 Task: In the  document governance.odt, change border color to  'Brown' and border width to  '1.5' Select the first Column and fill it with the color  Light Magenta
Action: Mouse moved to (434, 231)
Screenshot: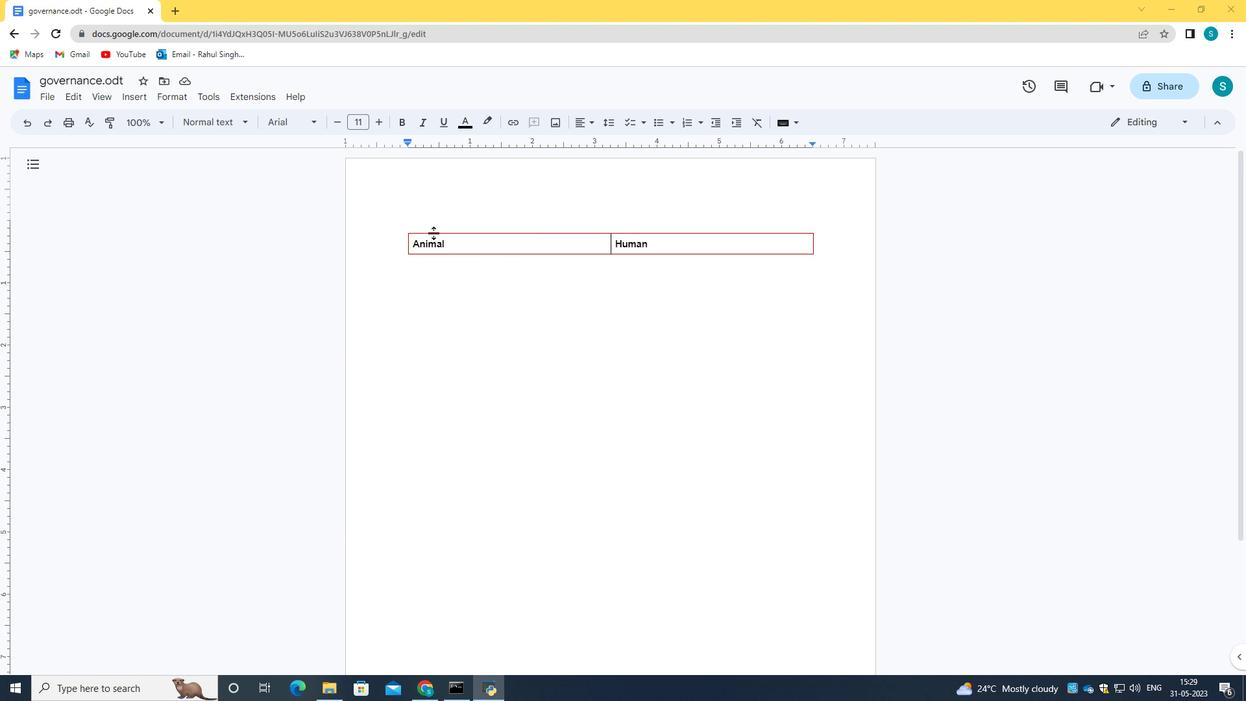 
Action: Mouse pressed left at (434, 231)
Screenshot: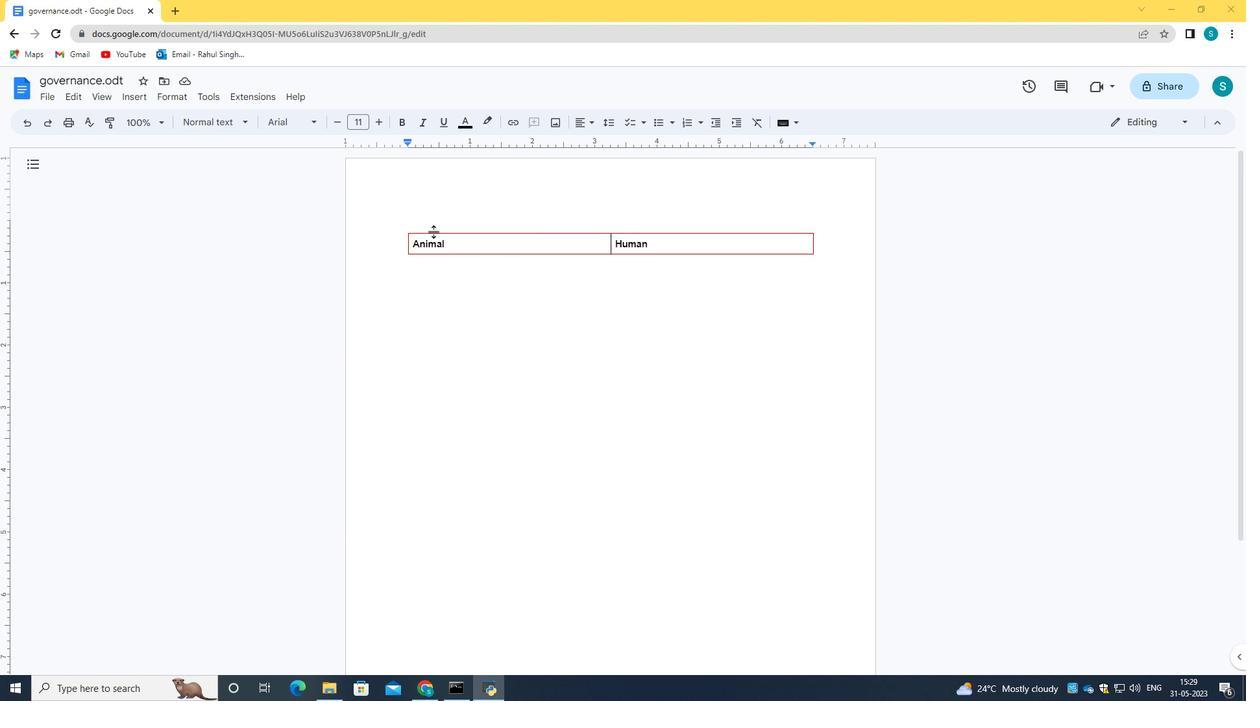 
Action: Mouse moved to (407, 235)
Screenshot: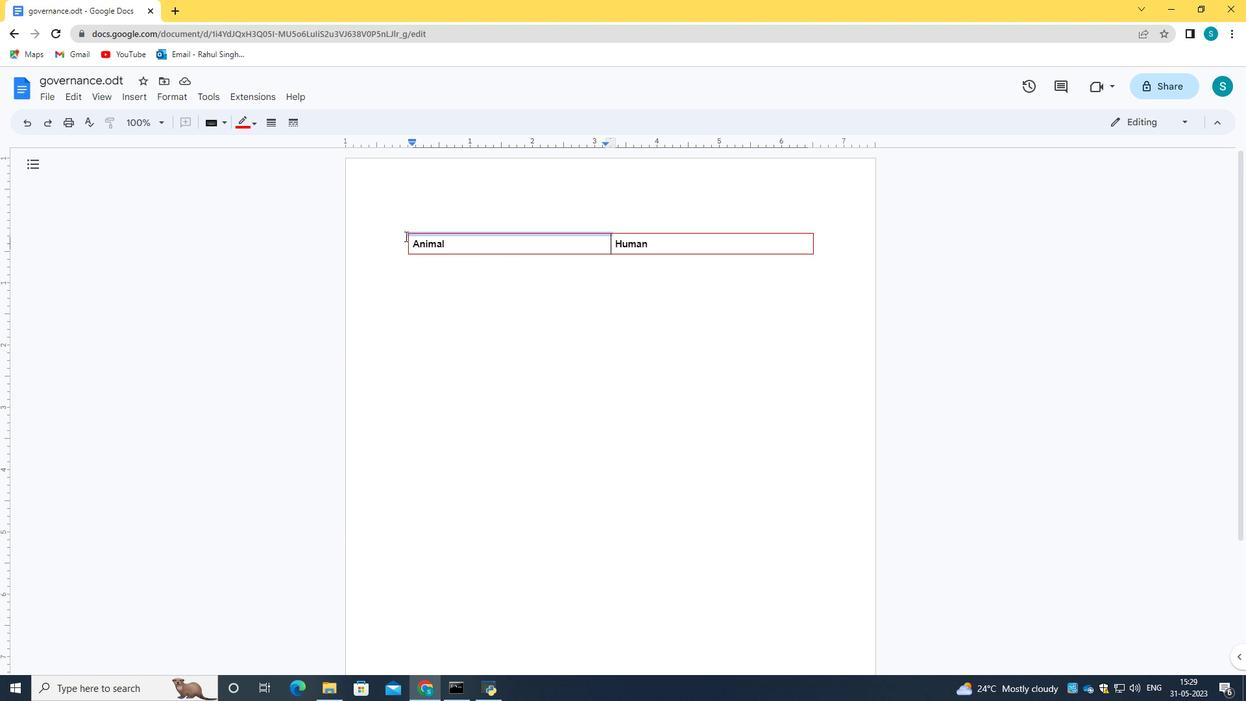
Action: Mouse pressed left at (407, 235)
Screenshot: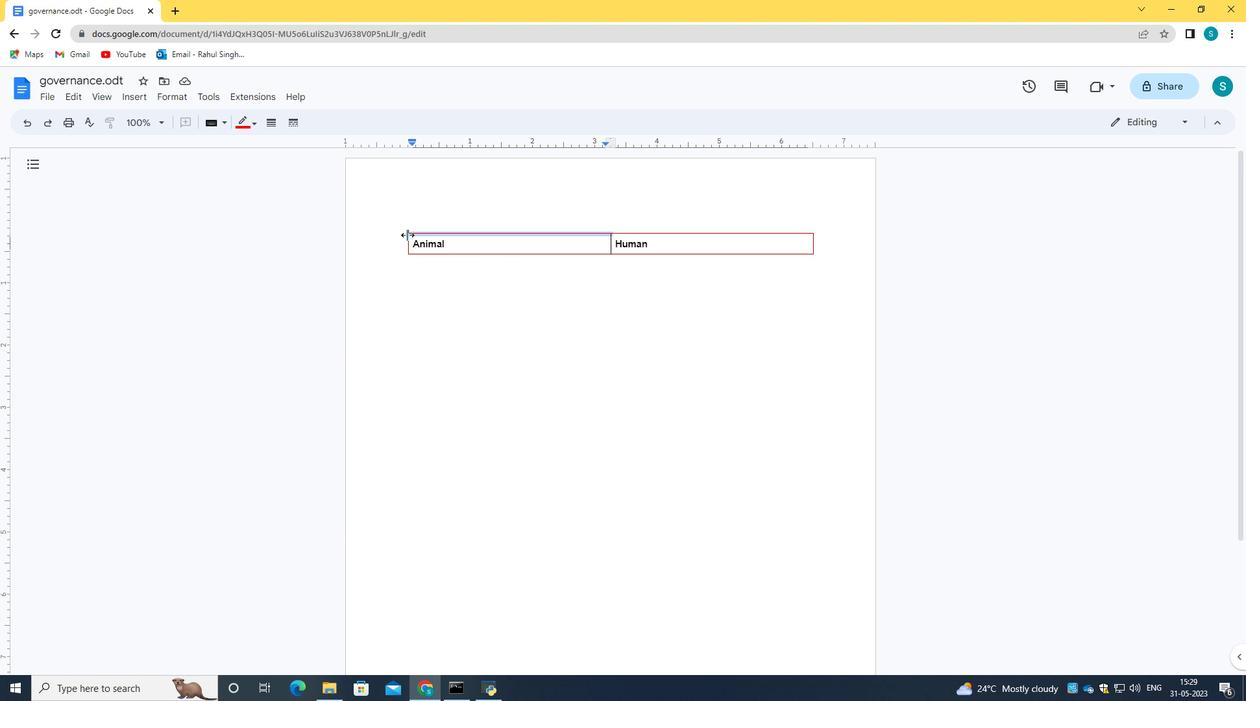 
Action: Mouse moved to (373, 283)
Screenshot: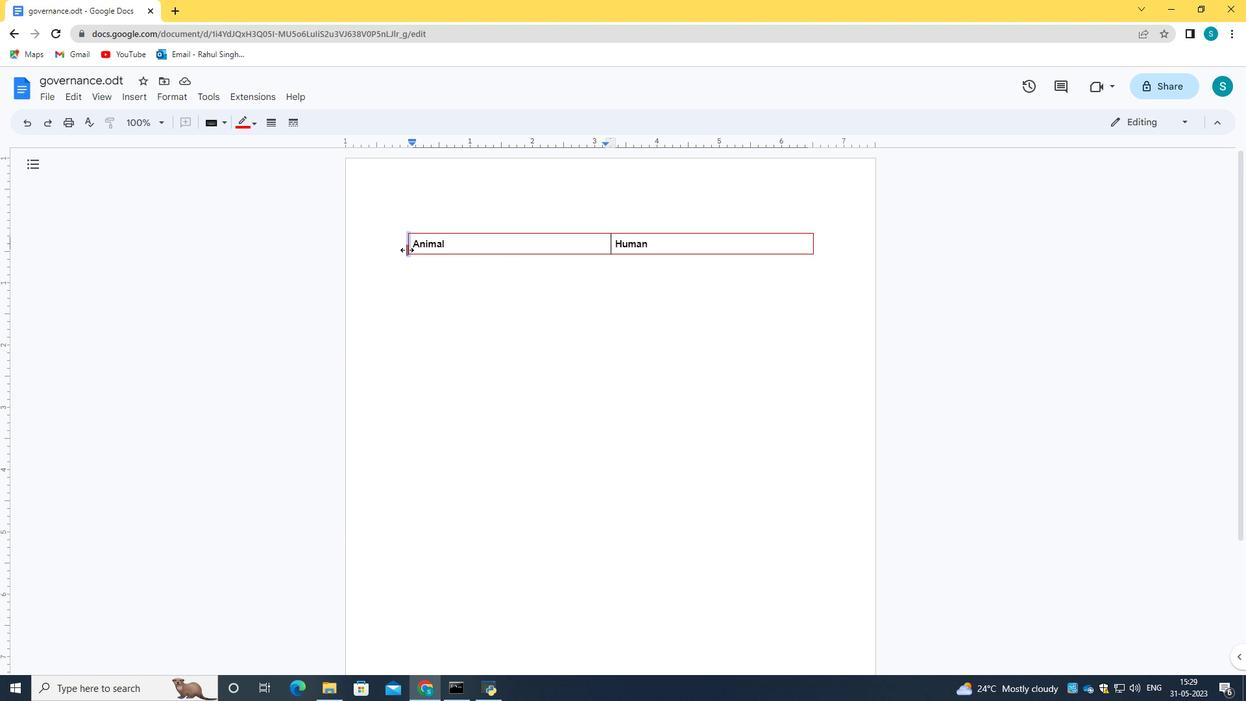 
Action: Mouse pressed left at (373, 283)
Screenshot: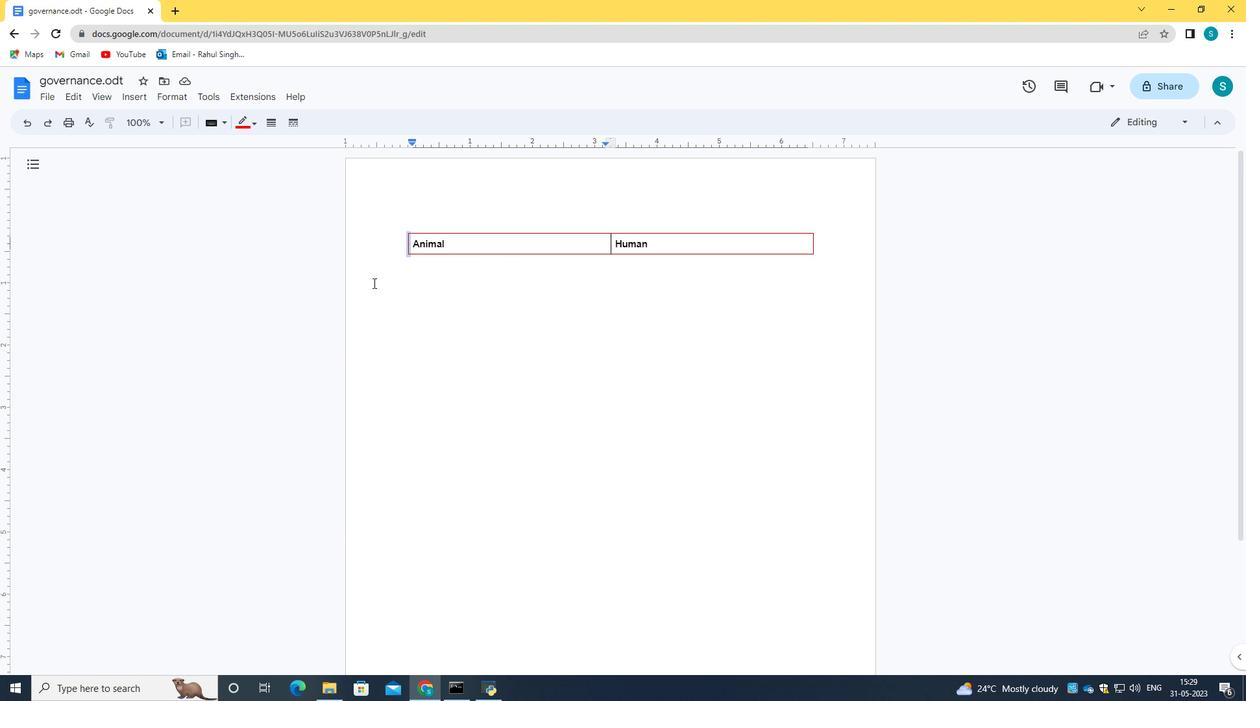
Action: Mouse moved to (418, 231)
Screenshot: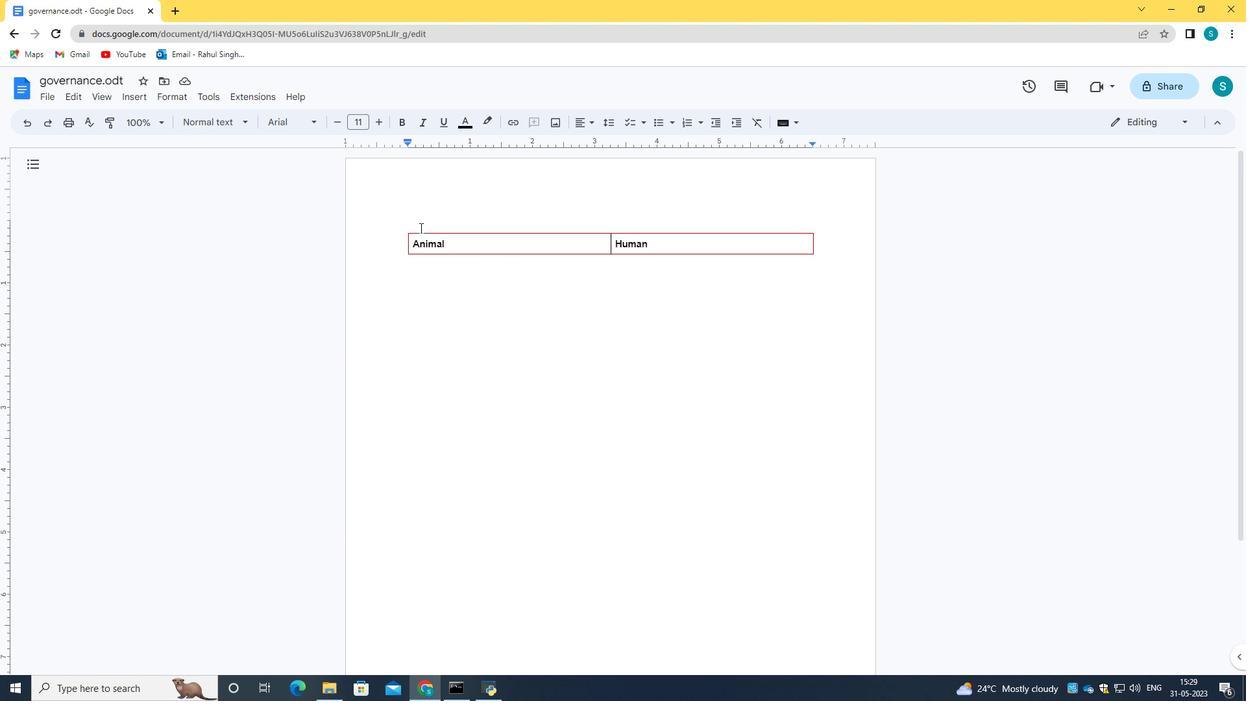 
Action: Mouse pressed left at (418, 231)
Screenshot: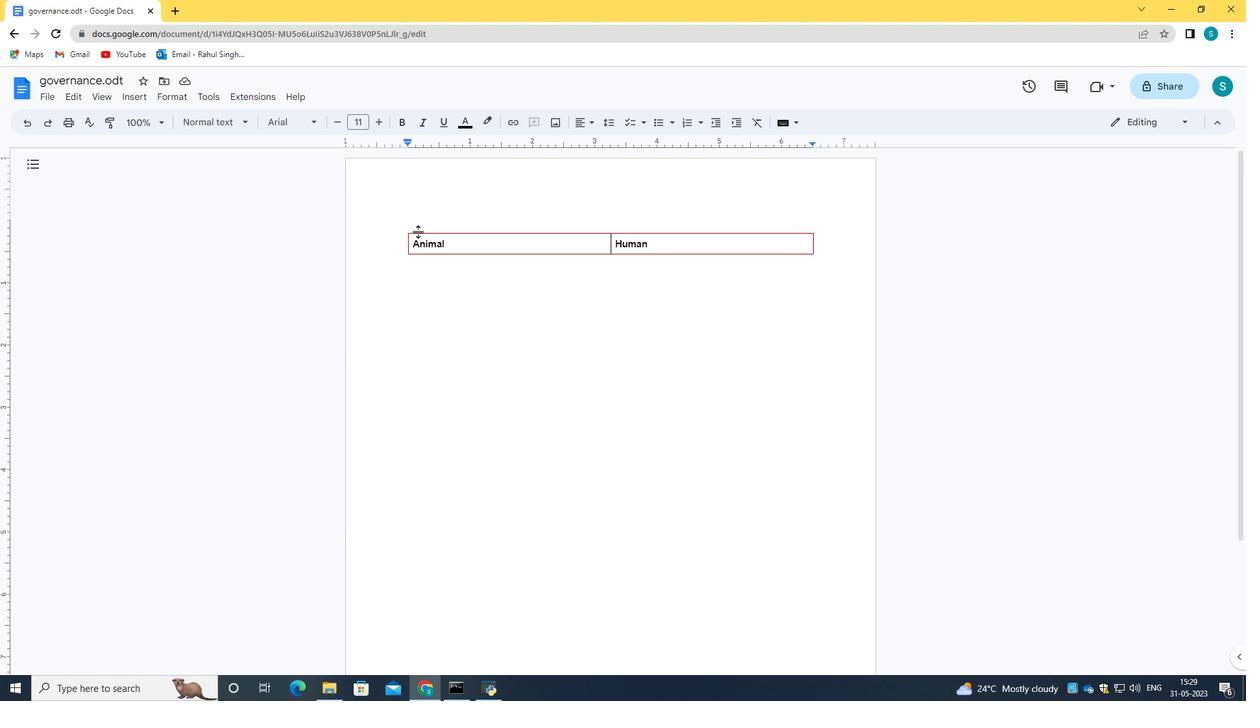 
Action: Mouse moved to (244, 118)
Screenshot: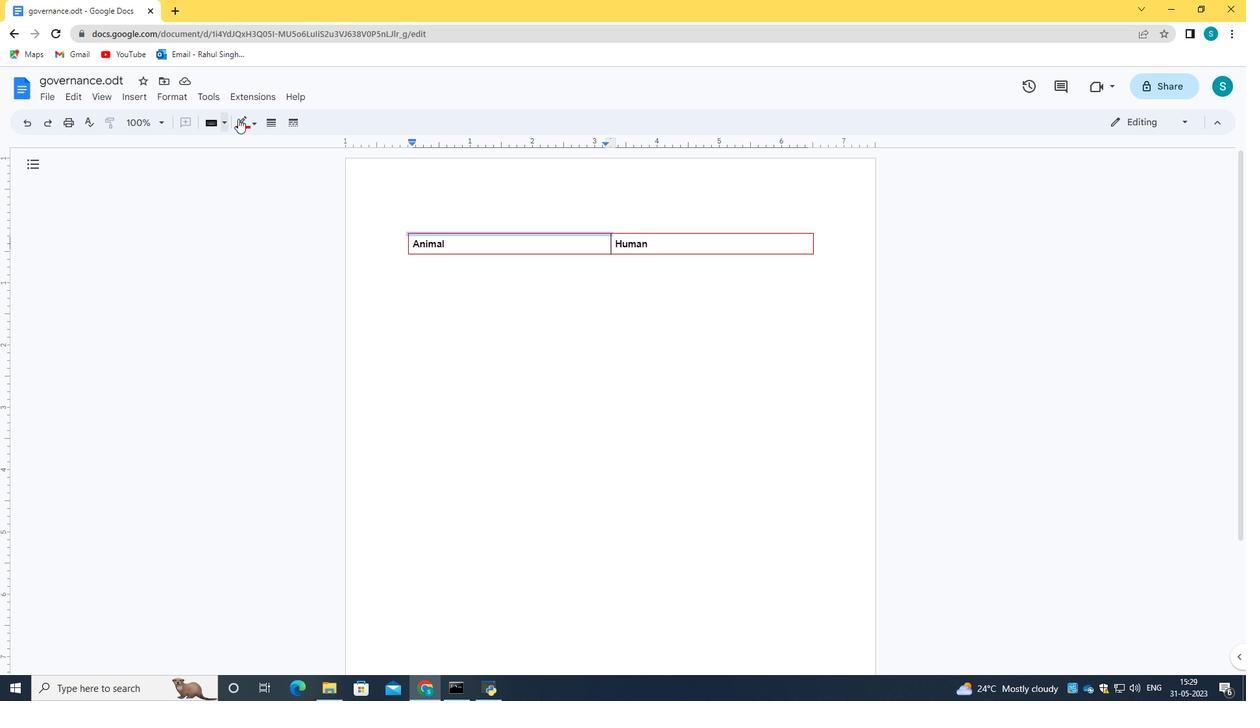 
Action: Mouse pressed left at (244, 118)
Screenshot: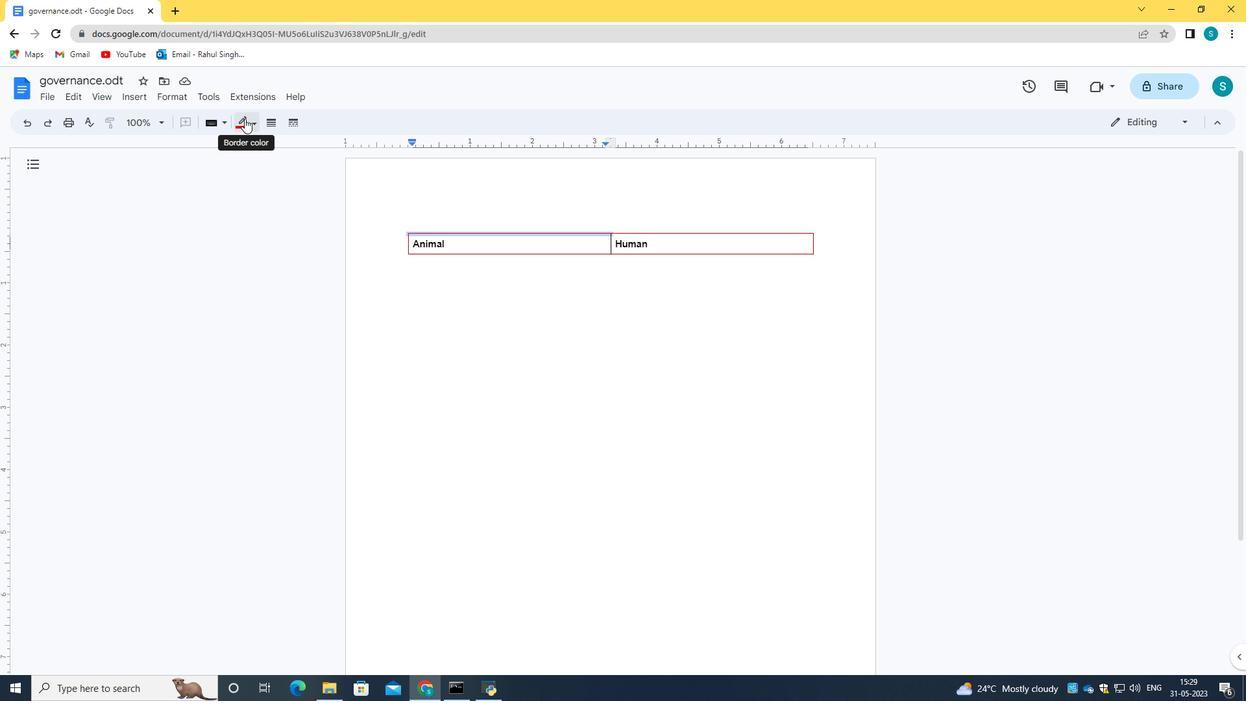 
Action: Mouse moved to (254, 264)
Screenshot: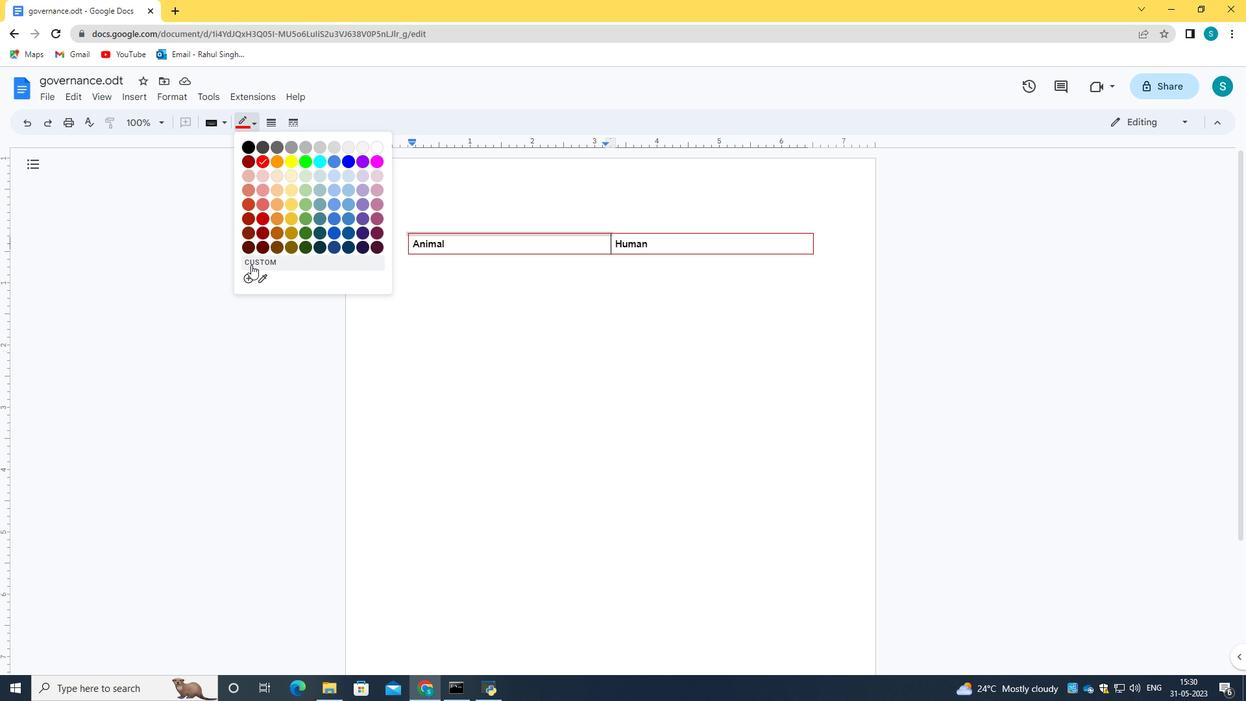 
Action: Mouse pressed left at (254, 264)
Screenshot: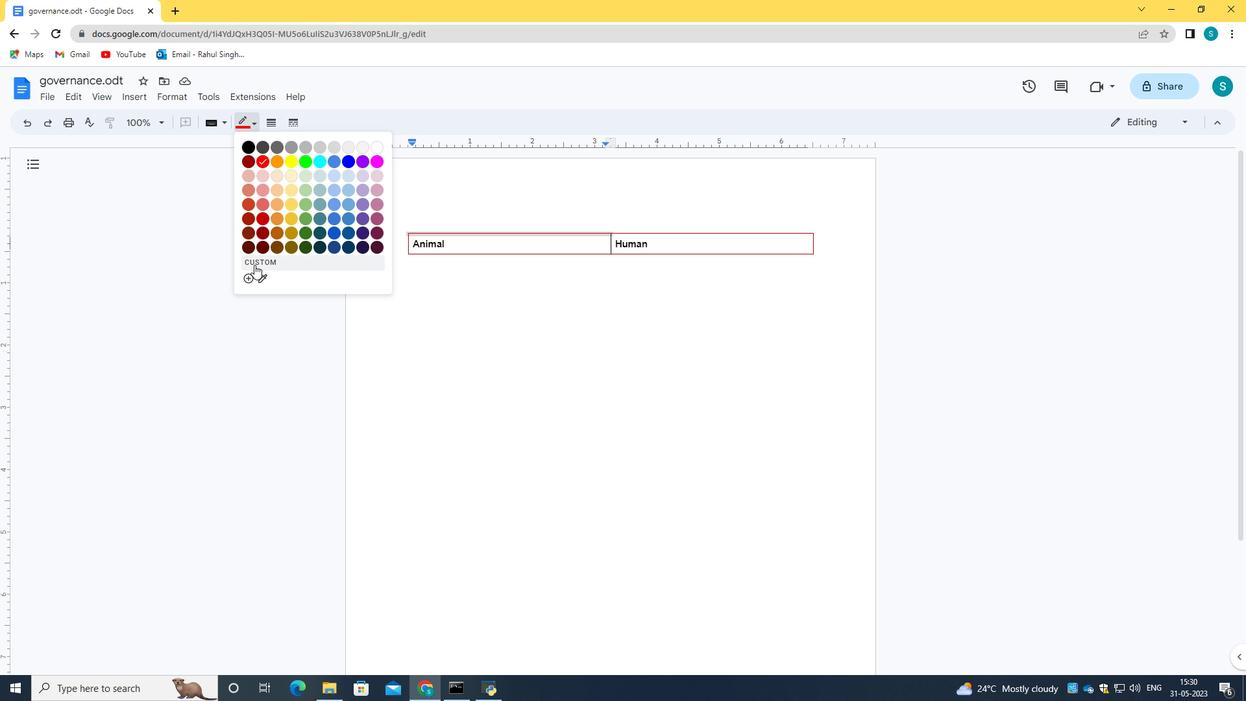 
Action: Mouse moved to (713, 258)
Screenshot: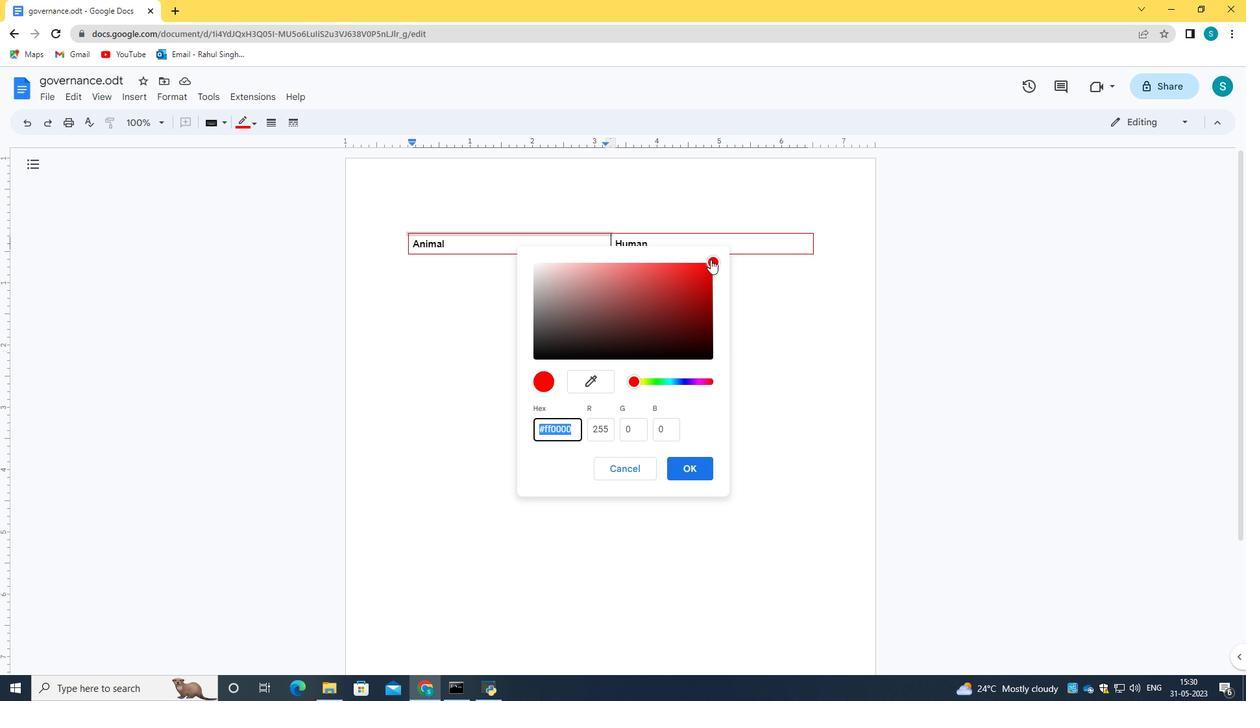 
Action: Mouse pressed left at (713, 258)
Screenshot: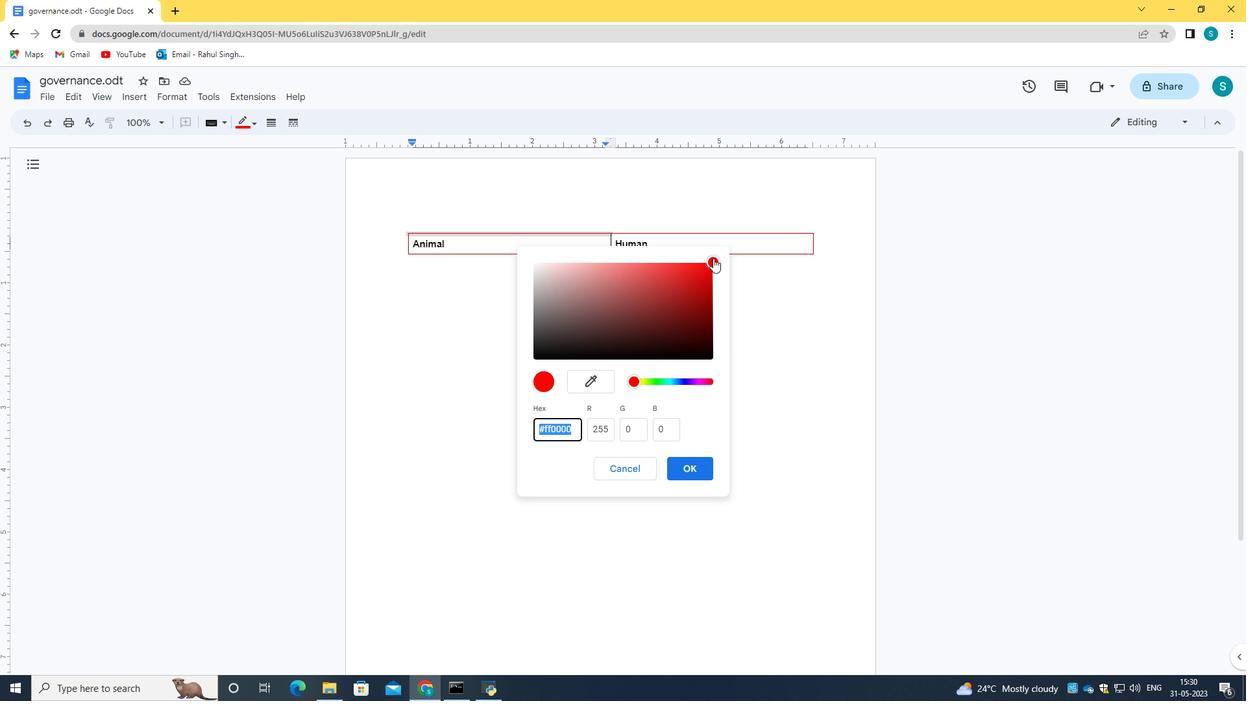 
Action: Mouse moved to (697, 472)
Screenshot: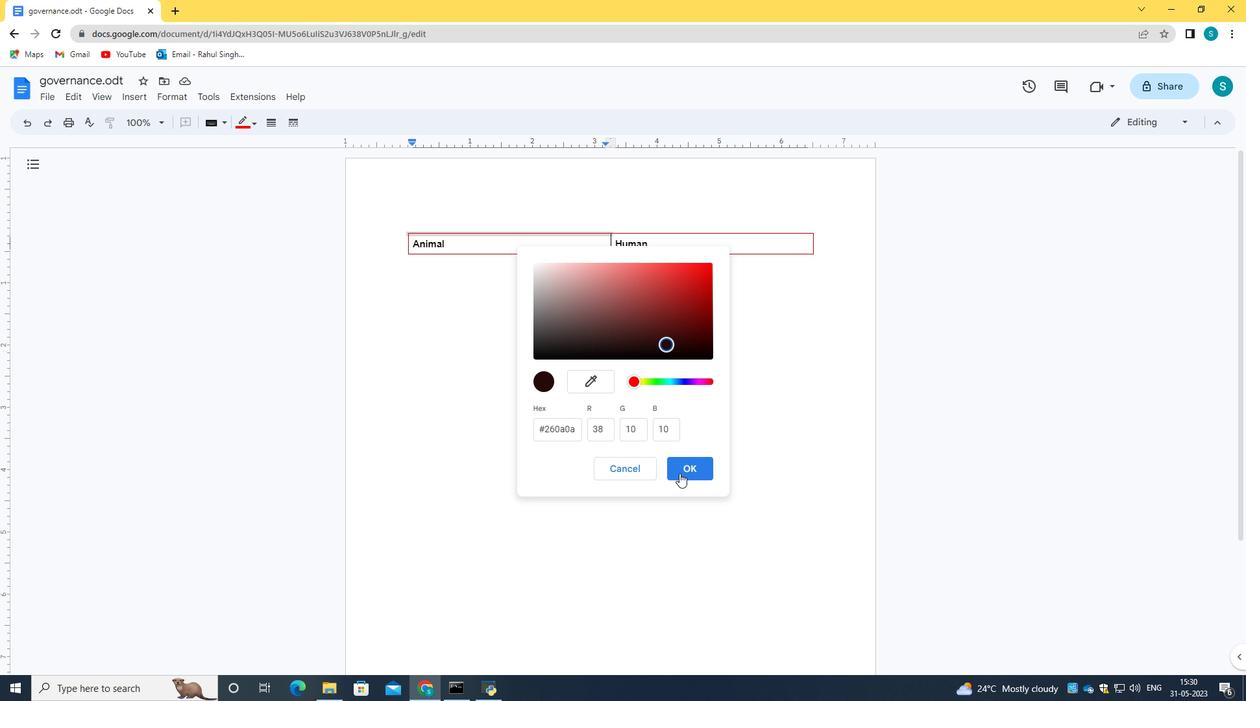 
Action: Mouse pressed left at (697, 472)
Screenshot: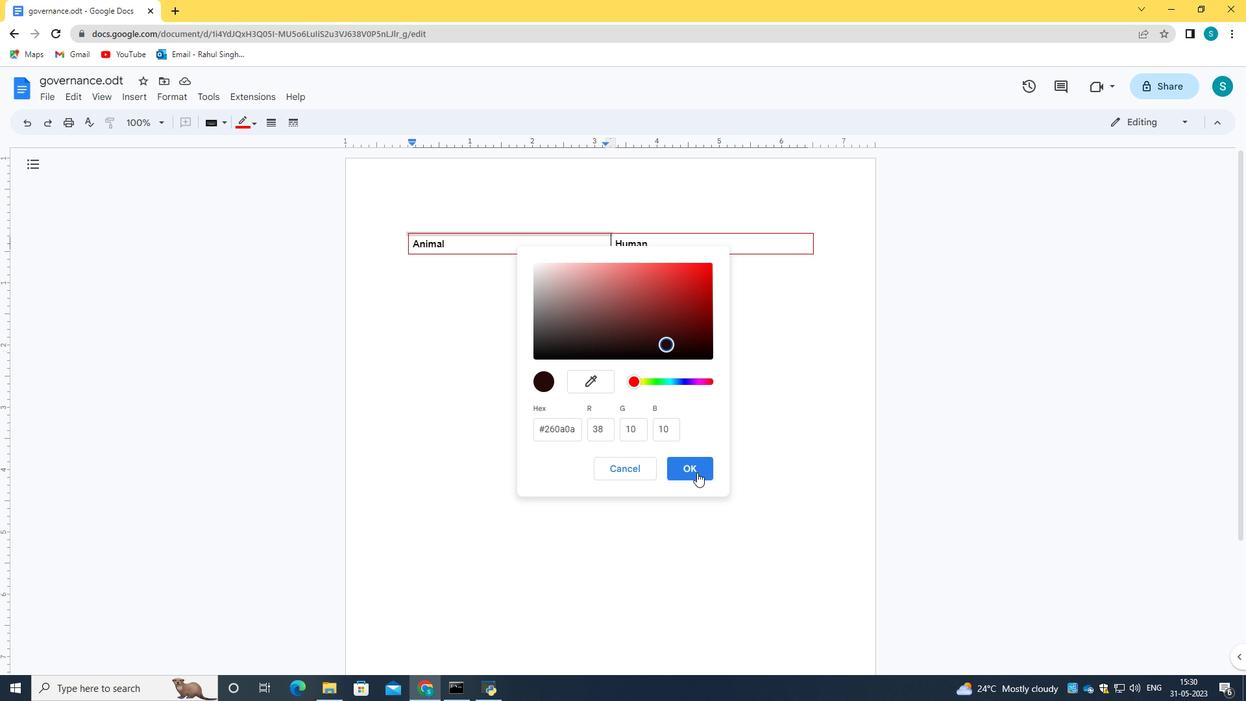 
Action: Mouse moved to (429, 282)
Screenshot: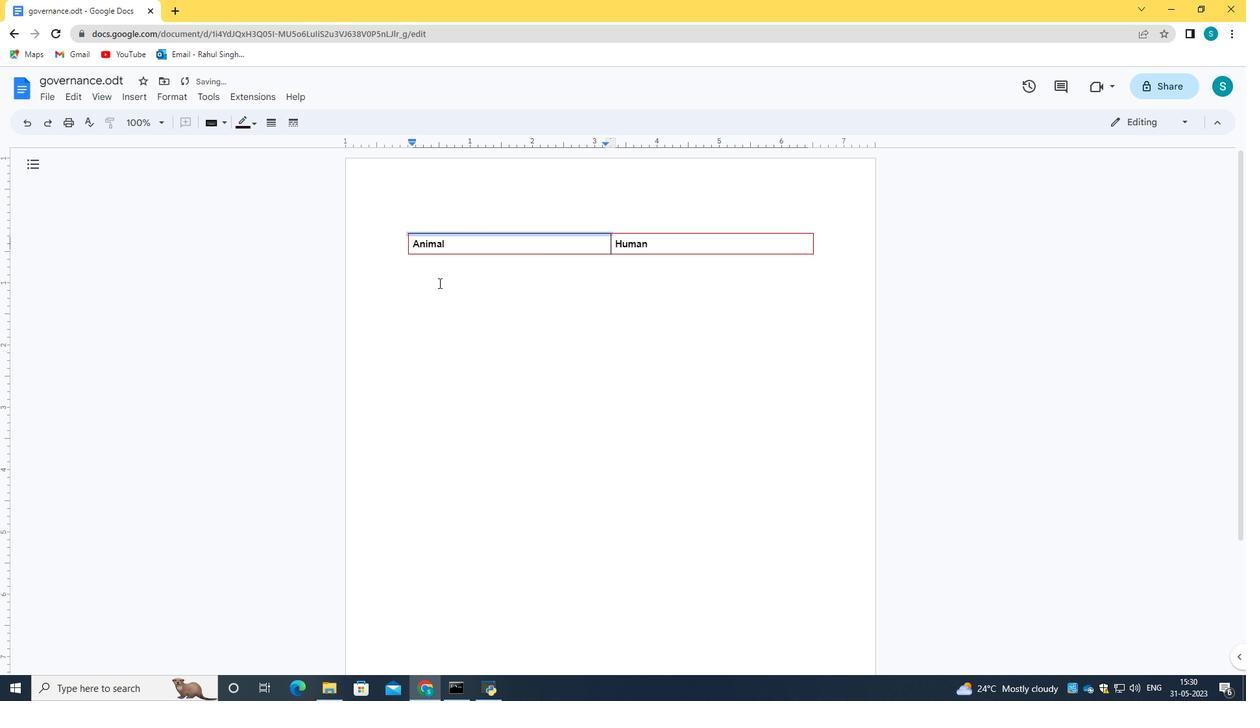 
Action: Mouse pressed left at (429, 282)
Screenshot: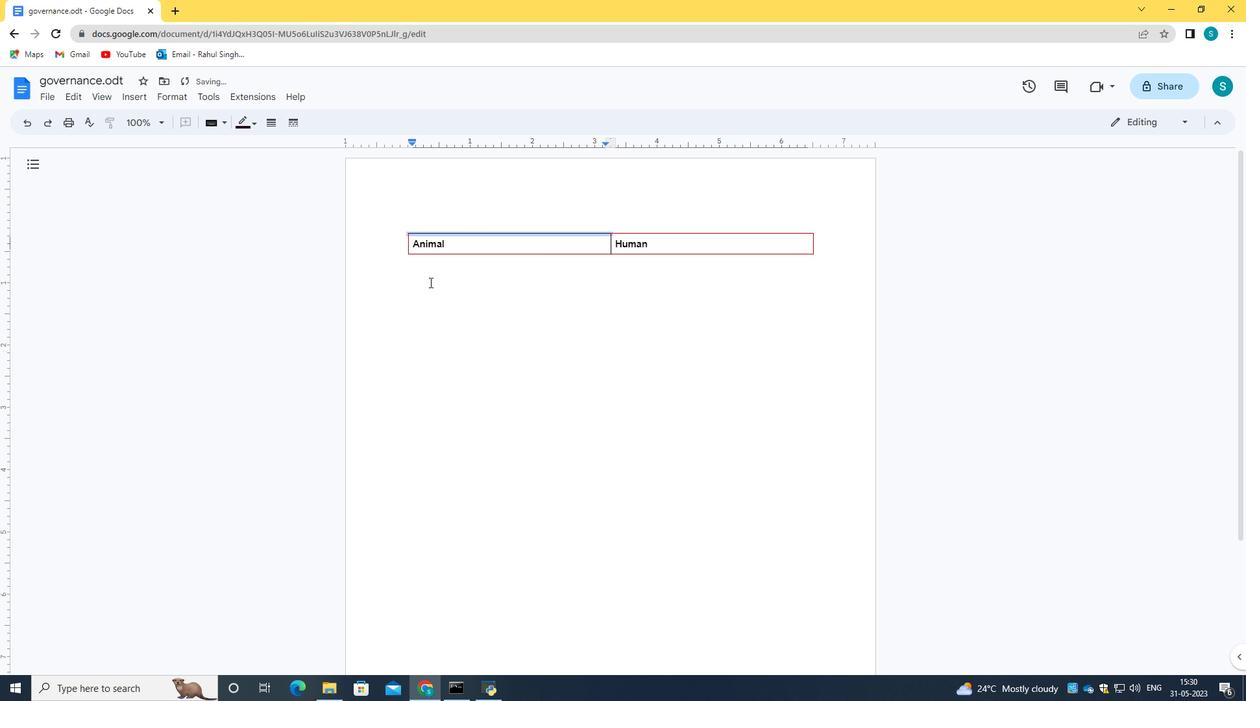 
Action: Mouse moved to (410, 240)
Screenshot: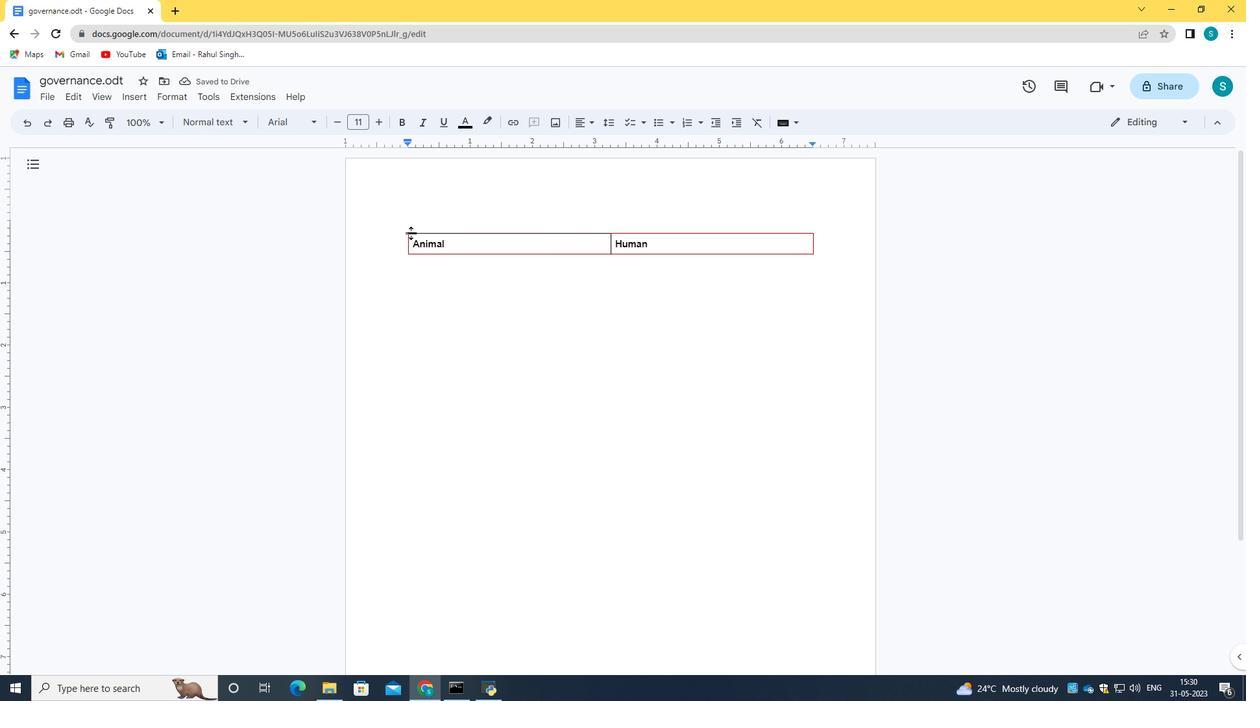 
Action: Mouse pressed left at (410, 240)
Screenshot: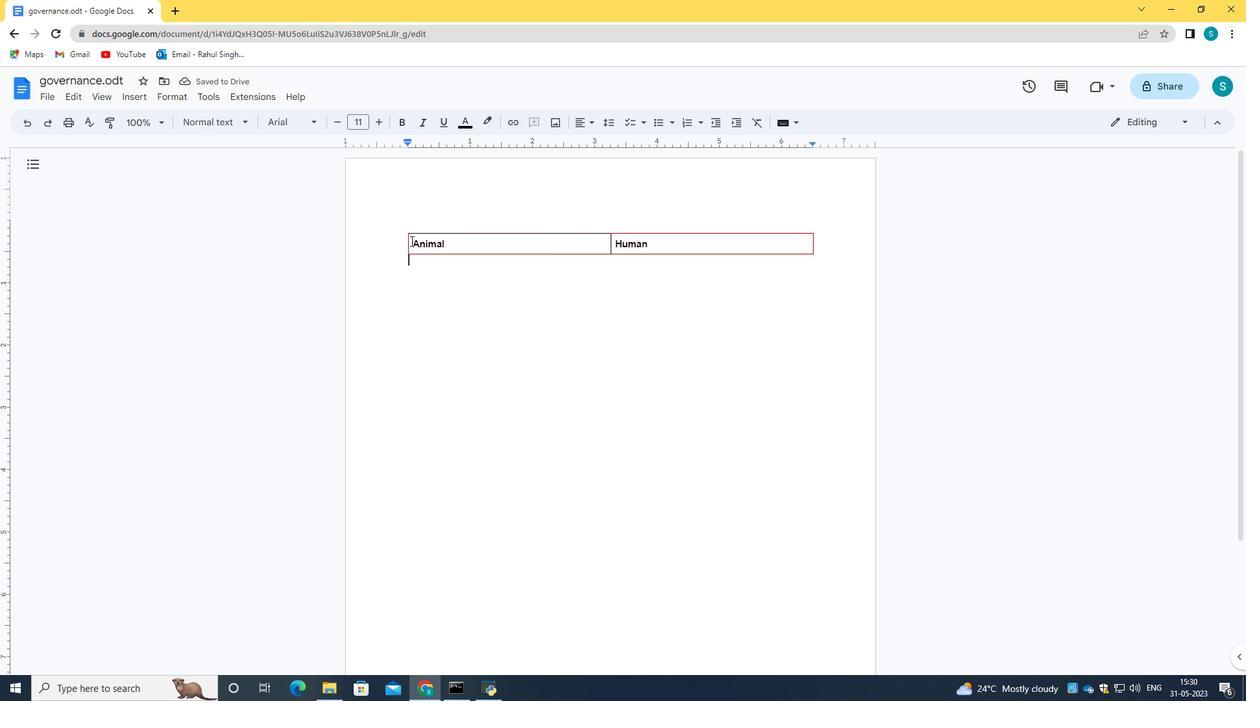 
Action: Mouse moved to (409, 237)
Screenshot: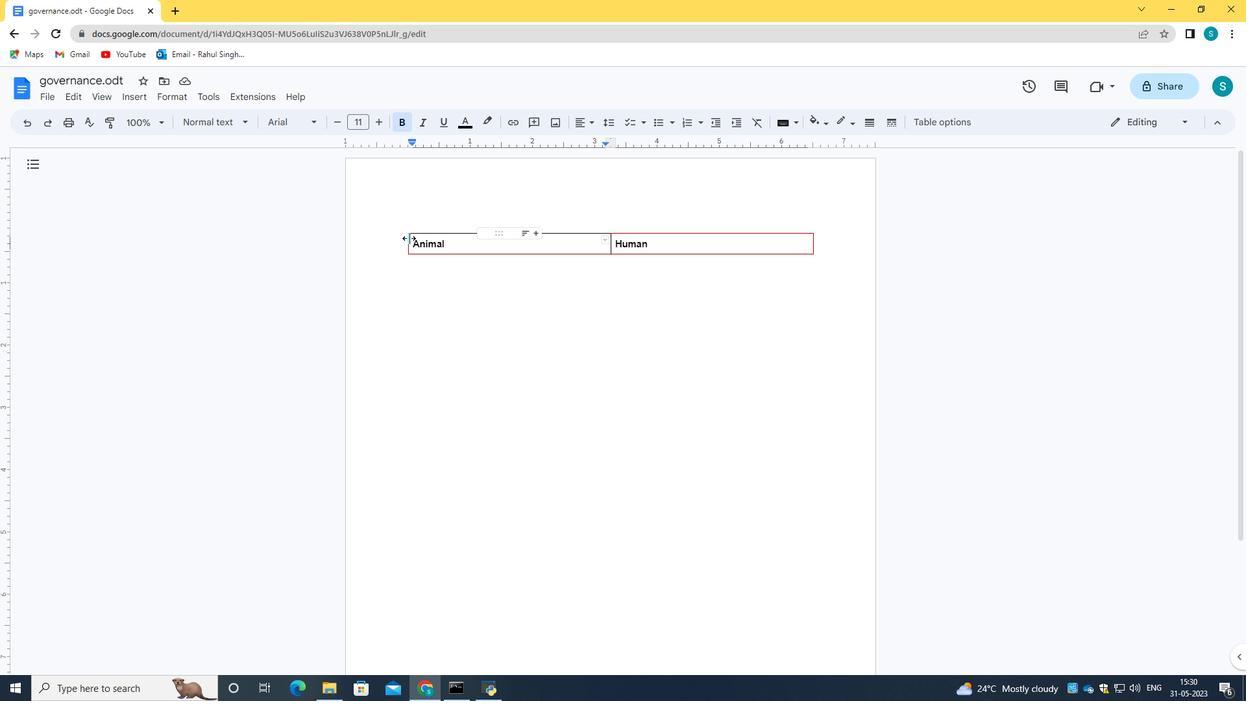 
Action: Mouse pressed left at (409, 237)
Screenshot: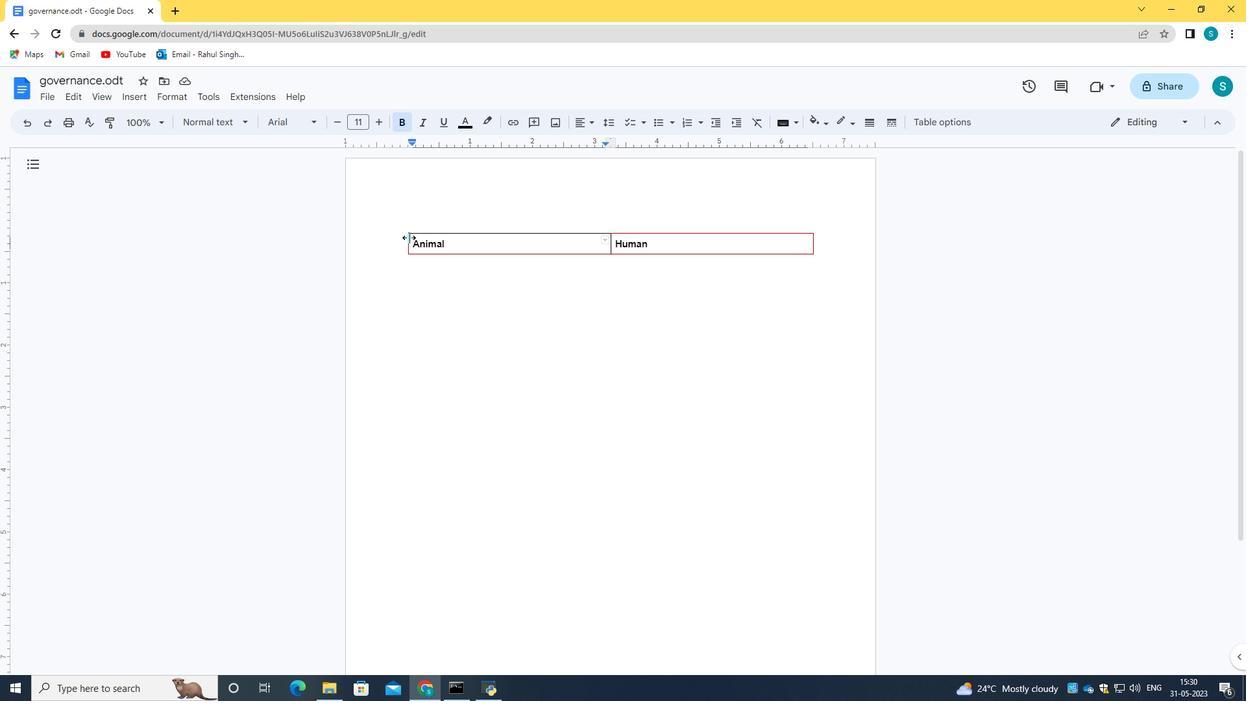 
Action: Mouse moved to (236, 122)
Screenshot: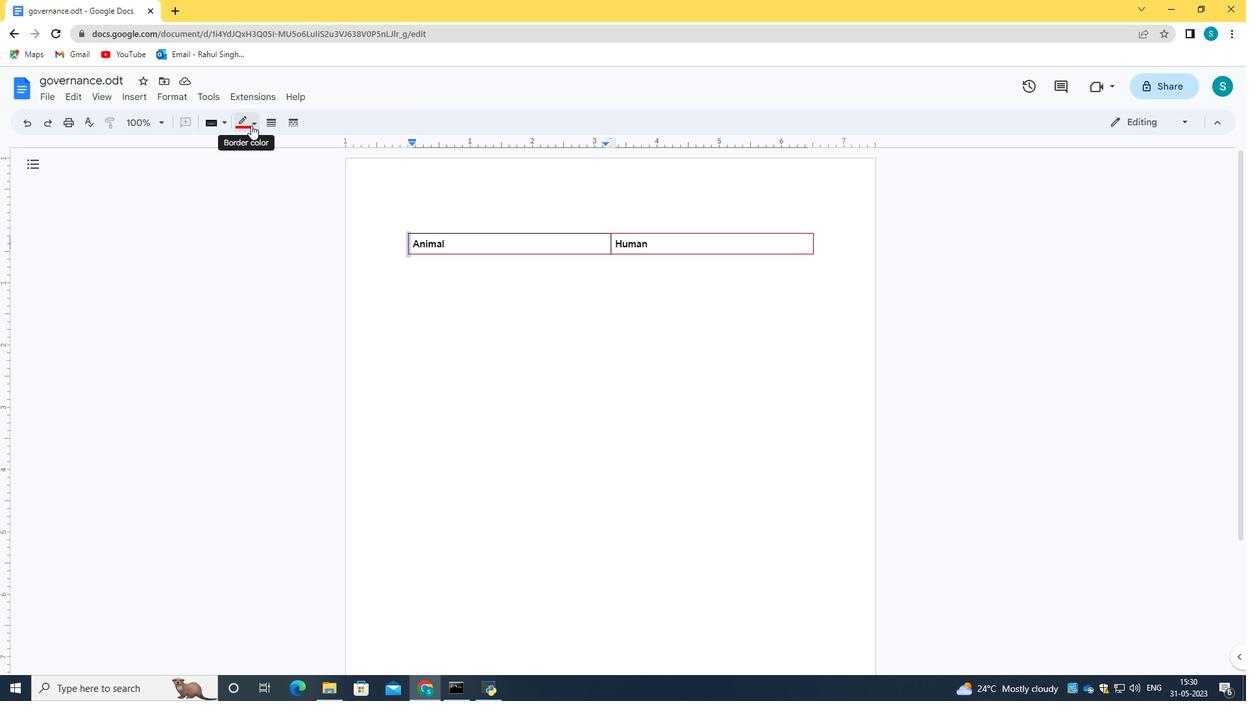 
Action: Mouse pressed left at (236, 122)
Screenshot: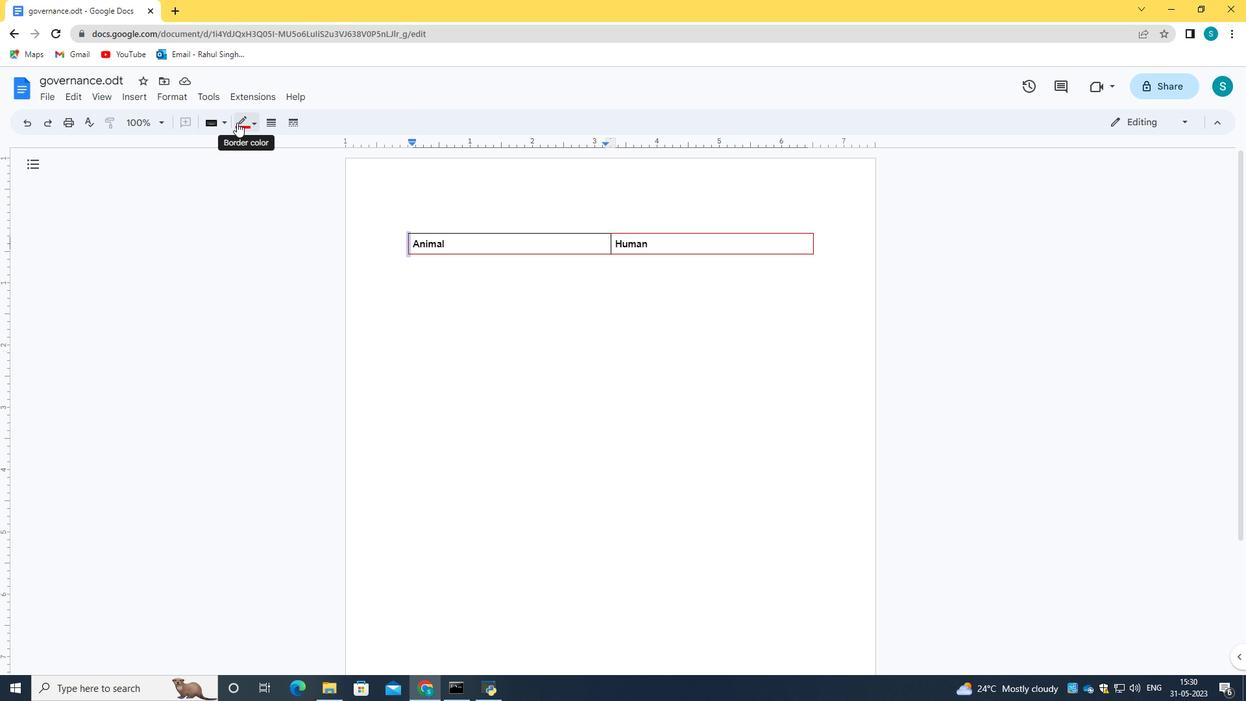 
Action: Mouse moved to (251, 157)
Screenshot: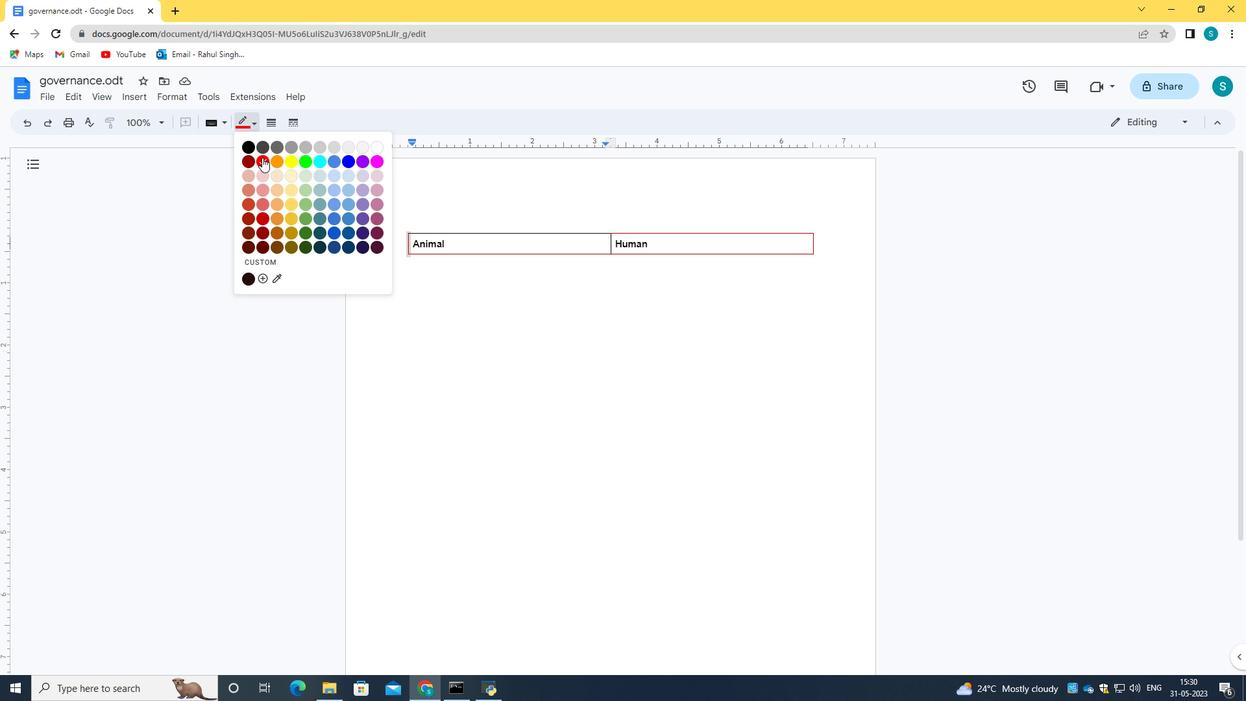 
Action: Mouse pressed left at (251, 157)
Screenshot: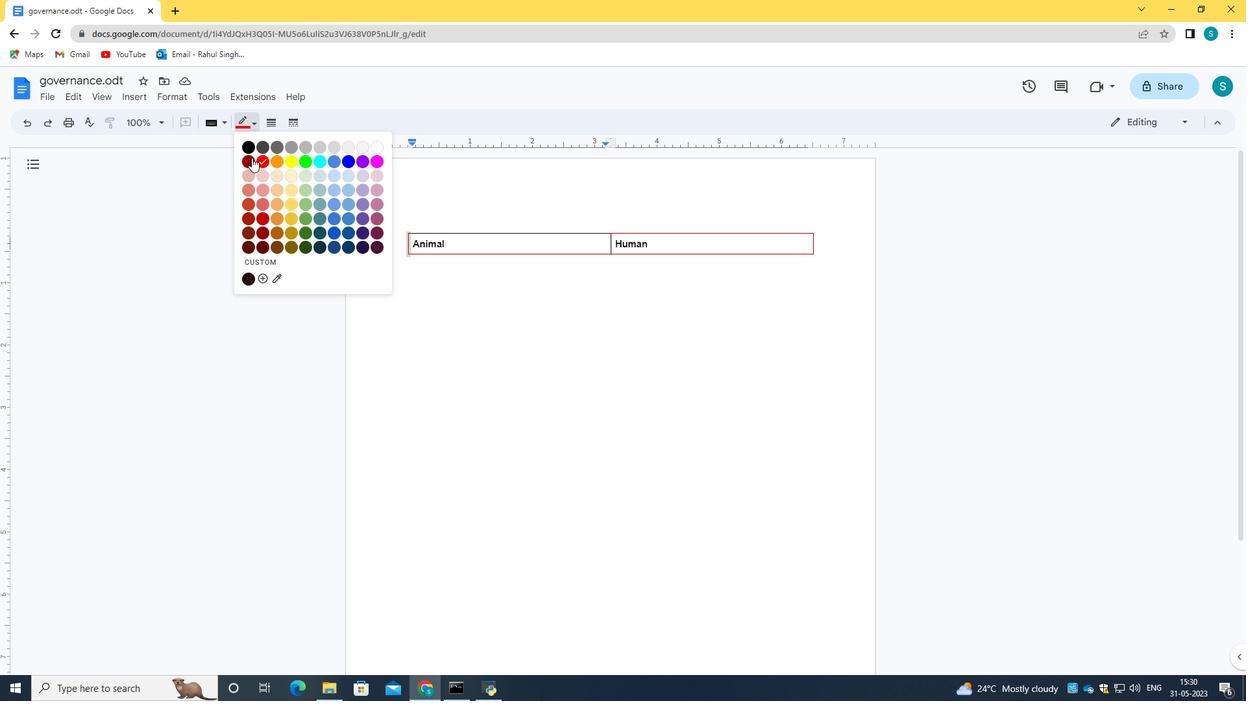 
Action: Mouse moved to (447, 255)
Screenshot: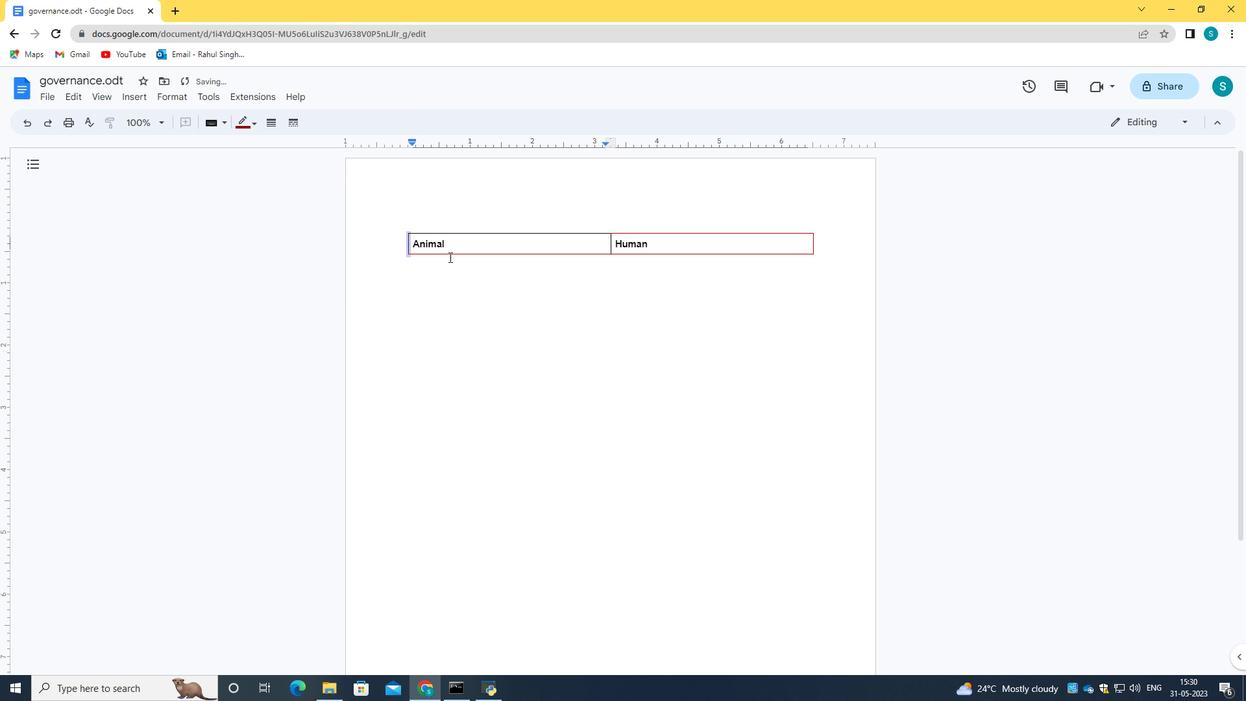 
Action: Mouse pressed left at (447, 255)
Screenshot: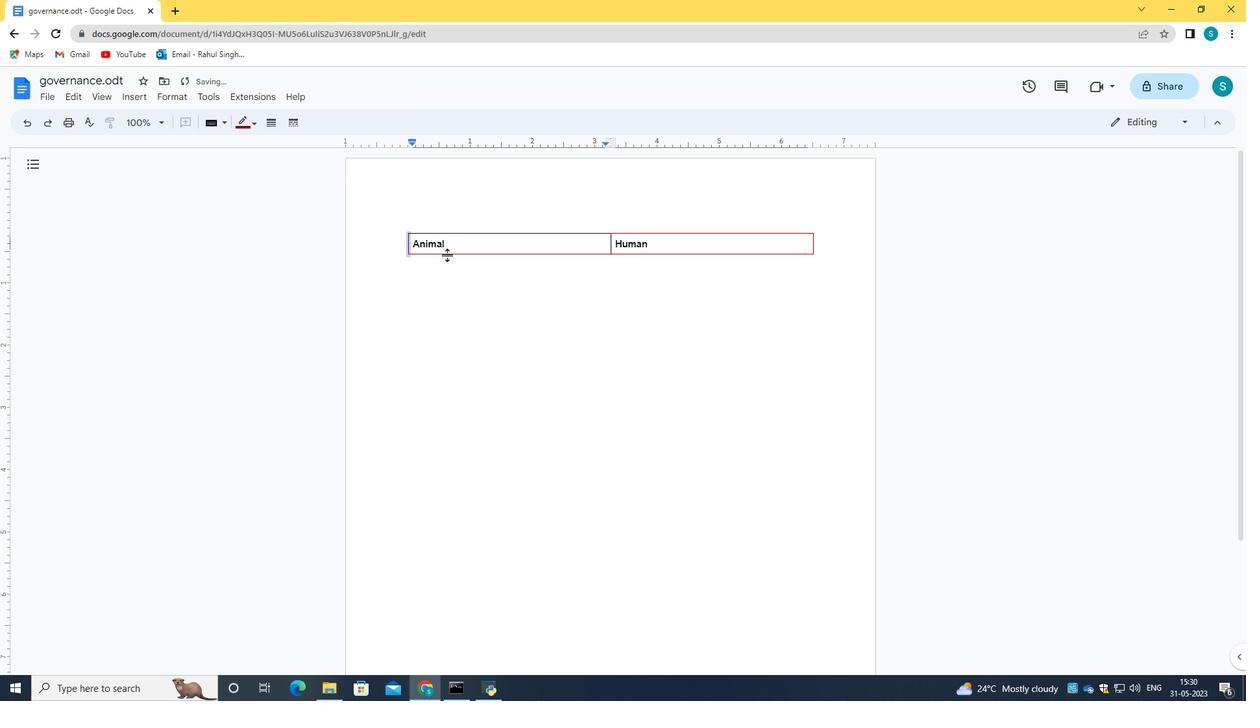 
Action: Mouse moved to (248, 124)
Screenshot: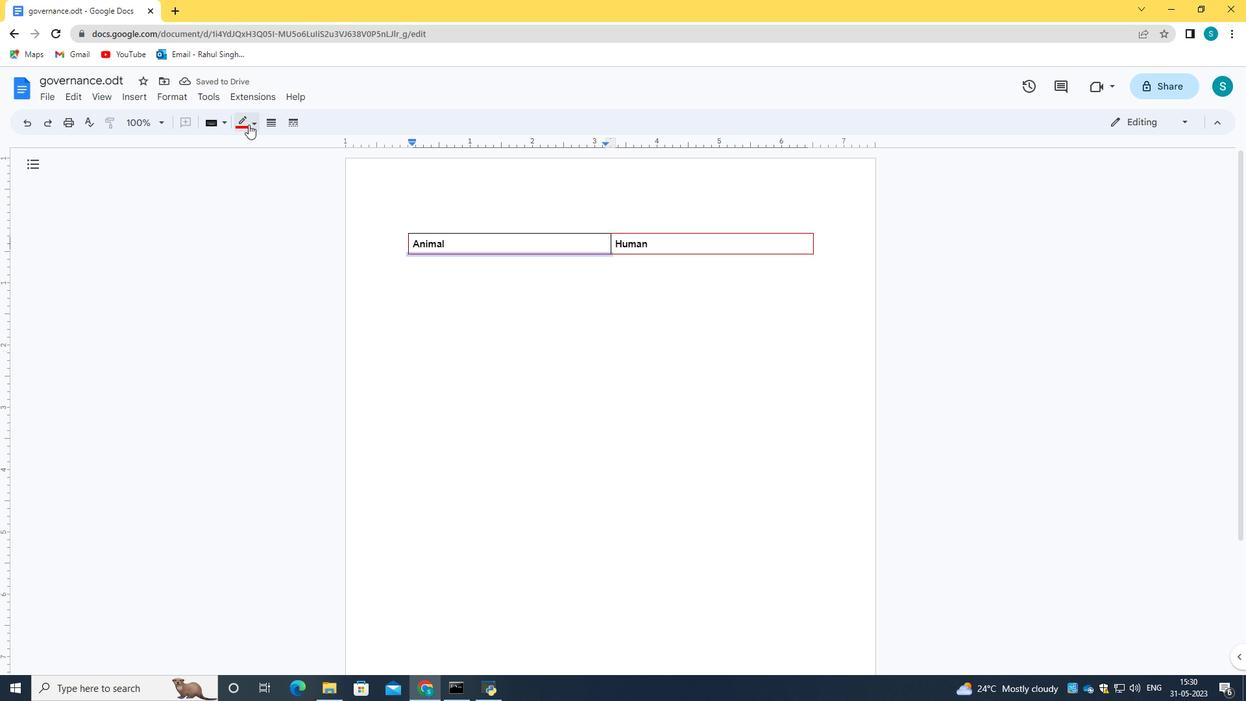 
Action: Mouse pressed left at (248, 124)
Screenshot: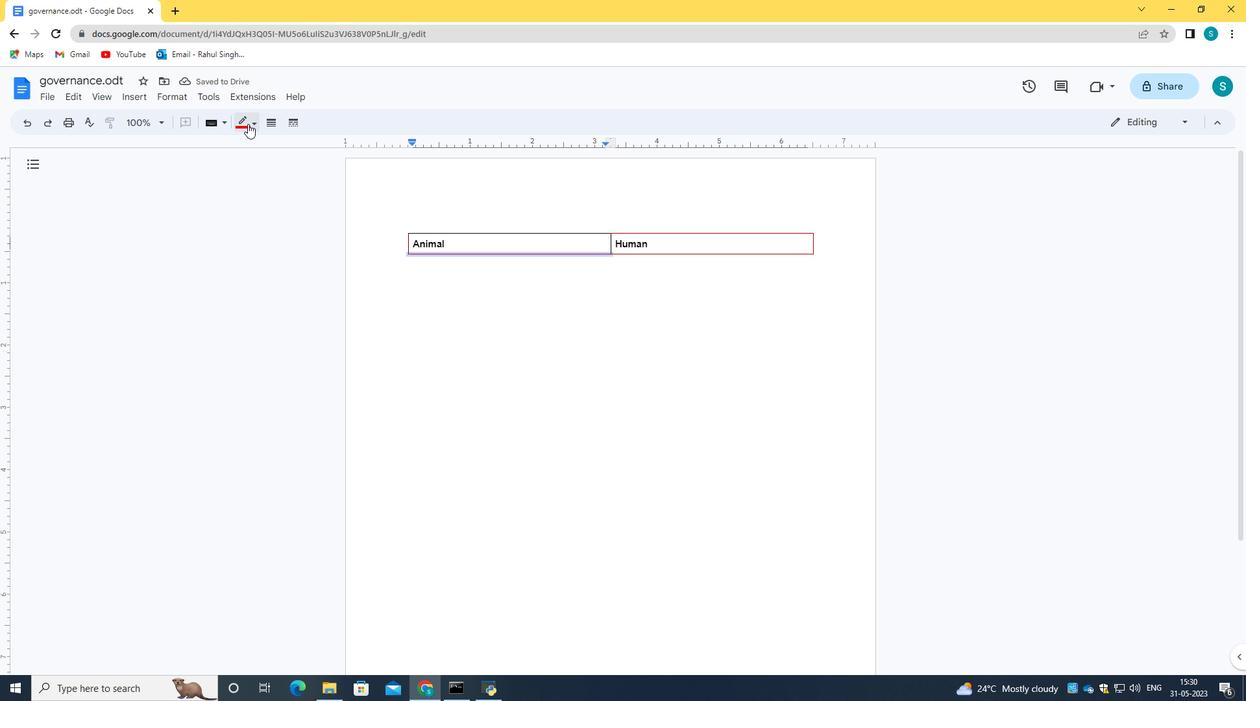 
Action: Mouse moved to (246, 164)
Screenshot: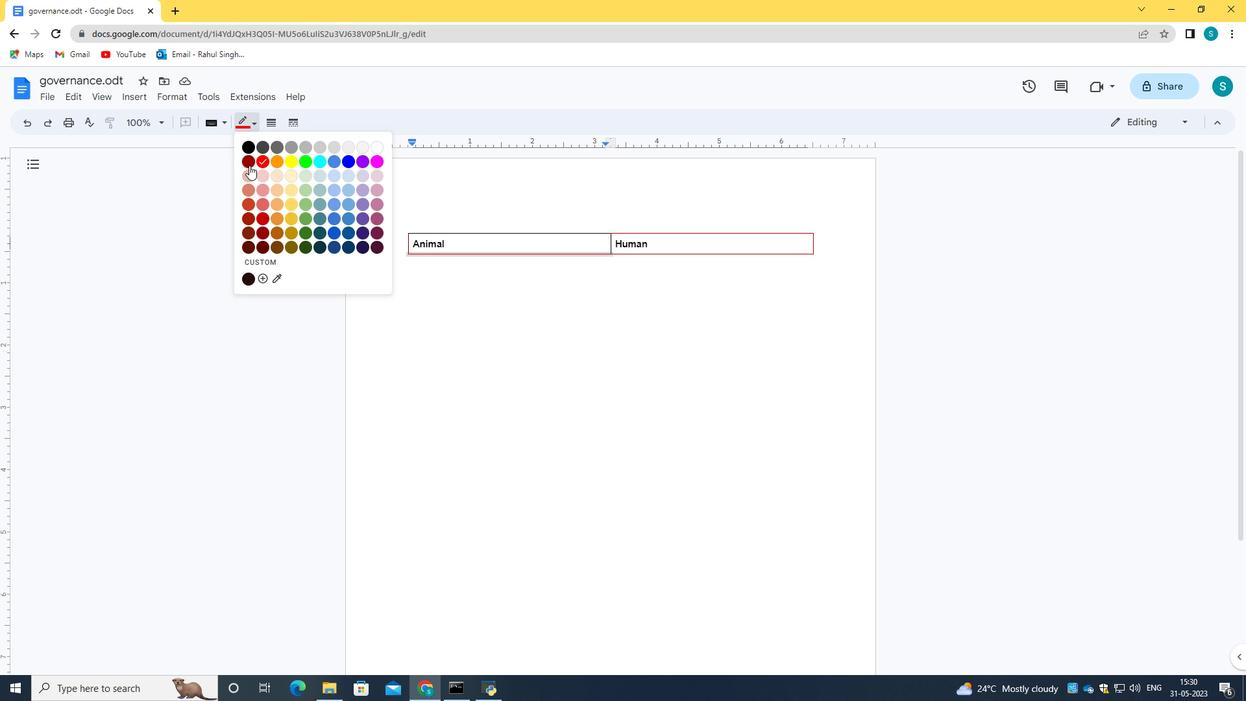 
Action: Mouse pressed left at (246, 164)
Screenshot: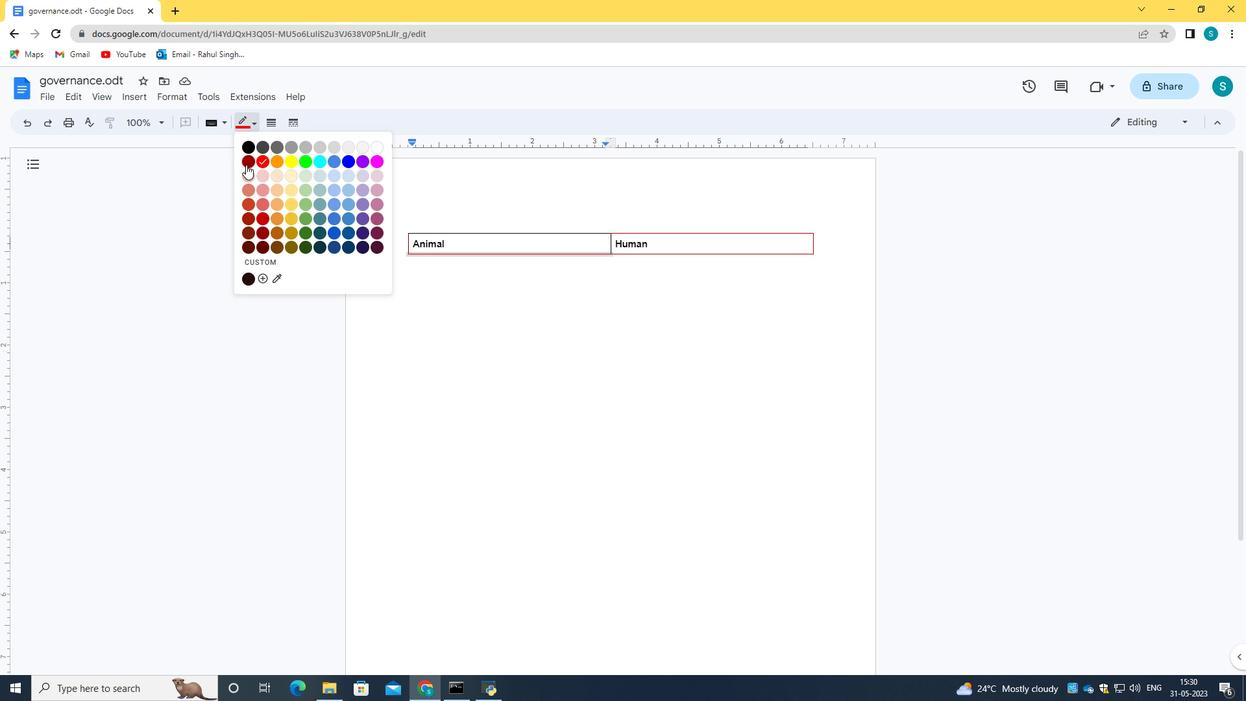 
Action: Mouse moved to (633, 257)
Screenshot: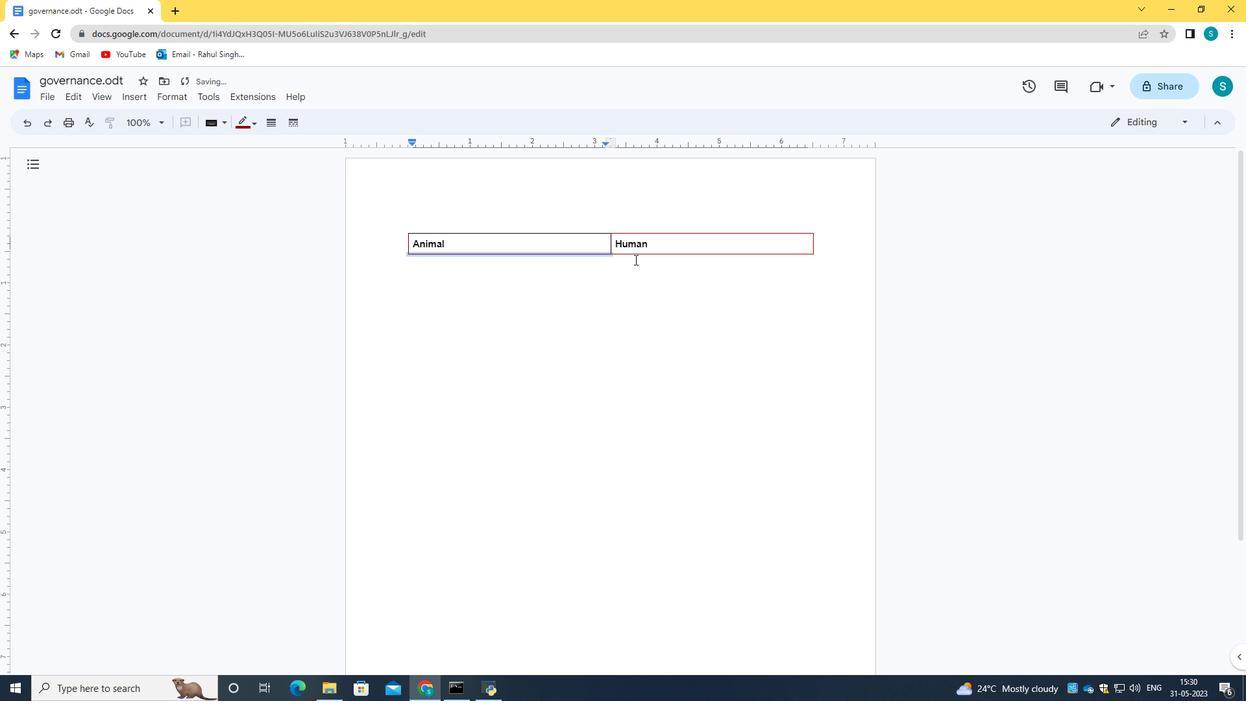 
Action: Mouse pressed left at (633, 257)
Screenshot: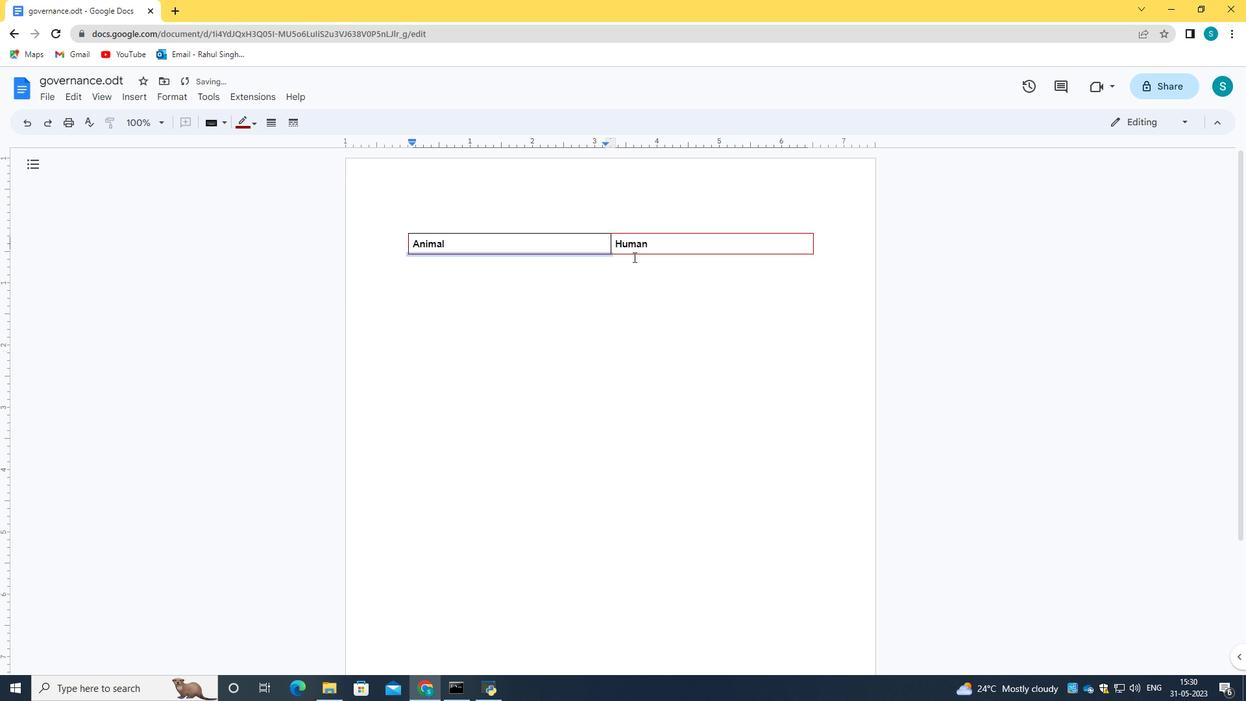 
Action: Mouse moved to (639, 249)
Screenshot: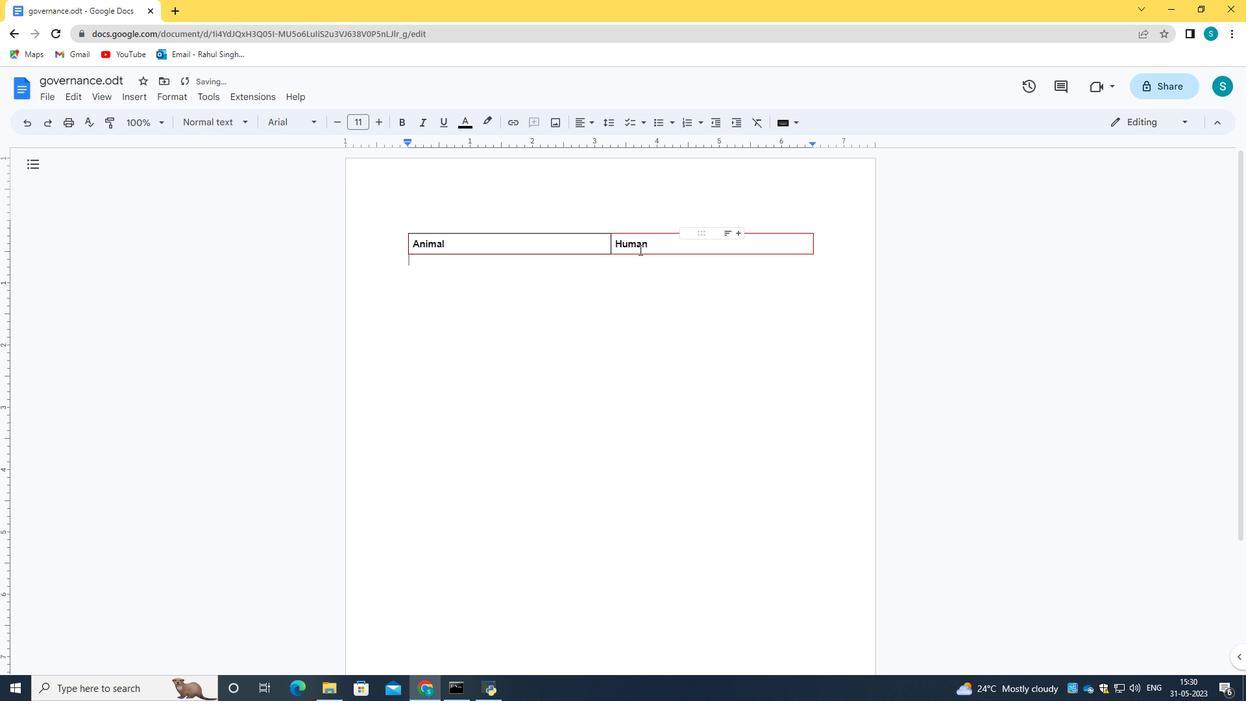 
Action: Mouse pressed left at (639, 249)
Screenshot: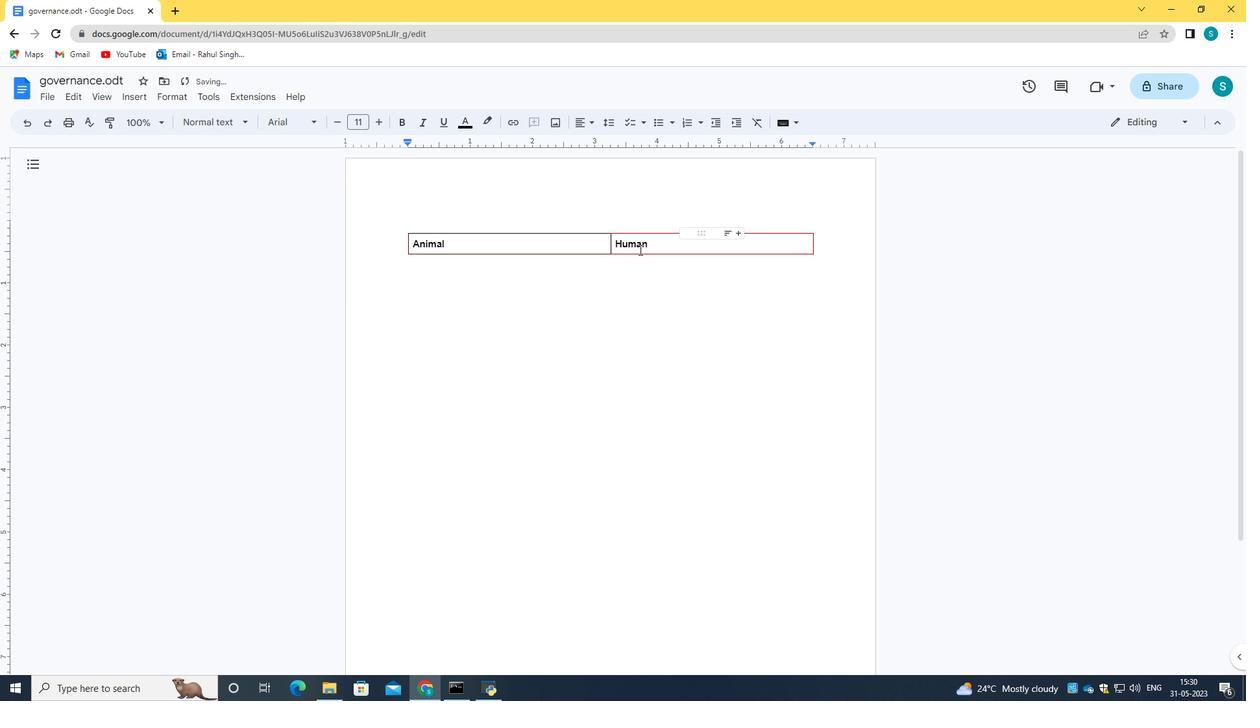 
Action: Mouse moved to (646, 234)
Screenshot: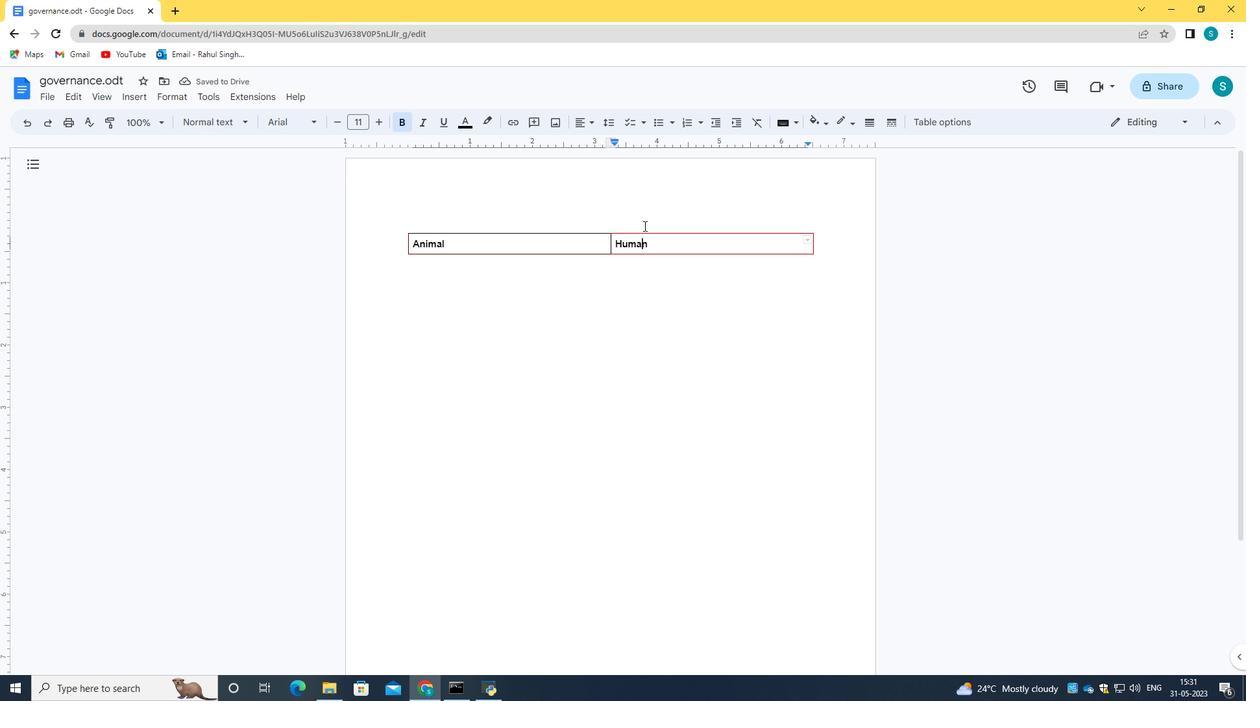 
Action: Mouse pressed left at (646, 234)
Screenshot: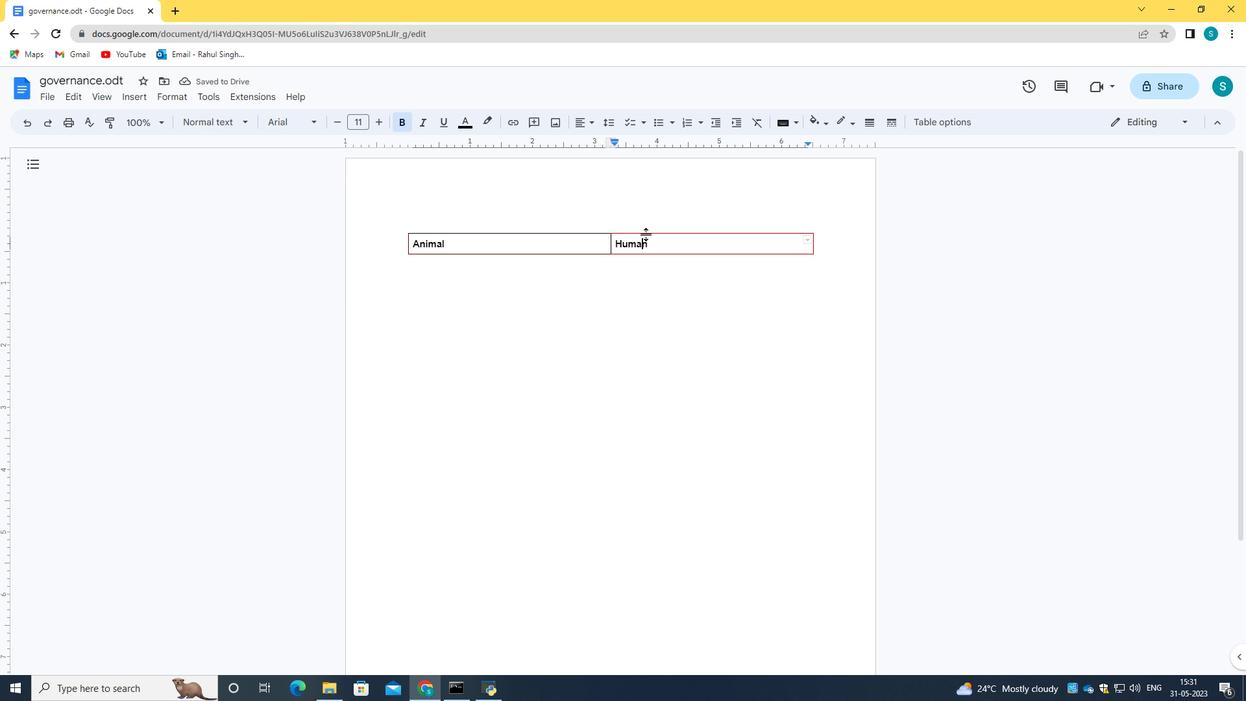 
Action: Mouse moved to (249, 119)
Screenshot: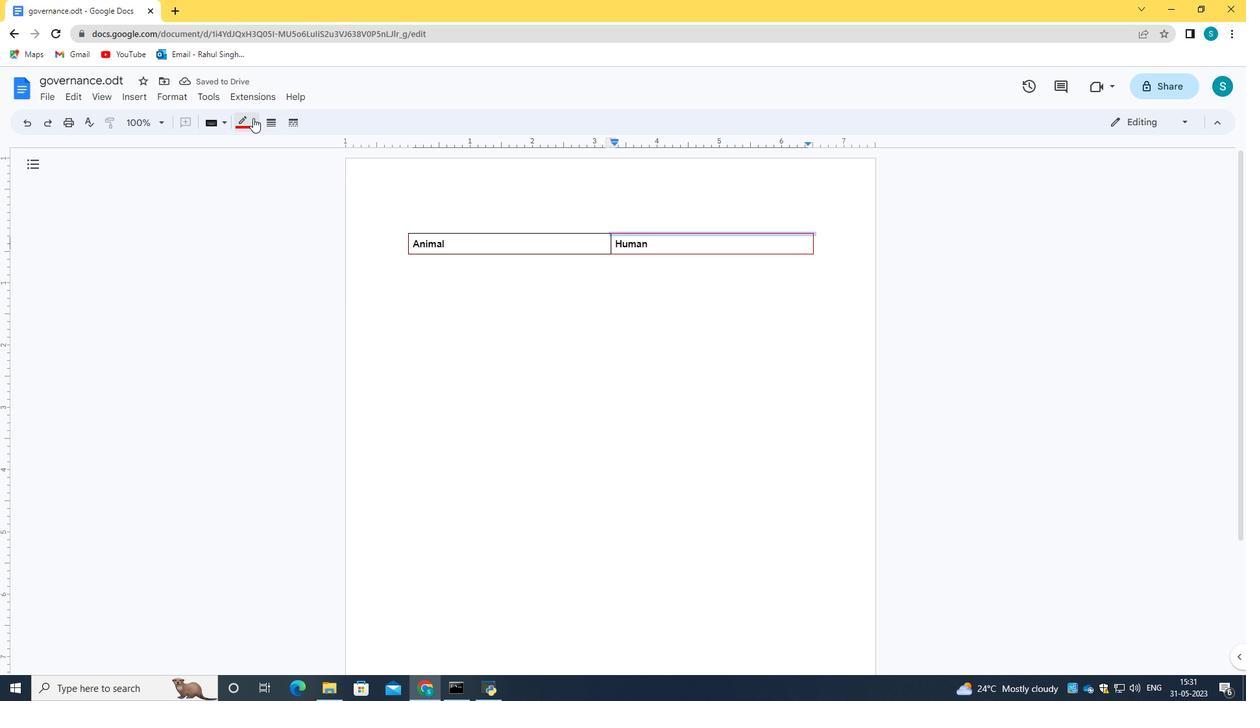 
Action: Mouse pressed left at (249, 119)
Screenshot: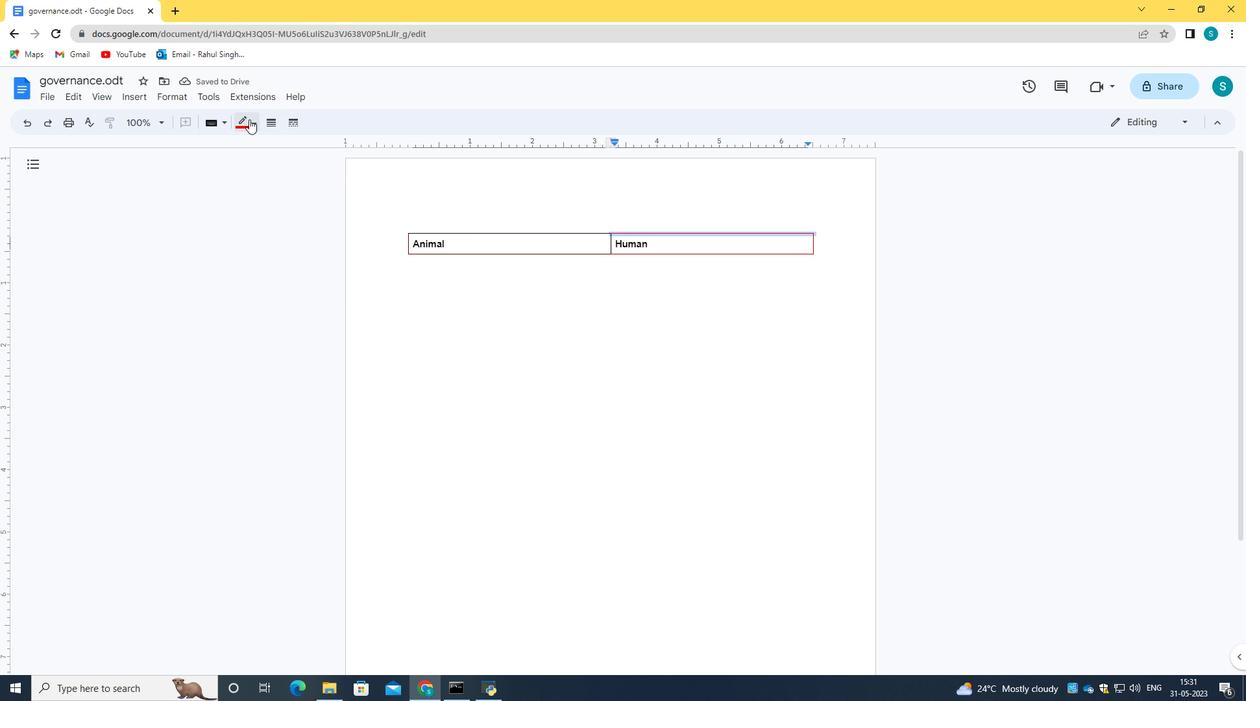 
Action: Mouse moved to (248, 157)
Screenshot: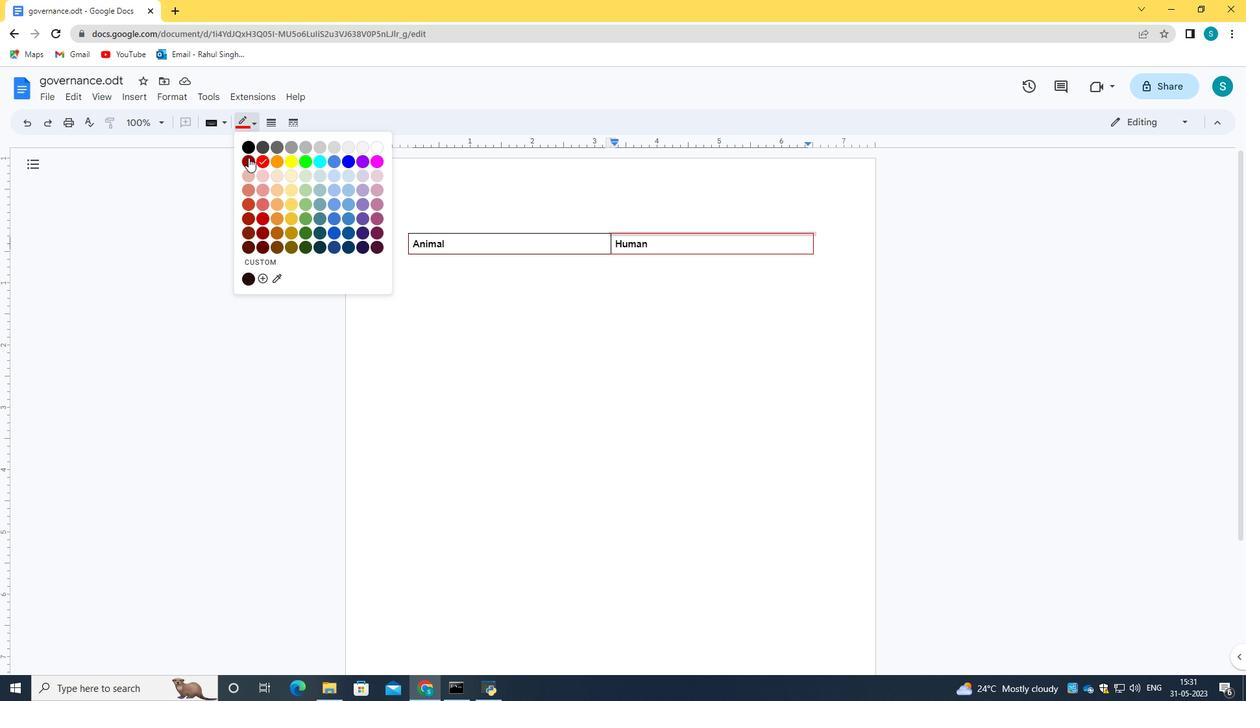 
Action: Mouse pressed left at (248, 157)
Screenshot: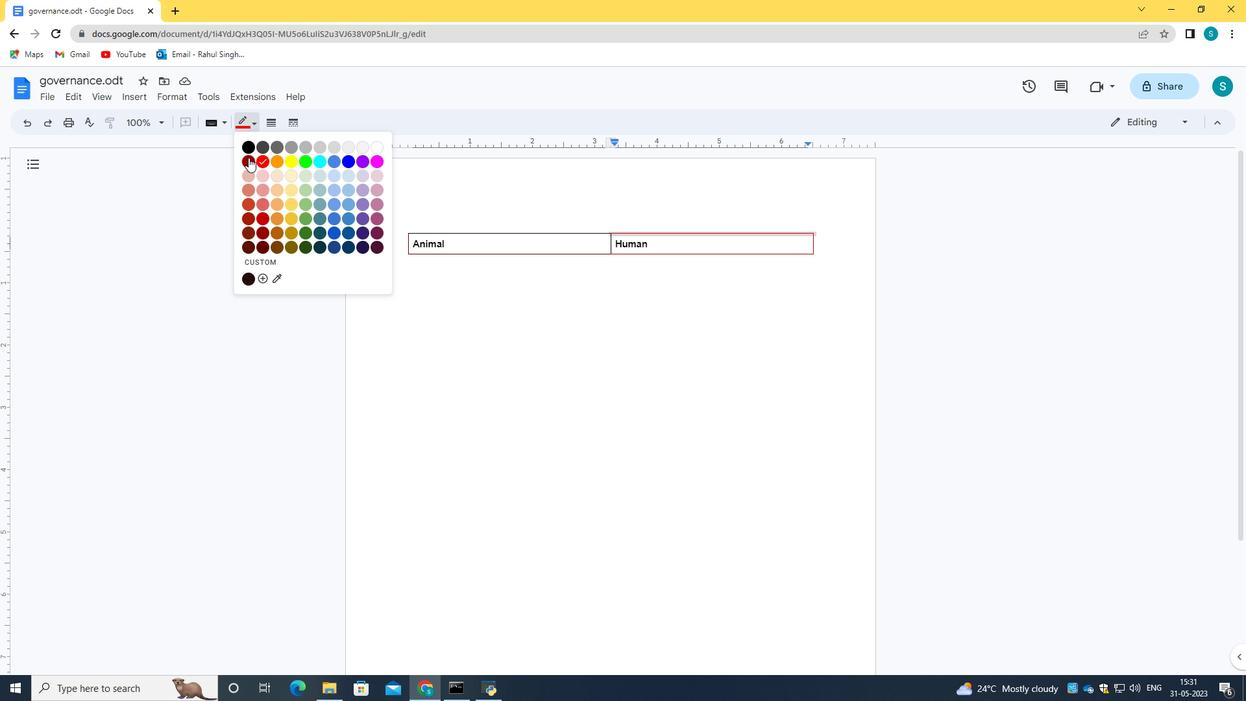 
Action: Mouse moved to (680, 253)
Screenshot: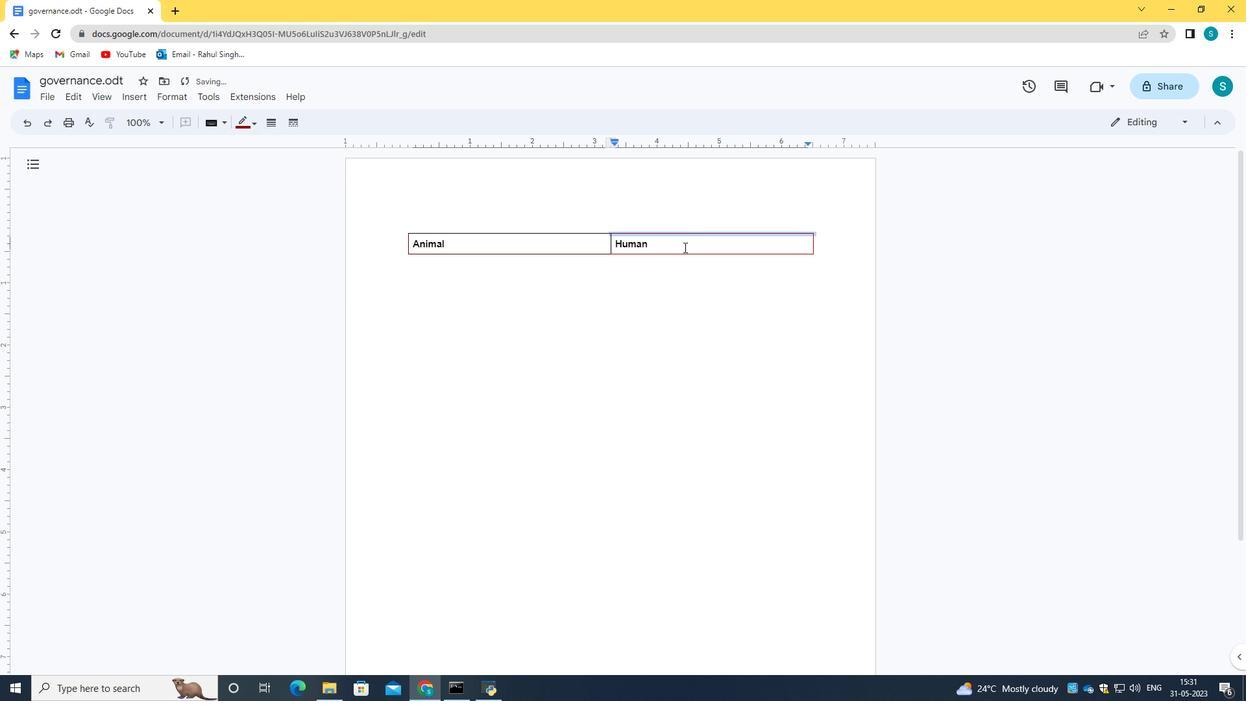 
Action: Mouse pressed left at (680, 253)
Screenshot: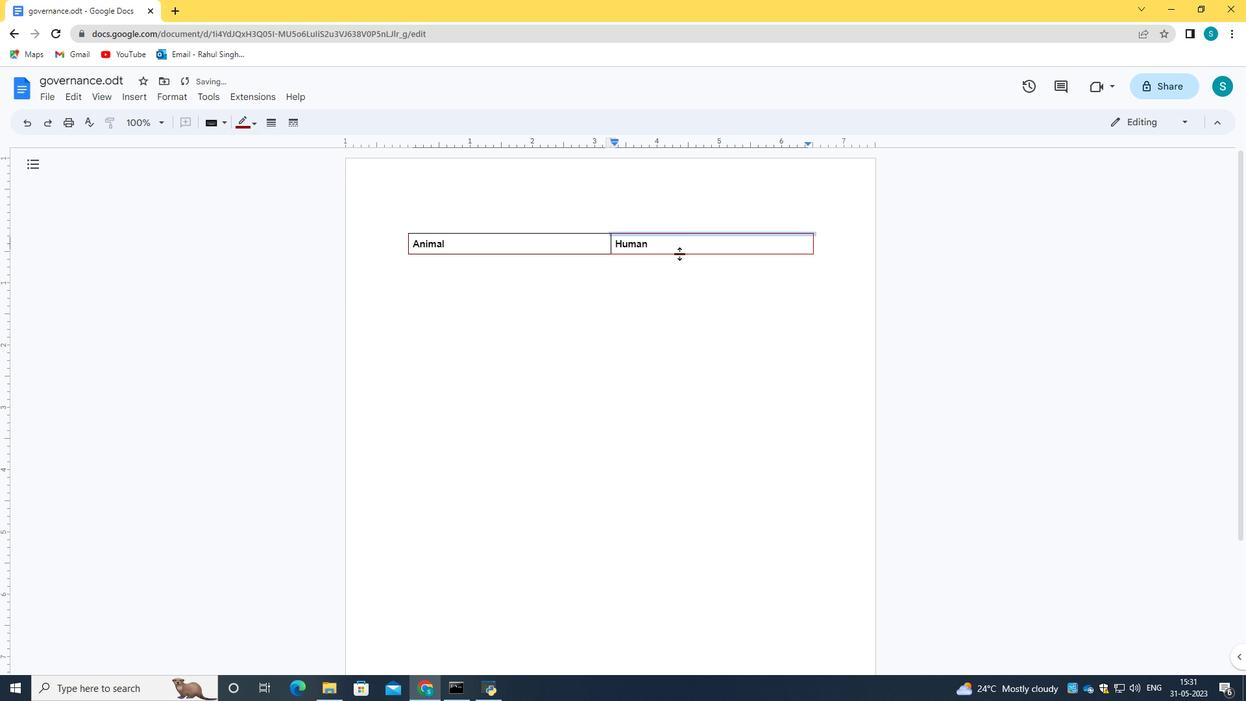 
Action: Mouse moved to (238, 126)
Screenshot: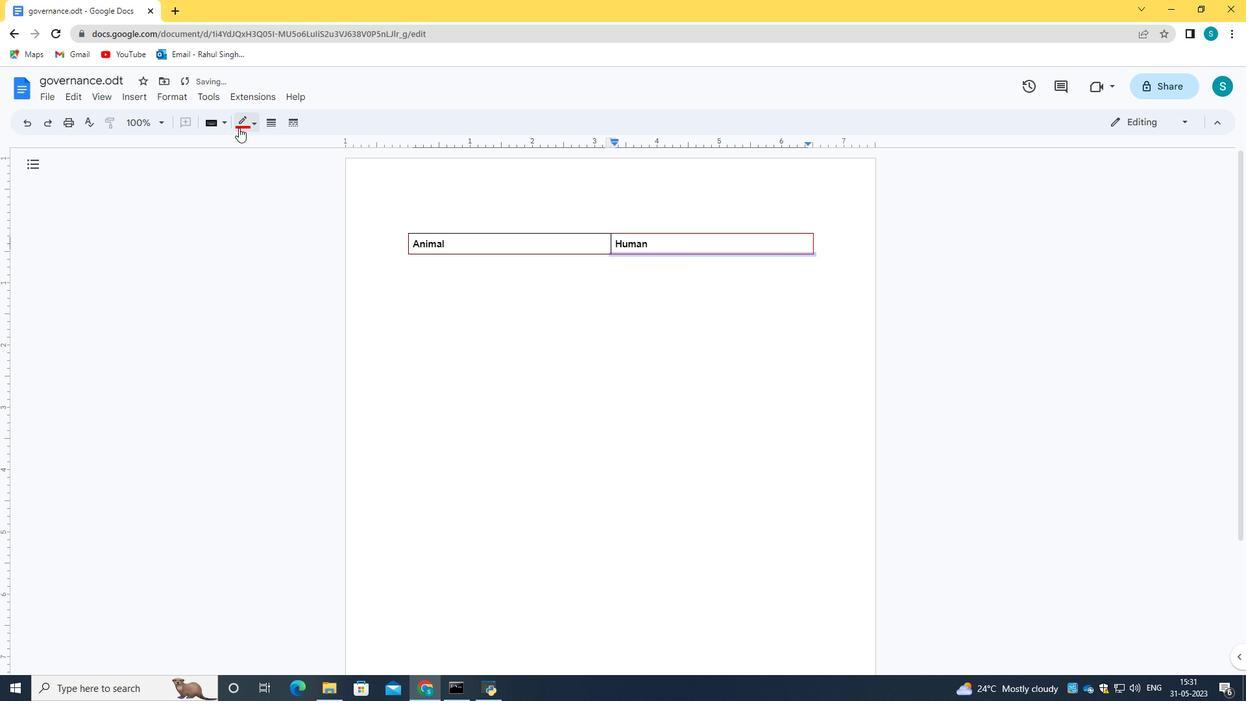 
Action: Mouse pressed left at (238, 126)
Screenshot: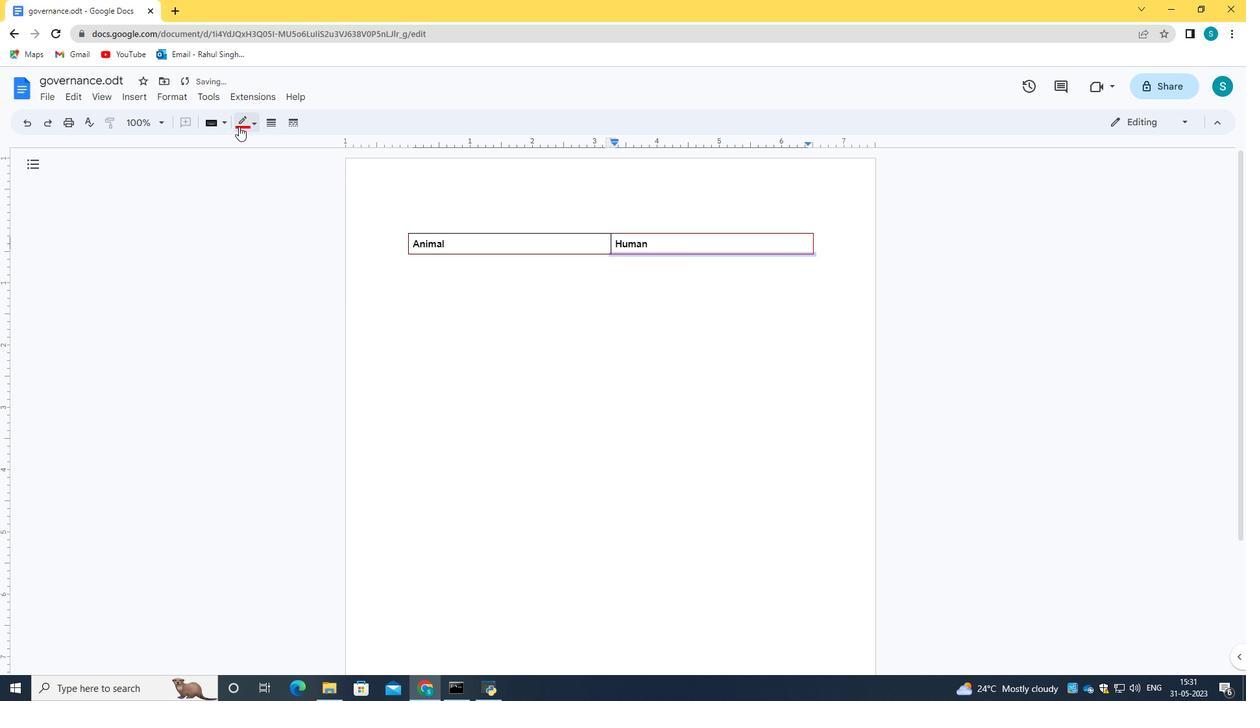 
Action: Mouse moved to (249, 157)
Screenshot: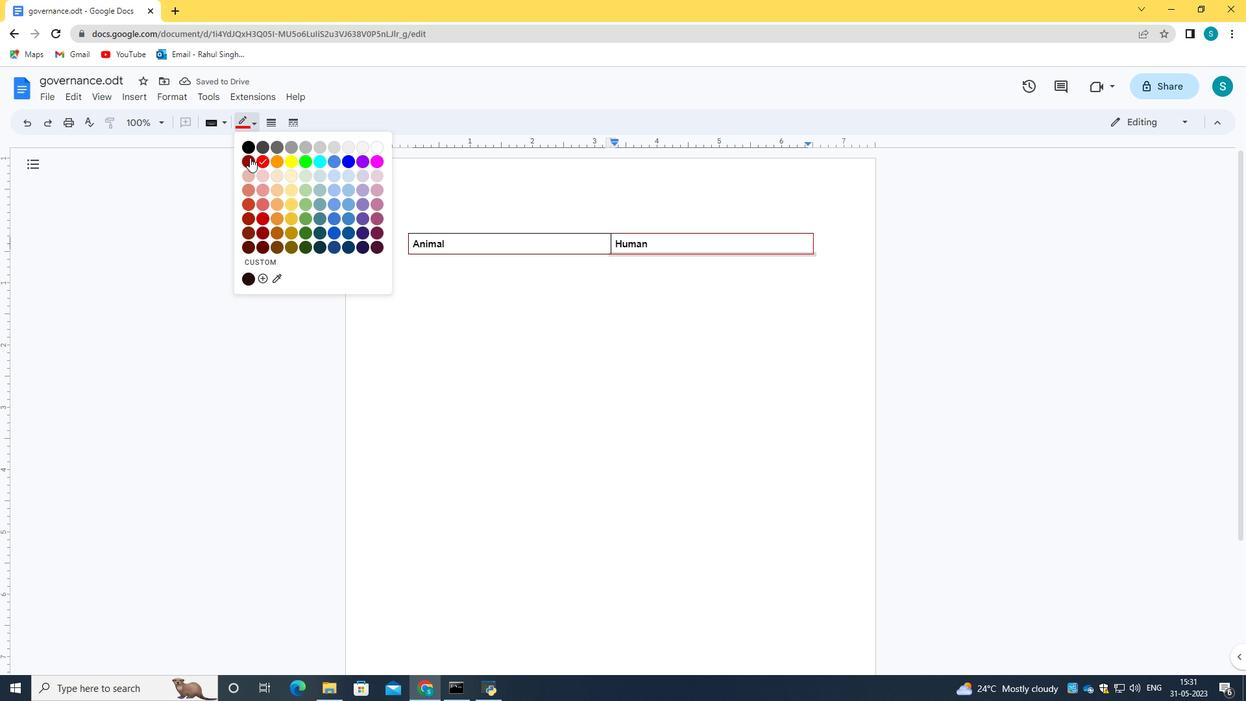 
Action: Mouse pressed left at (249, 157)
Screenshot: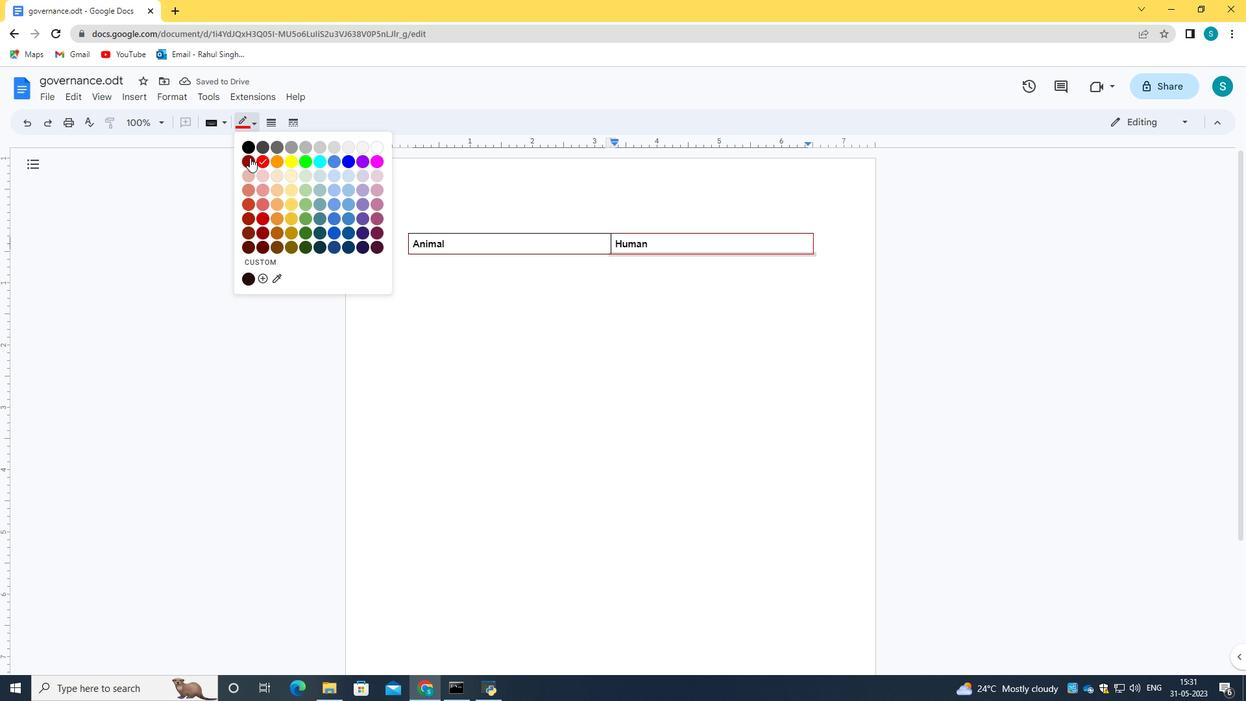 
Action: Mouse moved to (812, 242)
Screenshot: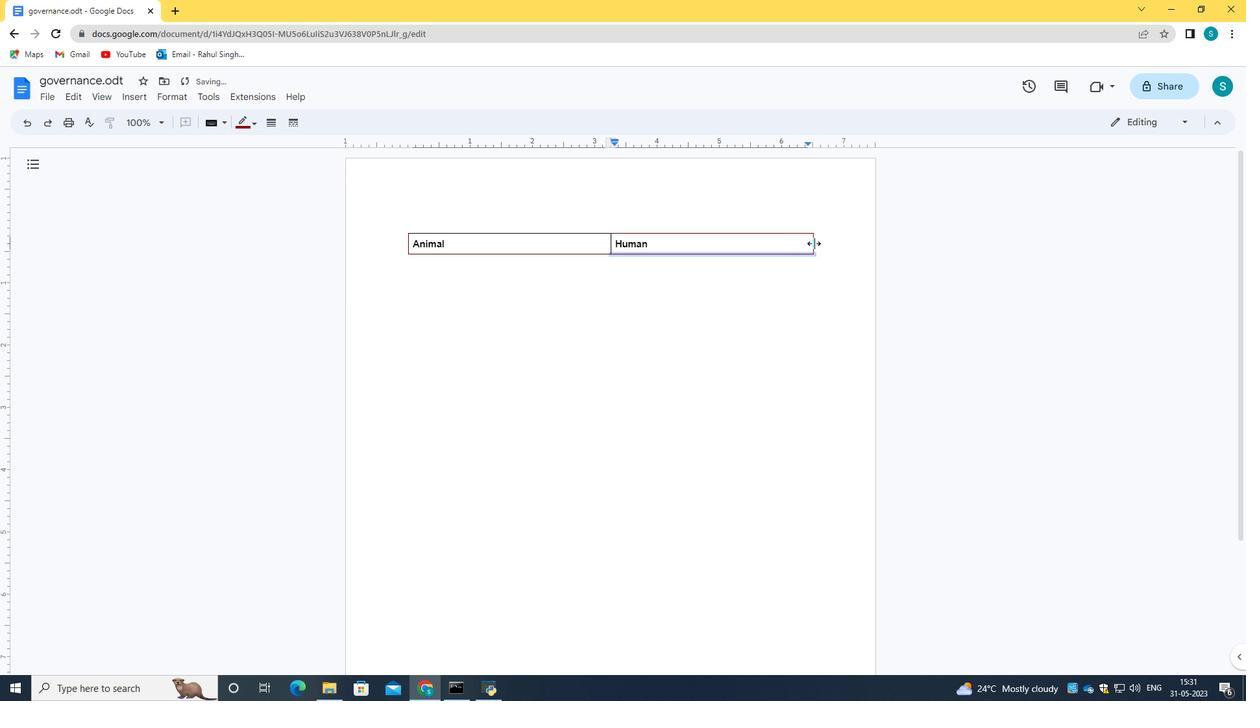 
Action: Mouse pressed left at (812, 242)
Screenshot: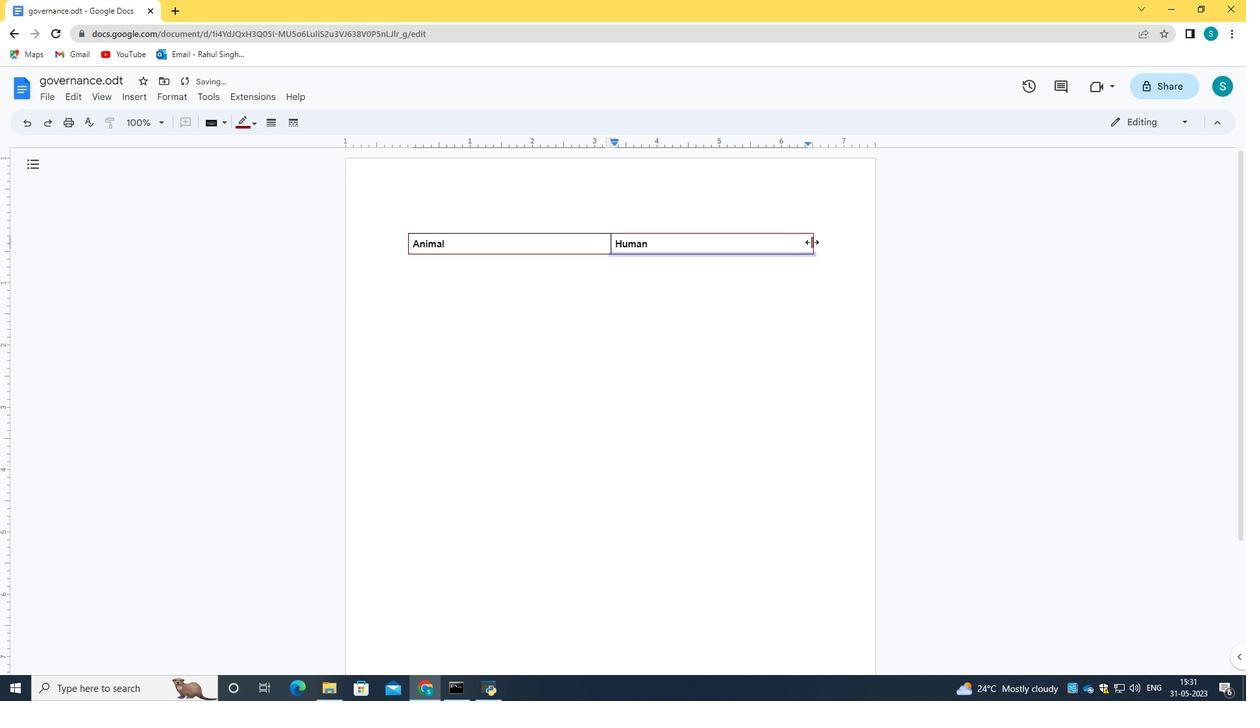 
Action: Mouse moved to (251, 124)
Screenshot: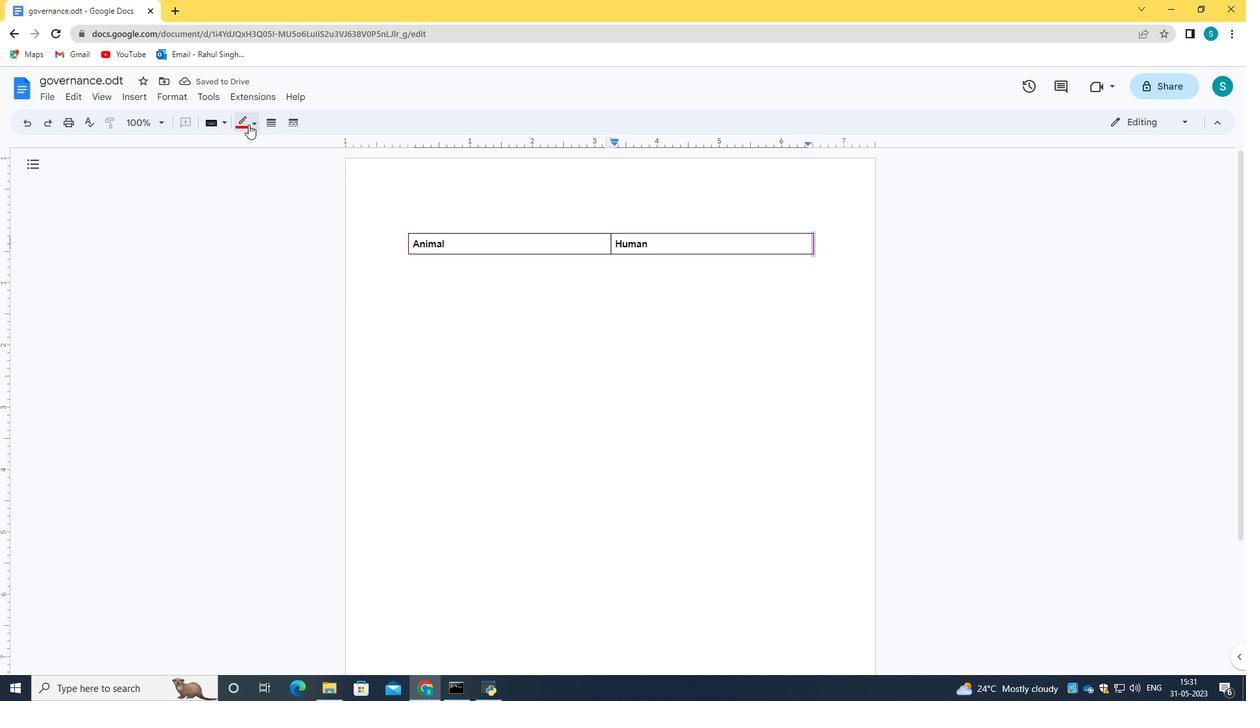 
Action: Mouse pressed left at (251, 124)
Screenshot: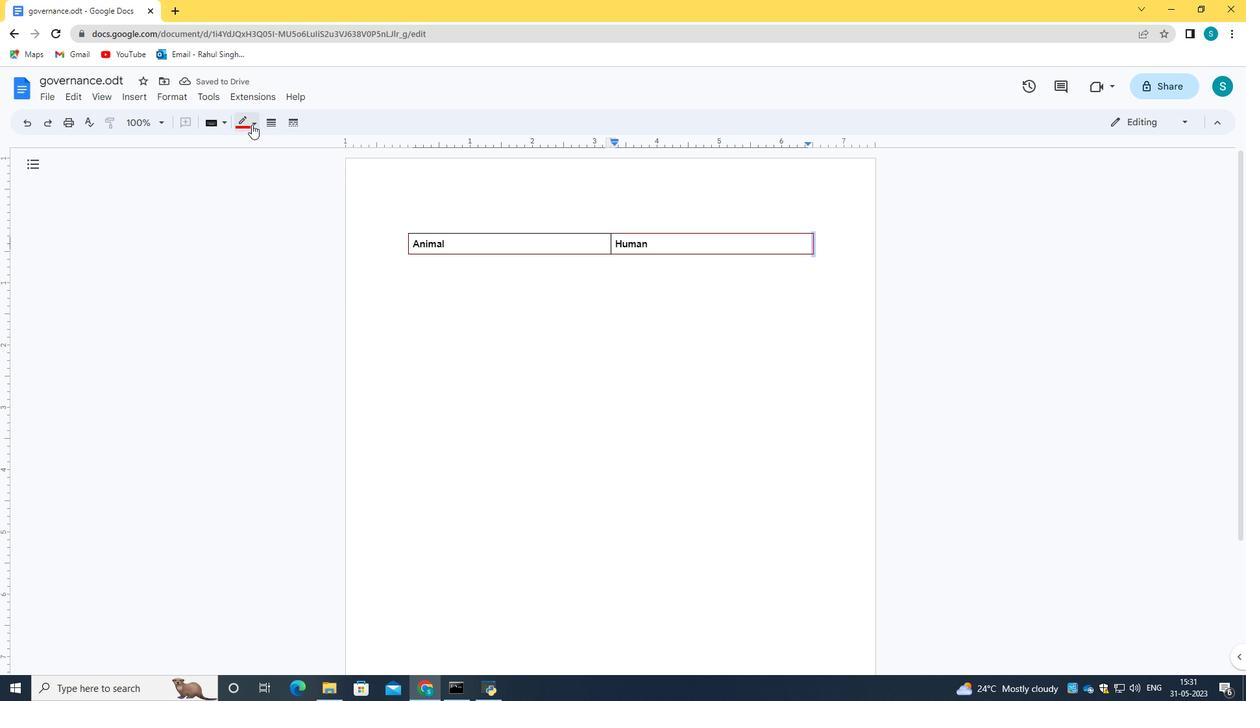 
Action: Mouse moved to (248, 159)
Screenshot: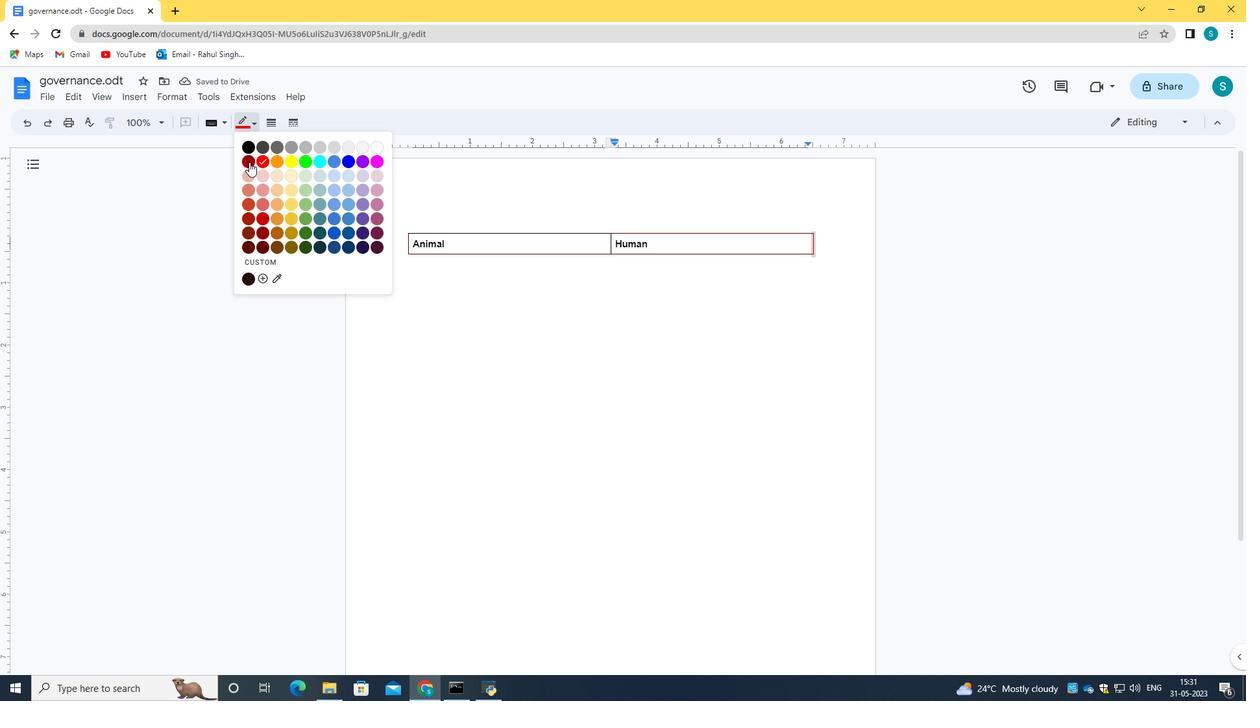 
Action: Mouse pressed left at (248, 159)
Screenshot: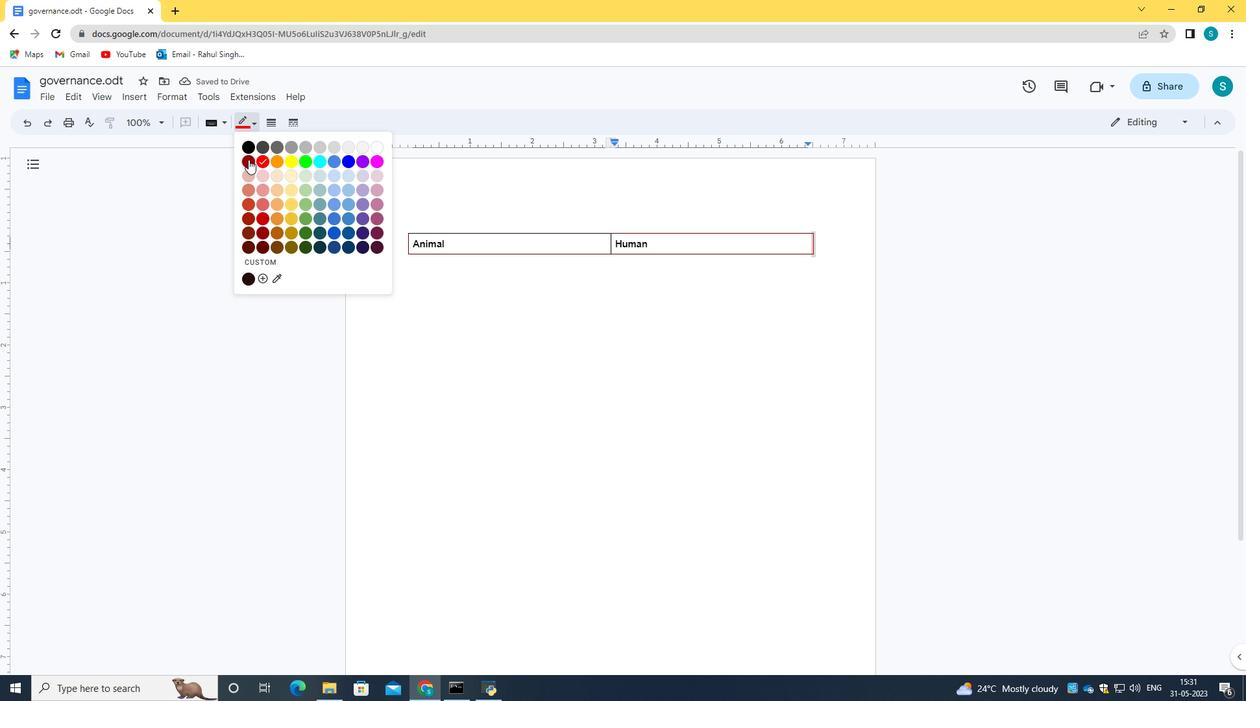 
Action: Mouse moved to (269, 126)
Screenshot: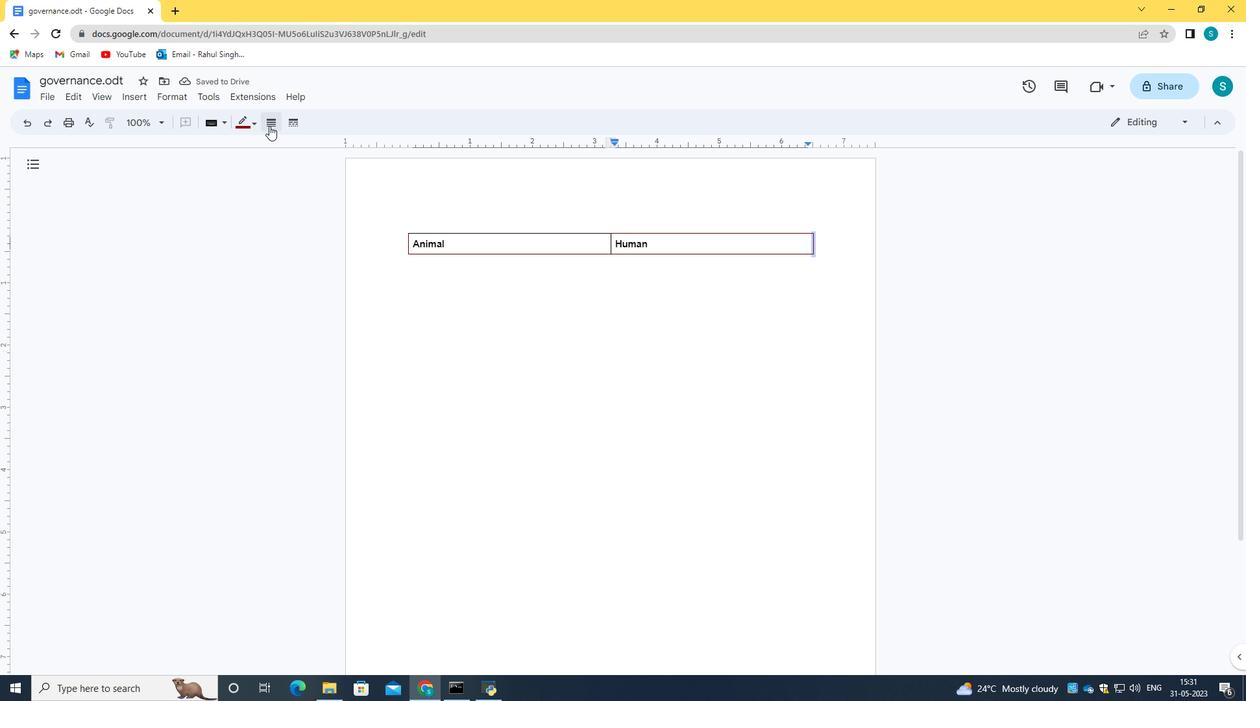 
Action: Mouse pressed left at (269, 126)
Screenshot: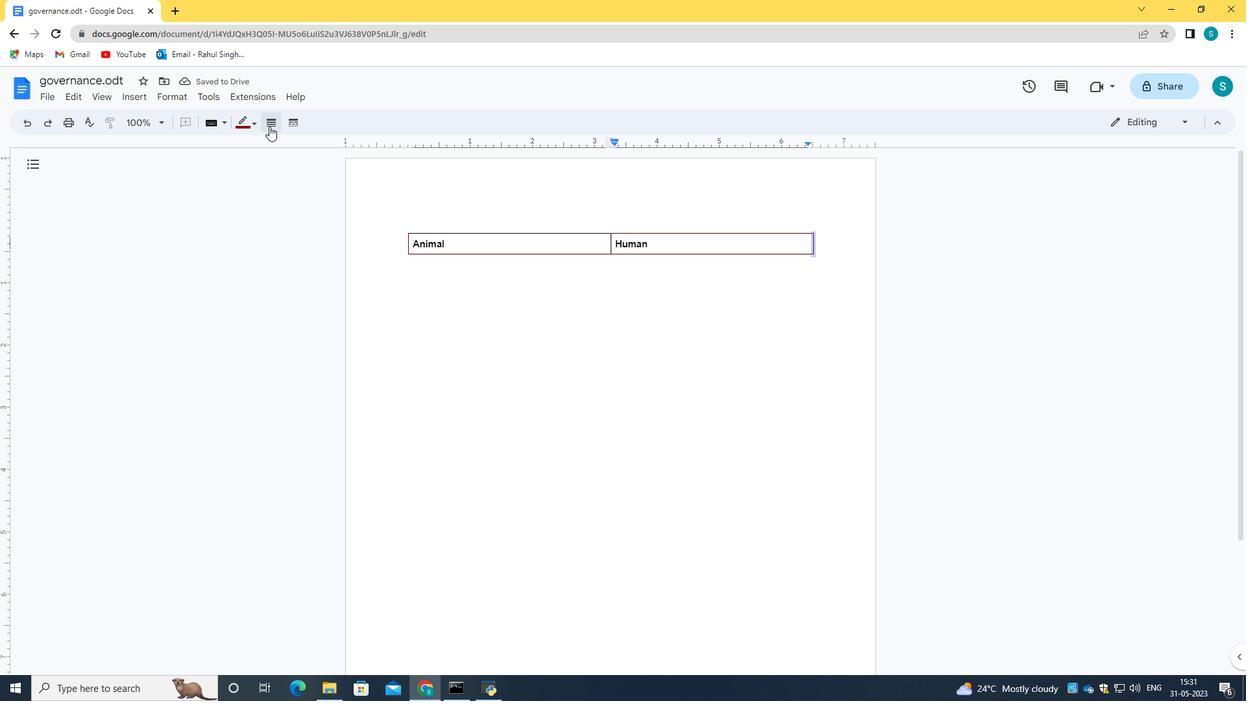
Action: Mouse moved to (290, 224)
Screenshot: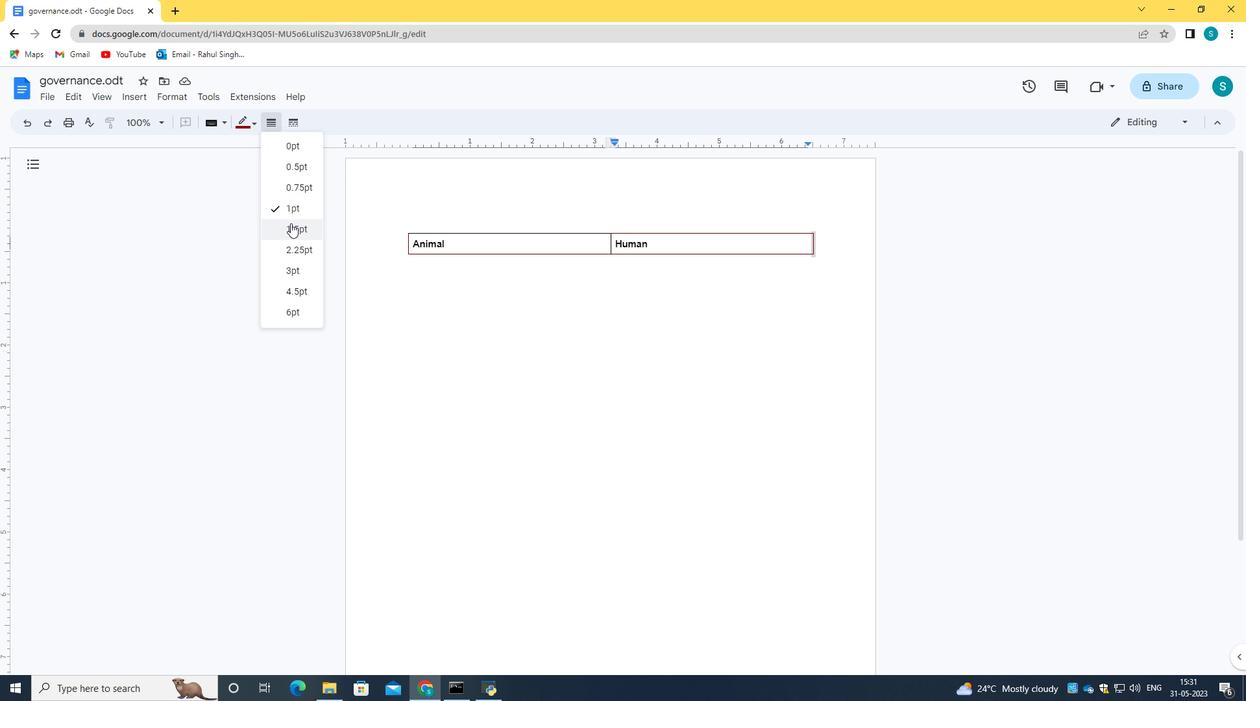 
Action: Mouse pressed left at (290, 224)
Screenshot: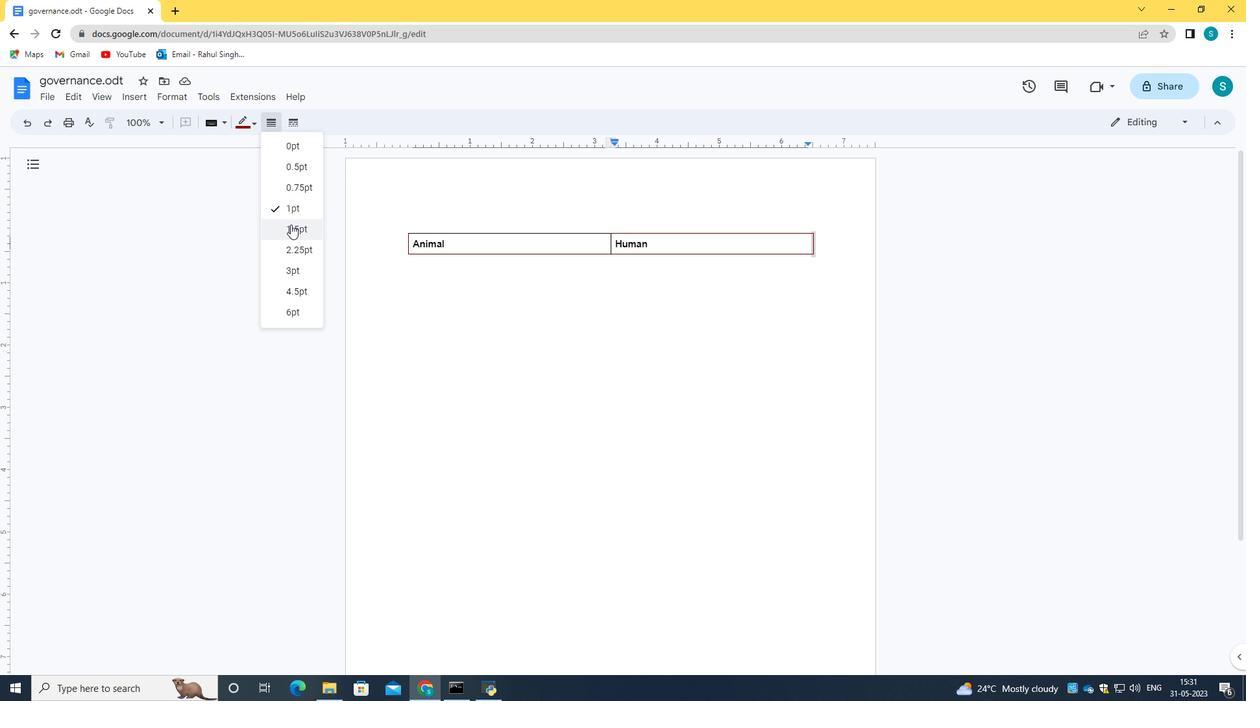 
Action: Mouse moved to (405, 237)
Screenshot: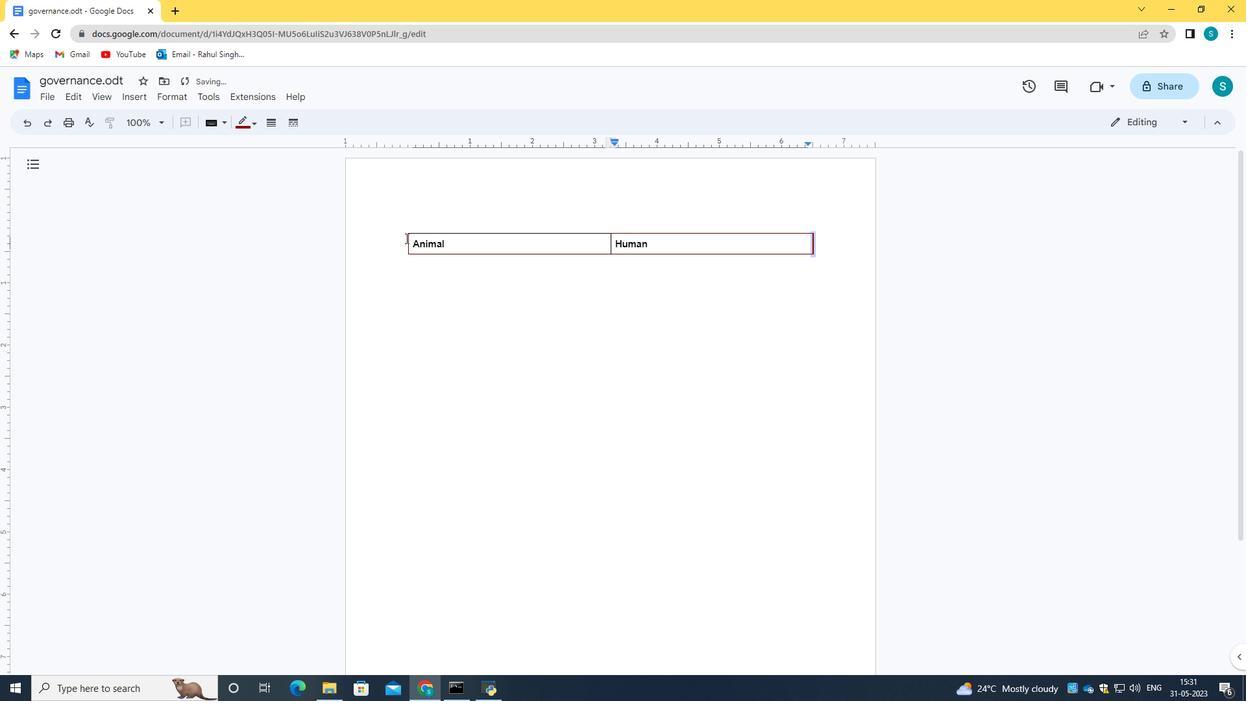 
Action: Mouse pressed left at (405, 237)
Screenshot: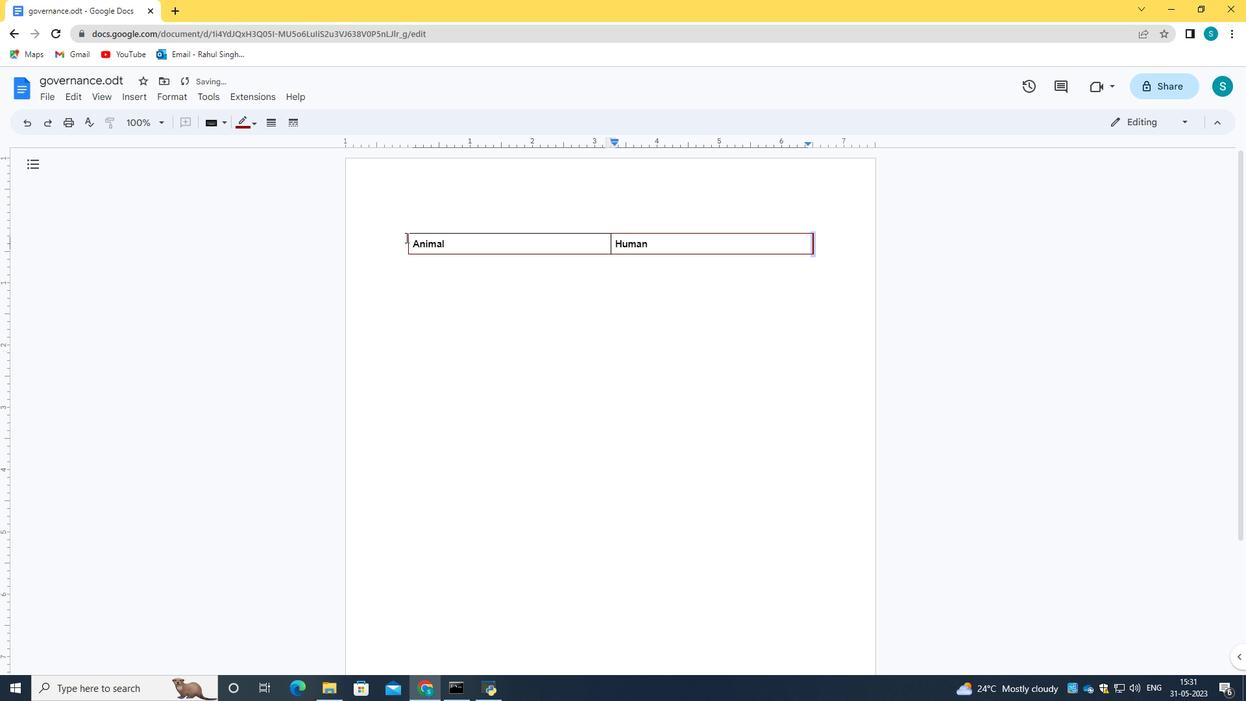
Action: Mouse moved to (407, 238)
Screenshot: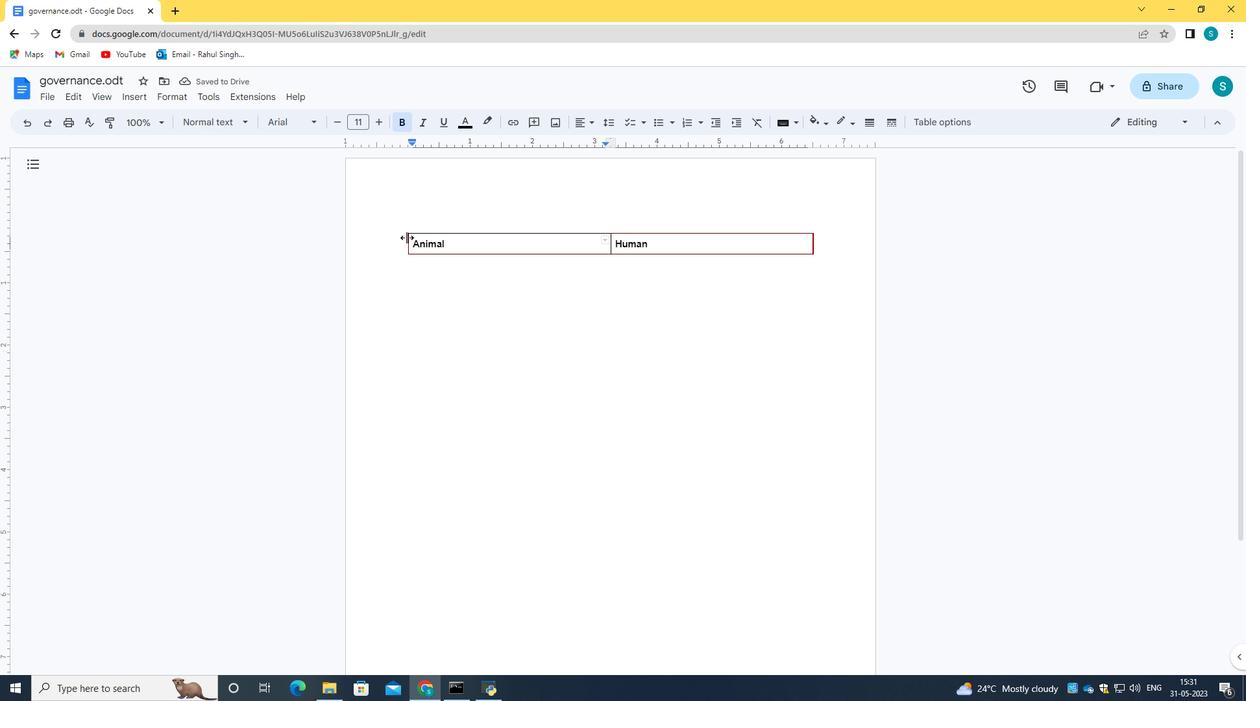 
Action: Mouse pressed left at (407, 238)
Screenshot: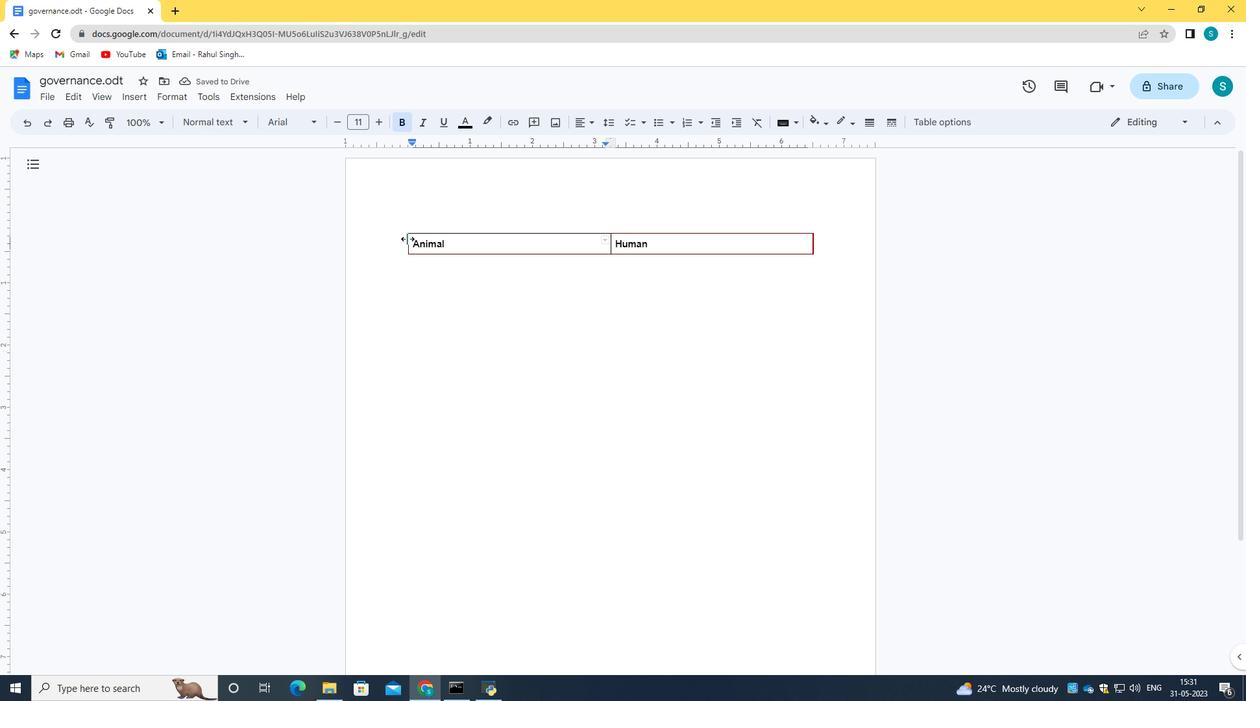 
Action: Mouse moved to (269, 120)
Screenshot: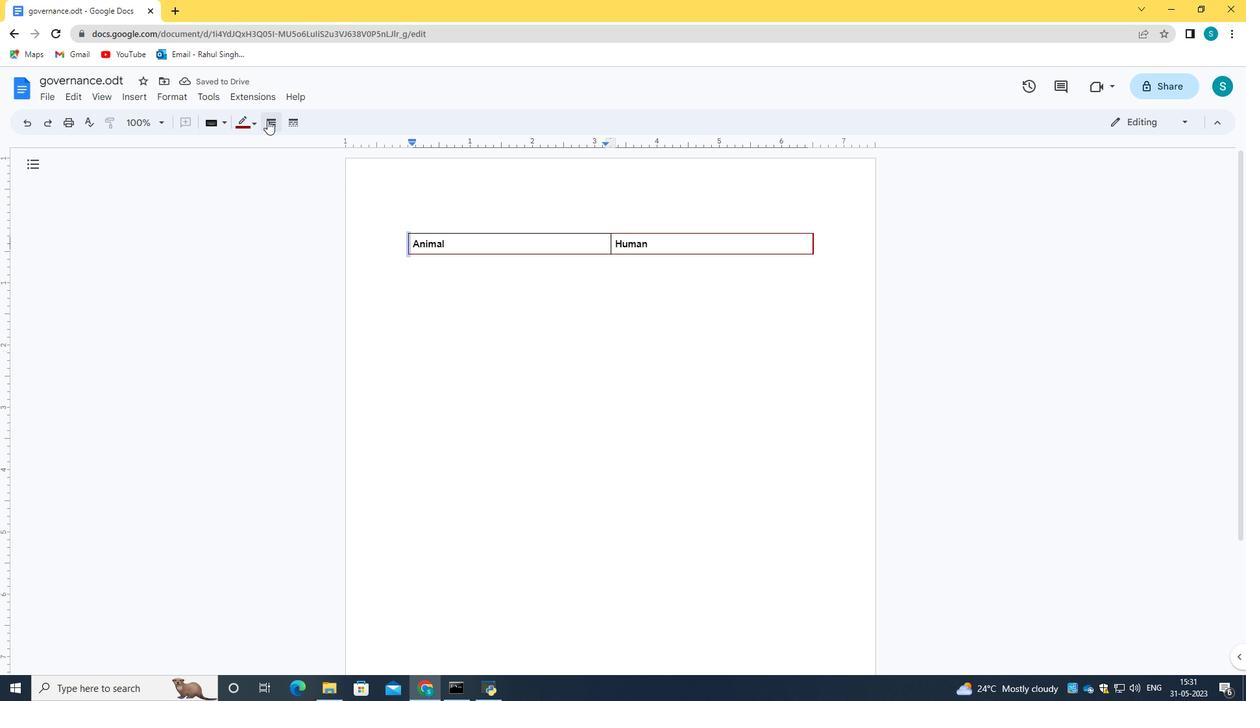 
Action: Mouse pressed left at (269, 120)
Screenshot: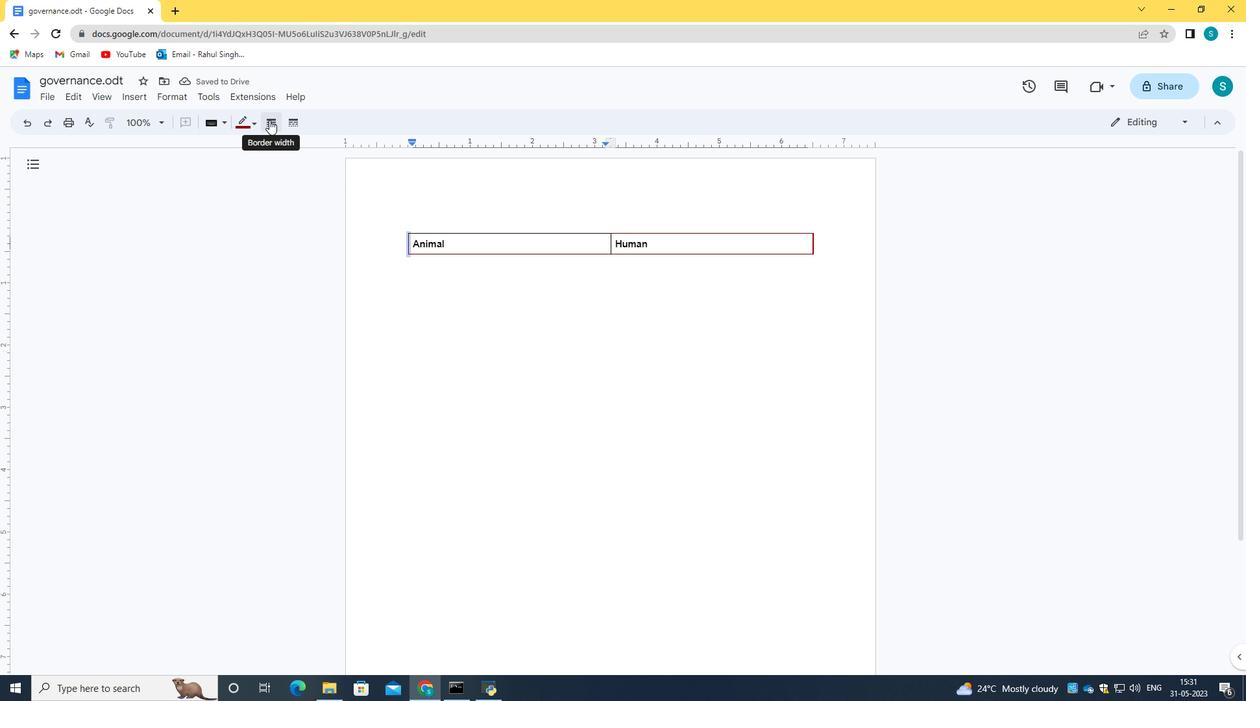 
Action: Mouse moved to (311, 222)
Screenshot: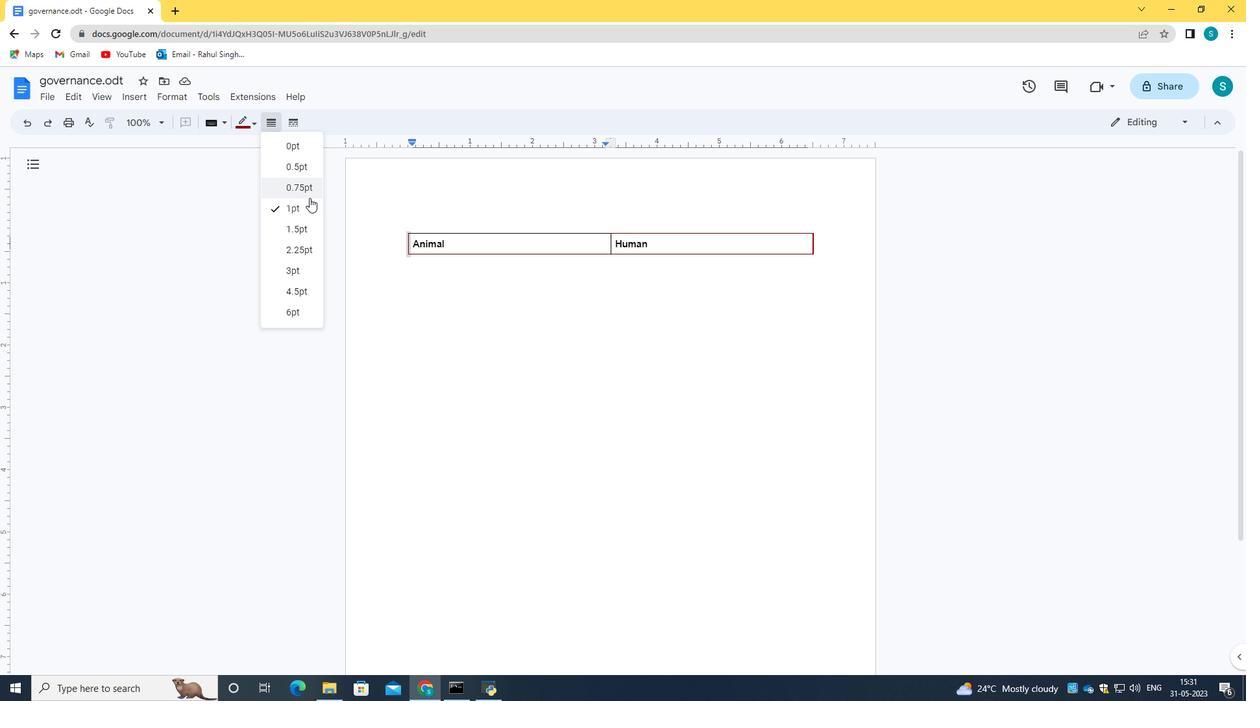 
Action: Mouse pressed left at (311, 222)
Screenshot: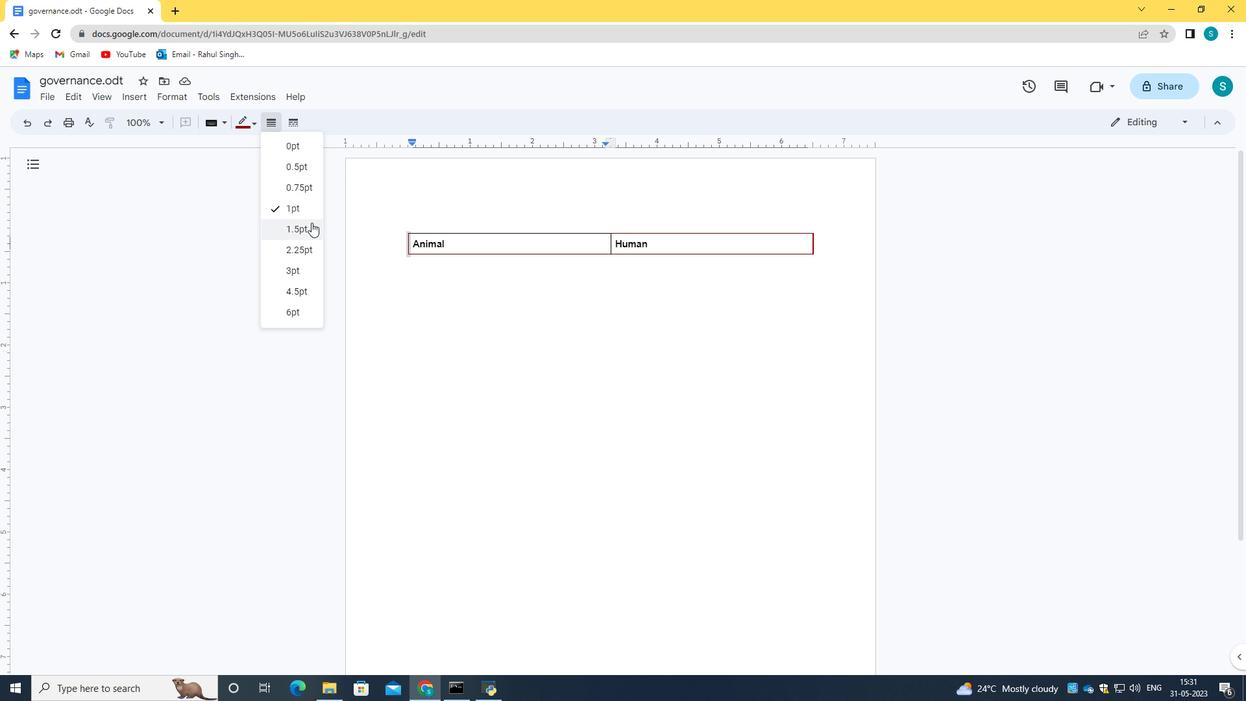 
Action: Mouse moved to (423, 230)
Screenshot: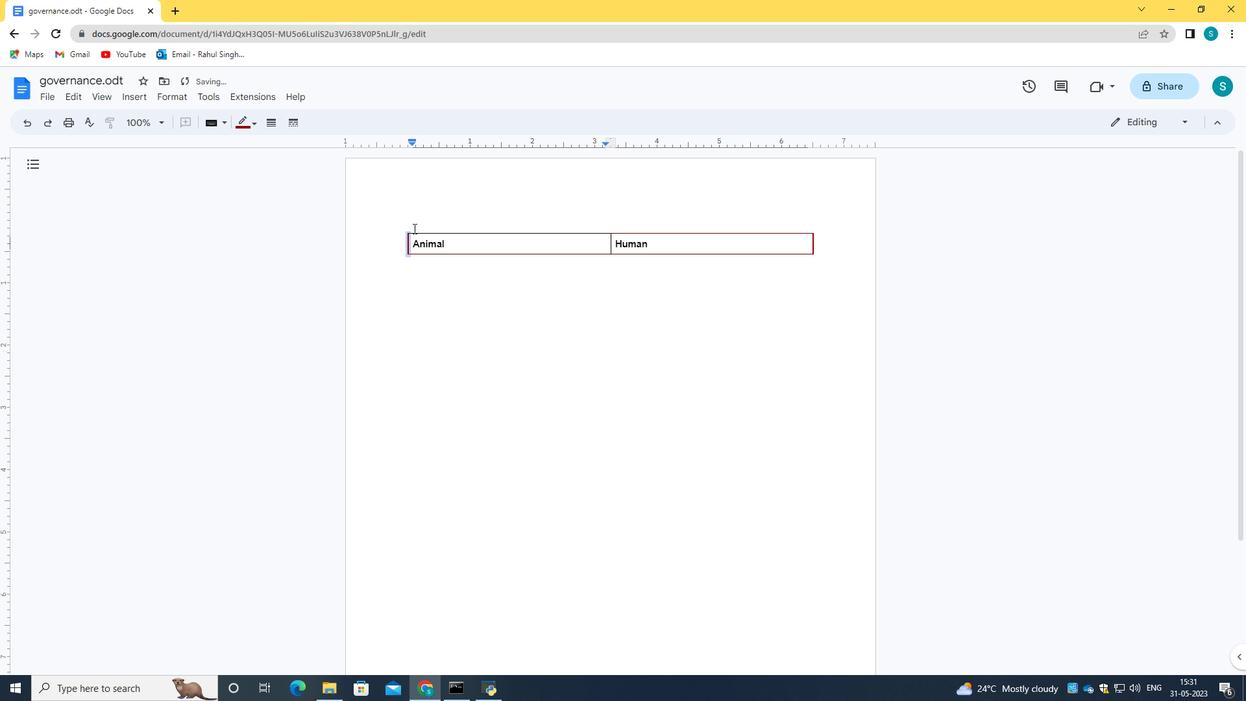 
Action: Mouse pressed left at (423, 230)
Screenshot: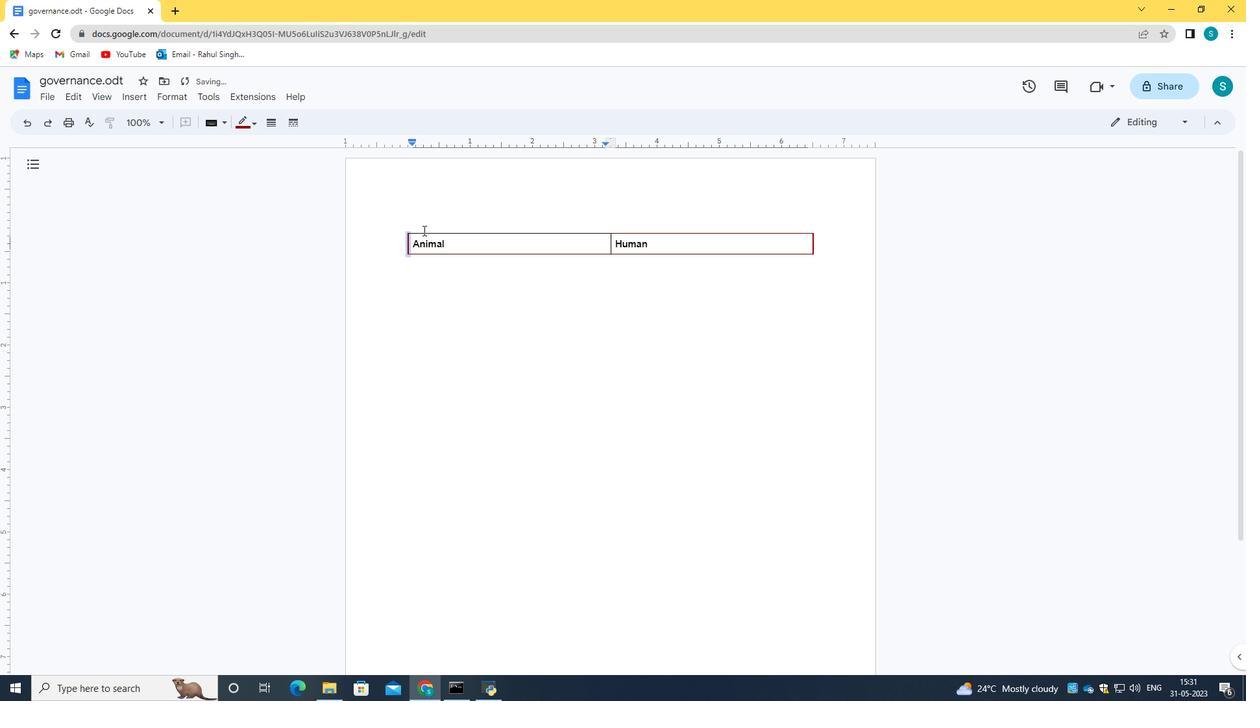 
Action: Mouse pressed left at (423, 230)
Screenshot: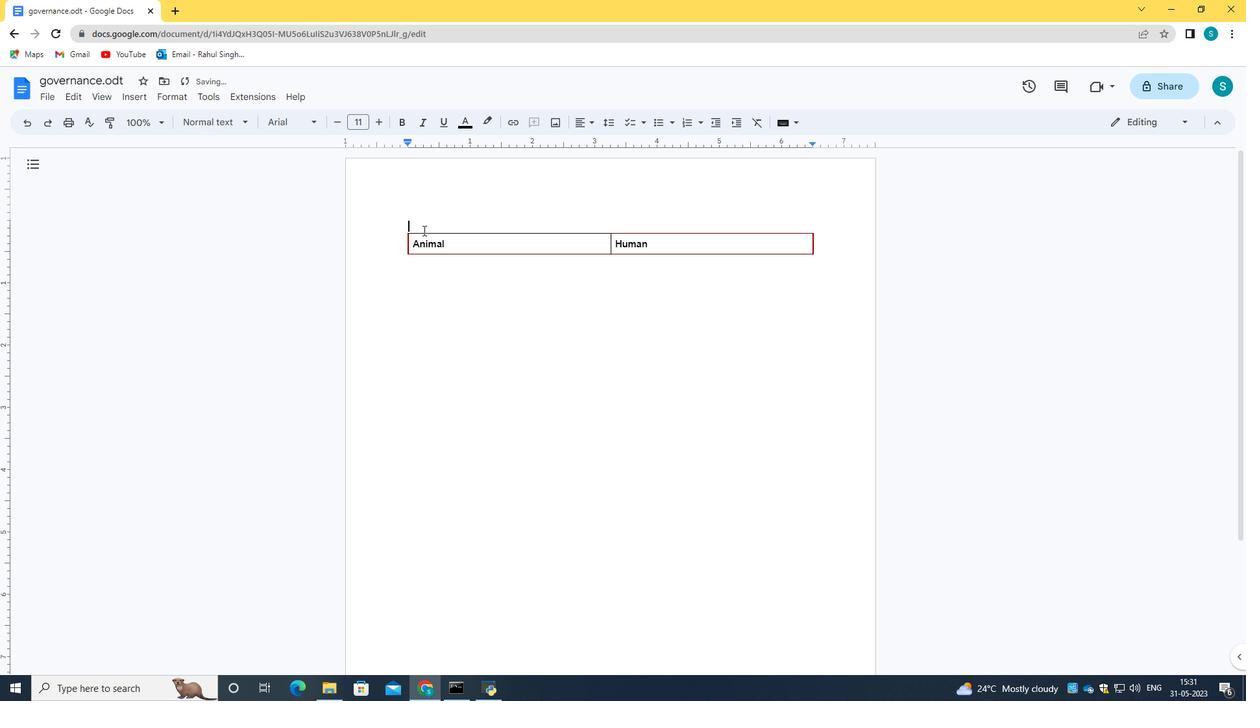 
Action: Mouse pressed left at (423, 230)
Screenshot: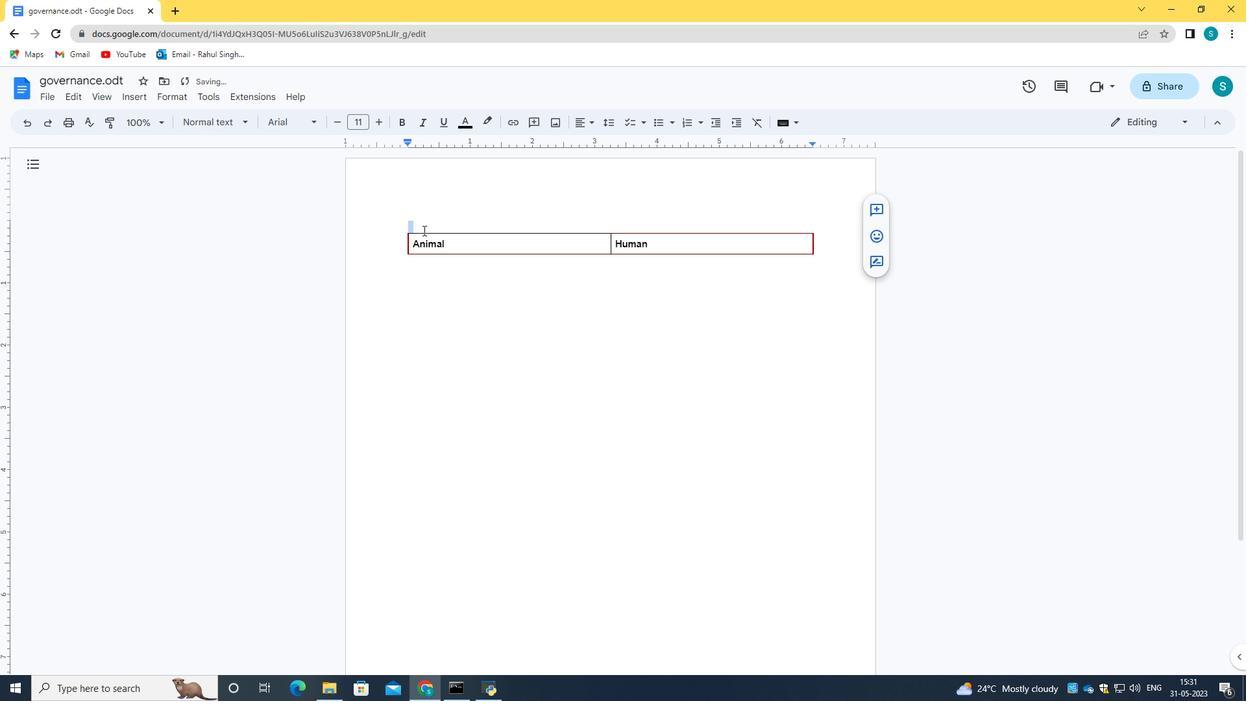 
Action: Mouse moved to (423, 235)
Screenshot: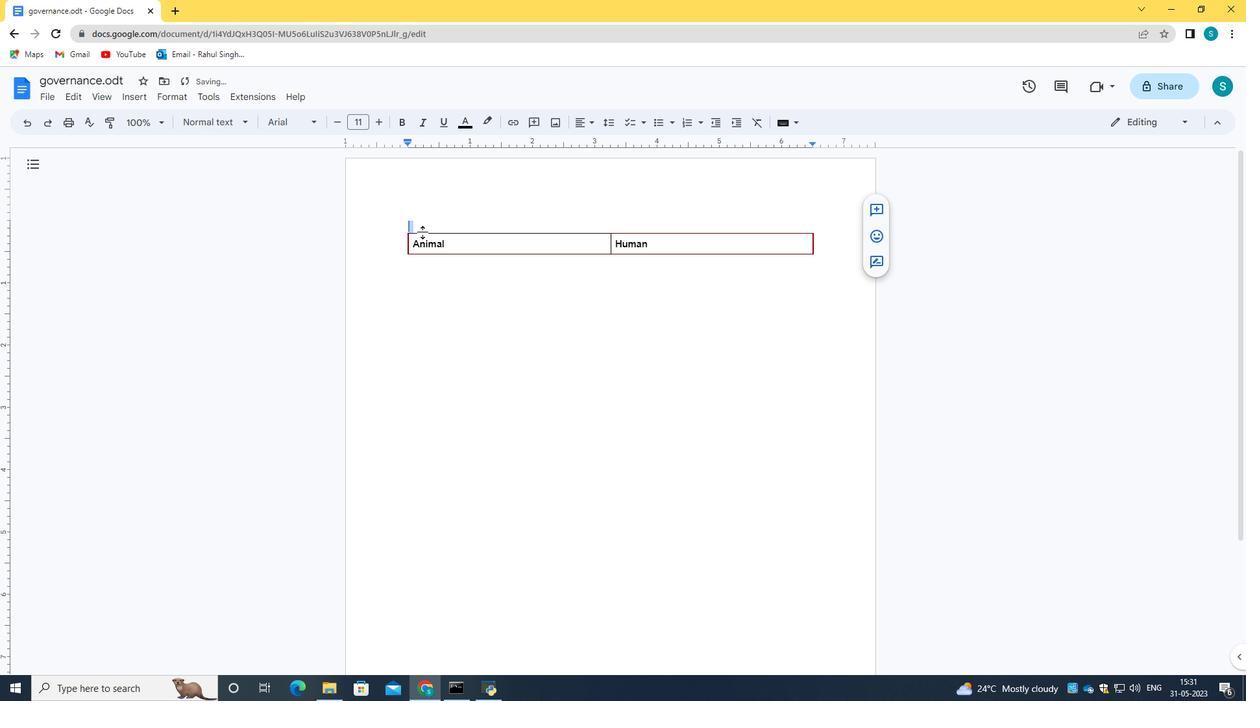 
Action: Mouse pressed left at (423, 235)
Screenshot: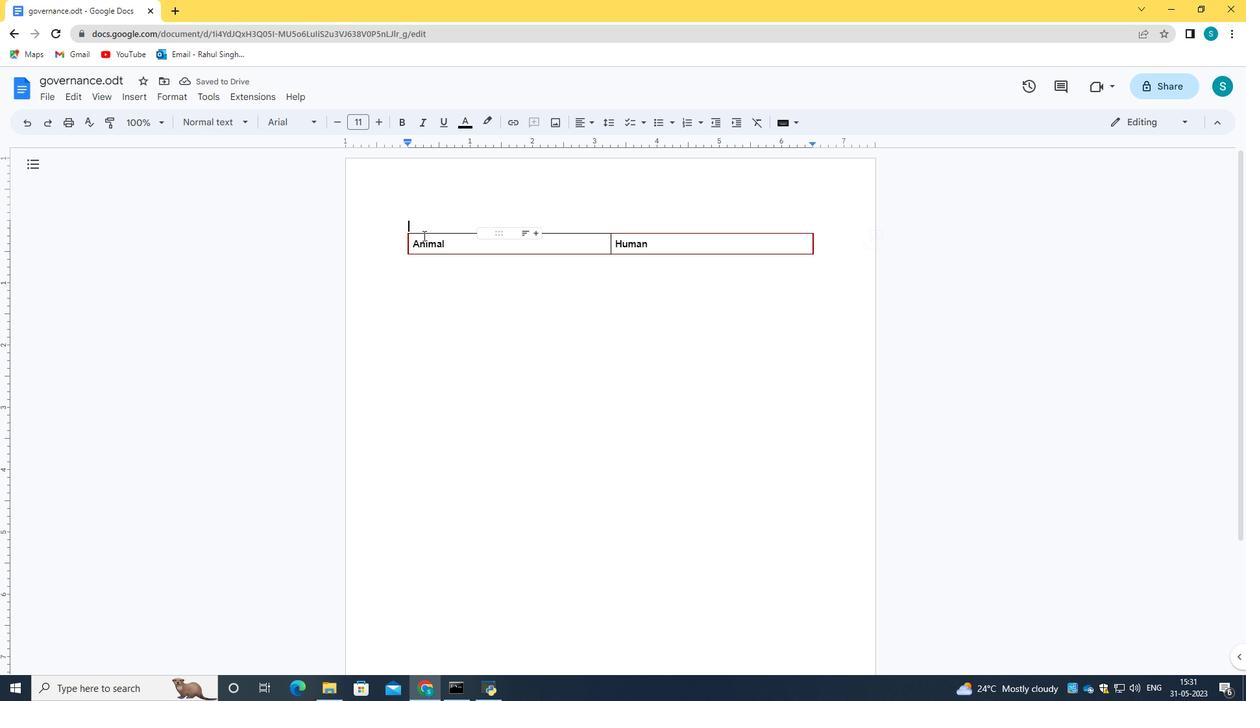 
Action: Mouse moved to (426, 233)
Screenshot: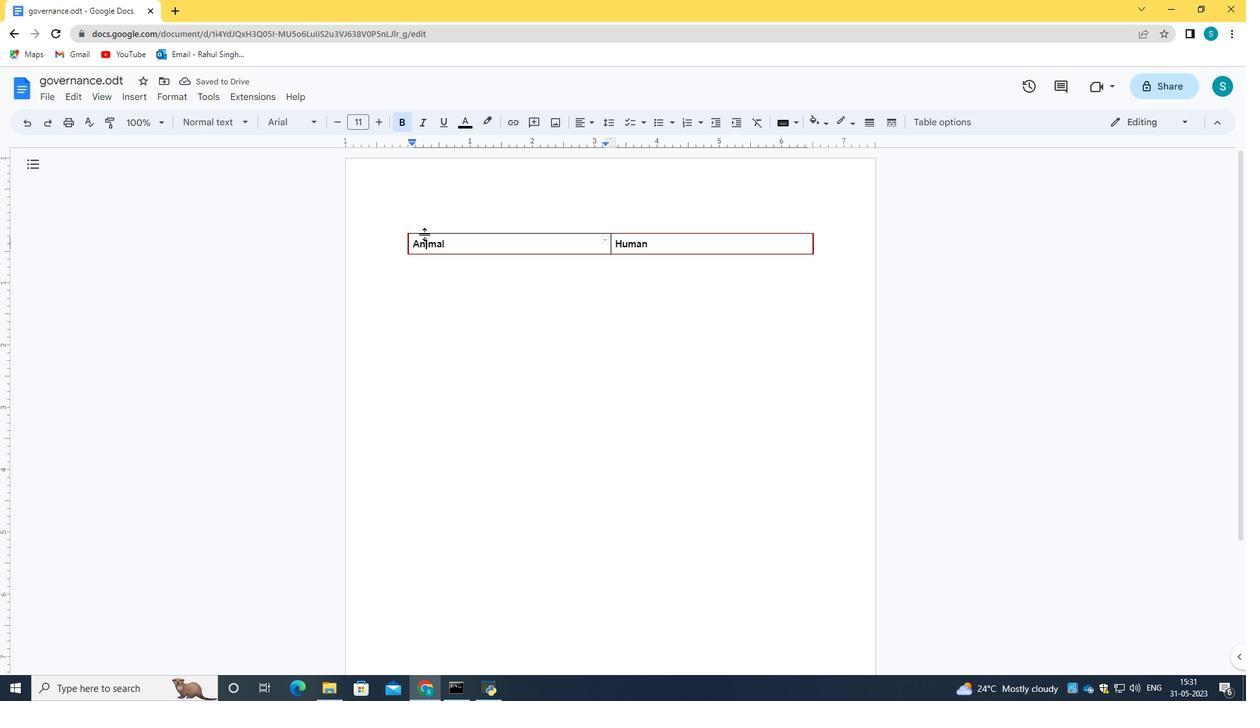
Action: Mouse pressed left at (426, 233)
Screenshot: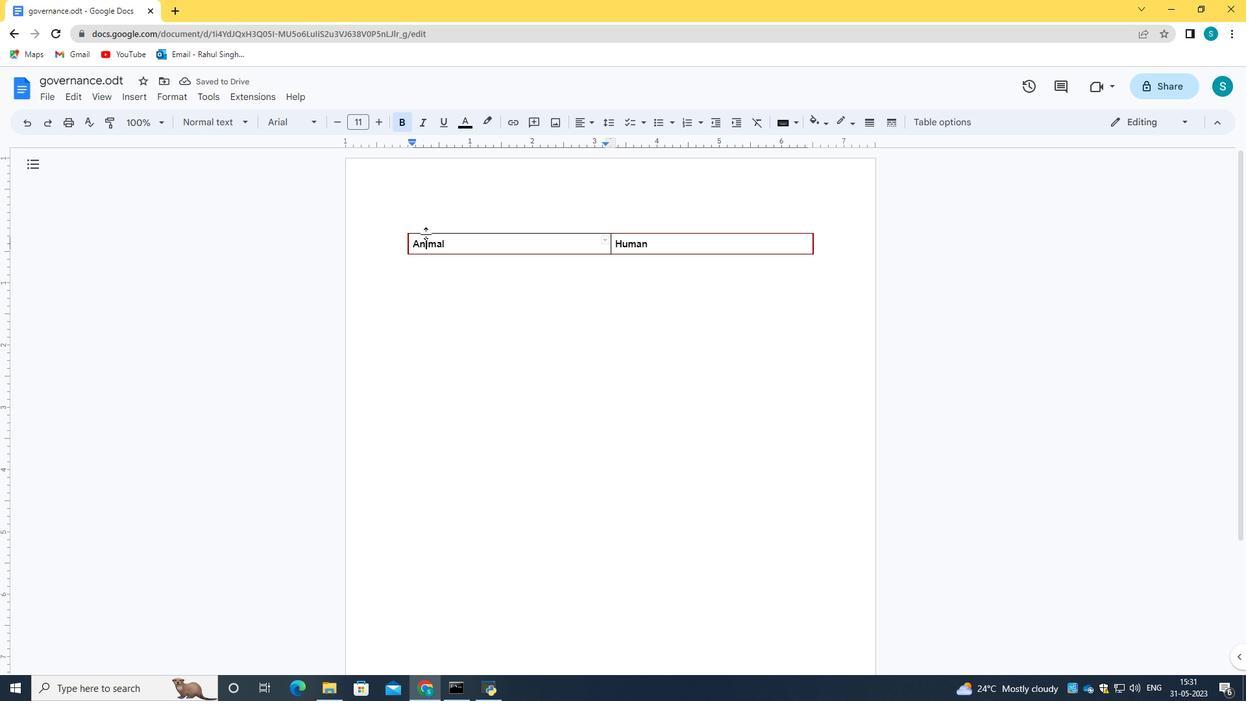 
Action: Mouse moved to (272, 121)
Screenshot: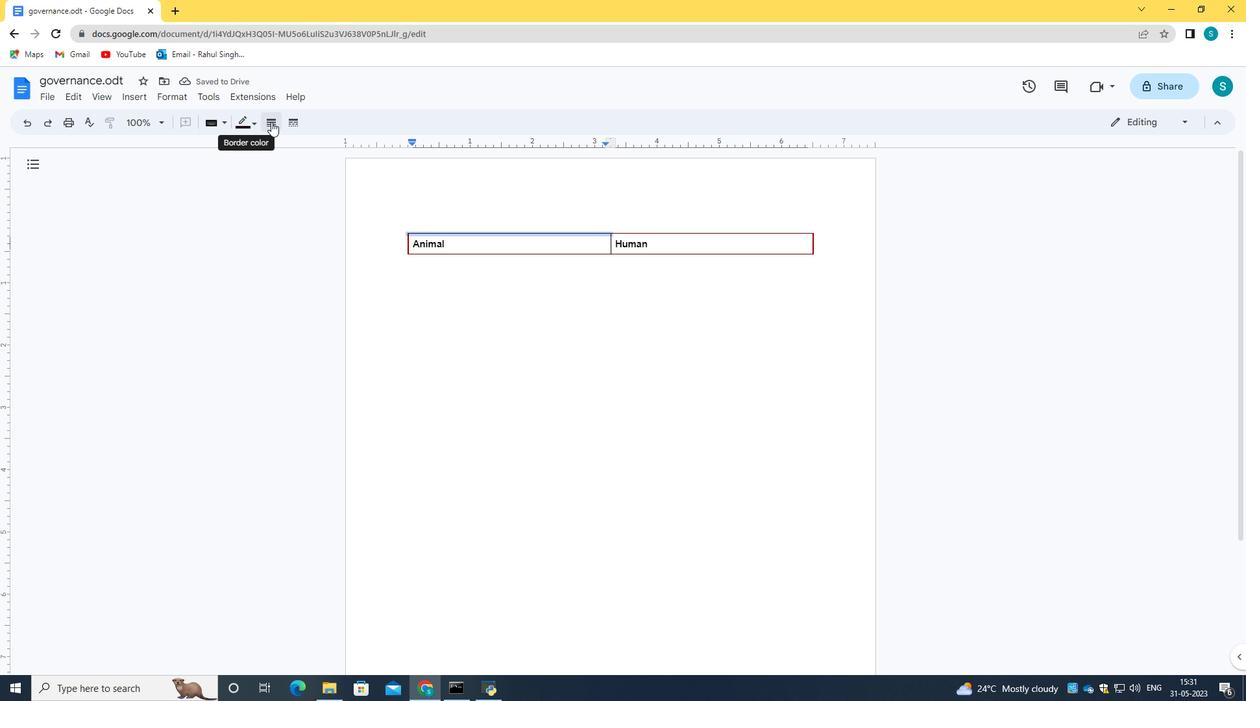 
Action: Mouse pressed left at (272, 121)
Screenshot: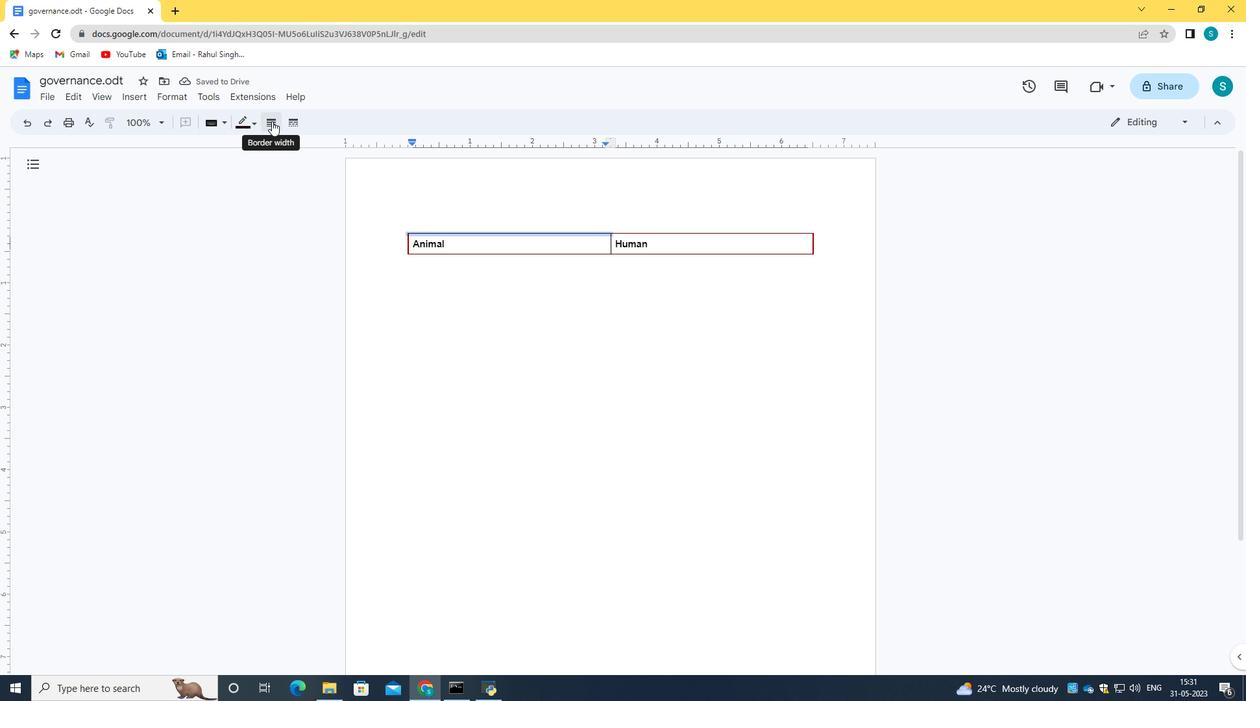 
Action: Mouse moved to (294, 230)
Screenshot: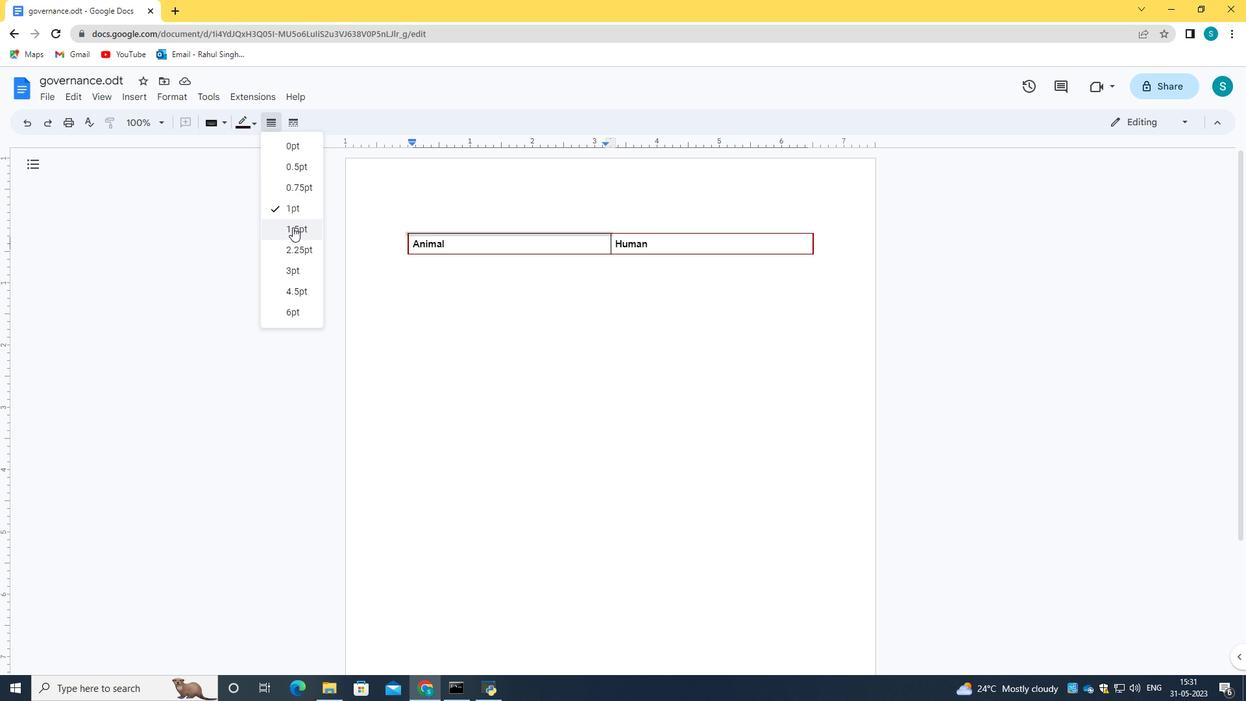 
Action: Mouse pressed left at (294, 230)
Screenshot: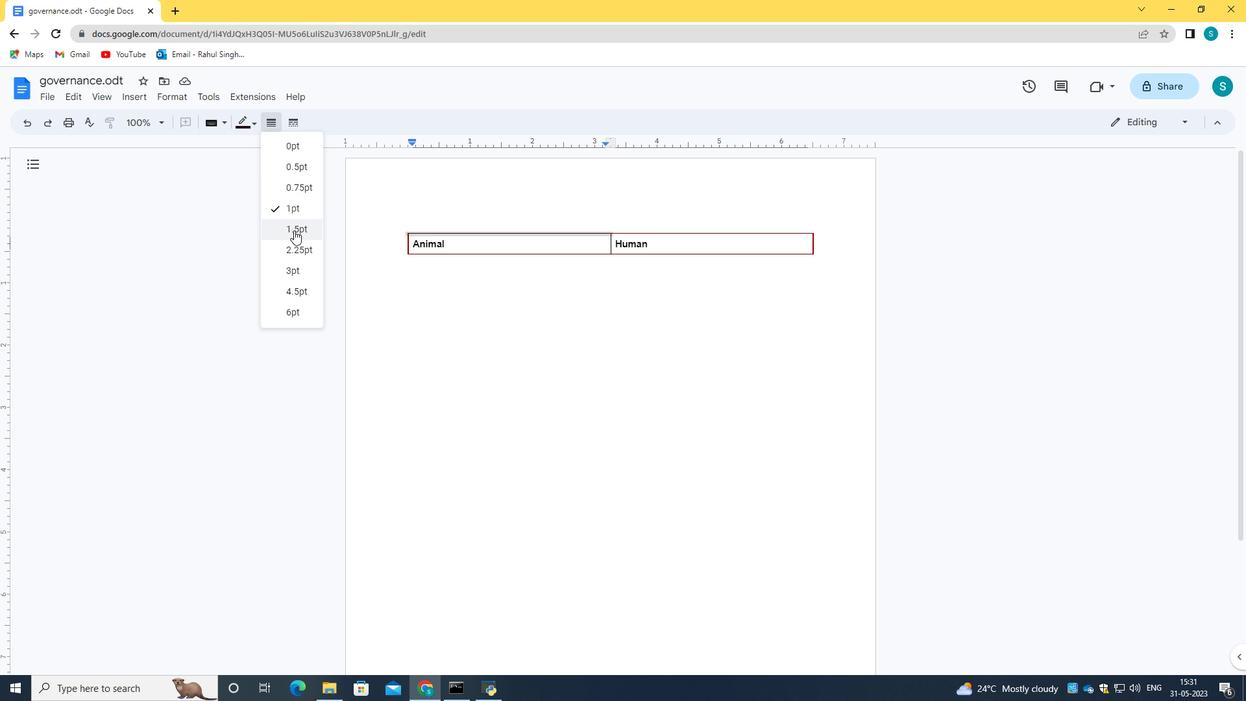 
Action: Mouse moved to (525, 255)
Screenshot: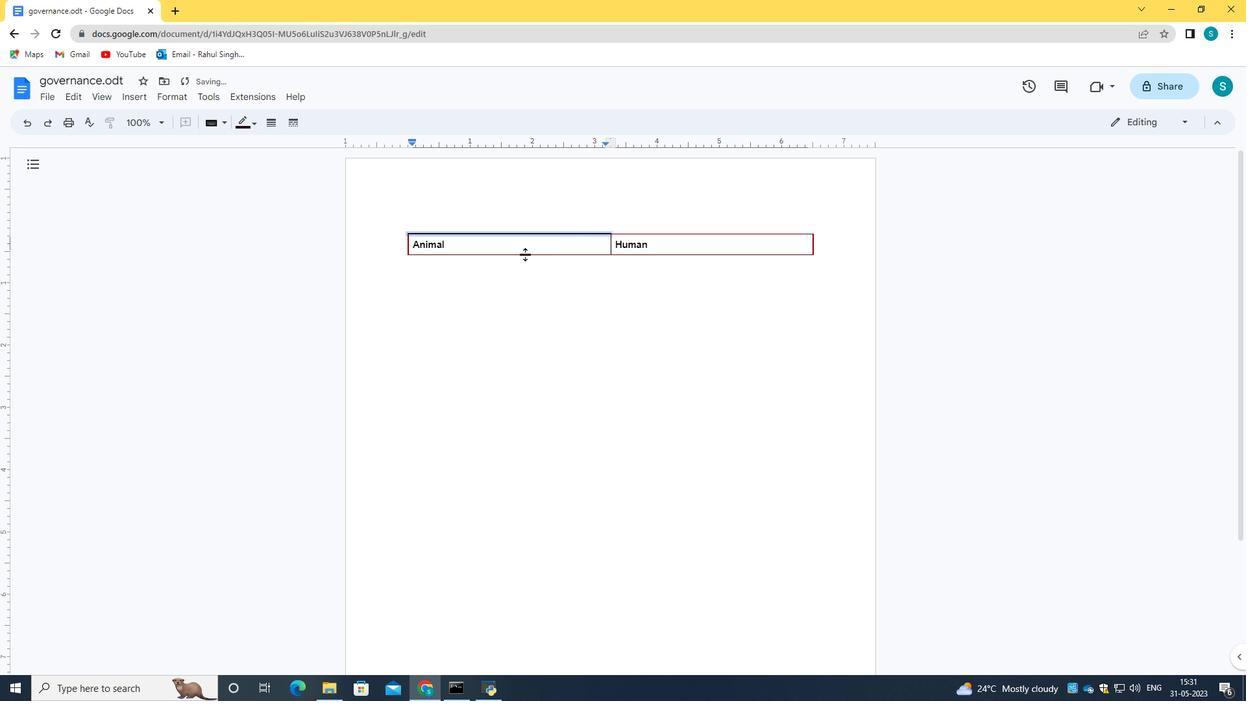 
Action: Mouse pressed left at (525, 255)
Screenshot: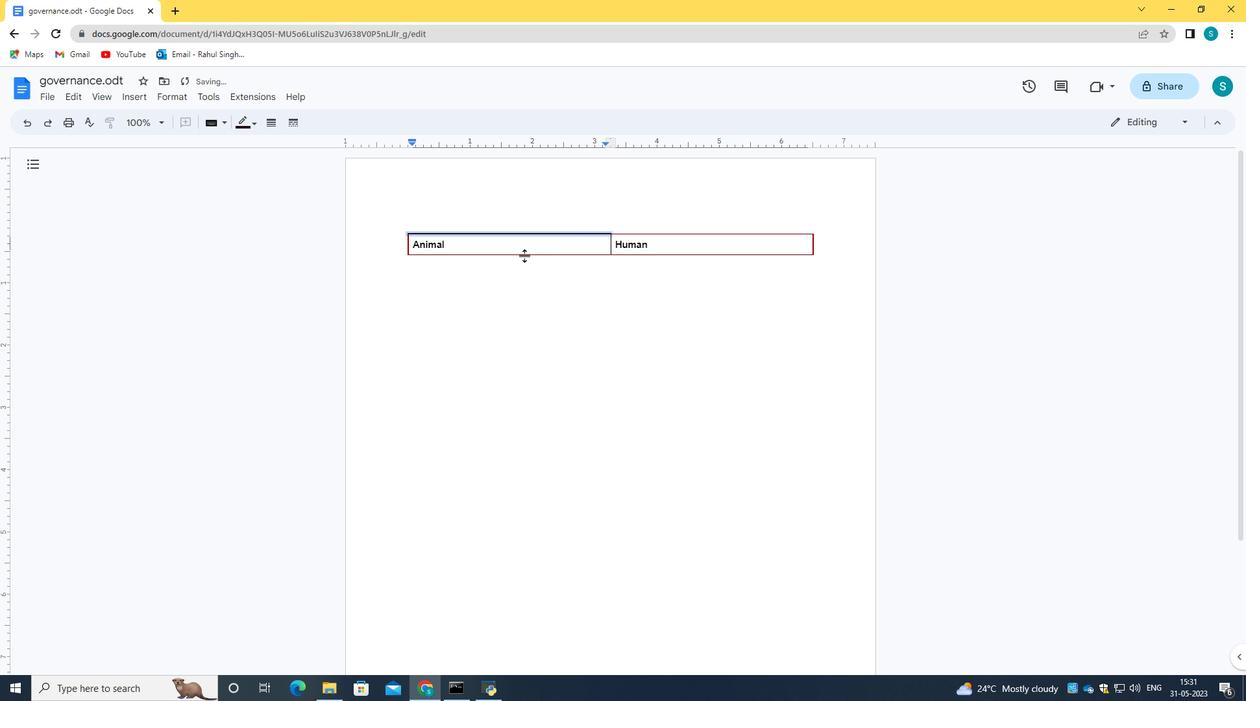 
Action: Mouse pressed left at (525, 255)
Screenshot: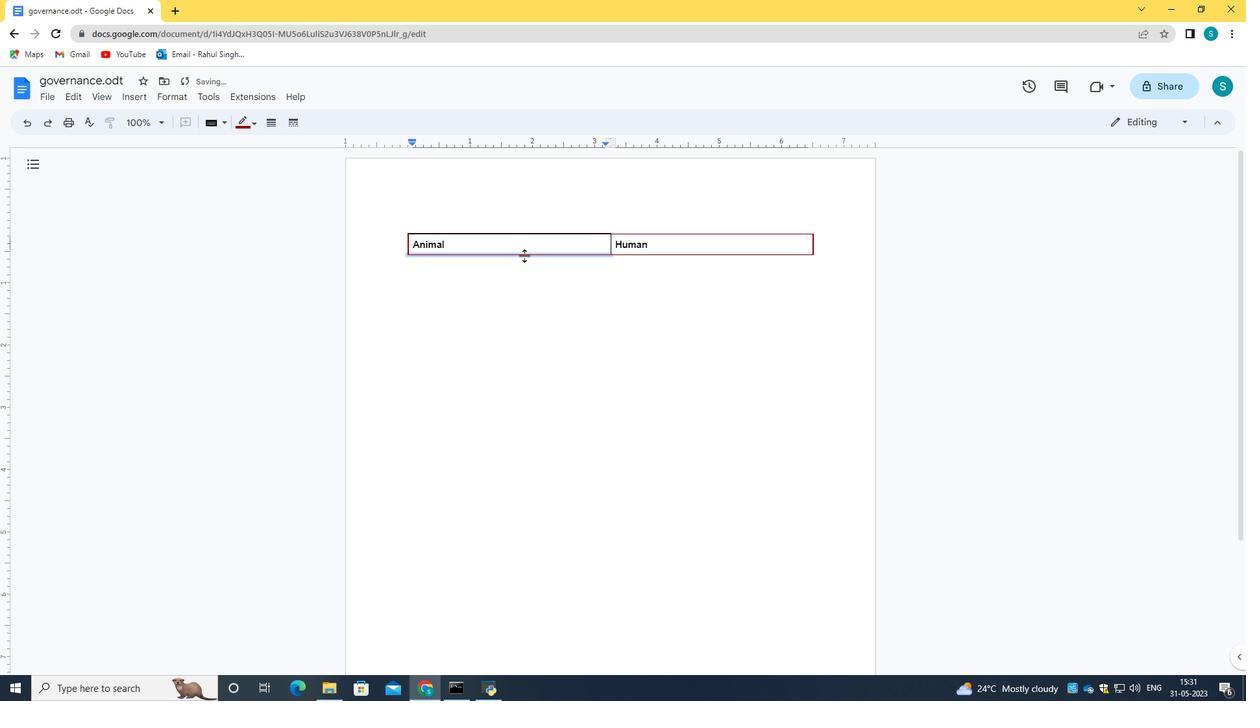 
Action: Mouse moved to (275, 122)
Screenshot: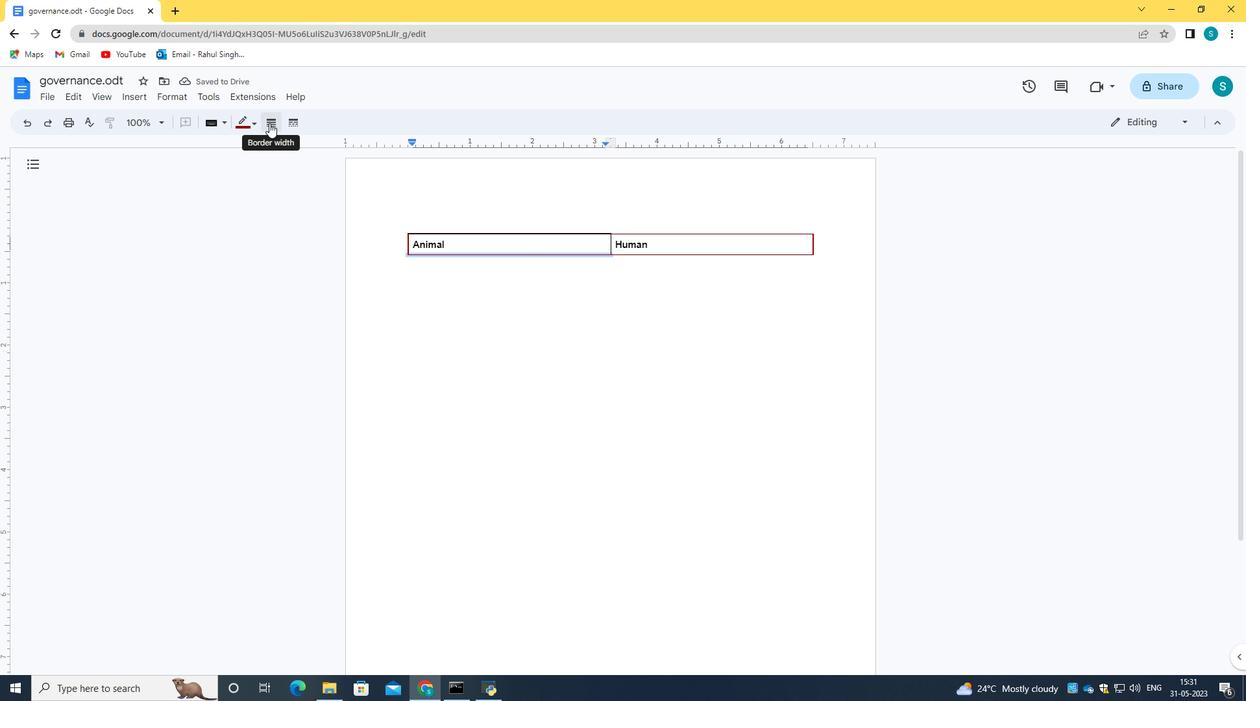
Action: Mouse pressed left at (275, 122)
Screenshot: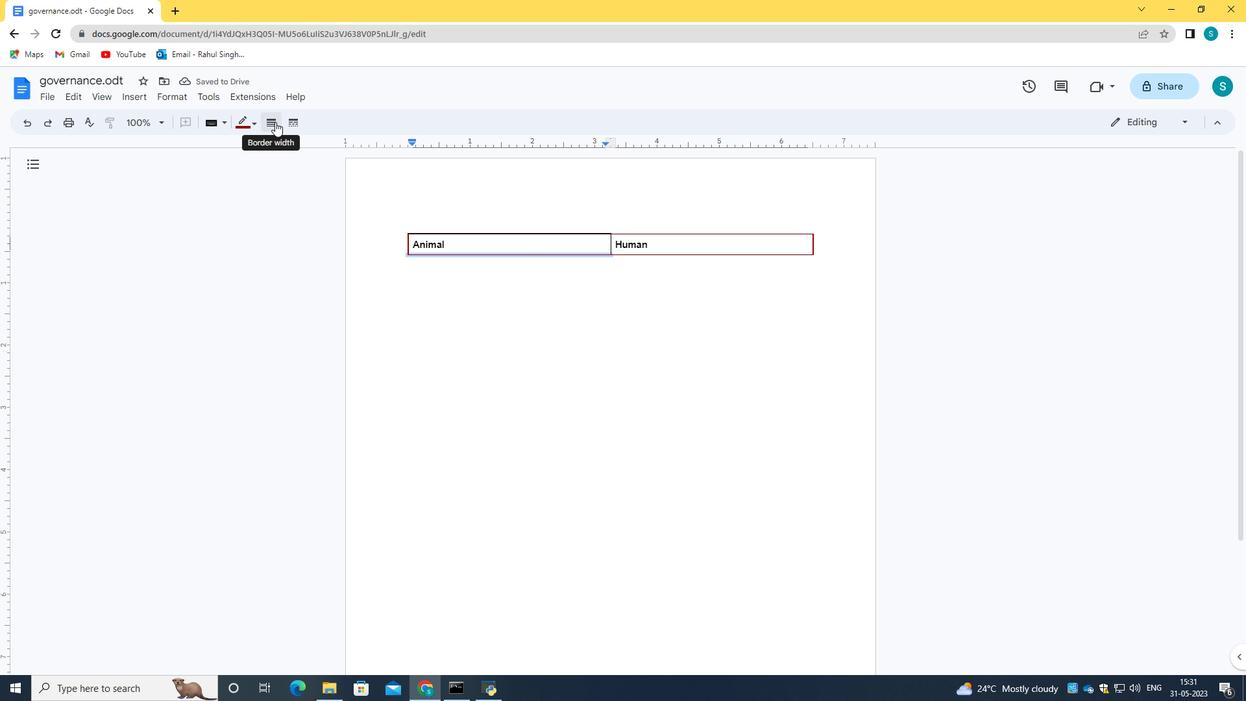 
Action: Mouse moved to (294, 230)
Screenshot: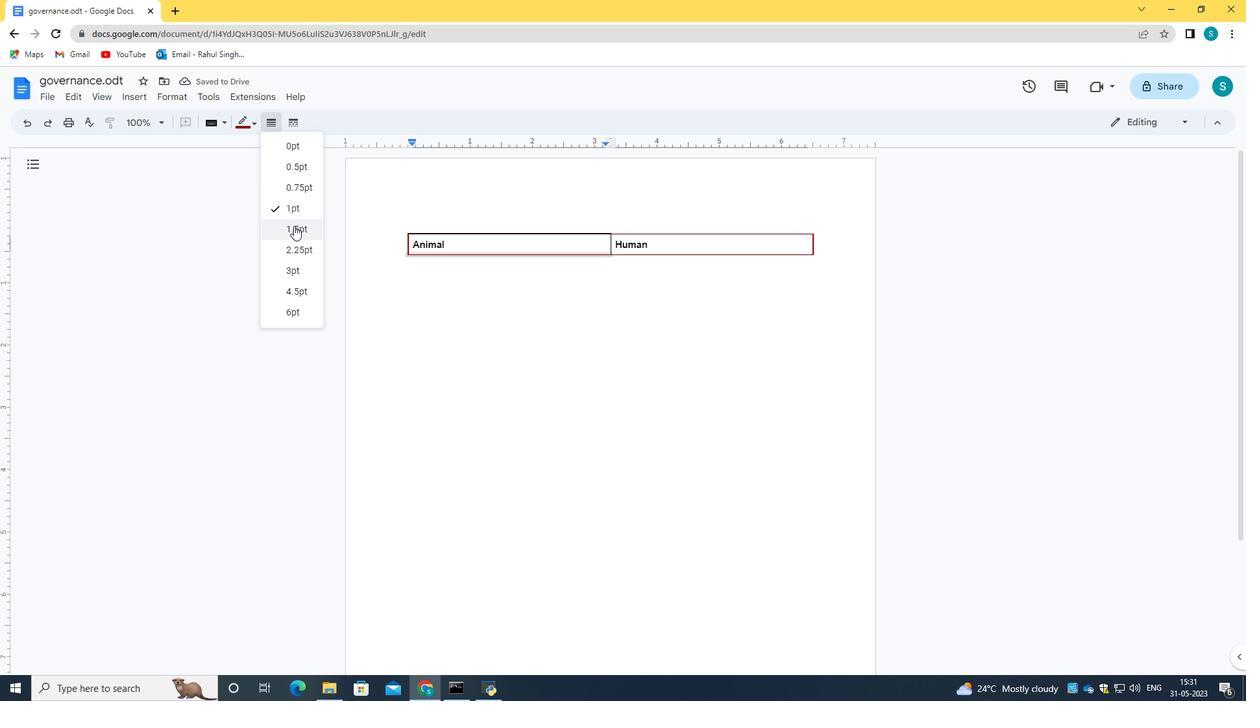 
Action: Mouse pressed left at (294, 230)
Screenshot: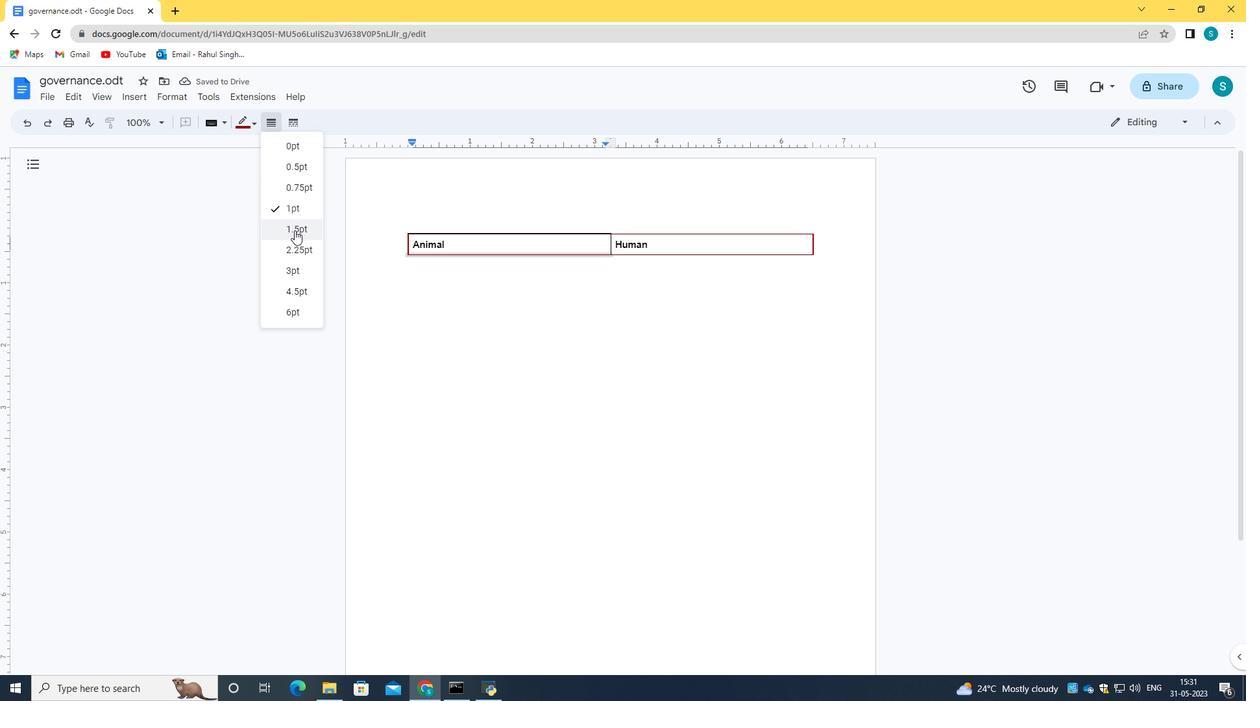 
Action: Mouse moved to (673, 253)
Screenshot: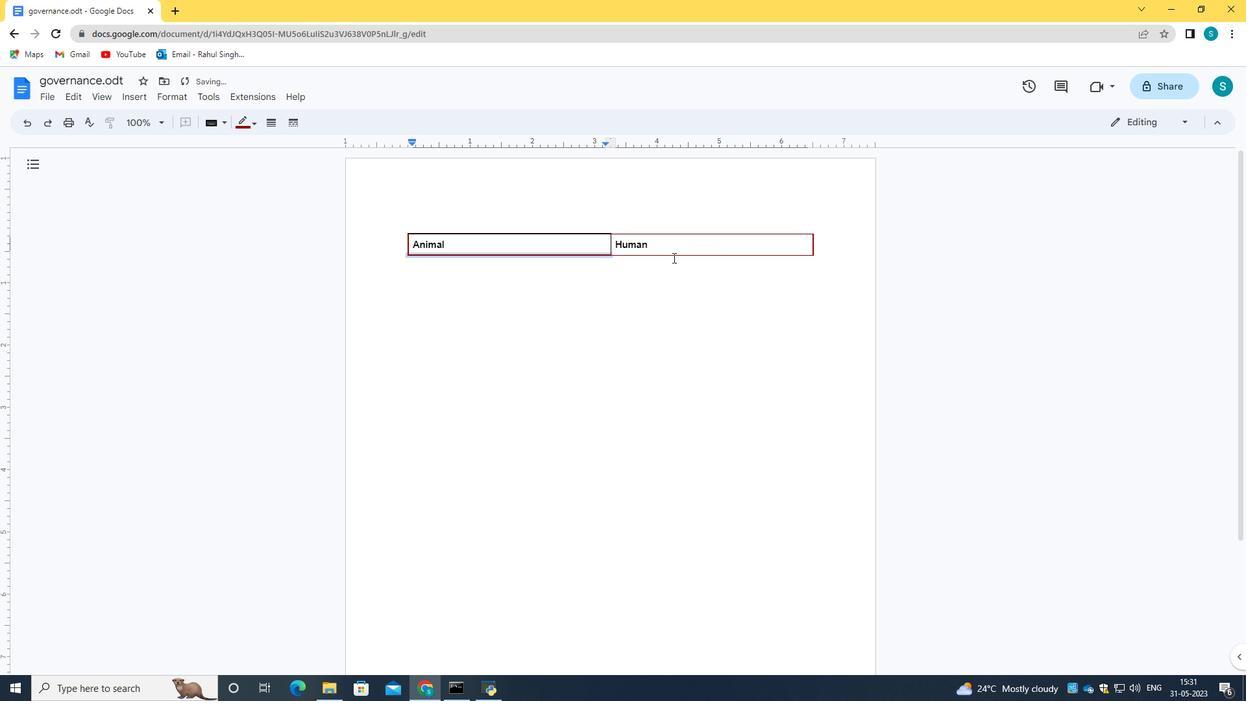 
Action: Mouse pressed left at (673, 253)
Screenshot: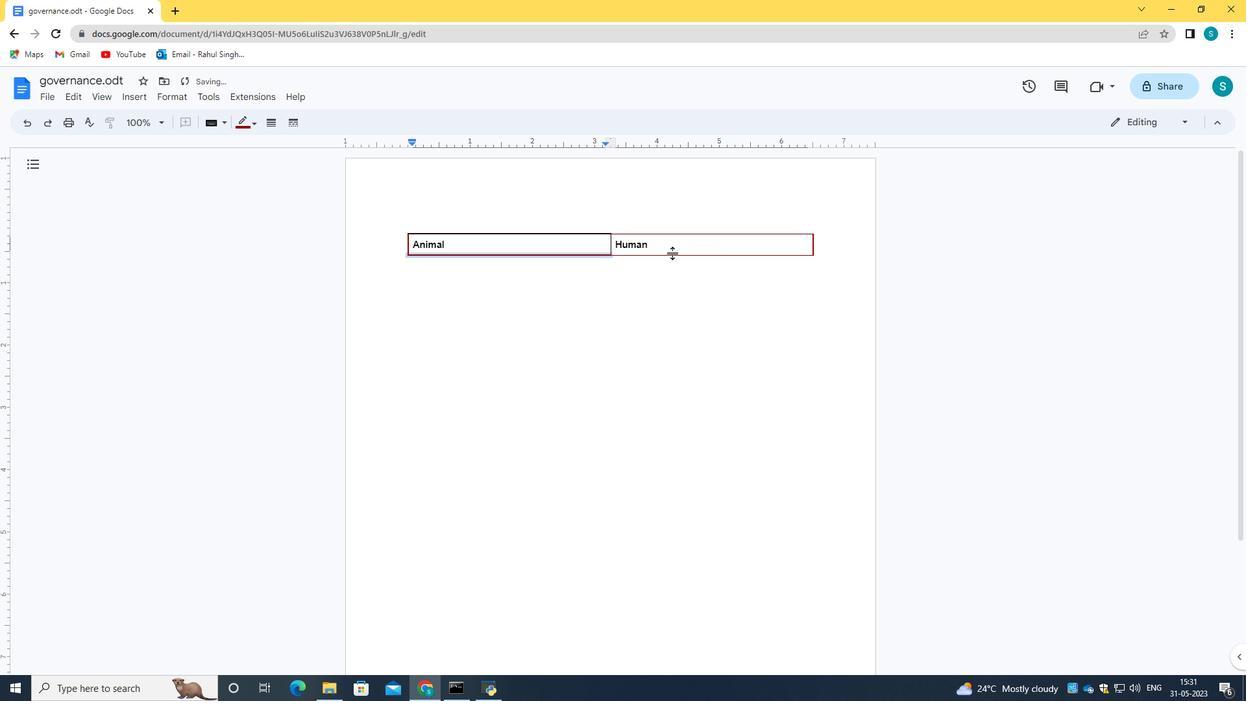 
Action: Mouse moved to (673, 254)
Screenshot: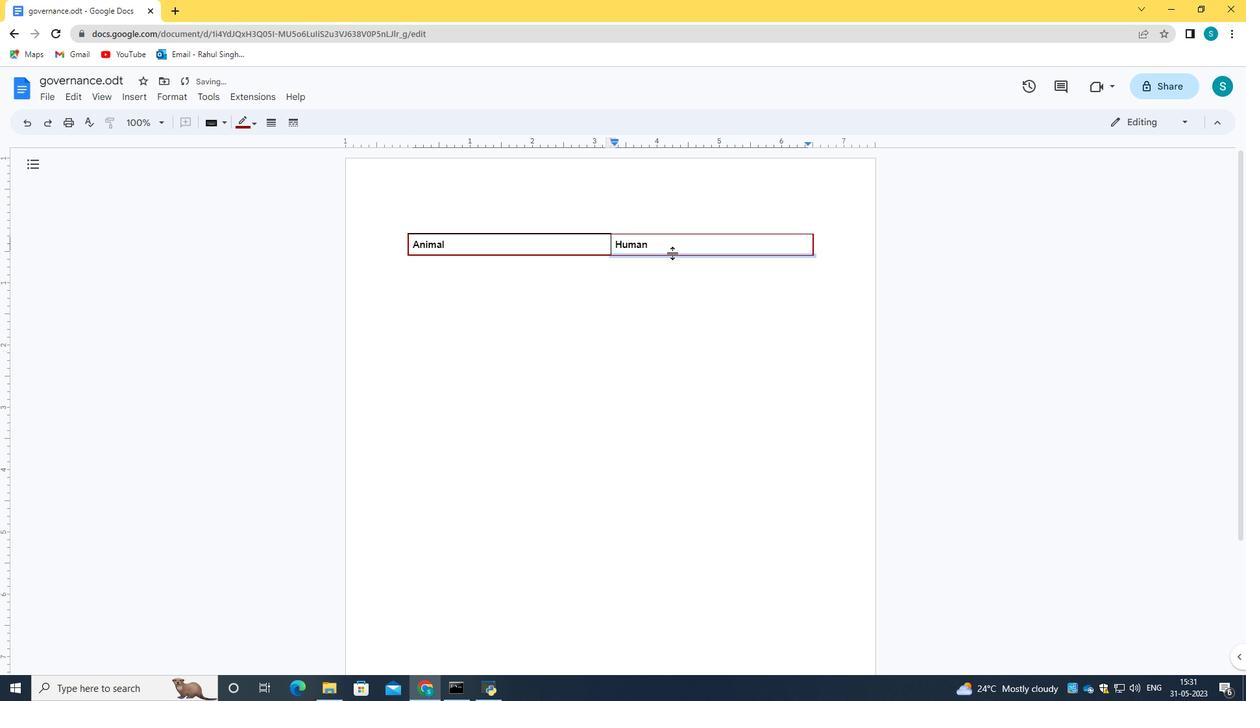 
Action: Mouse pressed left at (673, 254)
Screenshot: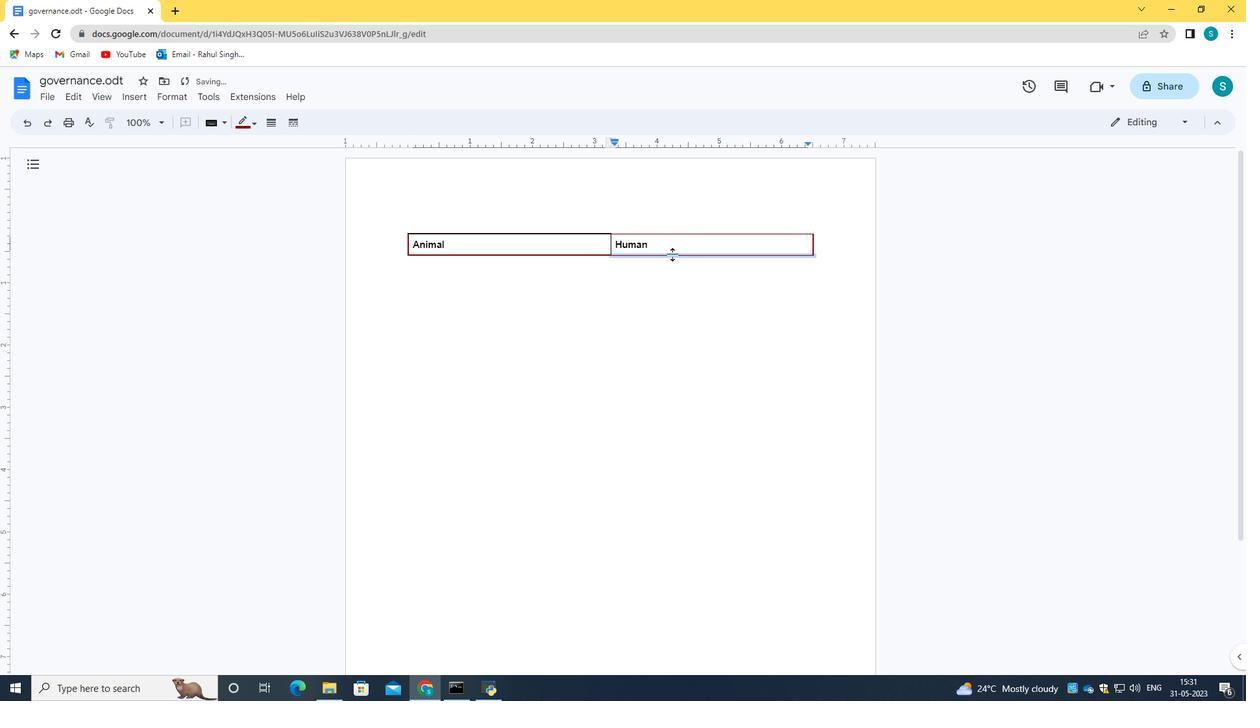 
Action: Mouse moved to (253, 123)
Screenshot: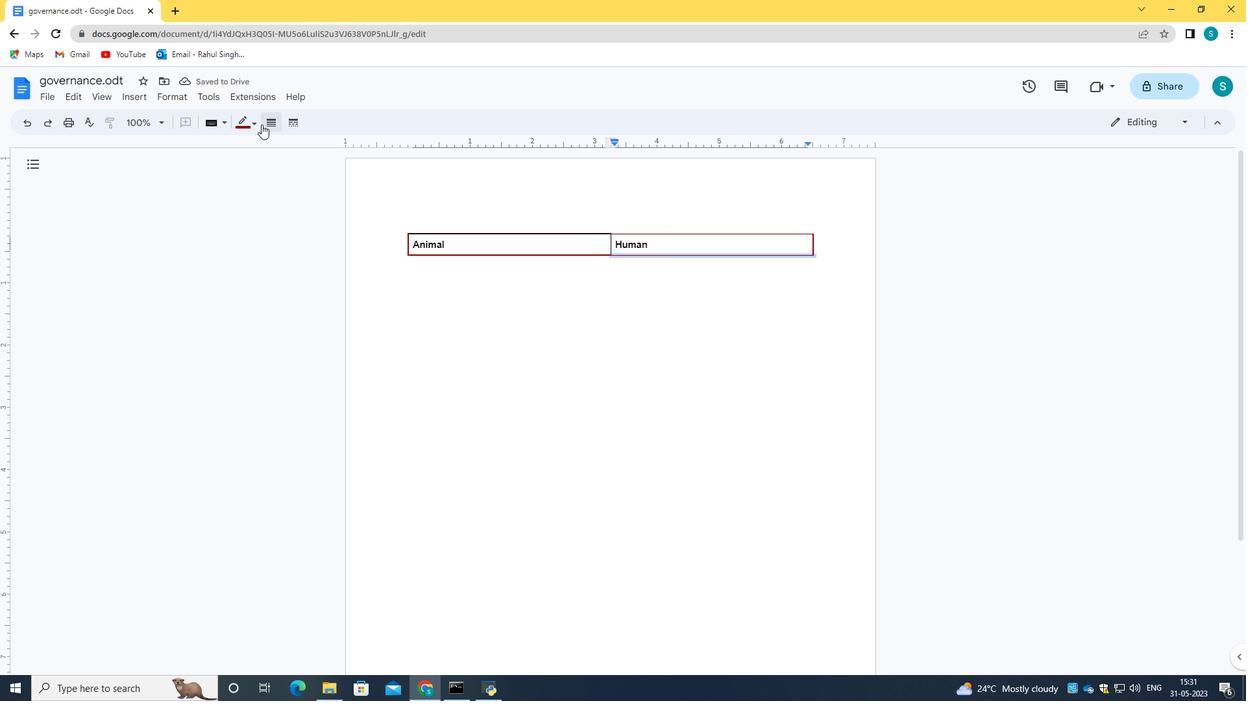 
Action: Mouse pressed left at (253, 123)
Screenshot: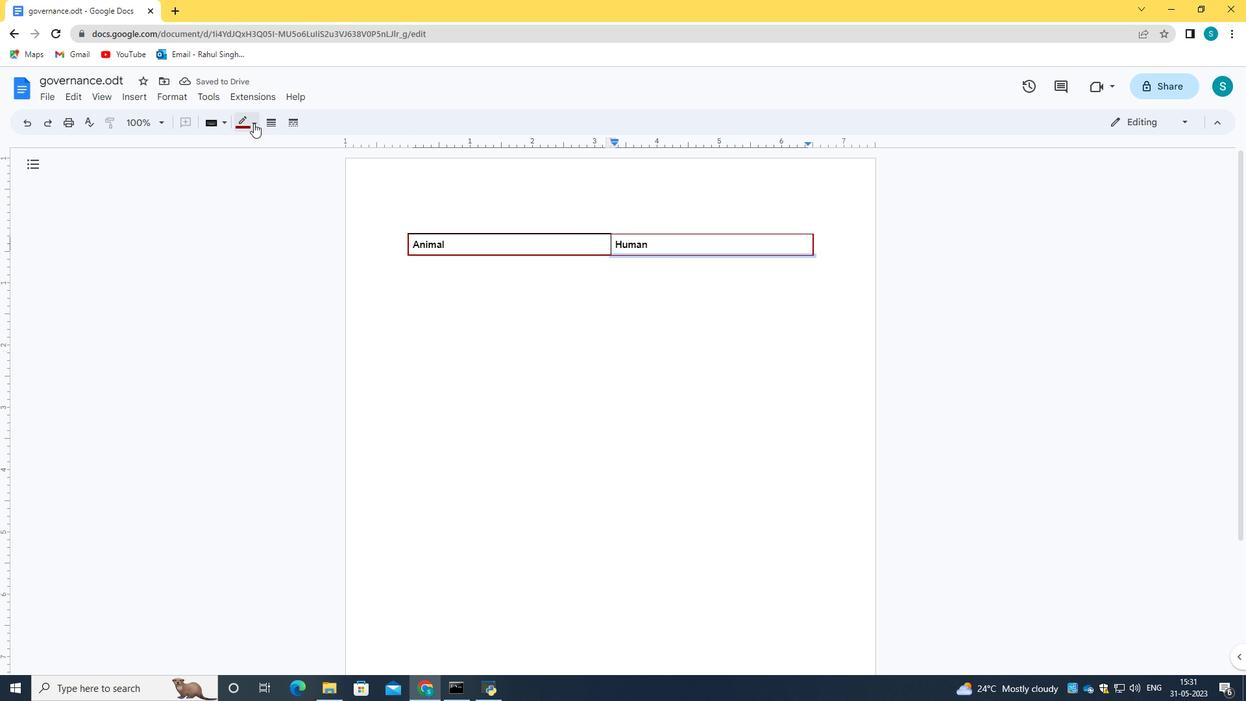 
Action: Mouse moved to (271, 115)
Screenshot: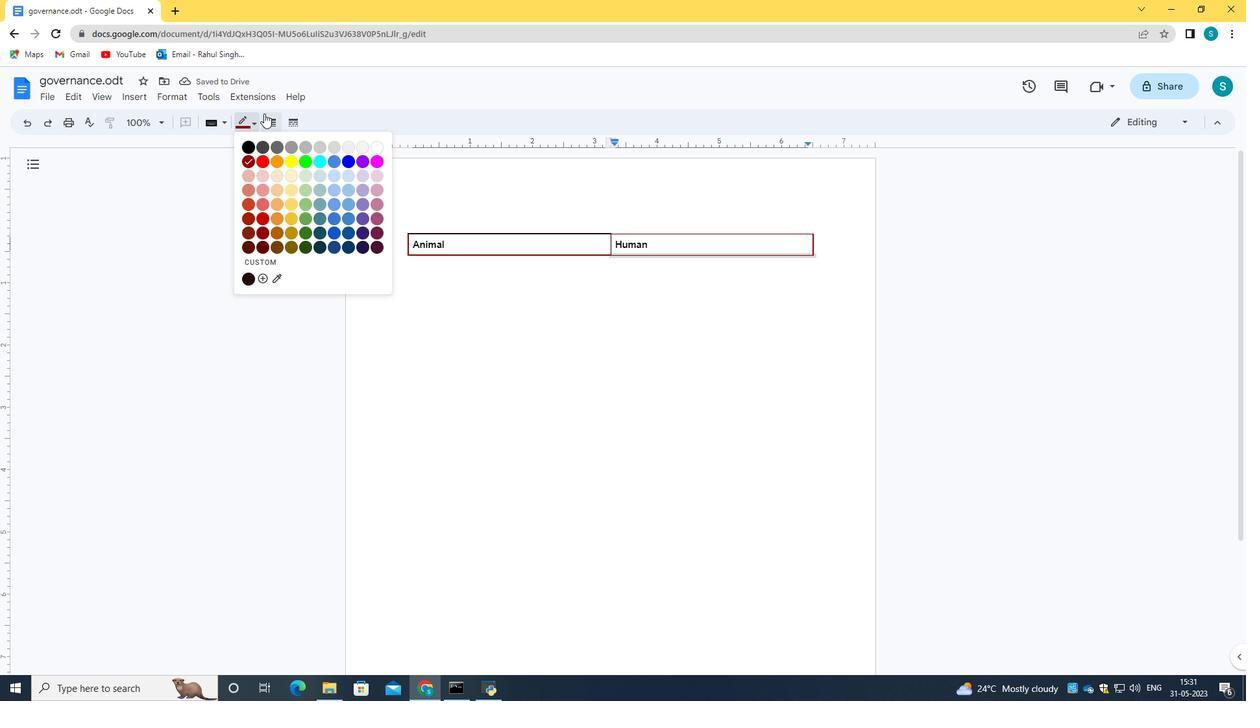 
Action: Mouse pressed left at (271, 115)
Screenshot: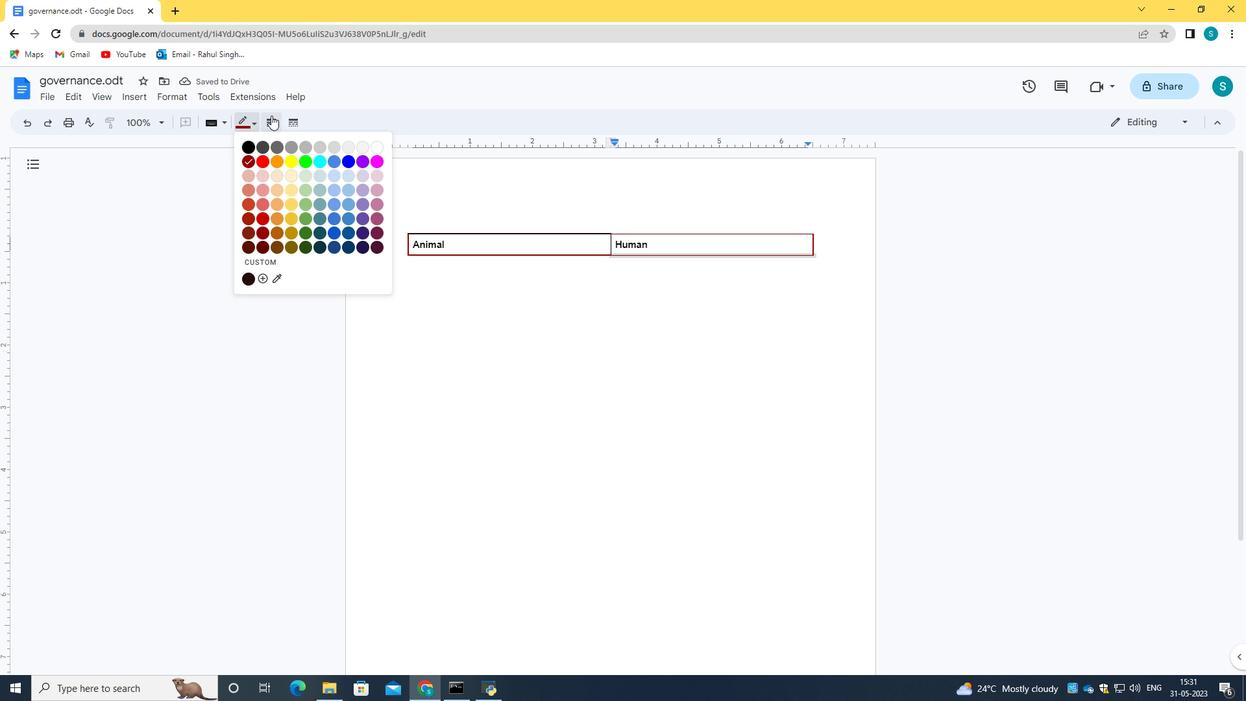 
Action: Mouse moved to (302, 223)
Screenshot: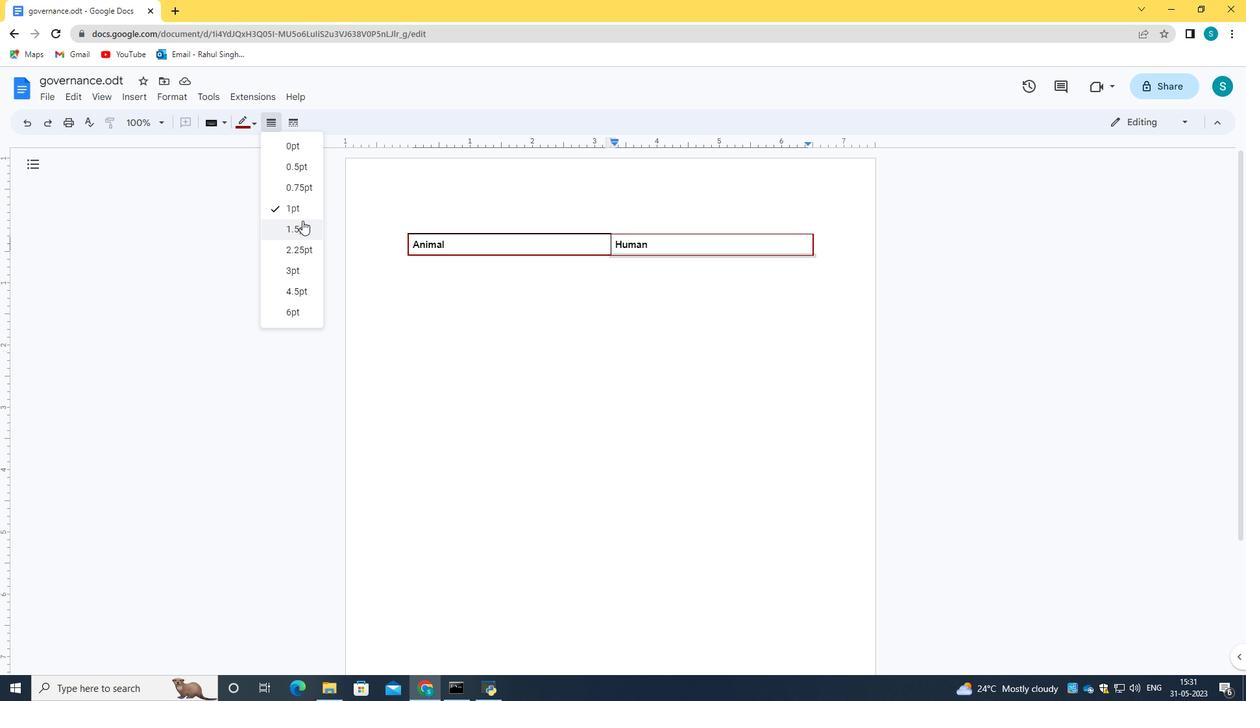 
Action: Mouse pressed left at (302, 223)
Screenshot: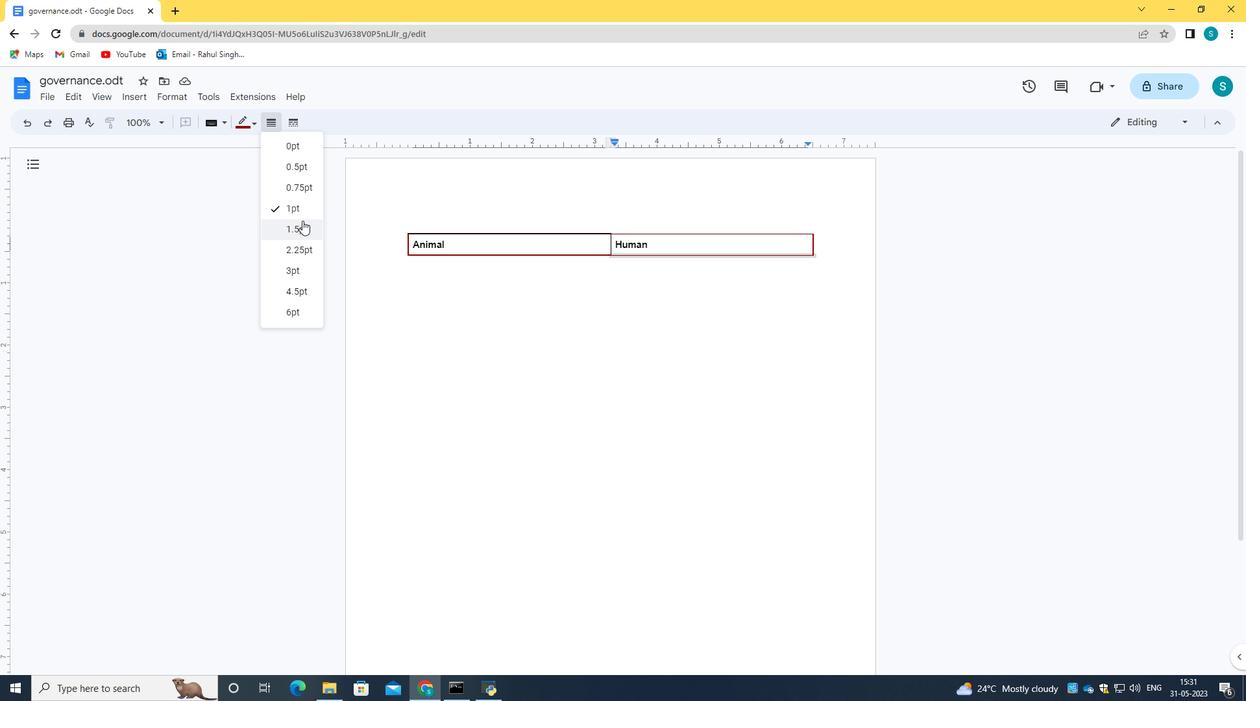 
Action: Mouse moved to (691, 232)
Screenshot: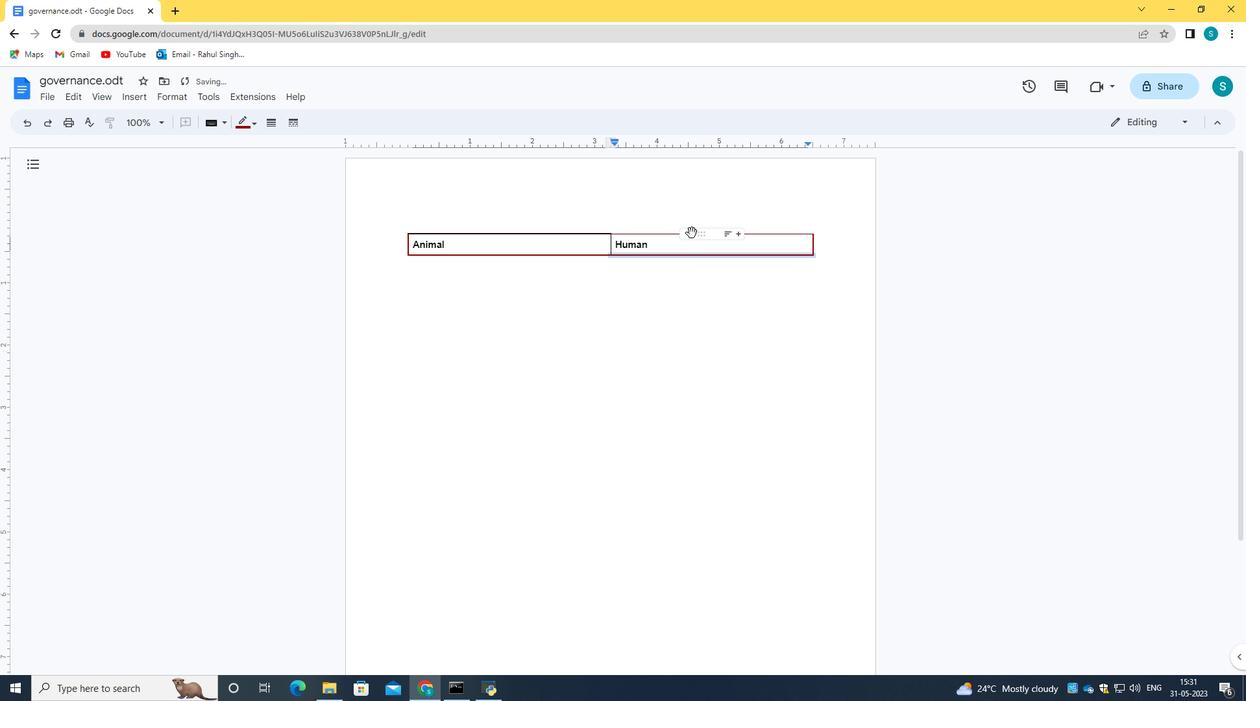
Action: Mouse pressed left at (691, 232)
Screenshot: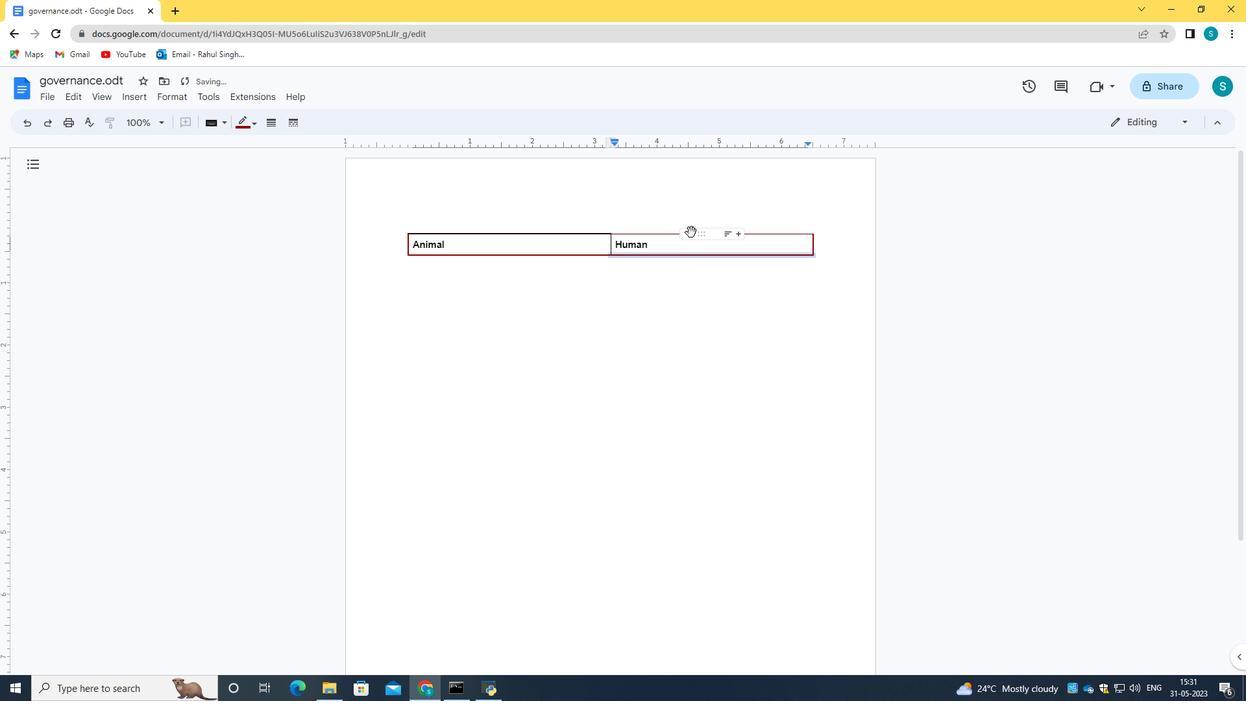 
Action: Mouse moved to (609, 236)
Screenshot: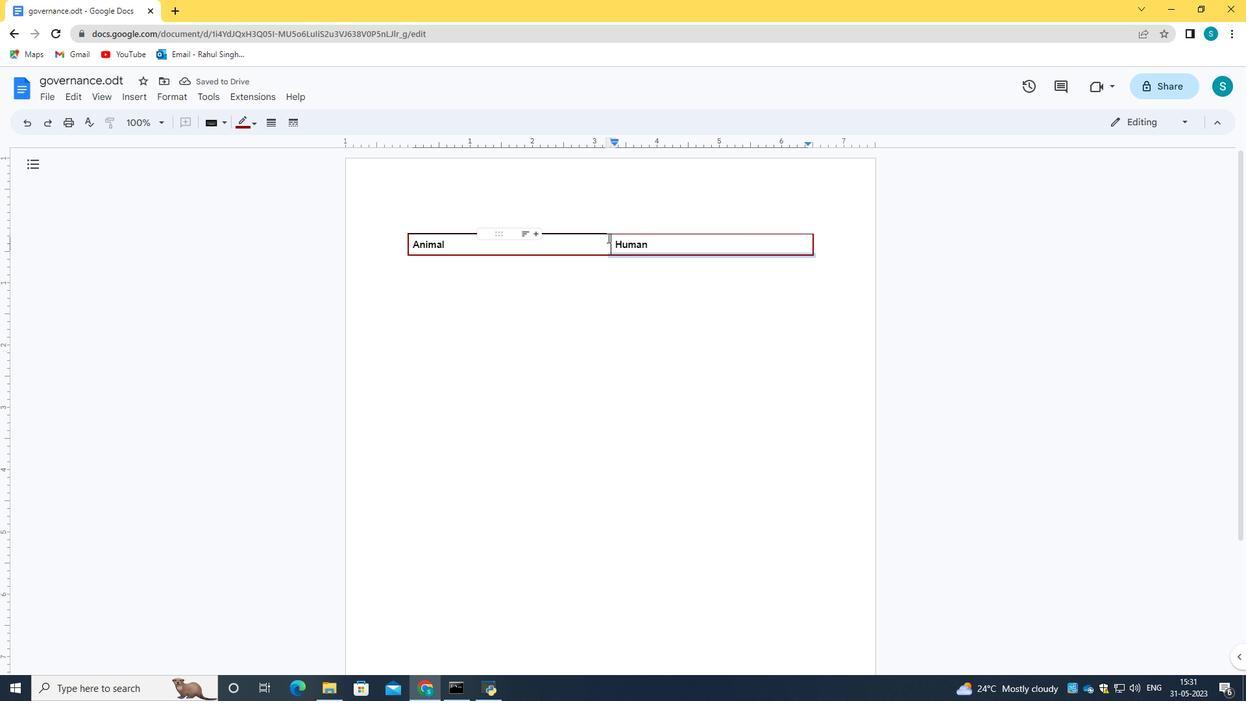 
Action: Mouse pressed left at (609, 236)
Screenshot: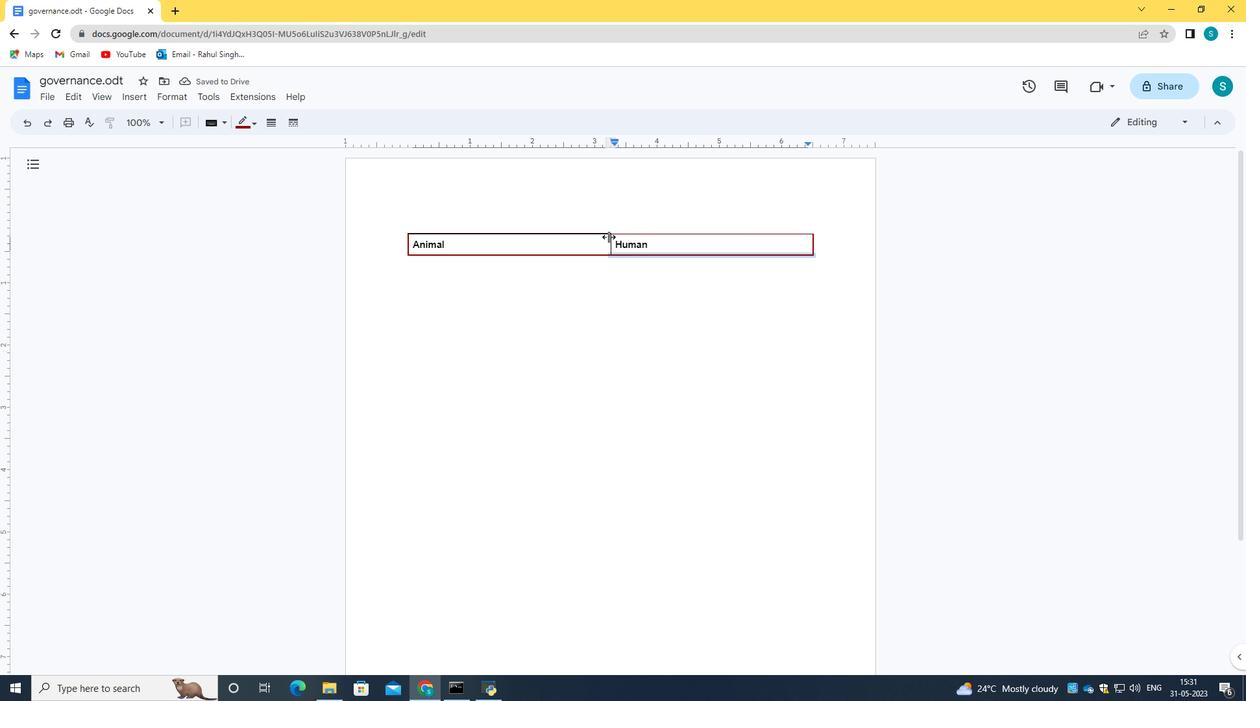 
Action: Mouse moved to (273, 116)
Screenshot: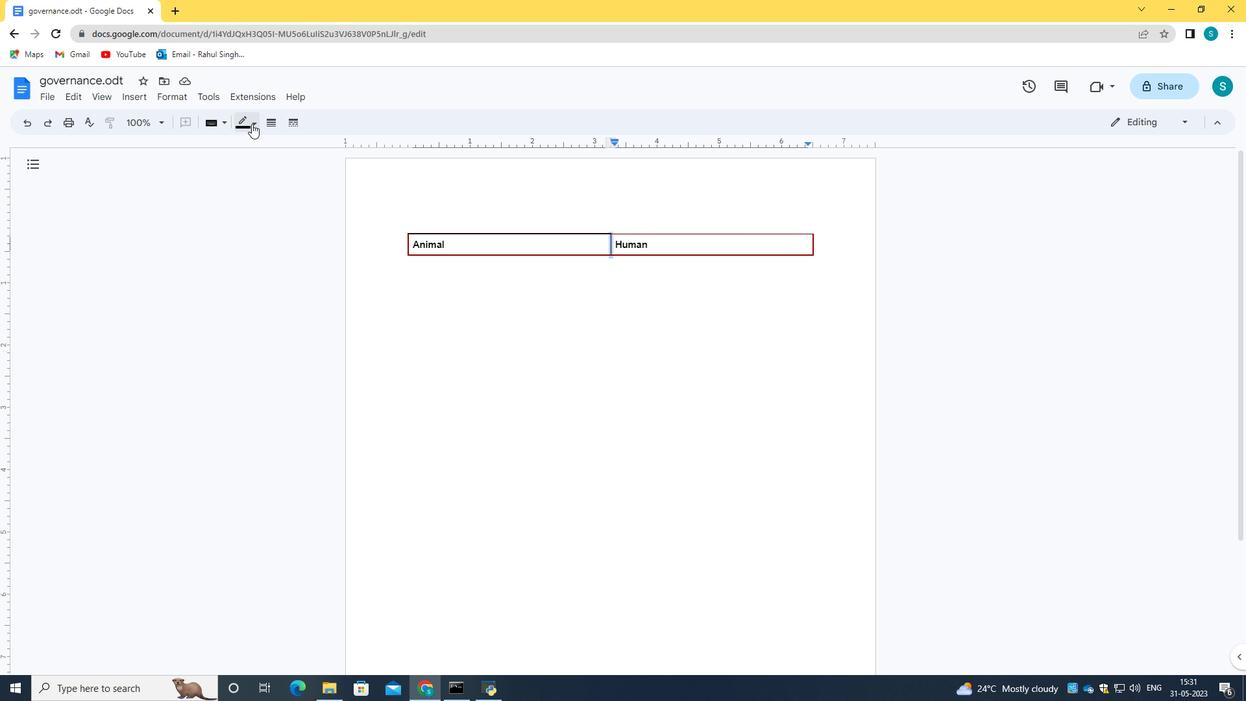 
Action: Mouse pressed left at (273, 116)
Screenshot: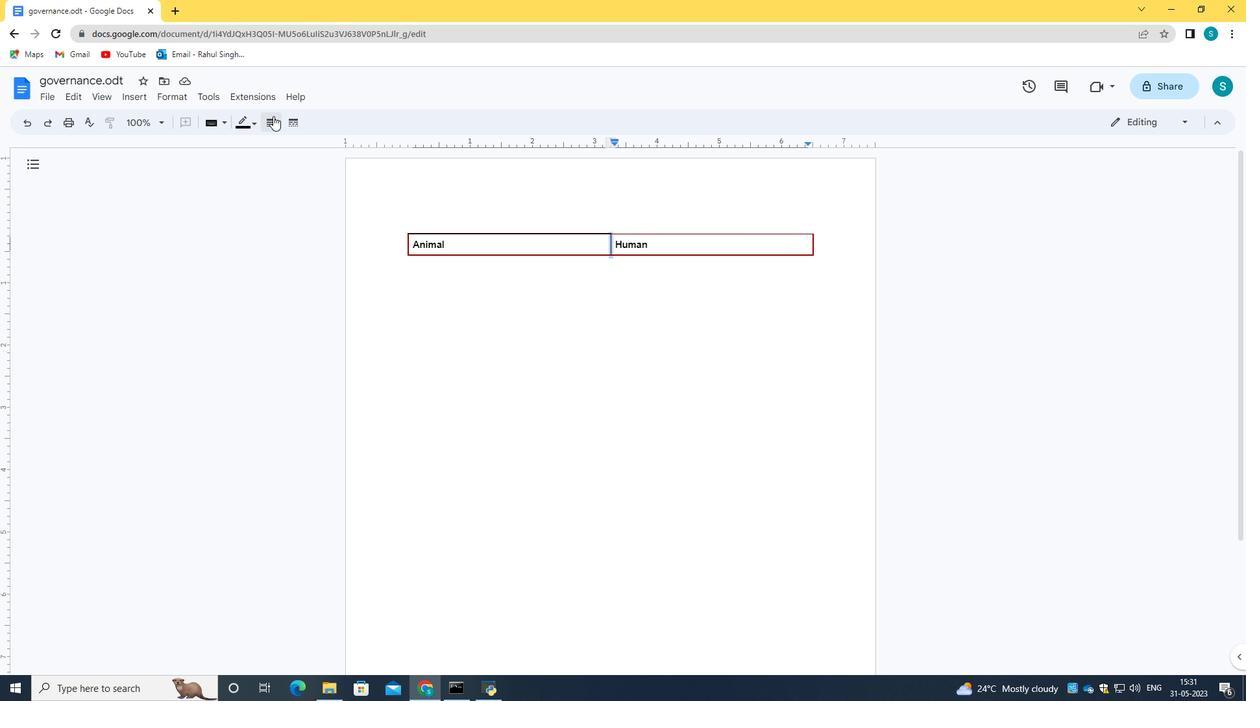 
Action: Mouse moved to (301, 233)
Screenshot: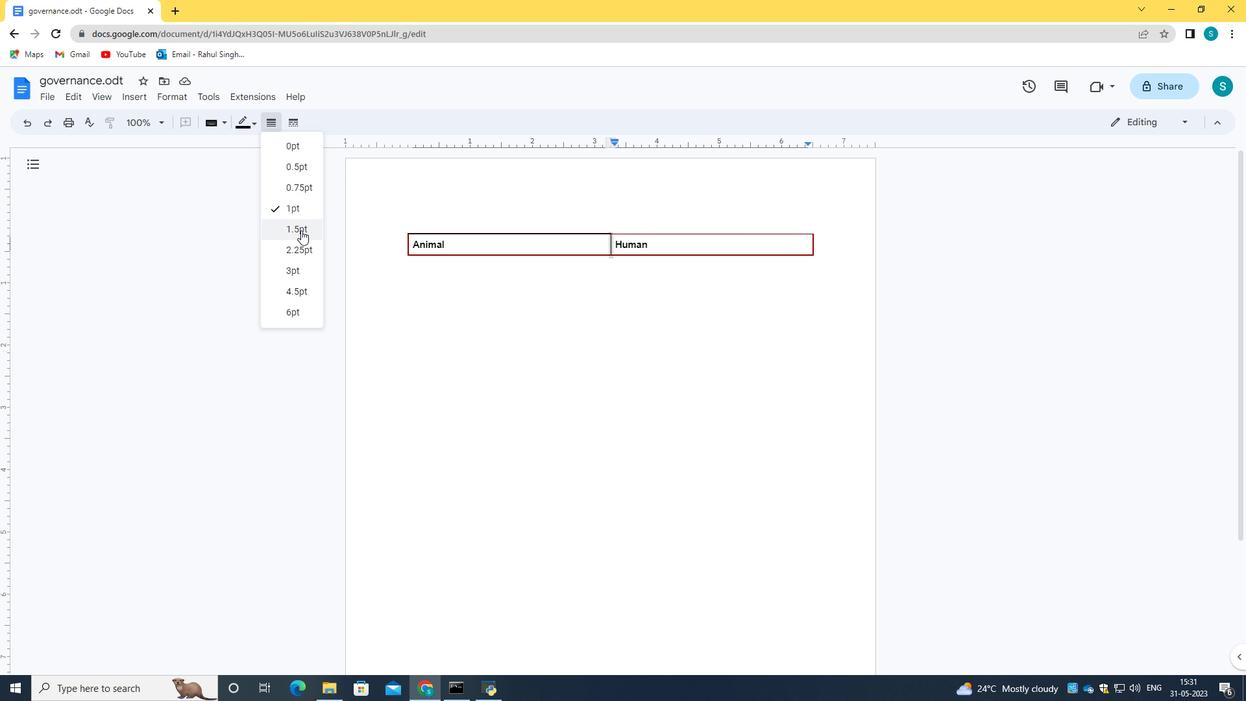 
Action: Mouse pressed left at (301, 233)
Screenshot: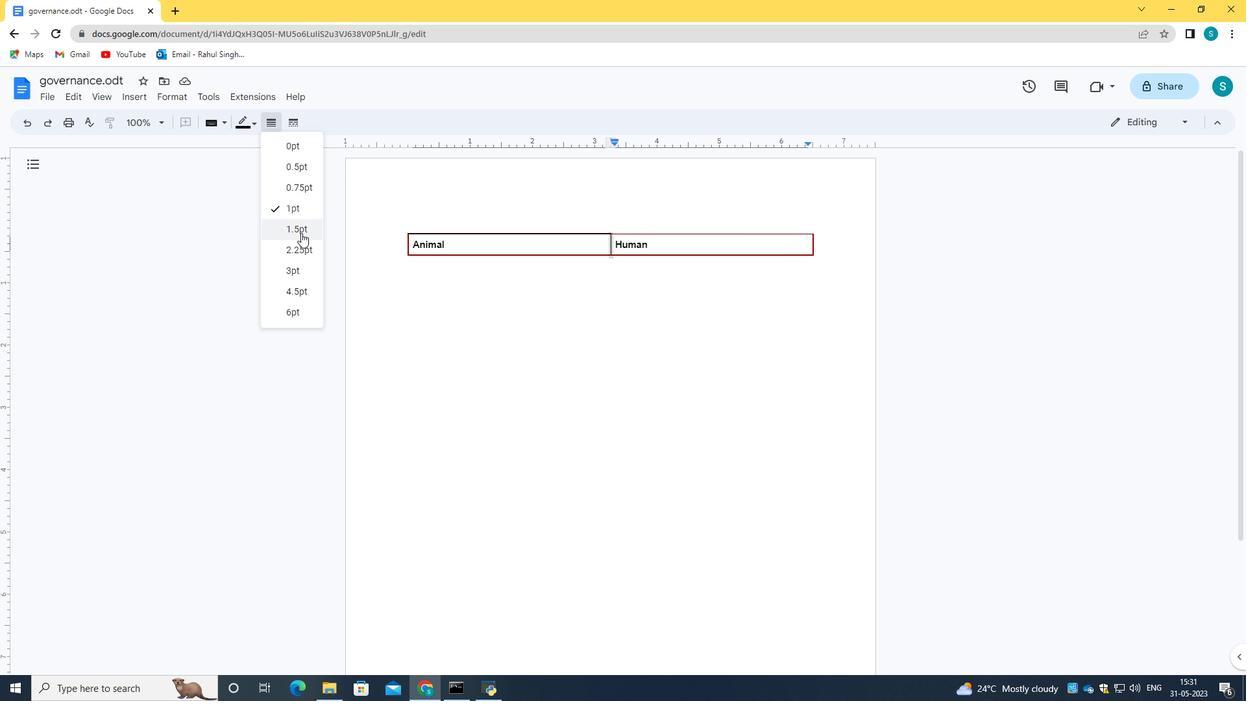 
Action: Mouse moved to (653, 235)
Screenshot: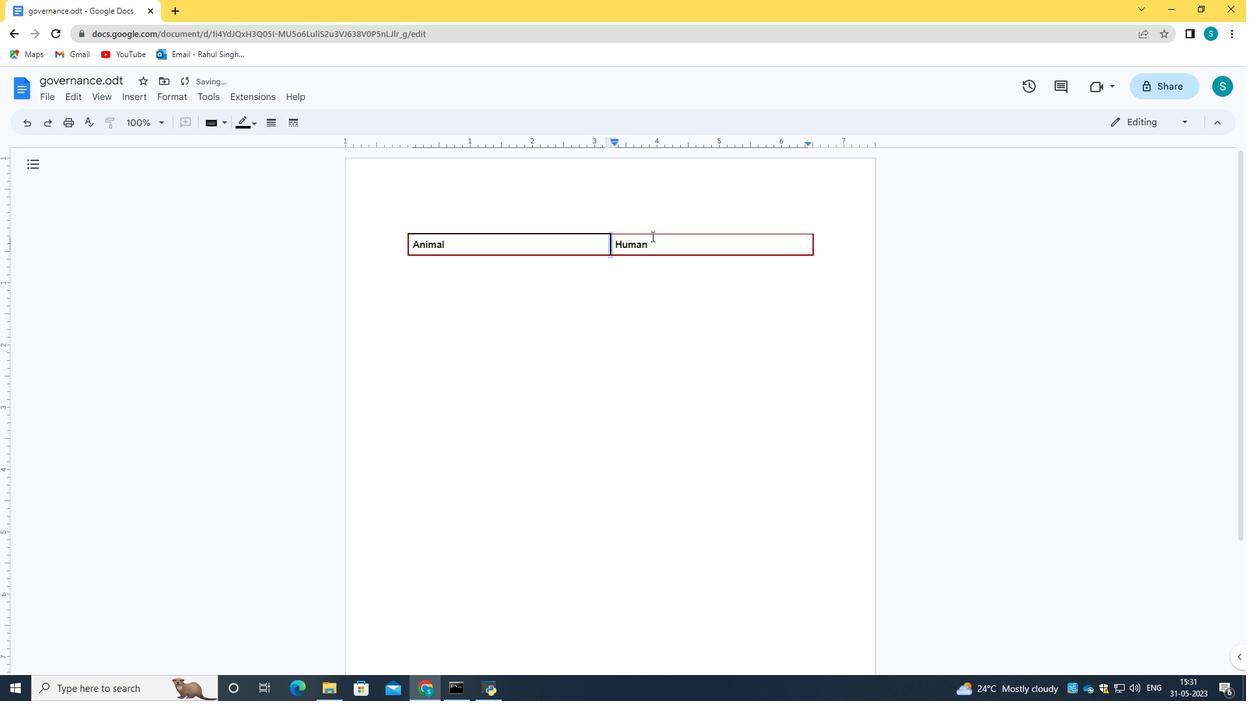 
Action: Mouse pressed left at (653, 235)
Screenshot: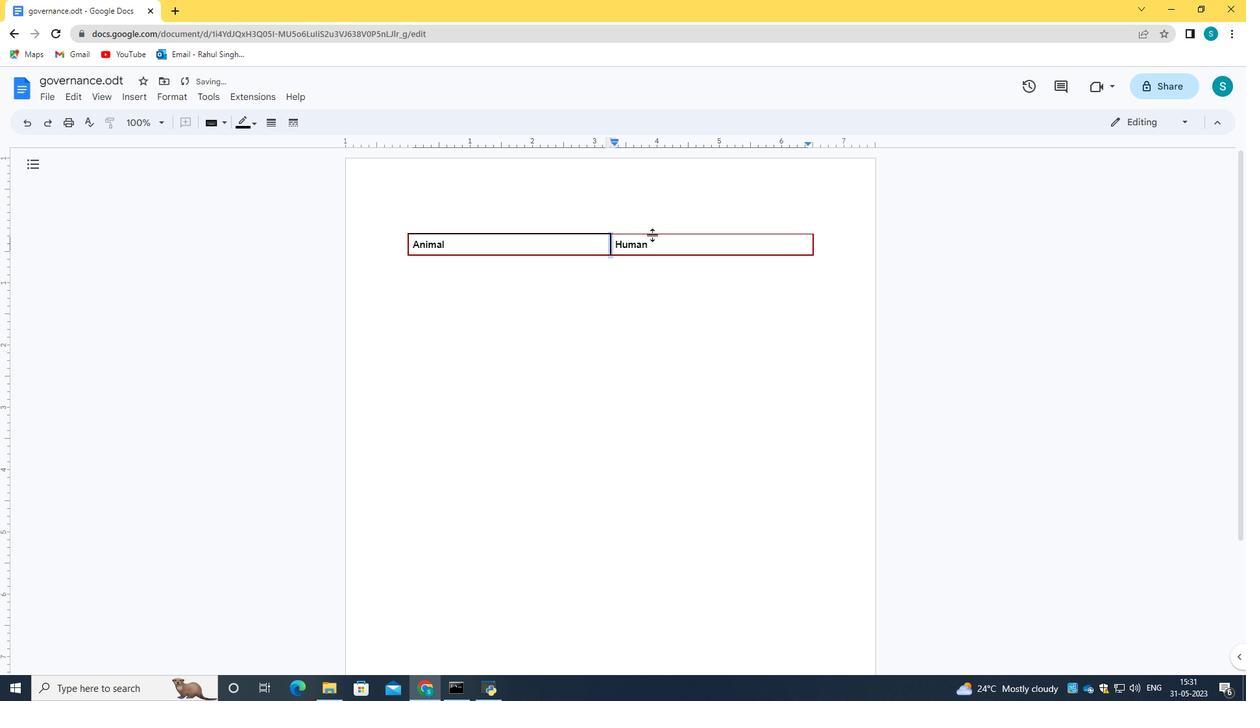 
Action: Mouse moved to (273, 121)
Screenshot: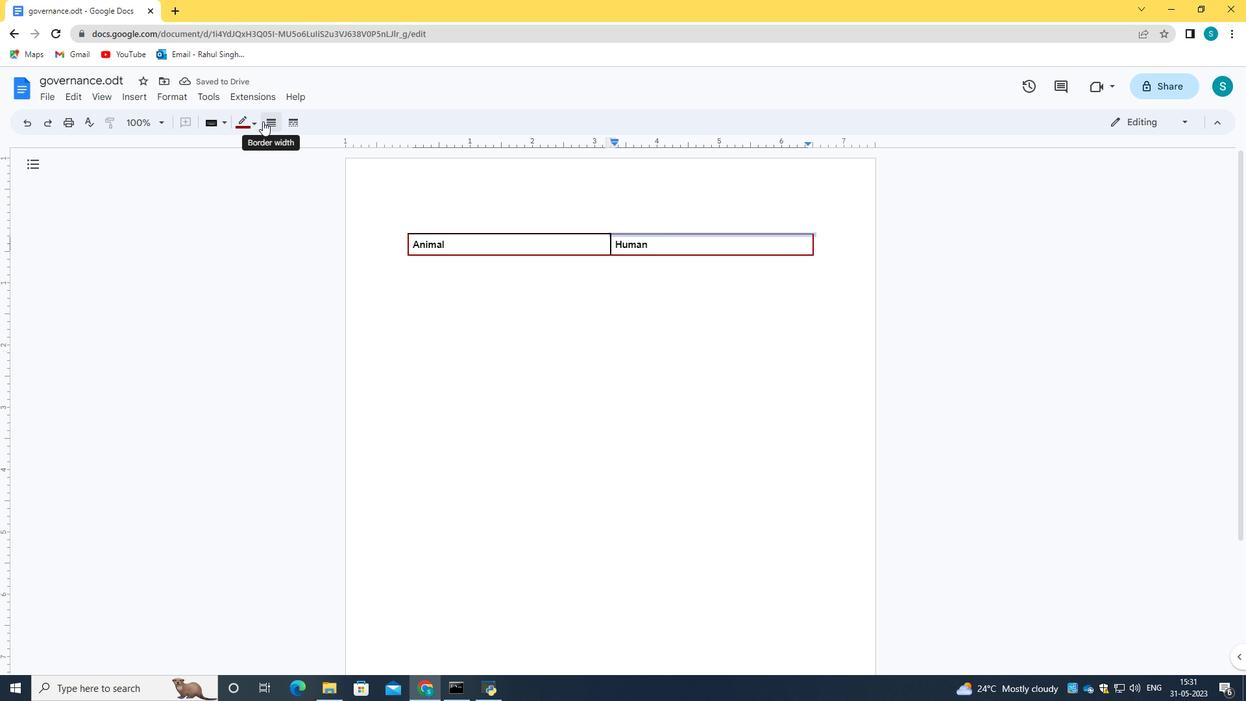 
Action: Mouse pressed left at (273, 121)
Screenshot: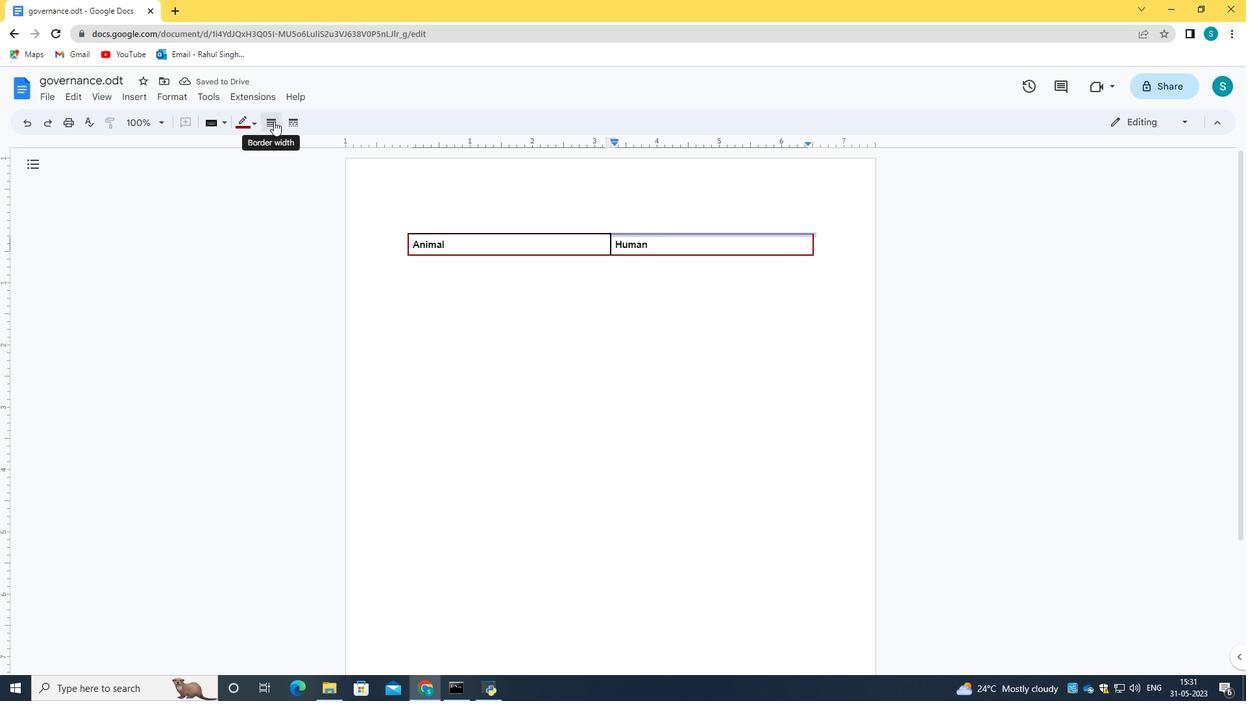 
Action: Mouse moved to (298, 229)
Screenshot: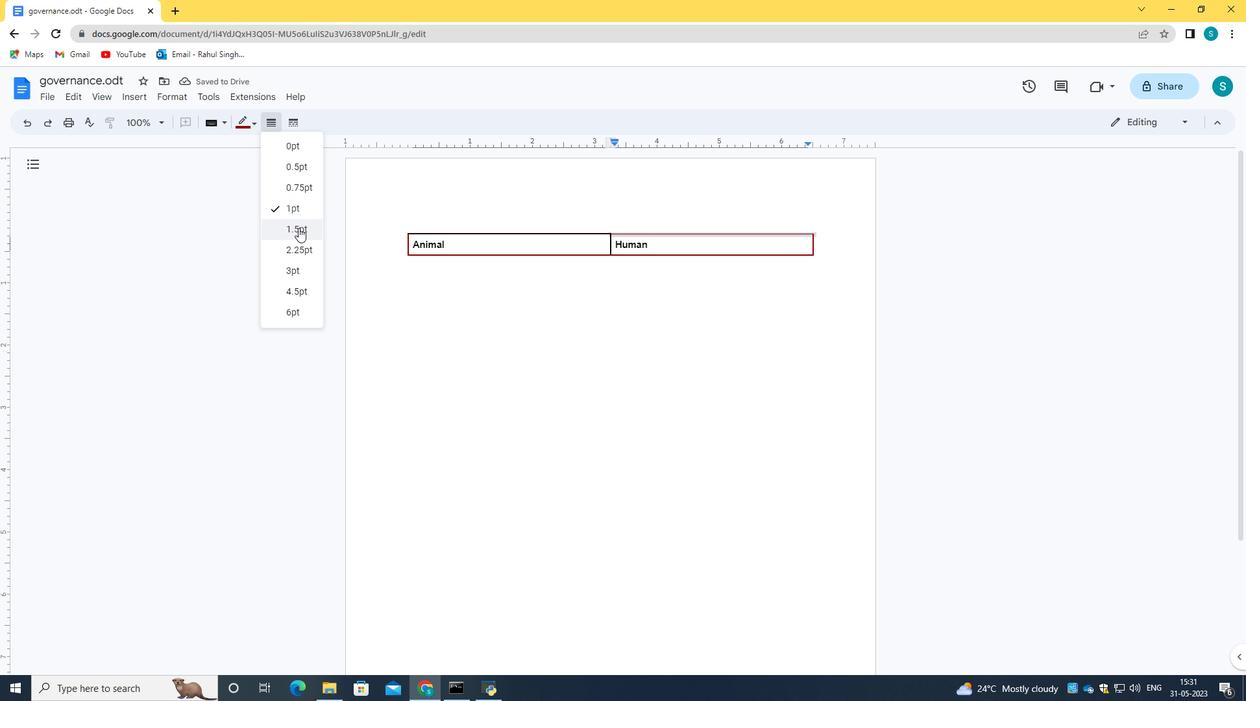 
Action: Mouse pressed left at (298, 229)
Screenshot: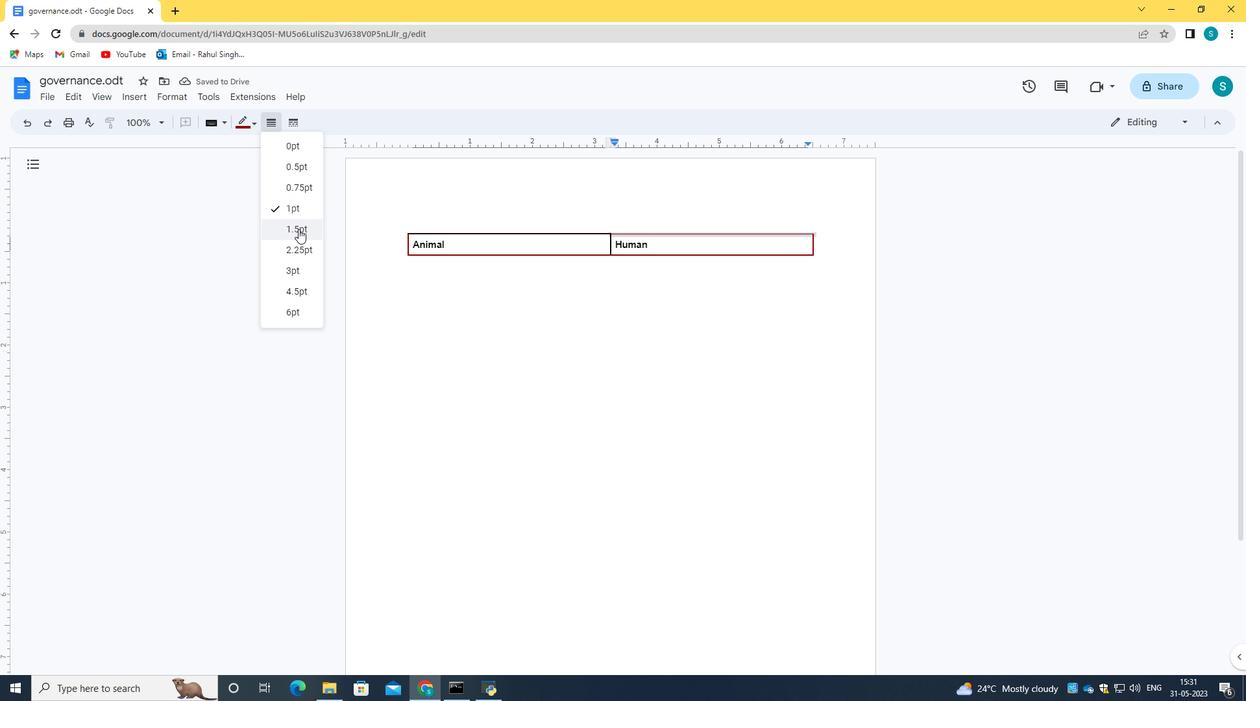 
Action: Mouse moved to (681, 292)
Screenshot: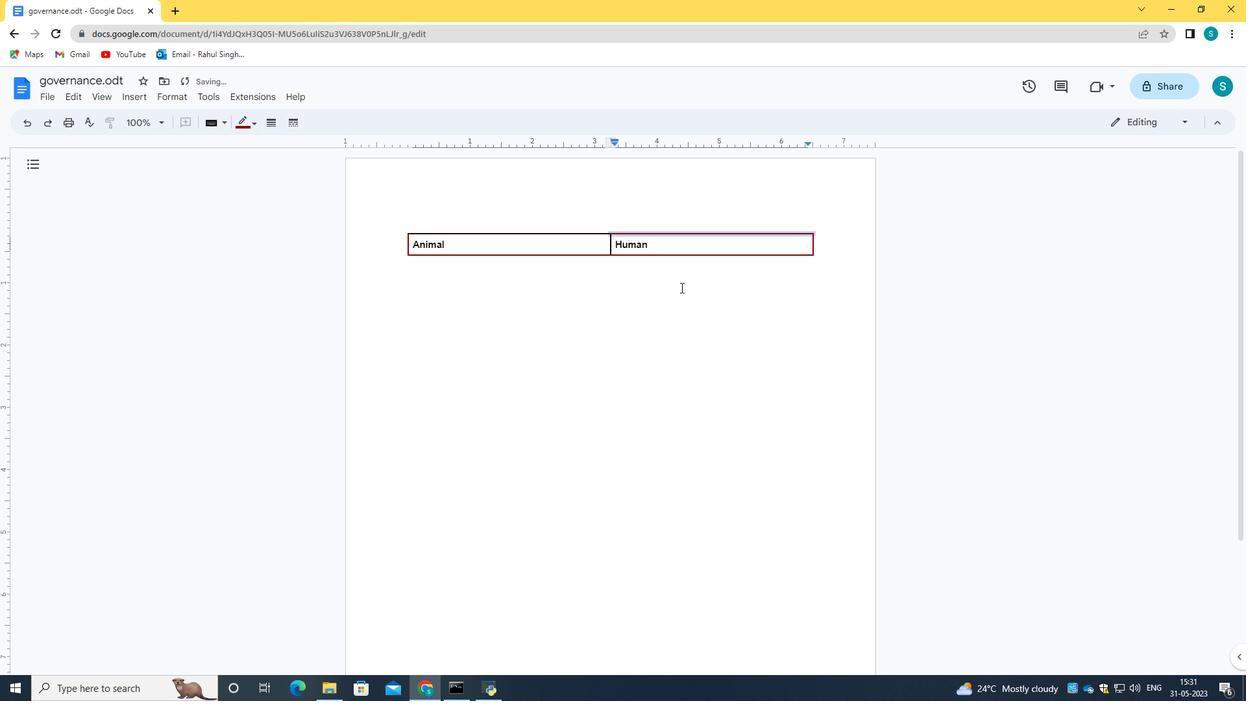 
Action: Mouse pressed left at (681, 292)
Screenshot: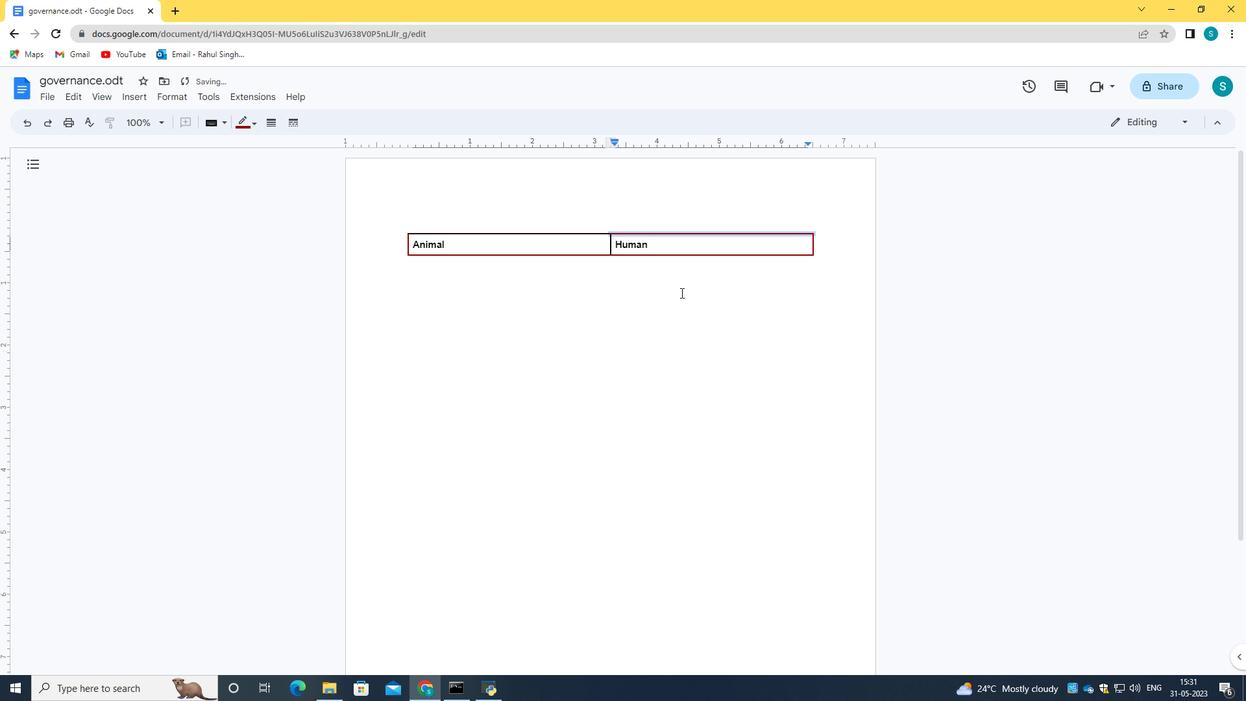 
Action: Mouse moved to (410, 238)
Screenshot: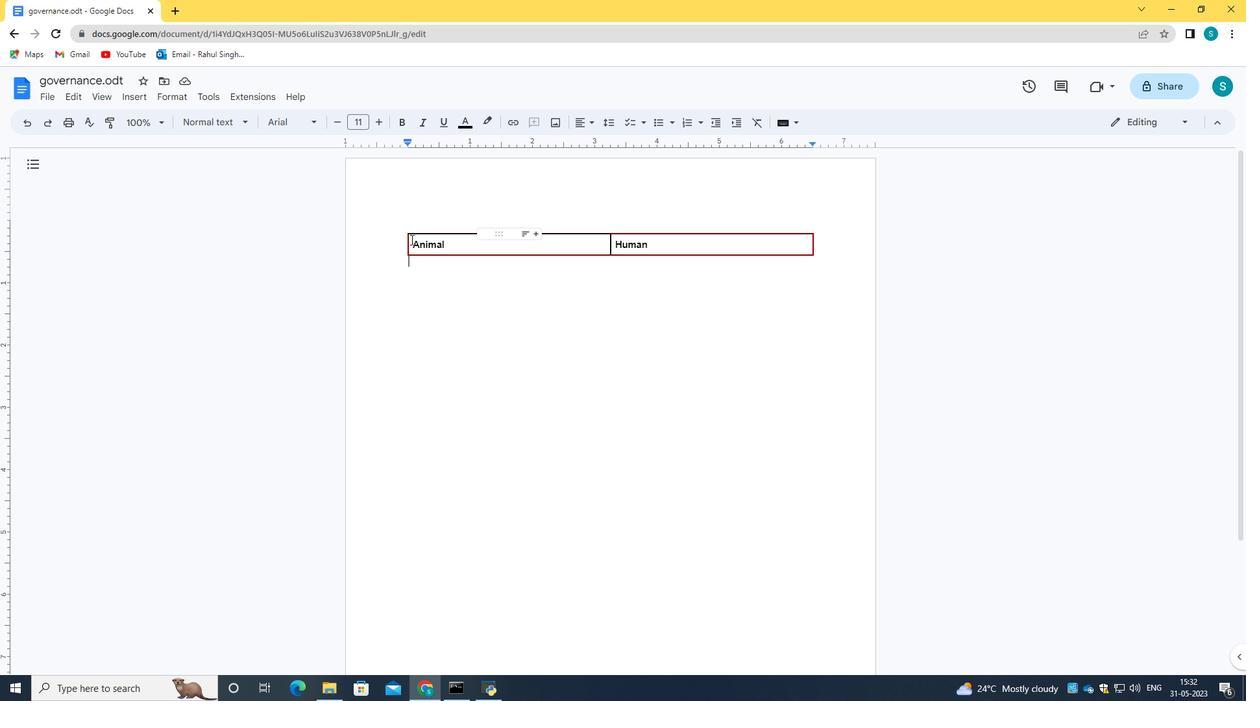 
Action: Mouse pressed left at (410, 238)
Screenshot: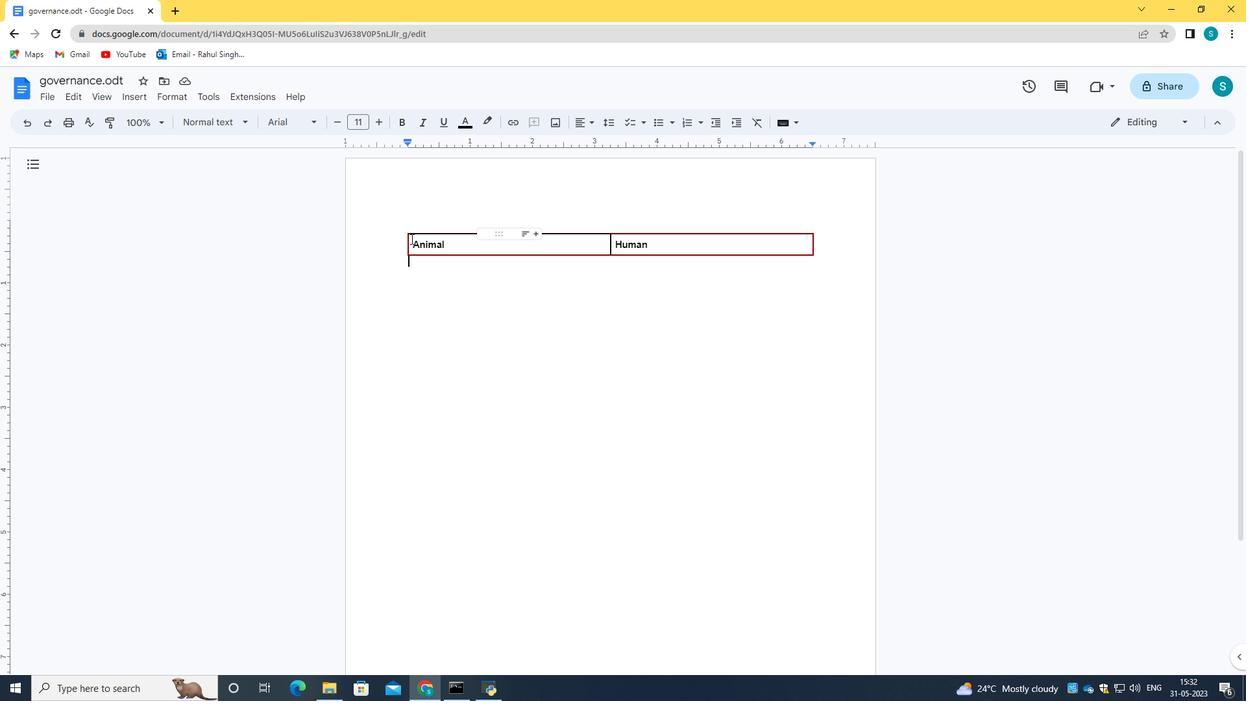 
Action: Mouse moved to (468, 120)
Screenshot: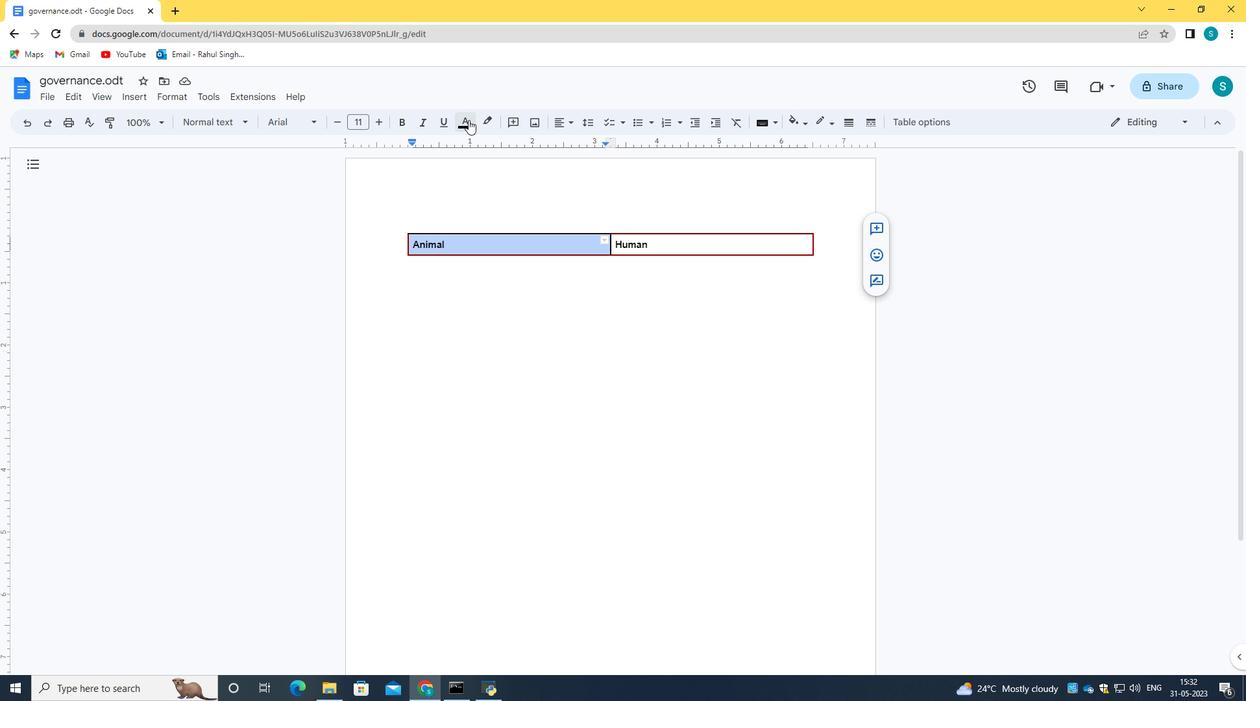 
Action: Mouse pressed left at (468, 120)
Screenshot: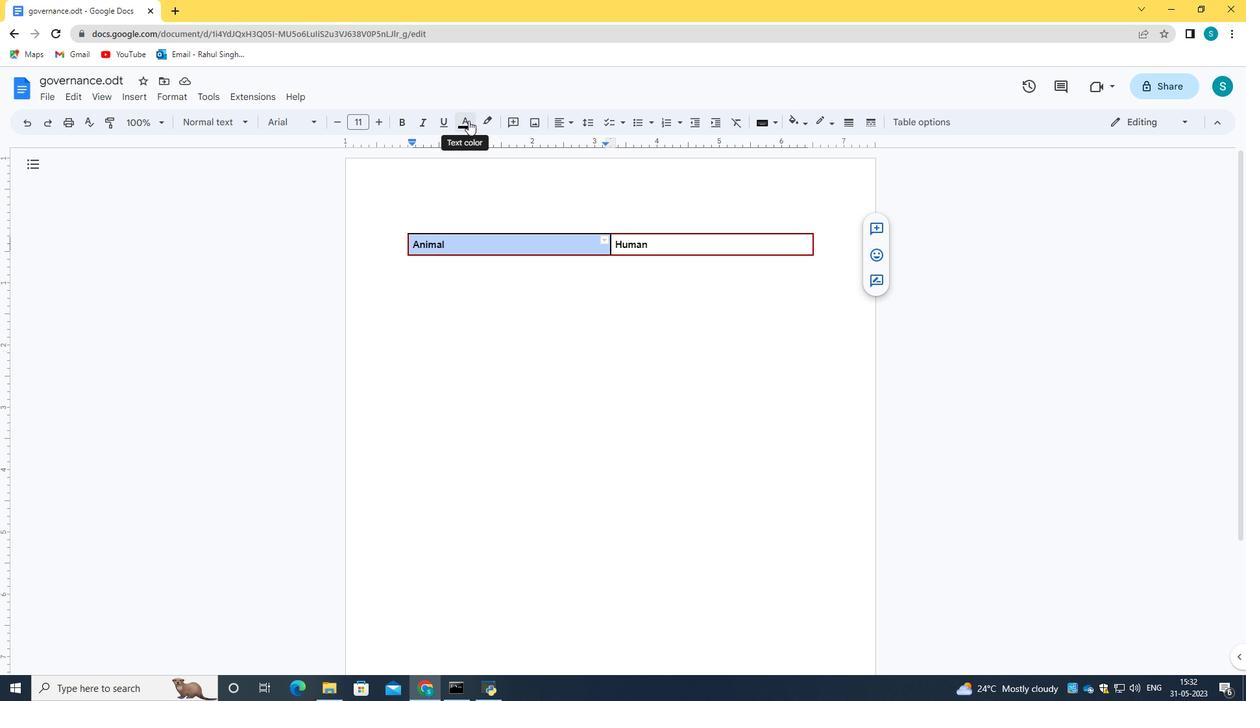 
Action: Mouse moved to (488, 118)
Screenshot: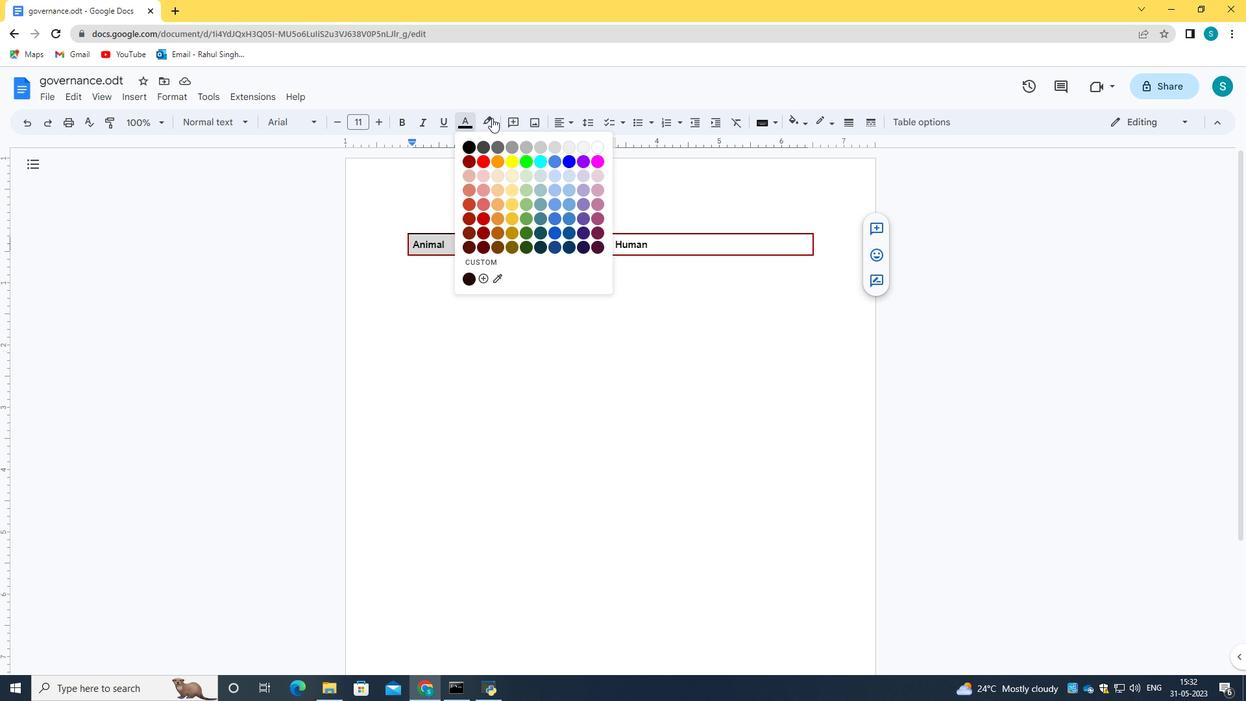 
Action: Mouse pressed left at (488, 118)
Screenshot: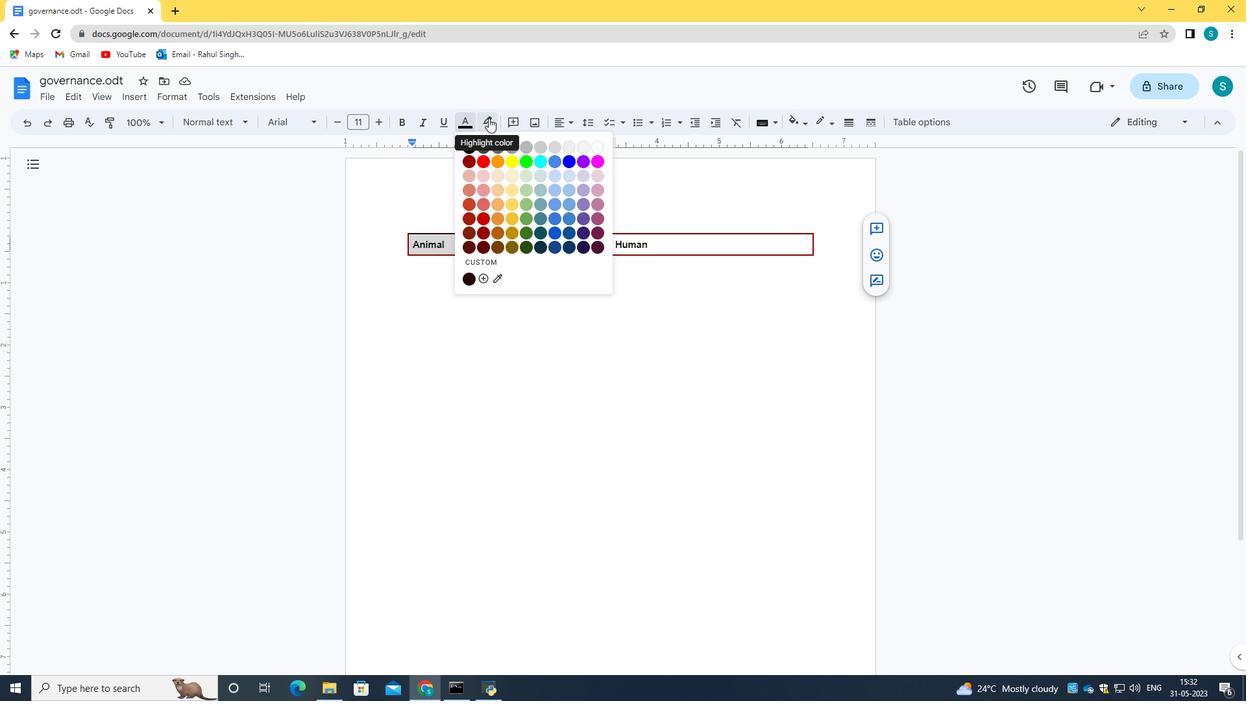 
Action: Mouse moved to (618, 227)
Screenshot: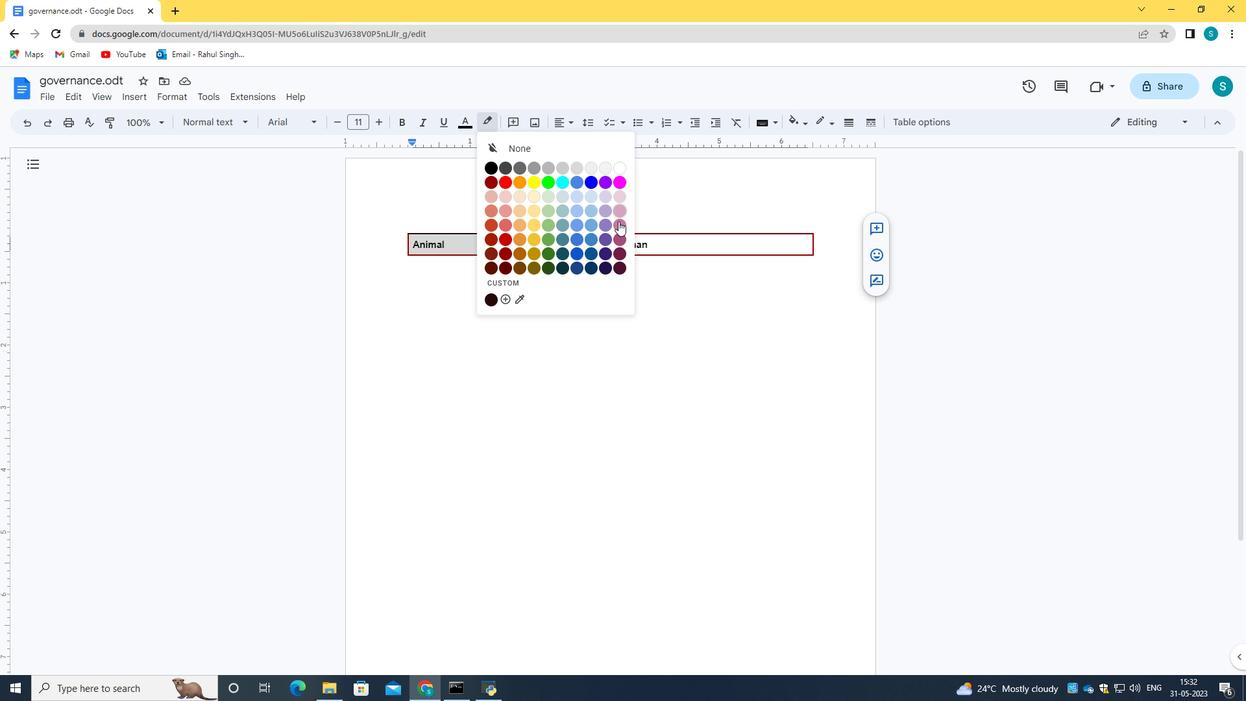 
Action: Mouse pressed left at (618, 227)
Screenshot: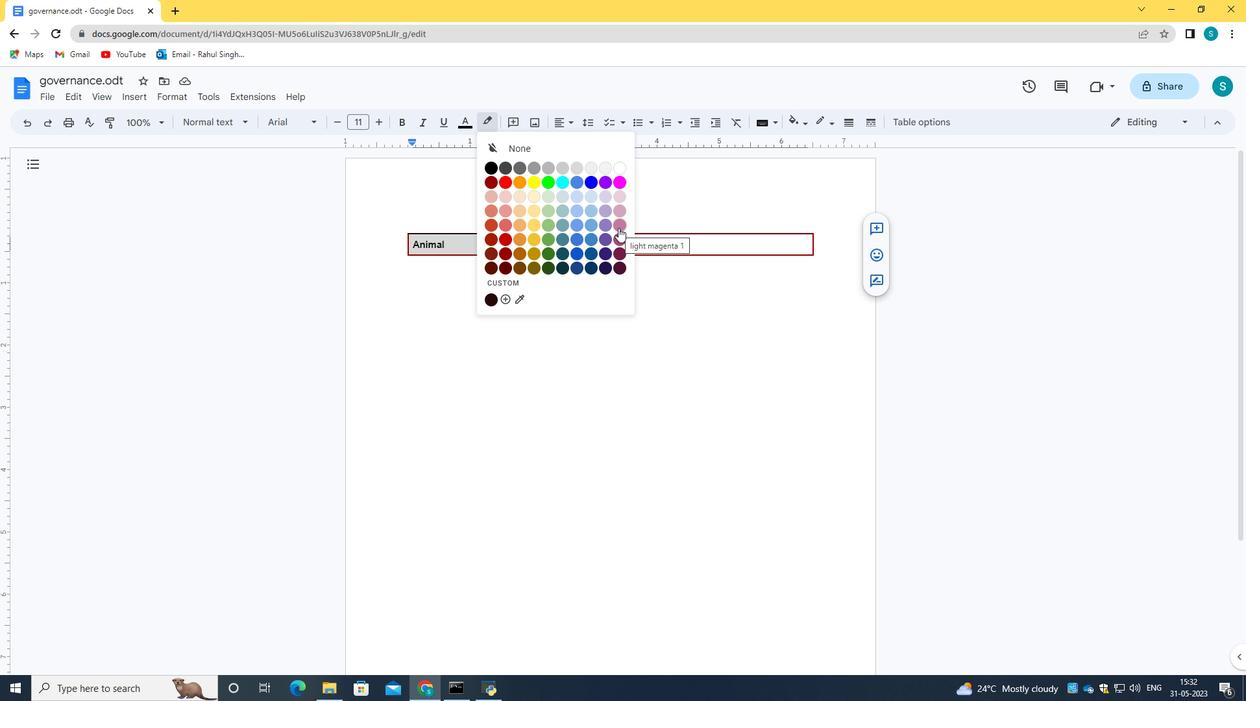 
Action: Mouse moved to (553, 310)
Screenshot: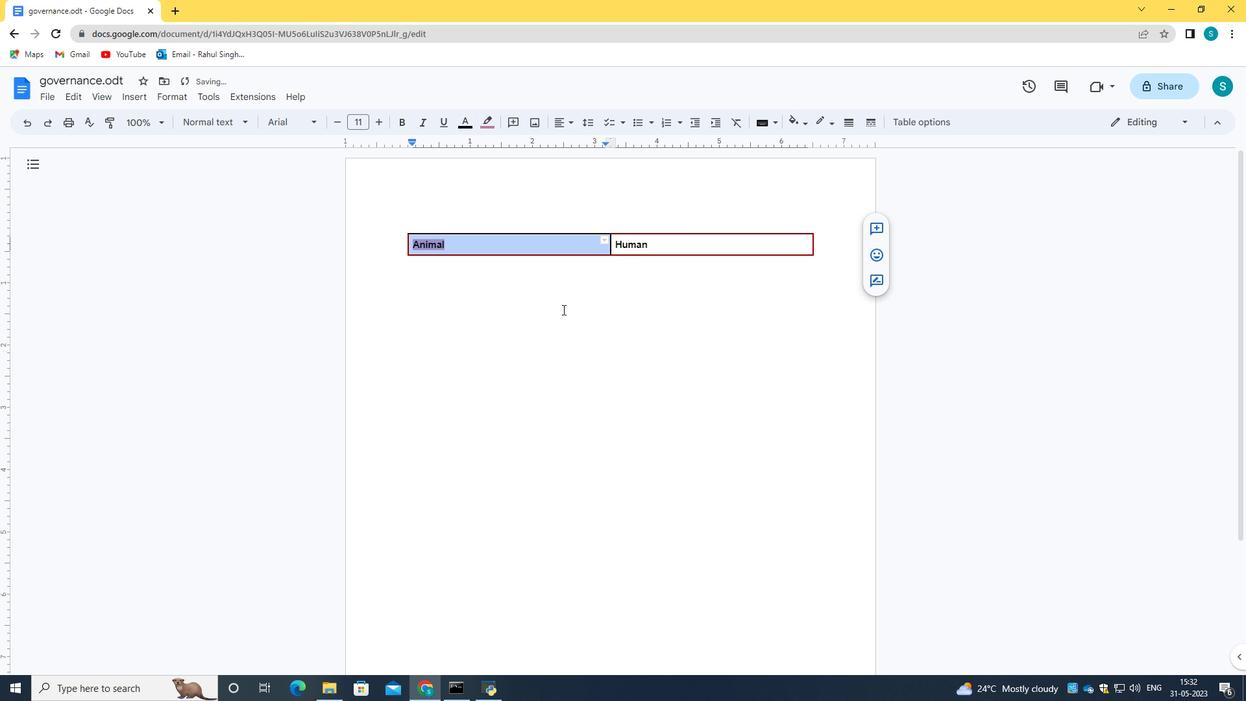 
Action: Mouse pressed left at (553, 310)
Screenshot: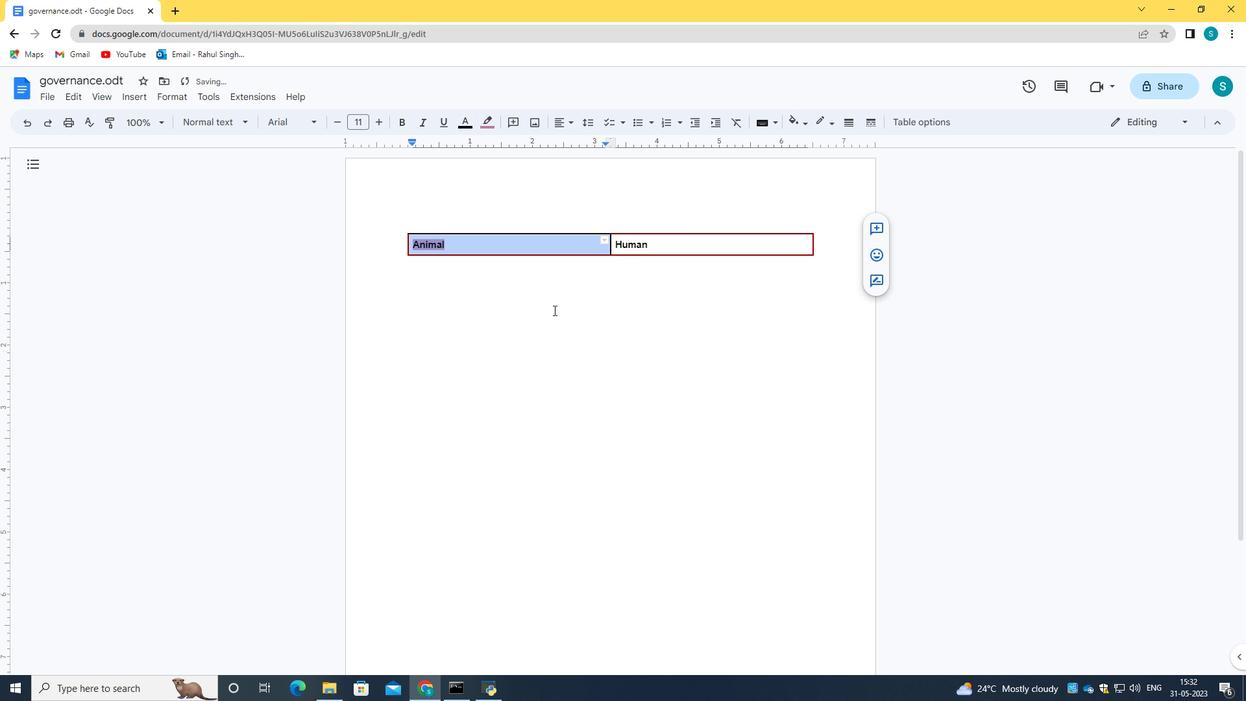 
Action: Mouse moved to (460, 242)
Screenshot: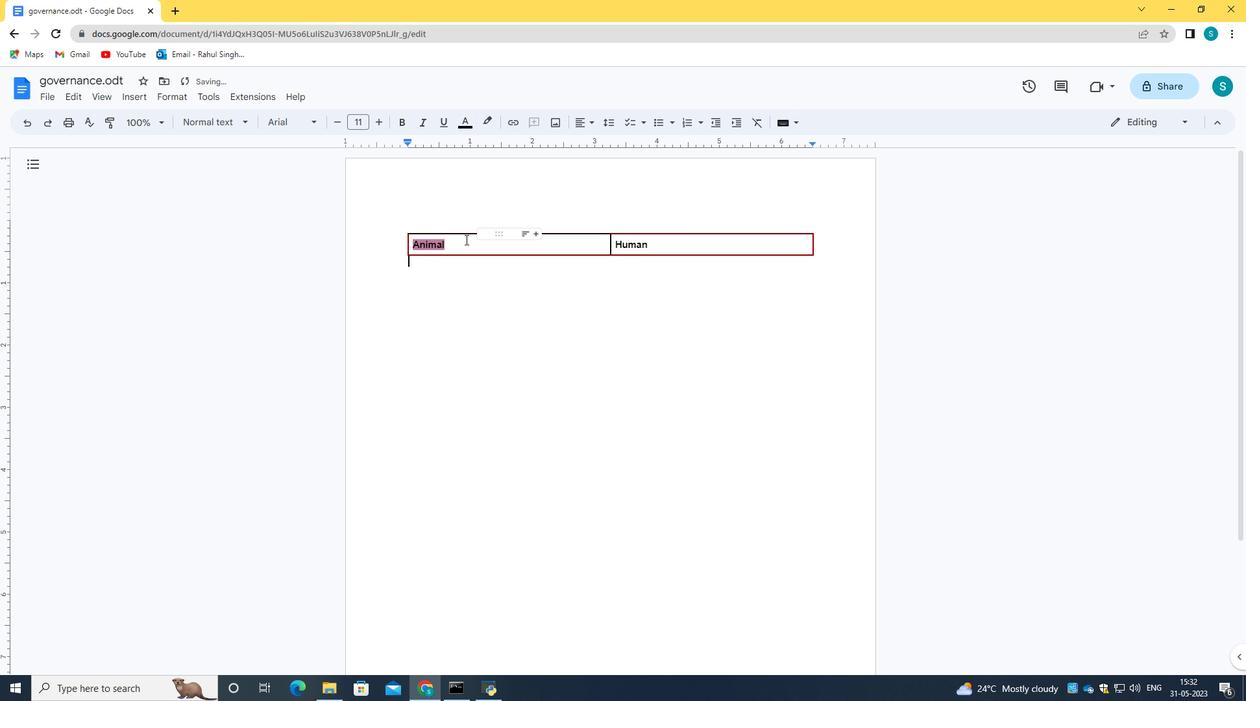 
Action: Mouse pressed left at (460, 242)
Screenshot: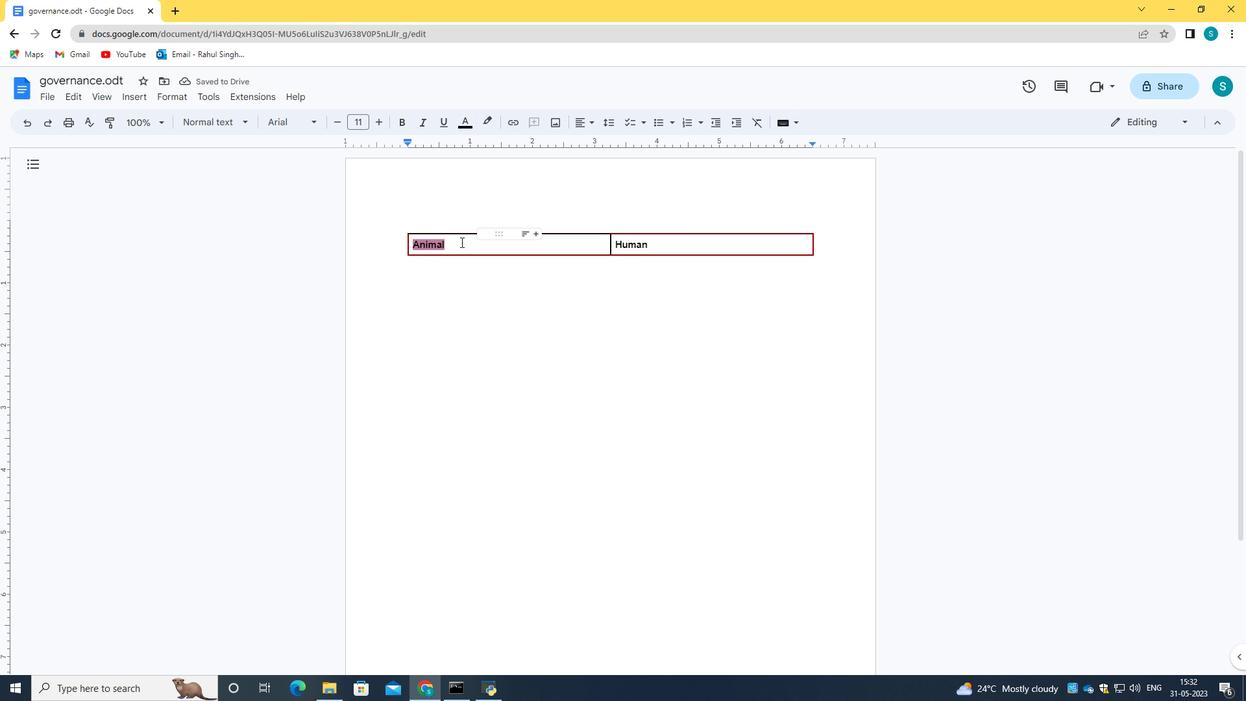 
Action: Mouse moved to (461, 242)
Screenshot: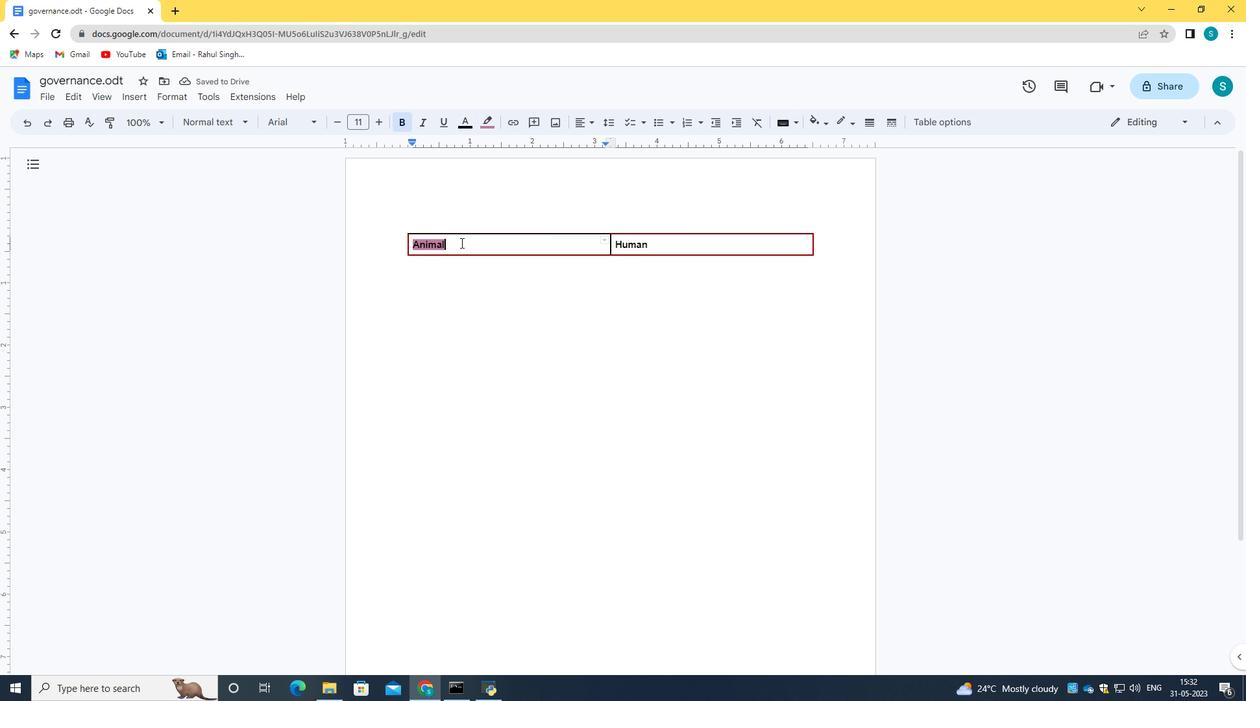 
Action: Mouse pressed right at (461, 242)
Screenshot: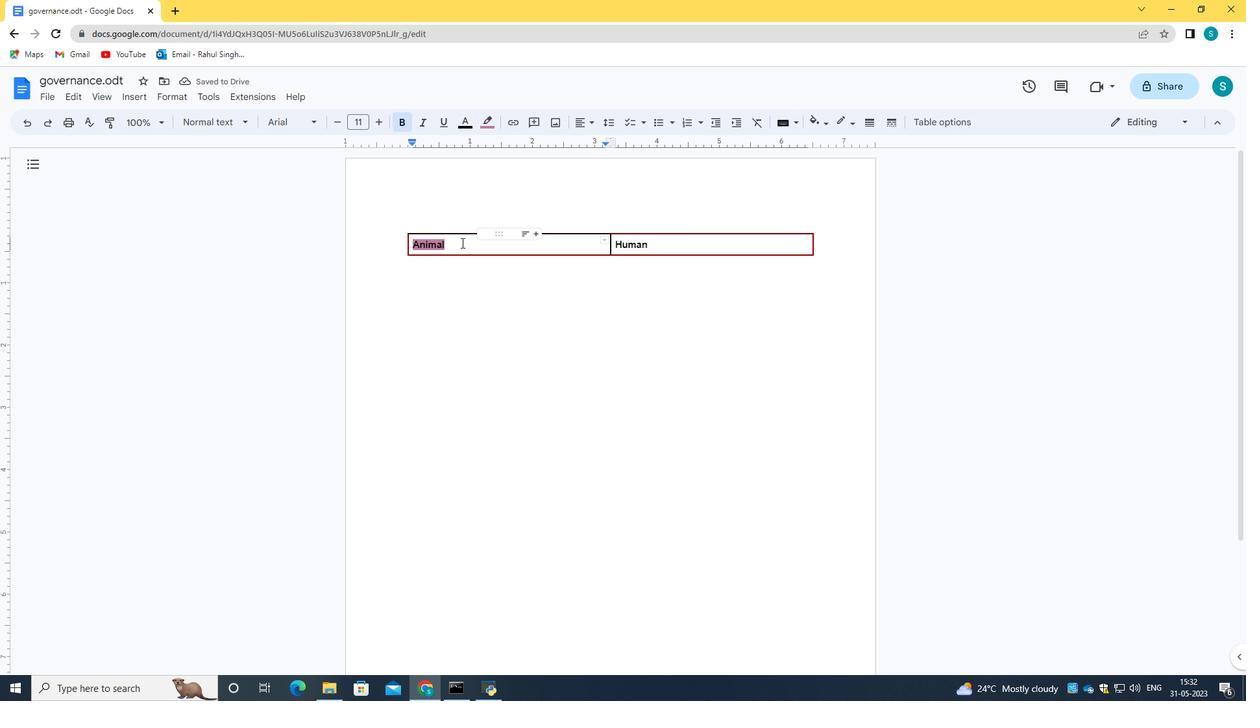 
Action: Mouse moved to (414, 342)
Screenshot: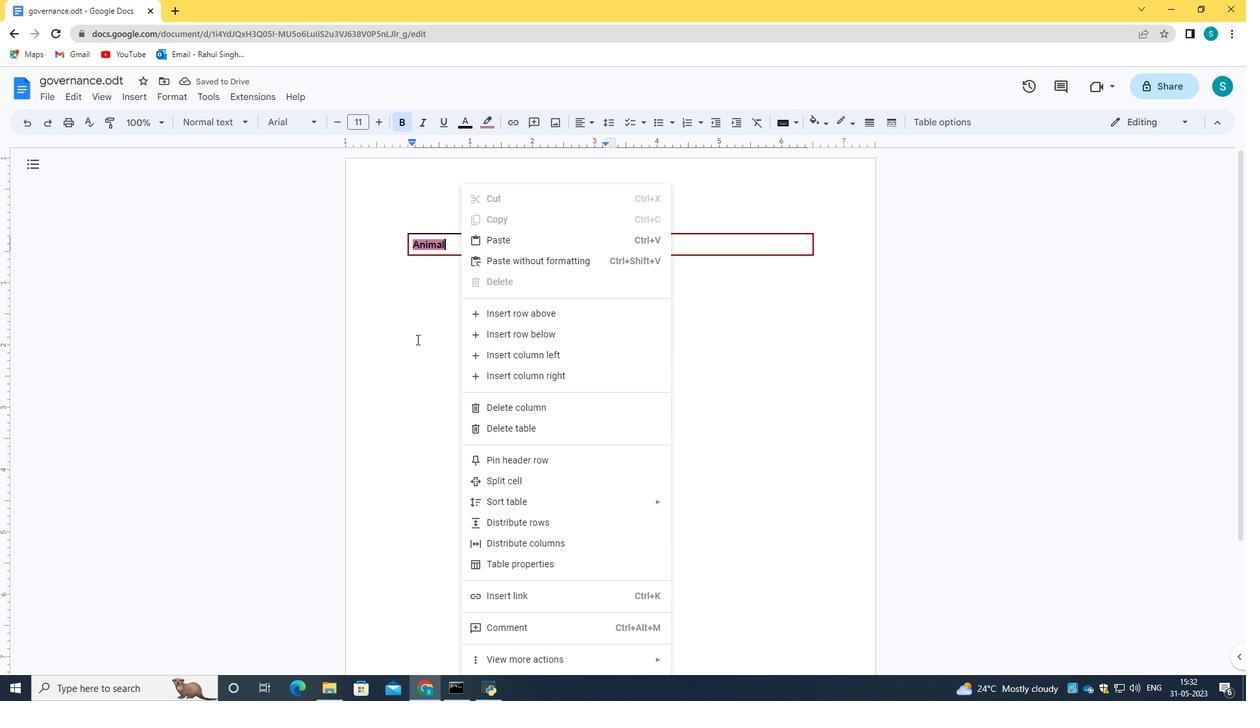 
Action: Mouse pressed left at (414, 342)
Screenshot: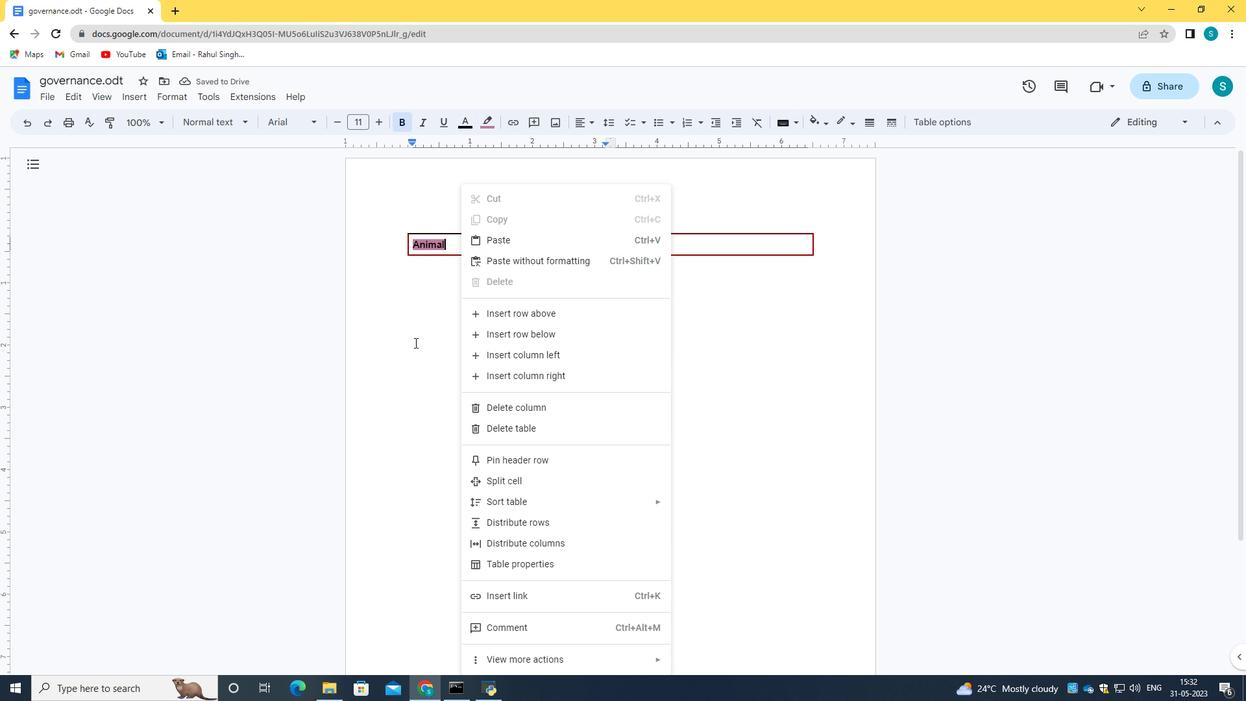 
Action: Mouse moved to (484, 123)
Screenshot: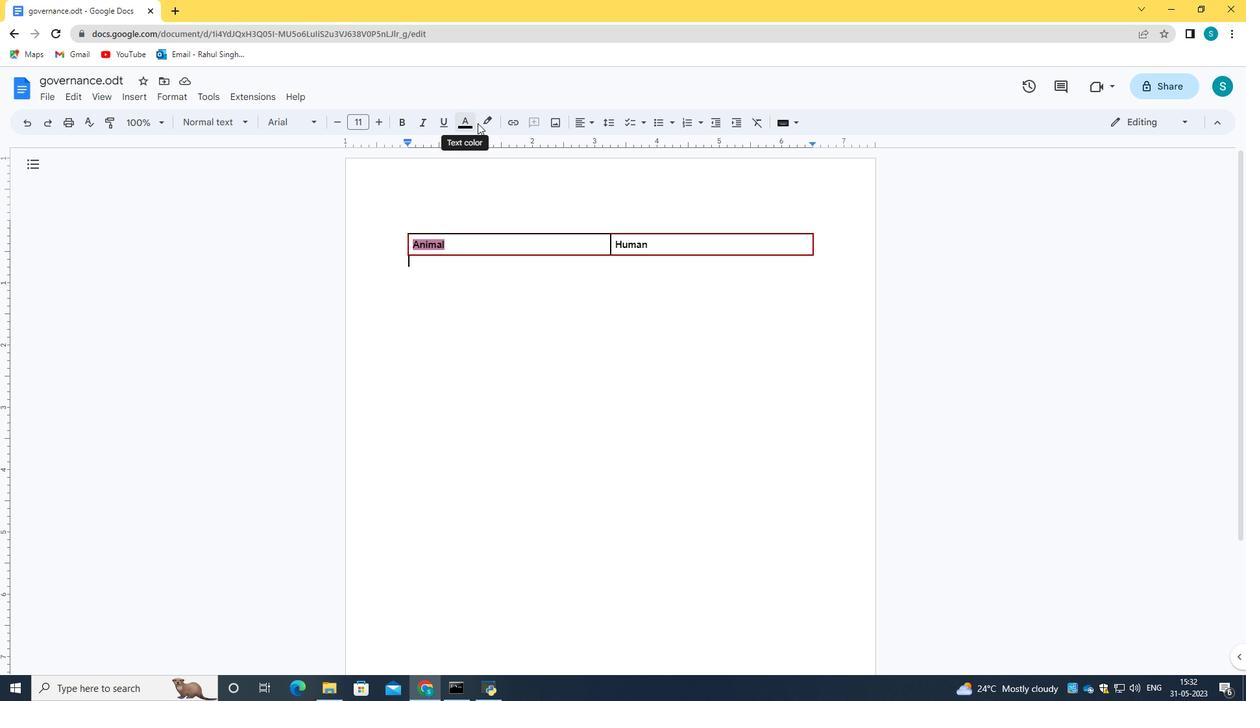 
Action: Mouse pressed left at (484, 123)
Screenshot: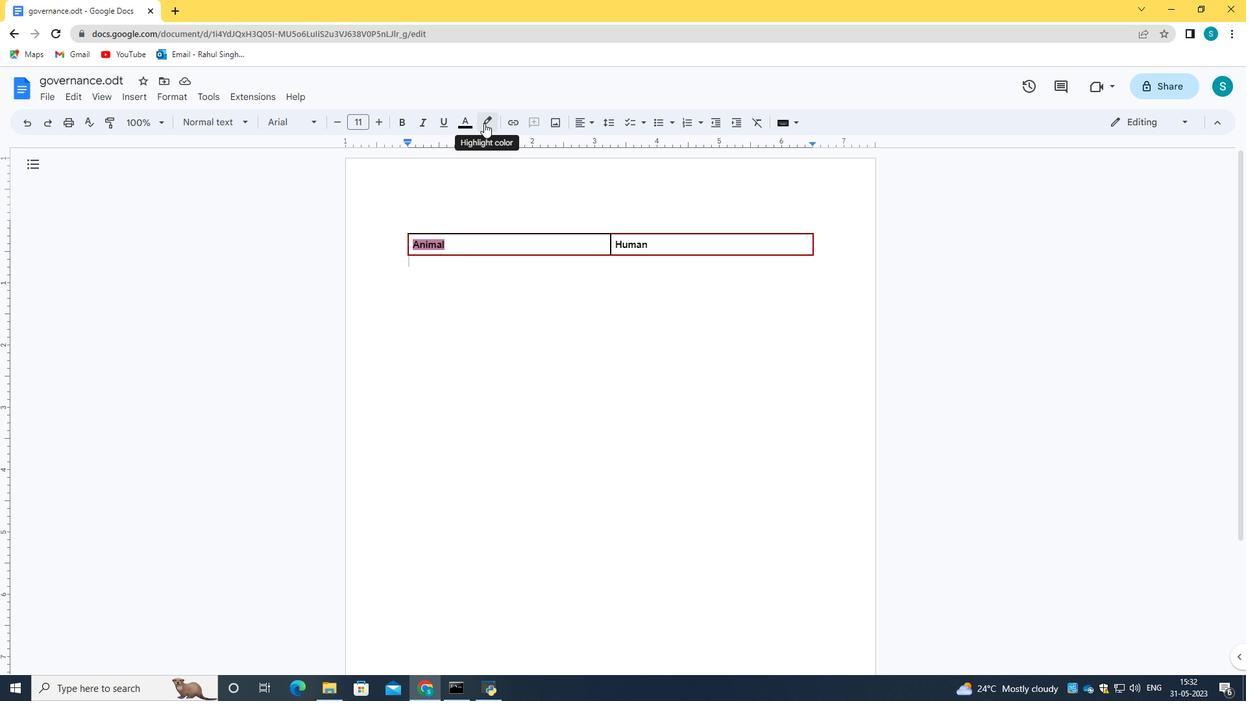 
Action: Mouse moved to (464, 243)
Screenshot: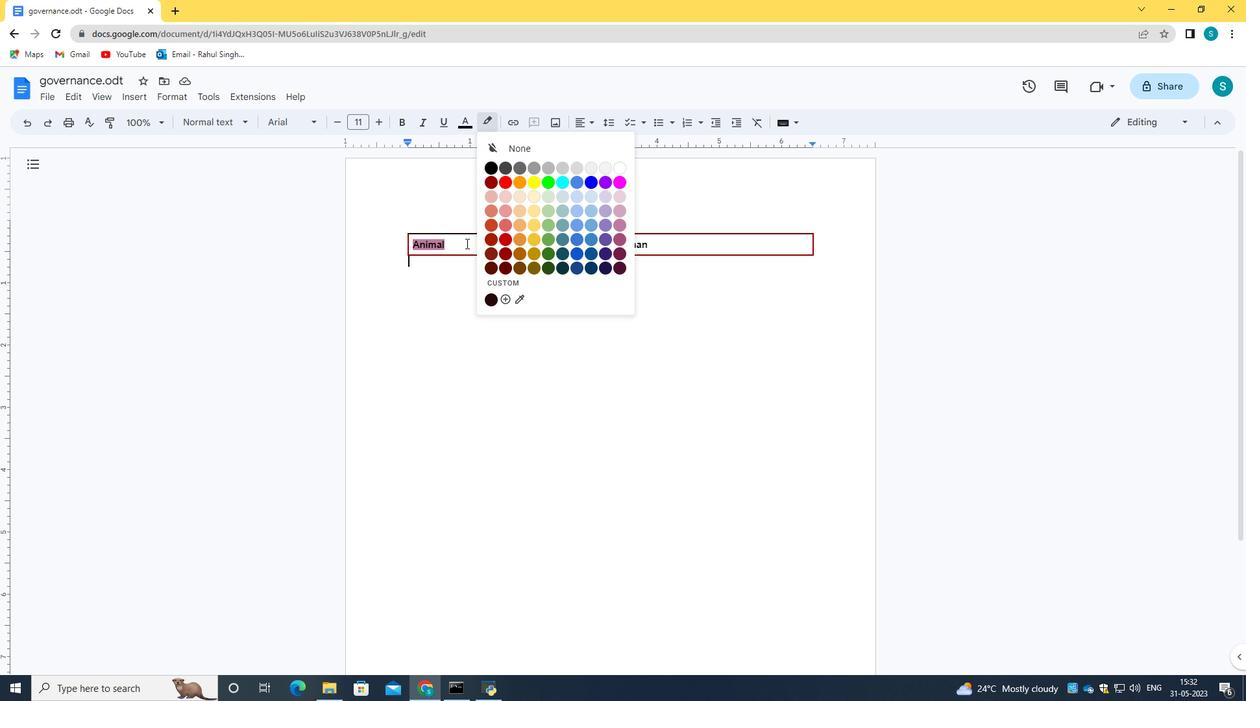 
Action: Mouse pressed left at (464, 243)
Screenshot: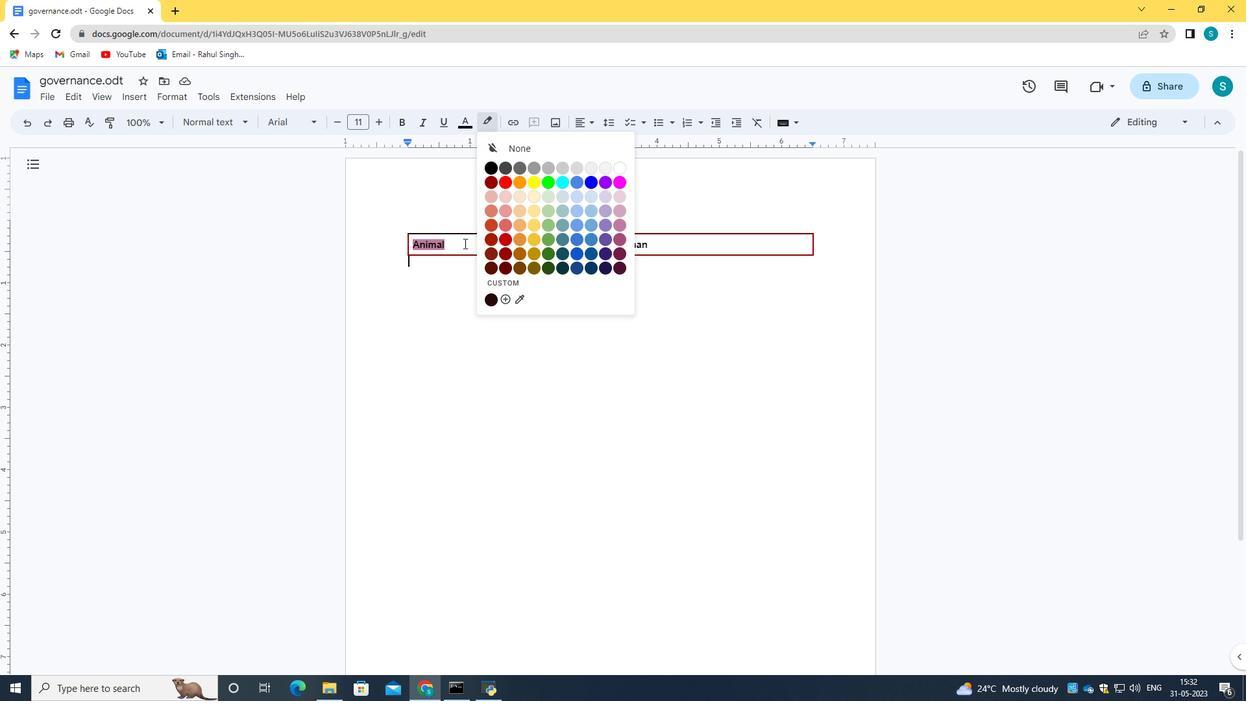 
Action: Mouse moved to (609, 248)
Screenshot: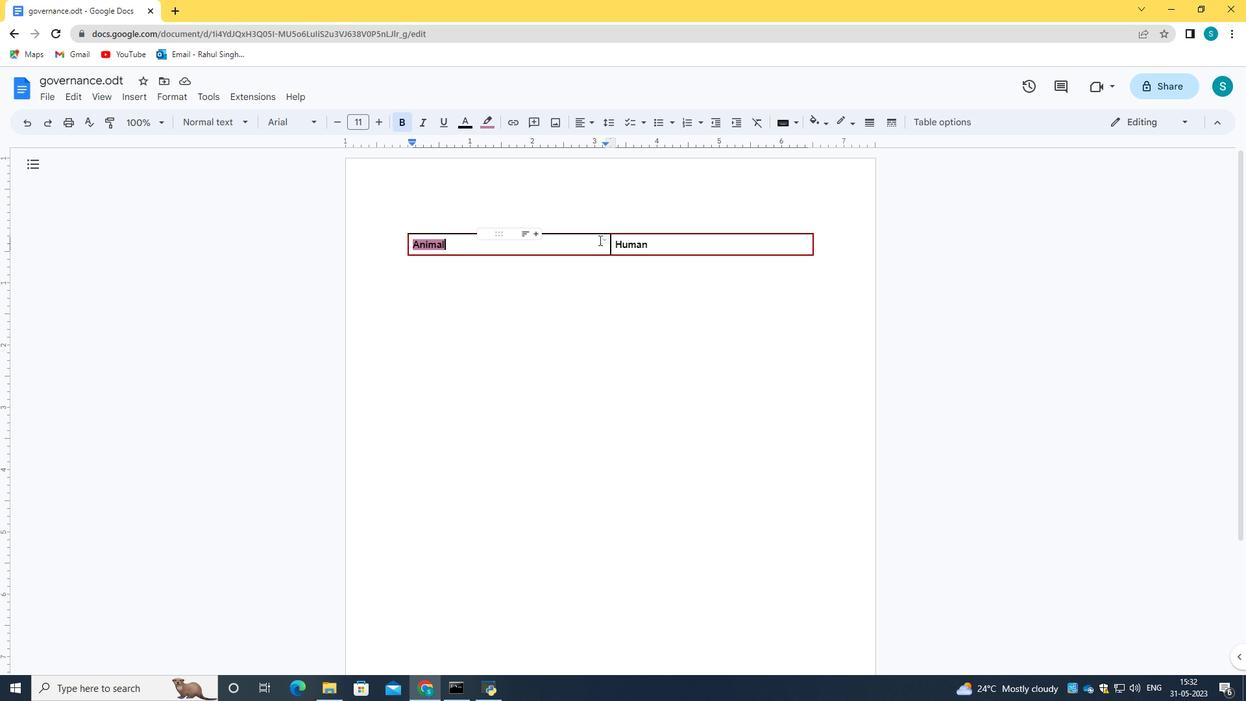 
Action: Mouse pressed left at (609, 248)
Screenshot: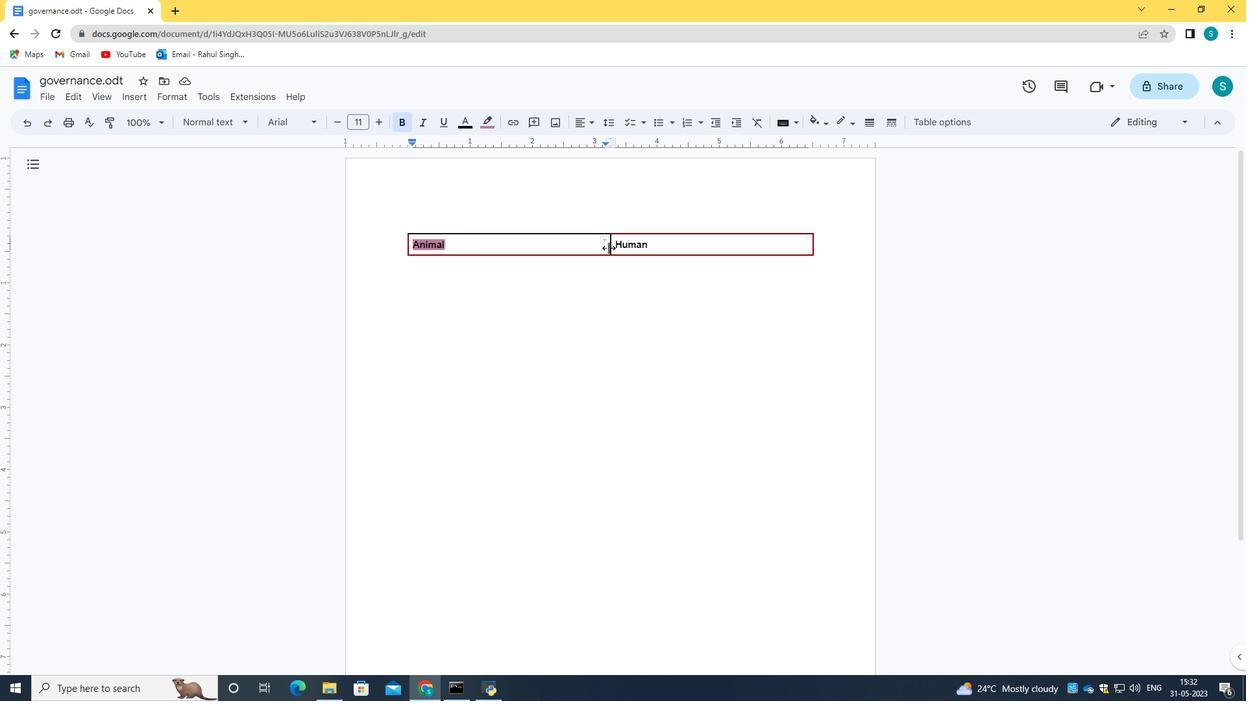 
Action: Mouse moved to (484, 242)
Screenshot: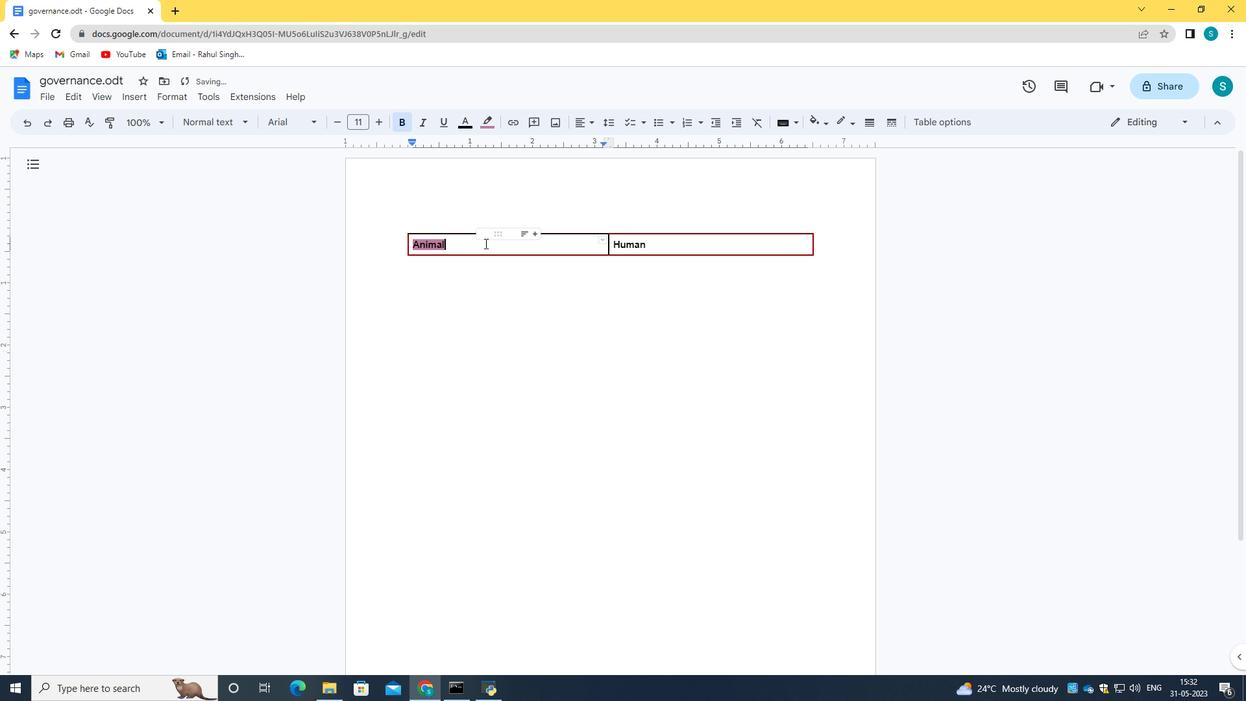 
Action: Mouse pressed left at (484, 242)
Screenshot: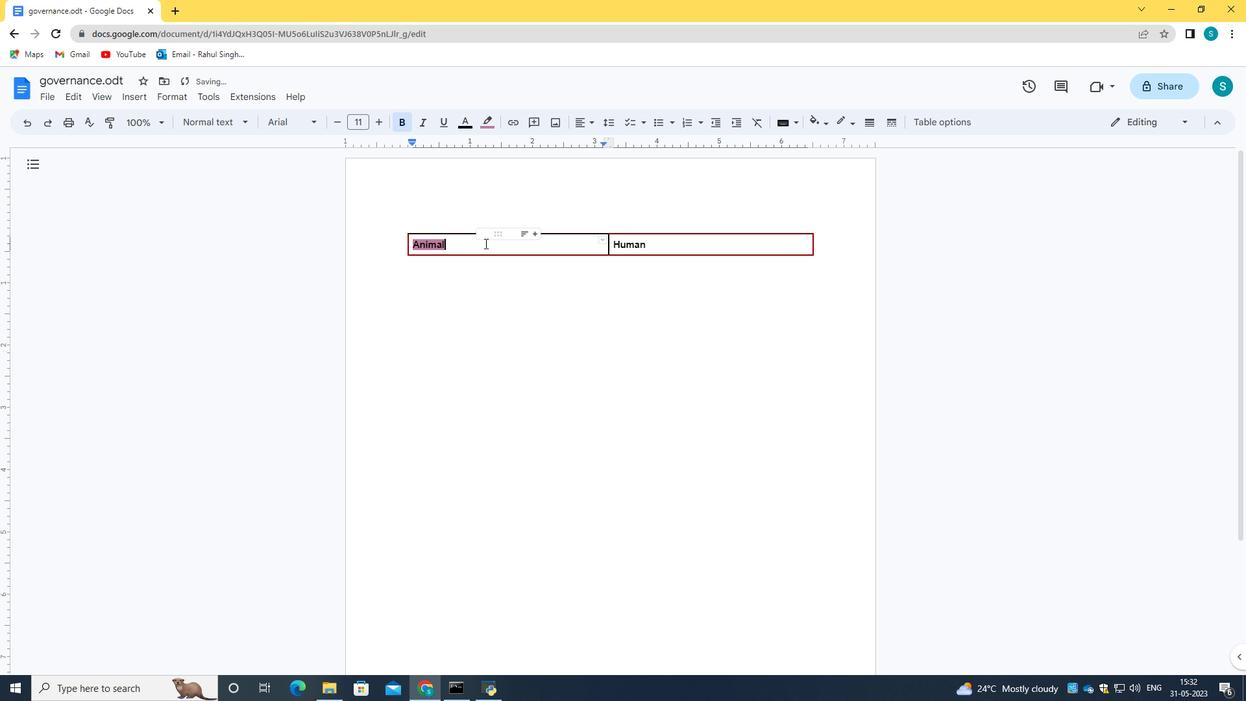 
Action: Mouse moved to (409, 243)
Screenshot: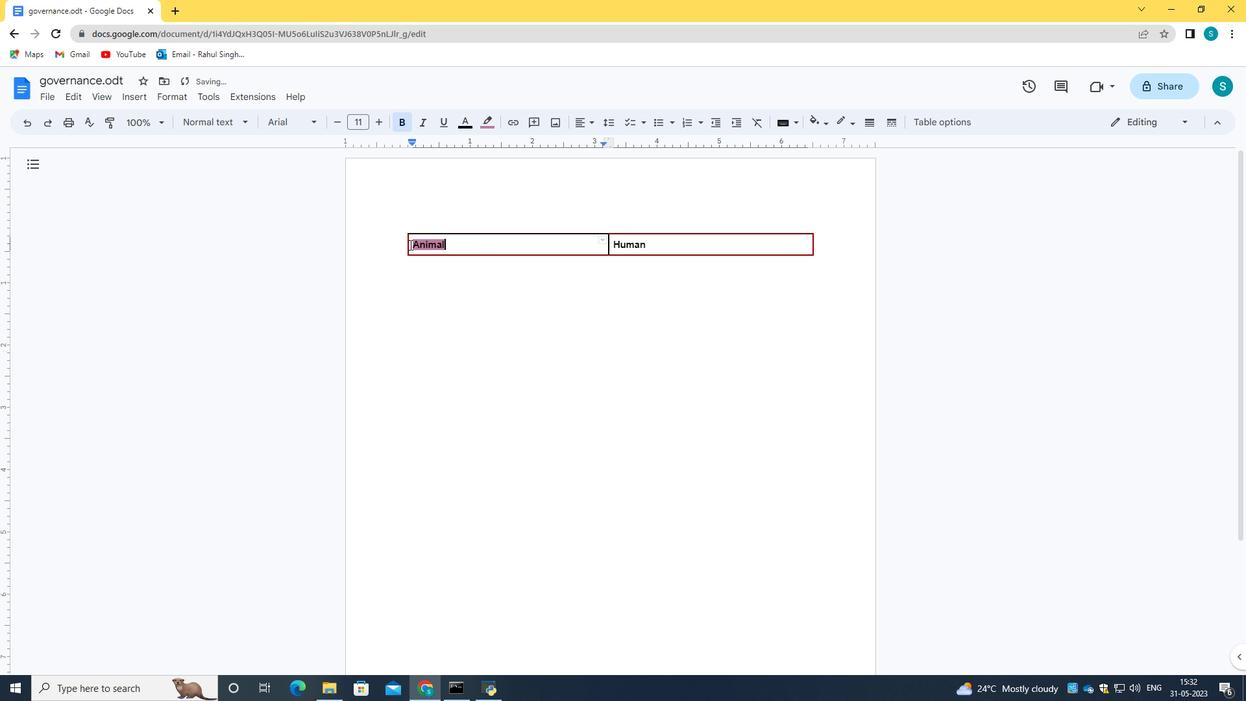 
Action: Mouse pressed left at (409, 243)
Screenshot: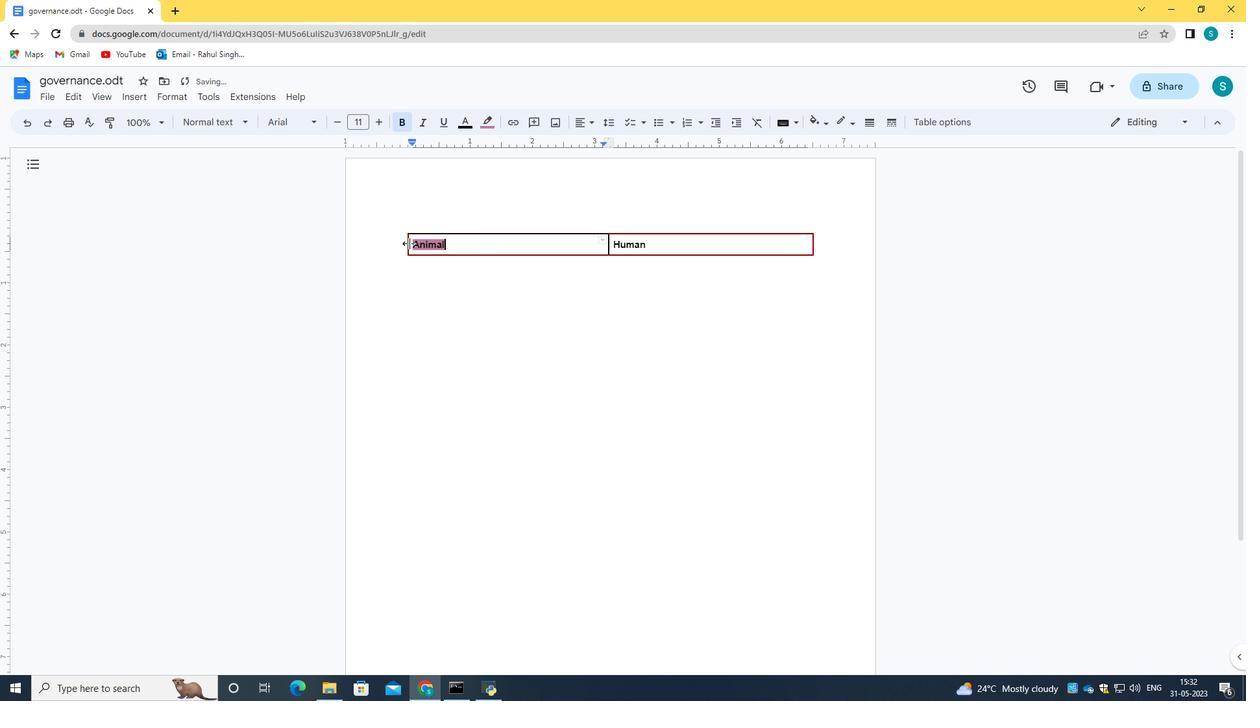 
Action: Mouse moved to (573, 249)
Screenshot: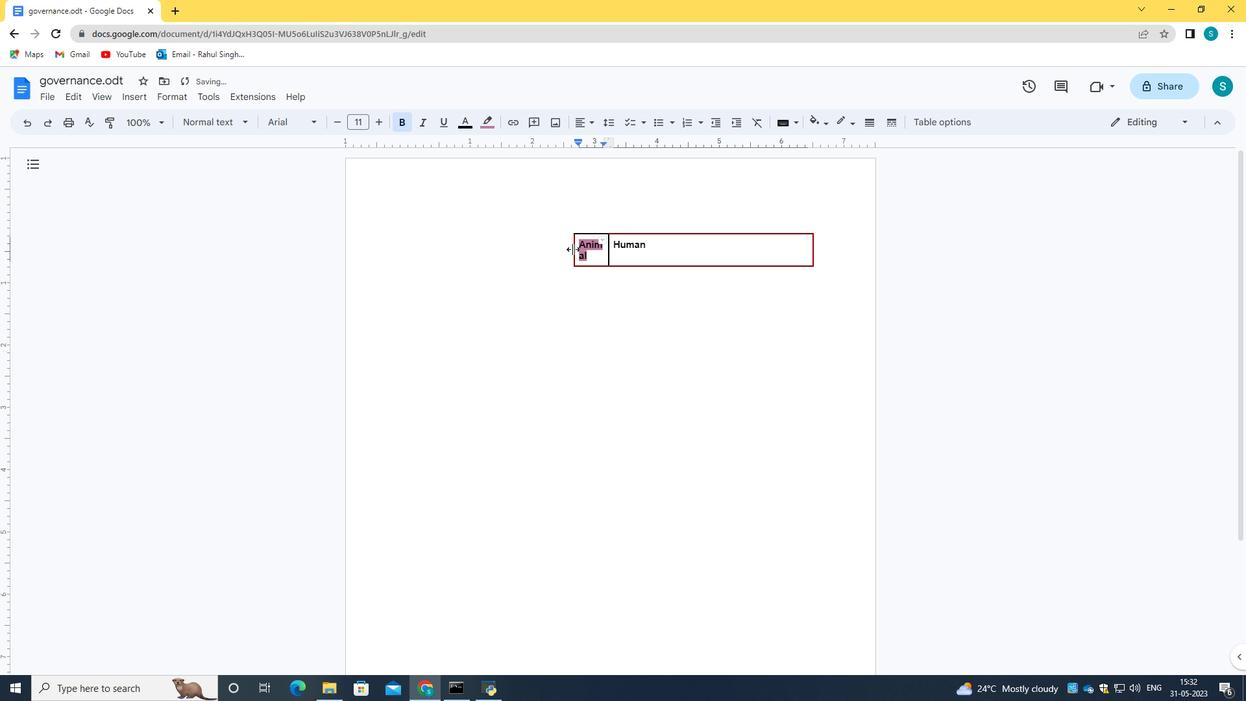 
Action: Mouse pressed left at (573, 249)
Screenshot: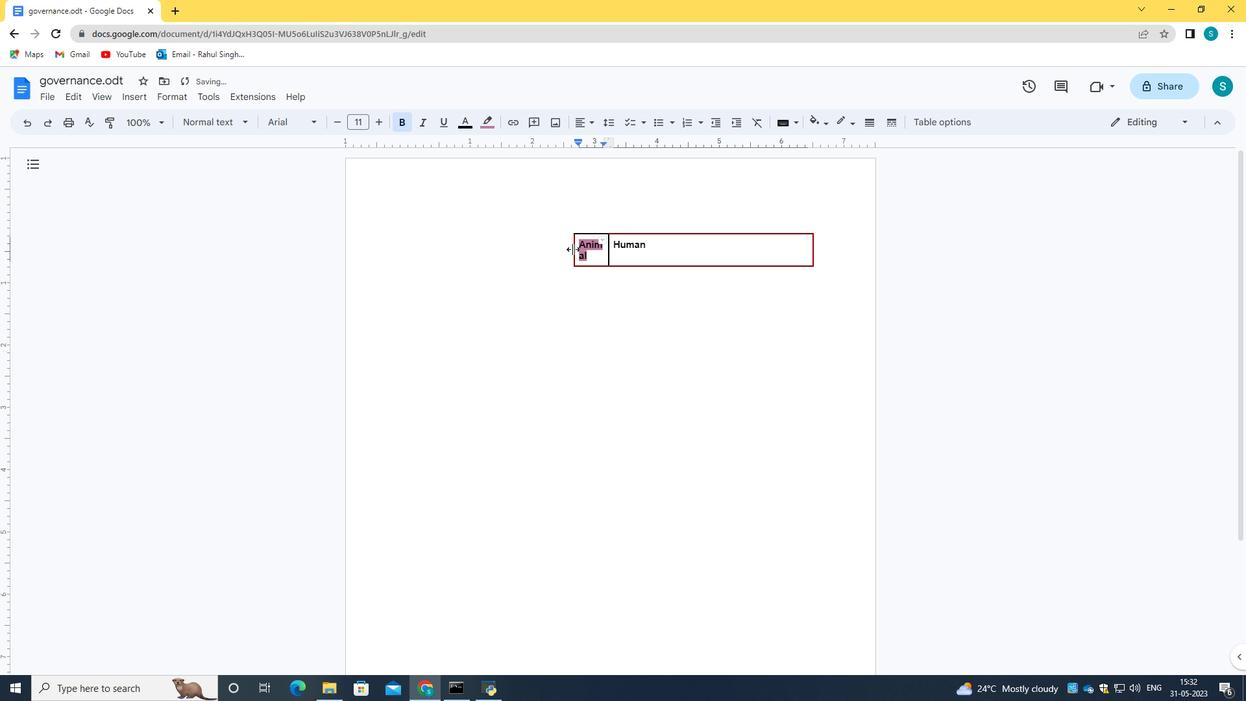 
Action: Mouse moved to (456, 247)
Screenshot: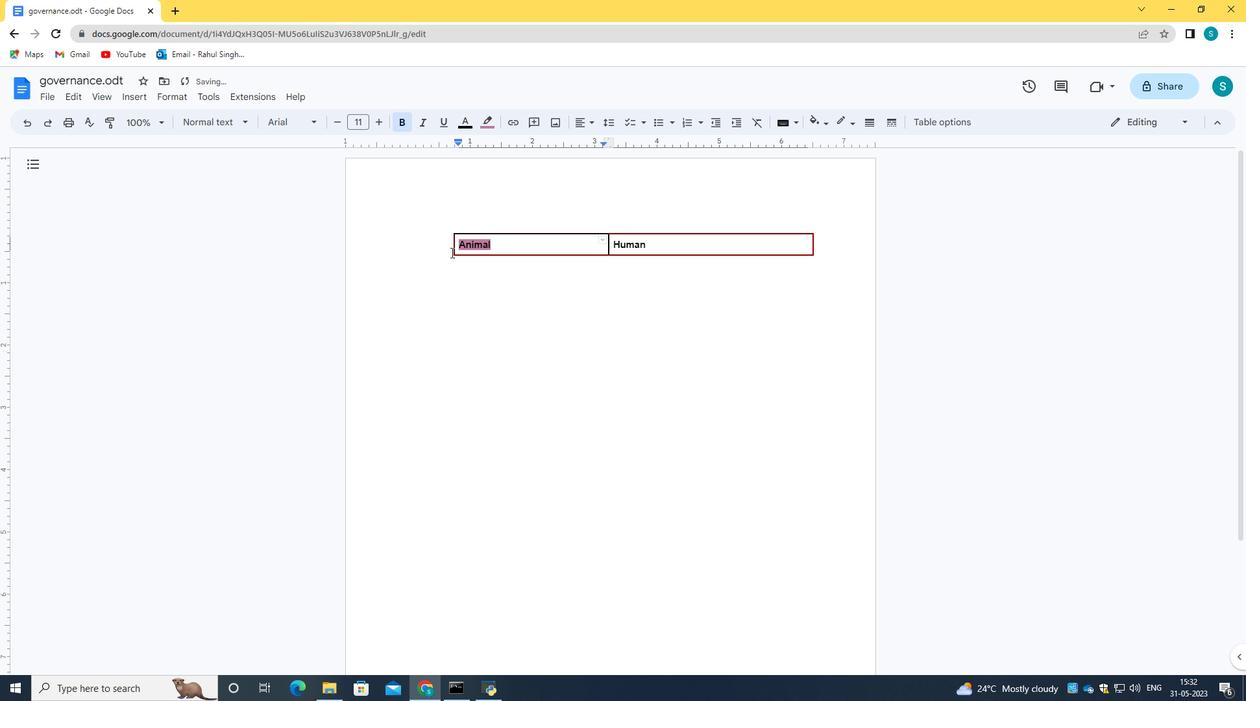 
Action: Mouse pressed left at (456, 247)
Screenshot: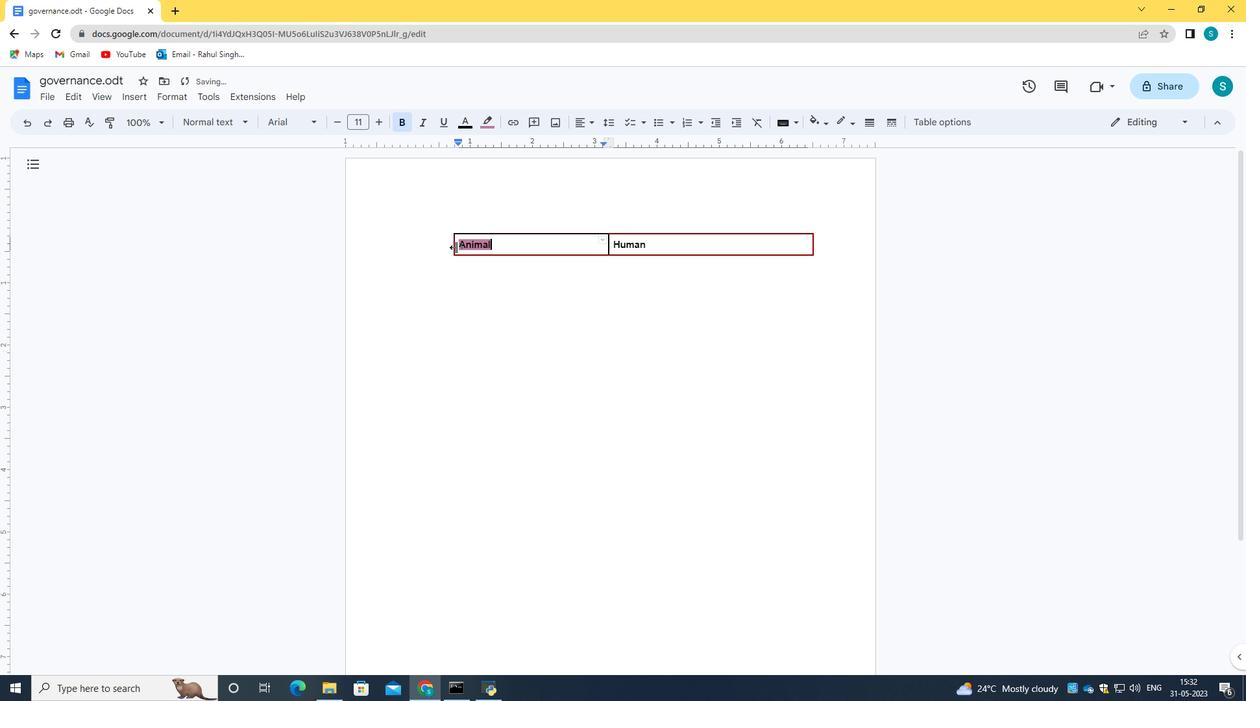
Action: Mouse moved to (473, 244)
Screenshot: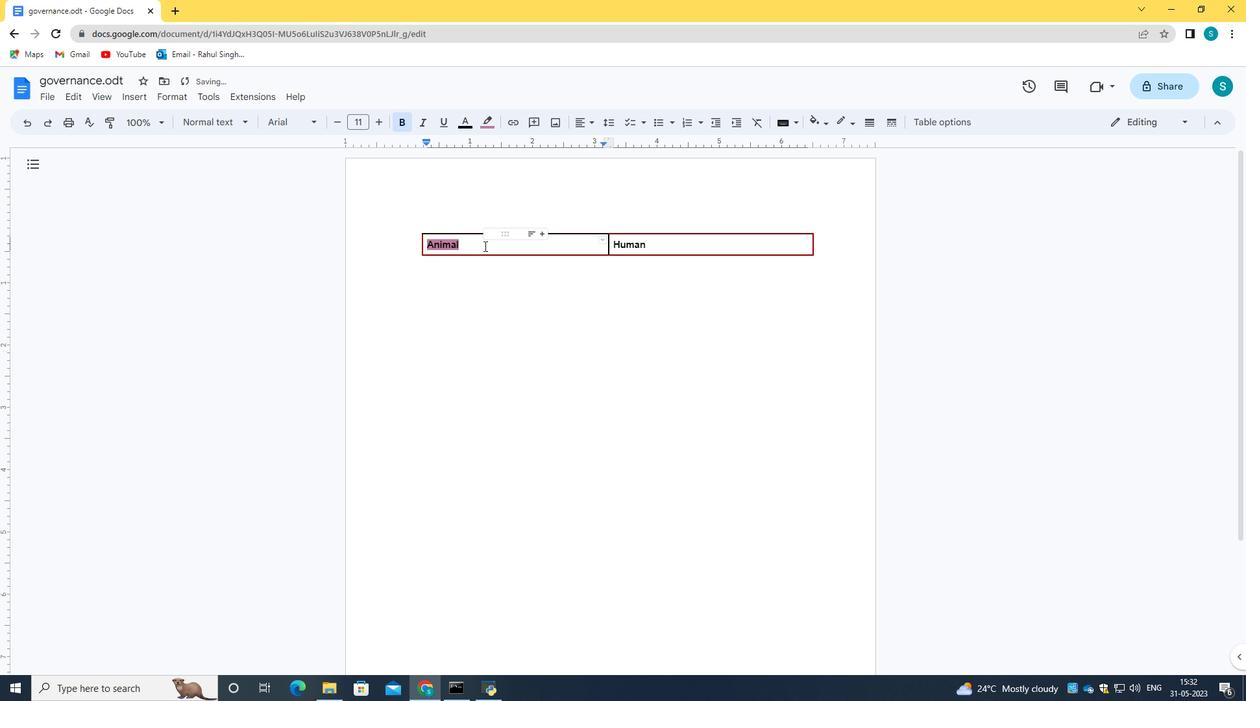 
Action: Mouse pressed left at (473, 244)
Screenshot: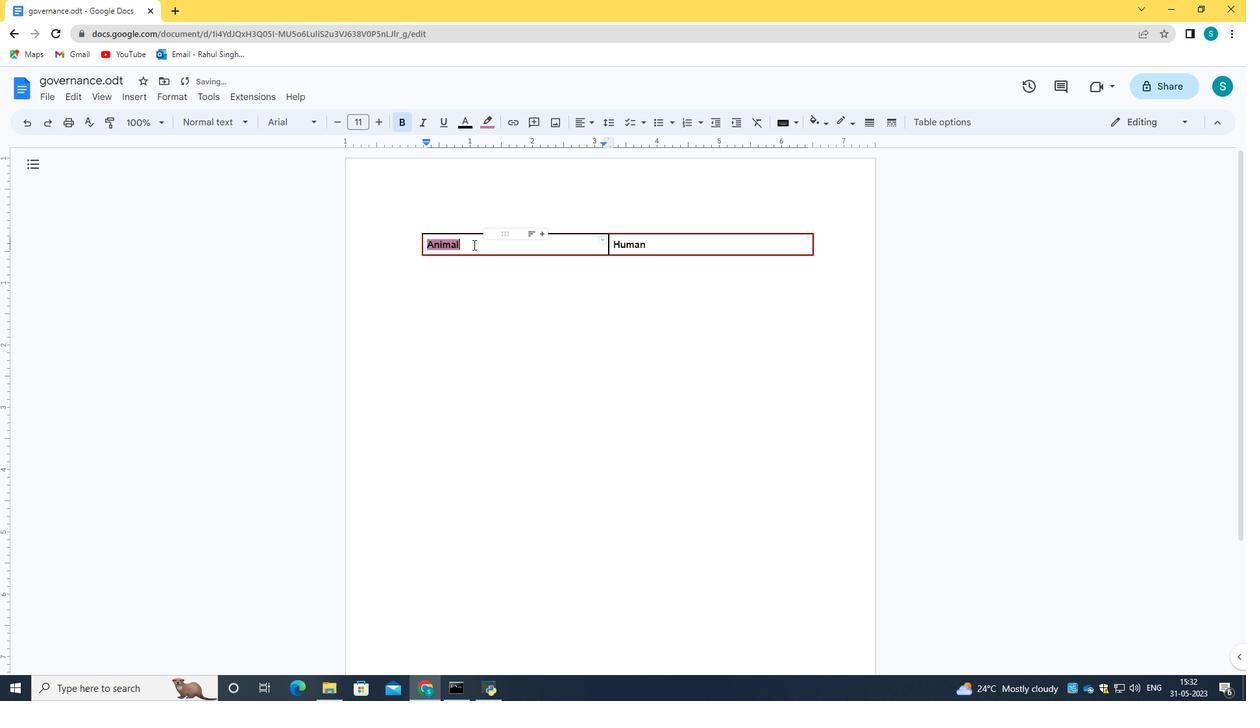 
Action: Mouse pressed left at (473, 244)
Screenshot: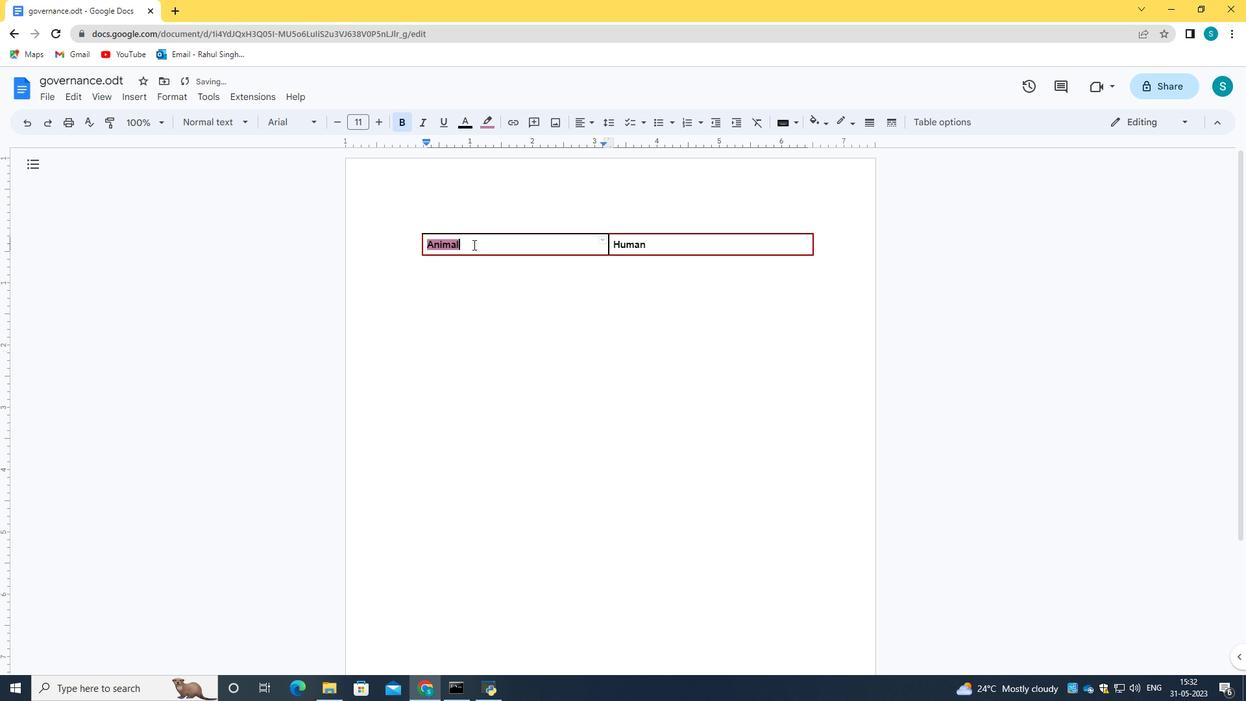 
Action: Mouse pressed left at (473, 244)
Screenshot: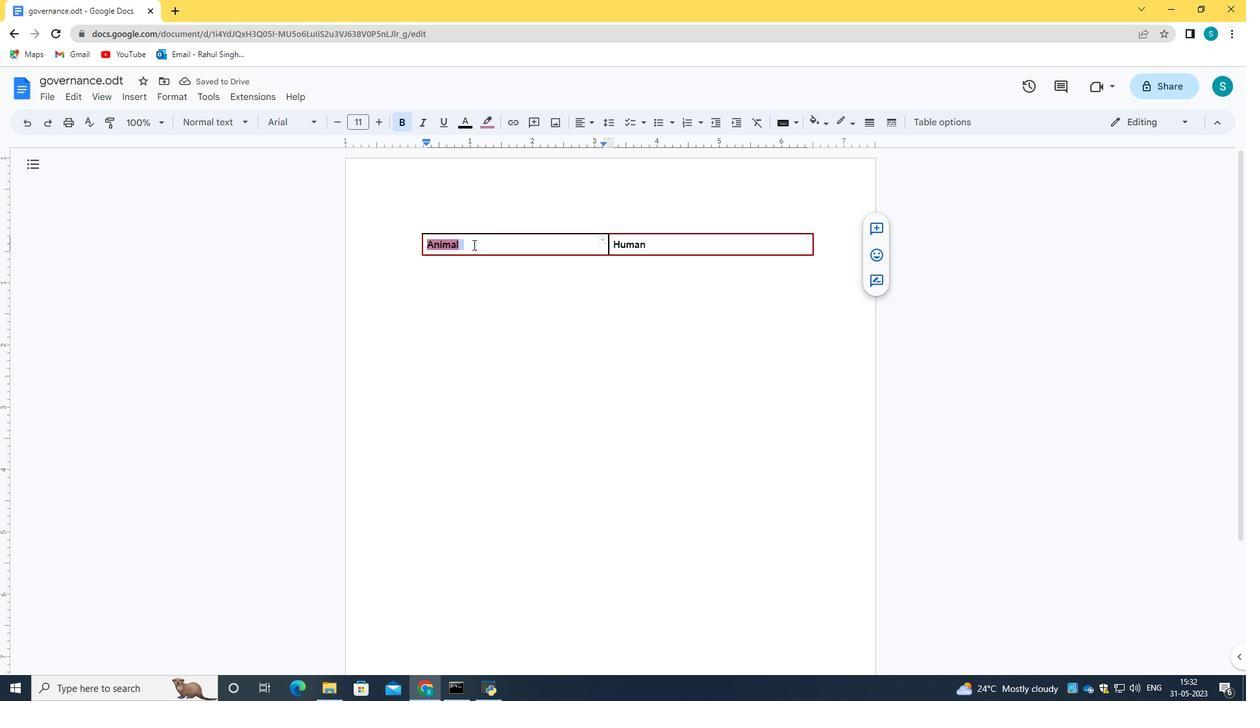 
Action: Mouse pressed left at (473, 244)
Screenshot: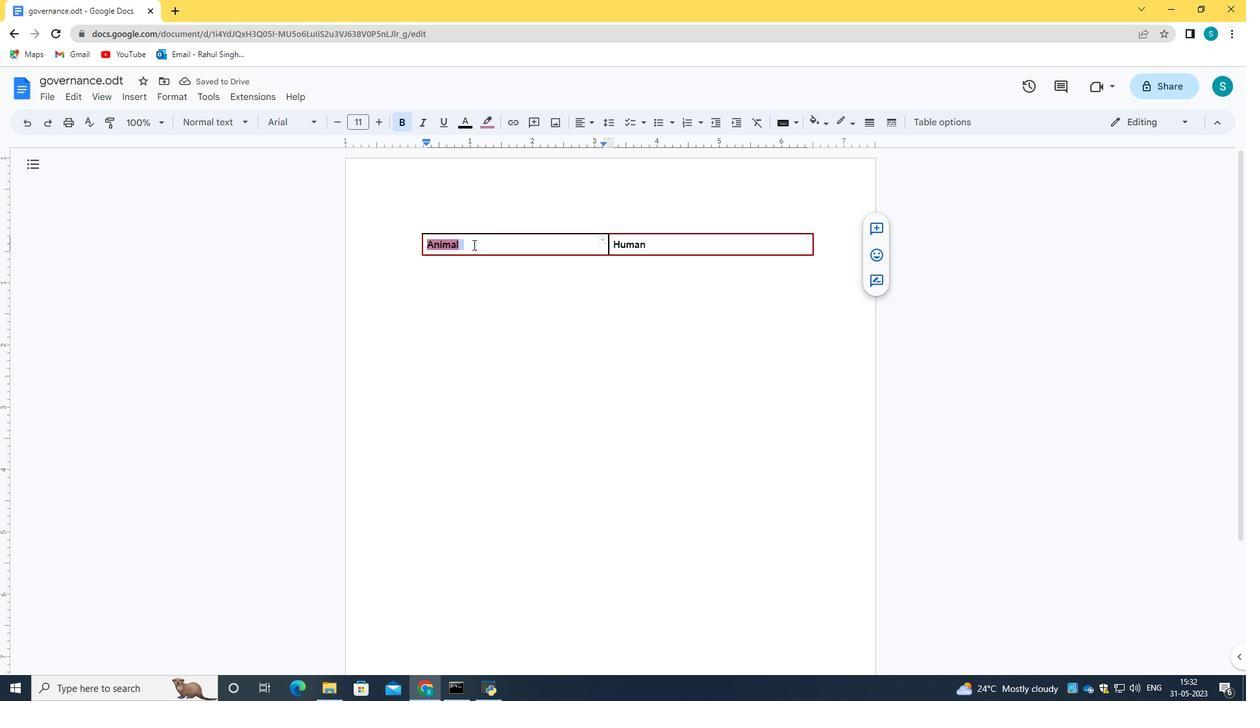 
Action: Mouse pressed right at (473, 244)
Screenshot: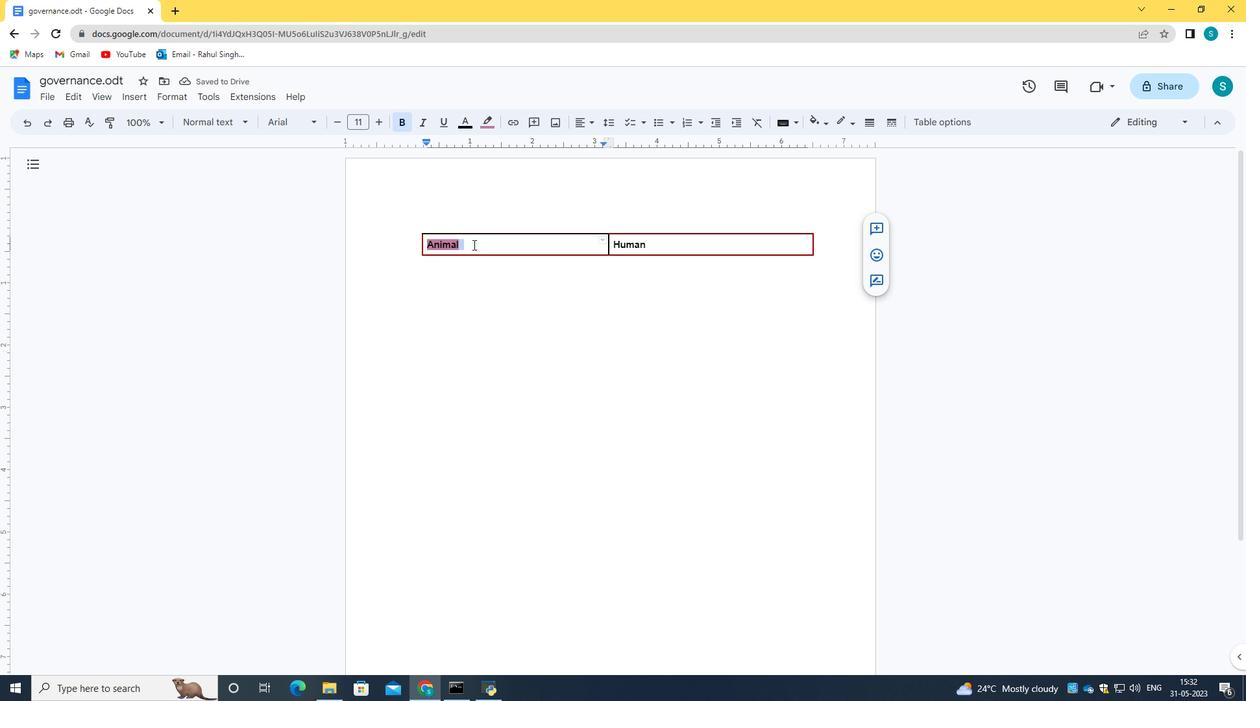 
Action: Mouse moved to (429, 193)
Screenshot: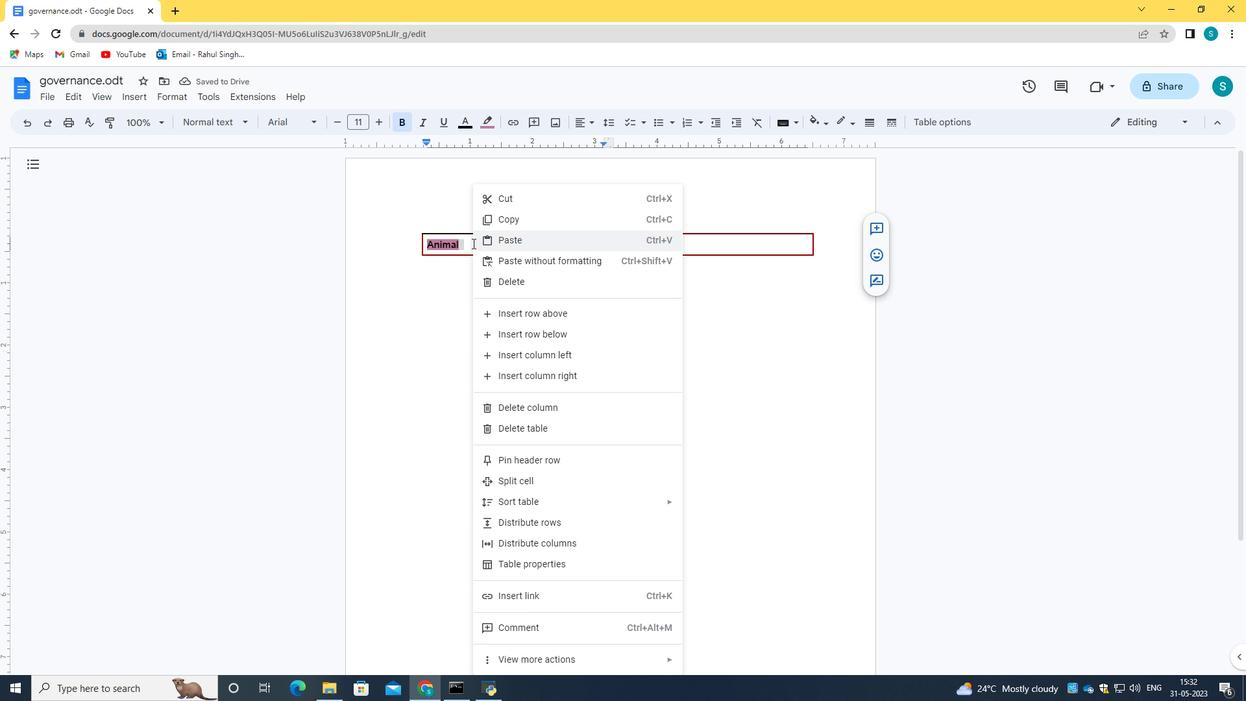 
Action: Mouse pressed left at (429, 193)
Screenshot: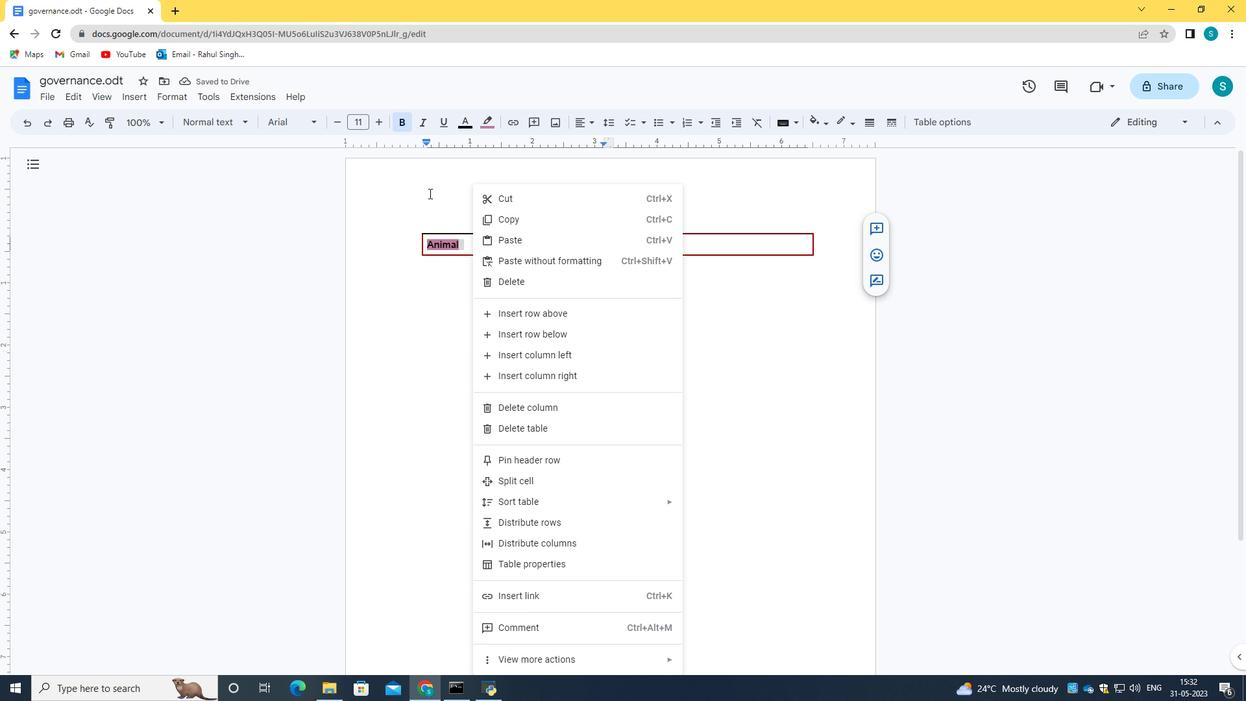 
Action: Mouse moved to (415, 235)
Screenshot: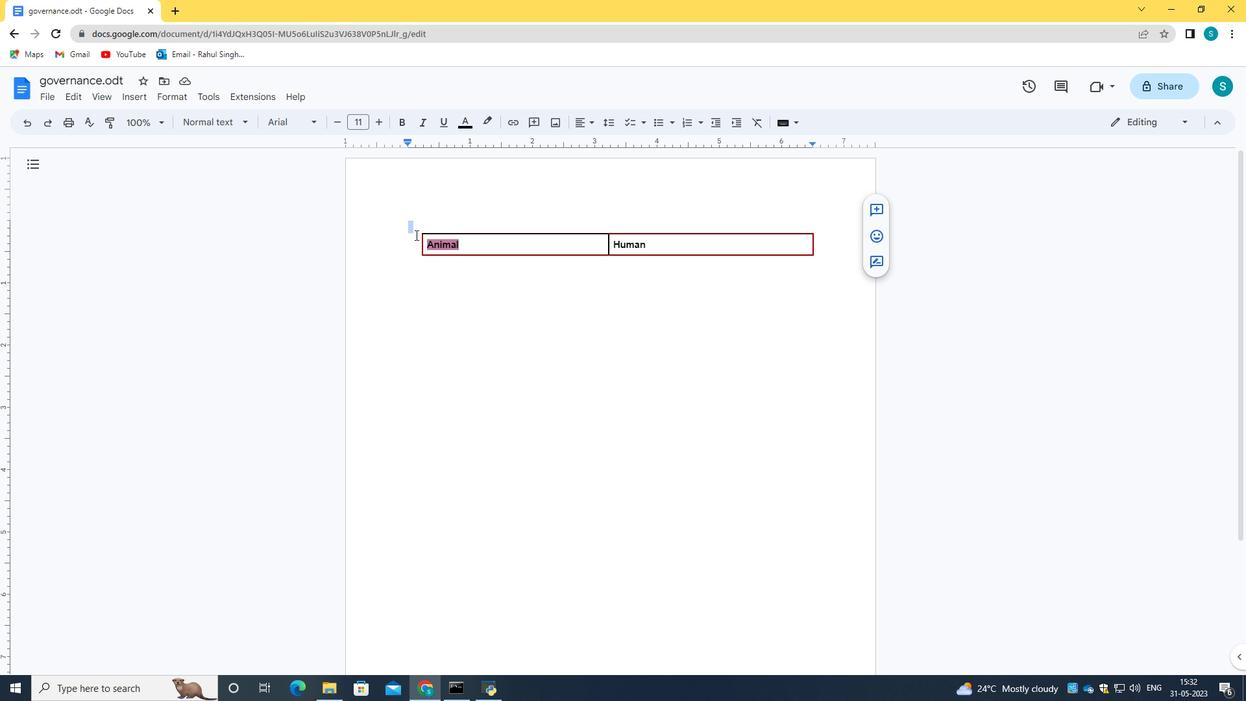 
Action: Mouse pressed left at (415, 235)
Screenshot: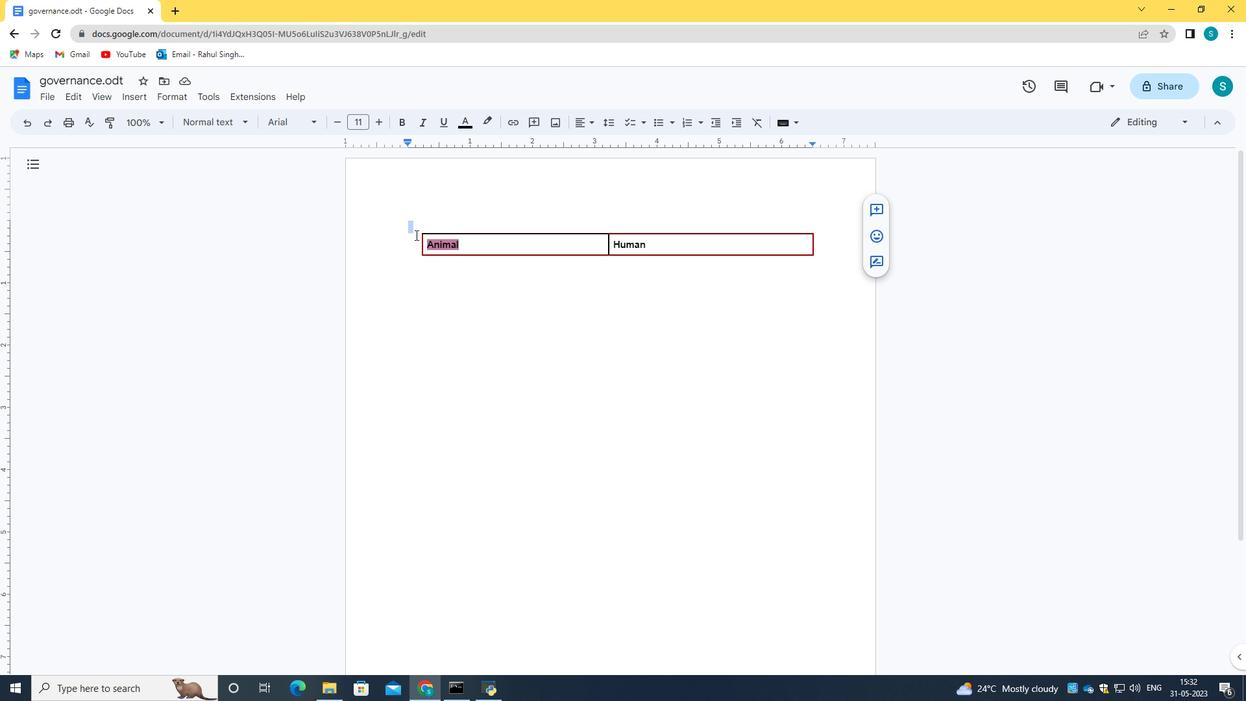 
Action: Mouse moved to (492, 118)
Screenshot: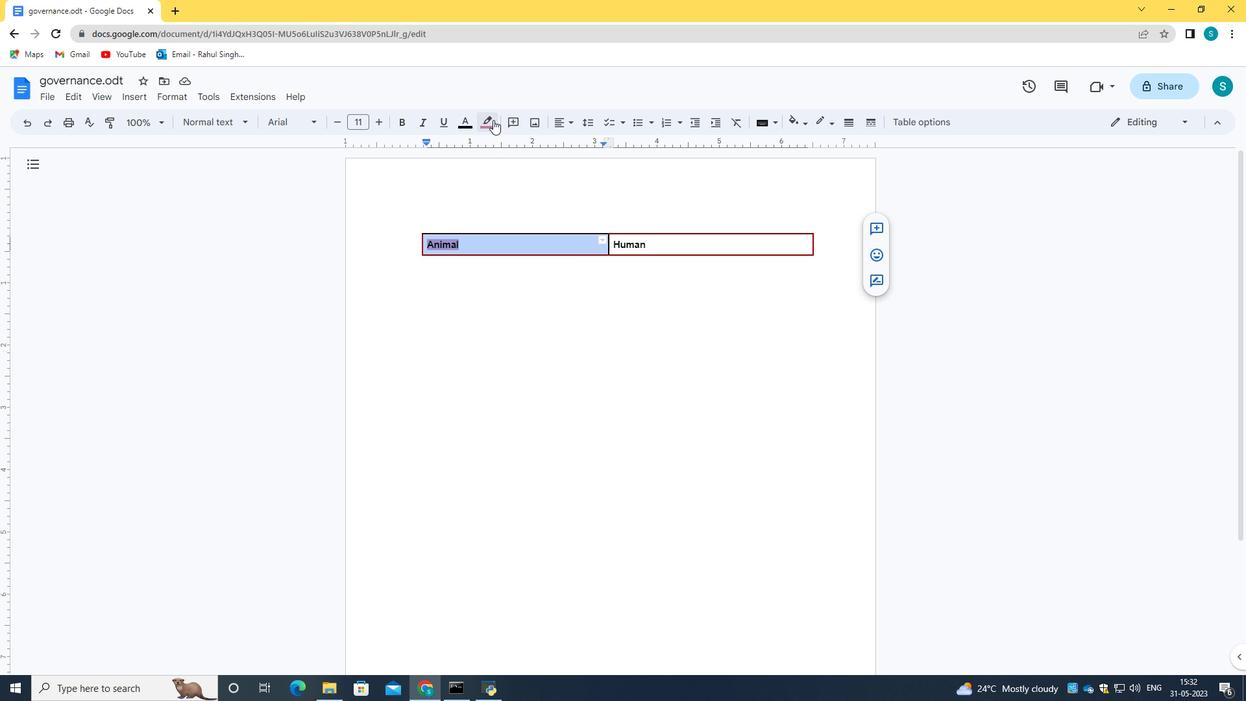 
Action: Mouse pressed left at (492, 118)
Screenshot: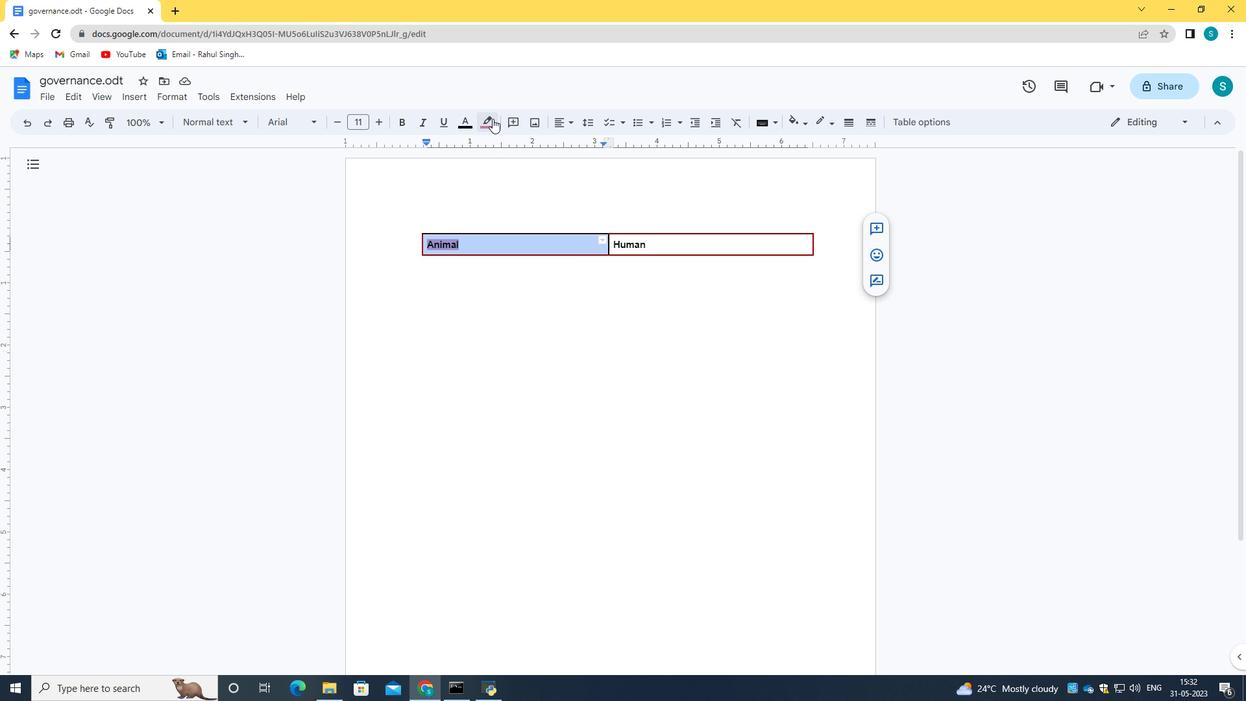 
Action: Mouse moved to (620, 225)
Screenshot: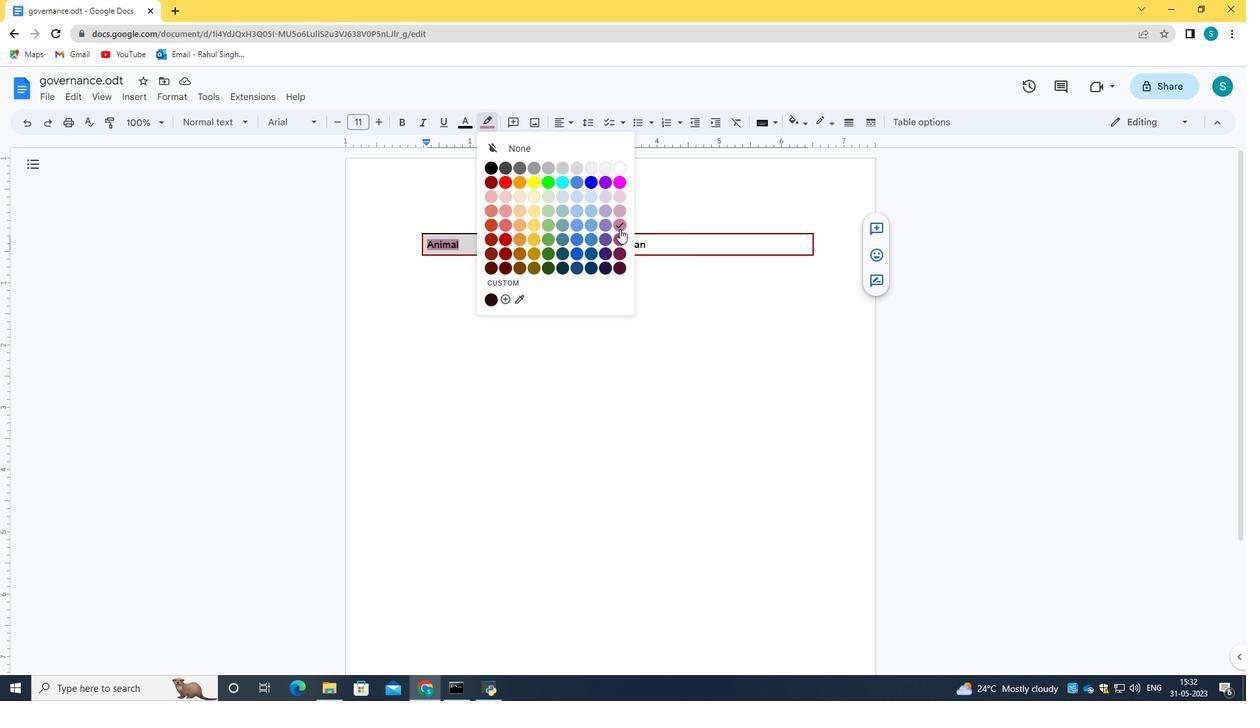 
Action: Mouse pressed left at (620, 225)
Screenshot: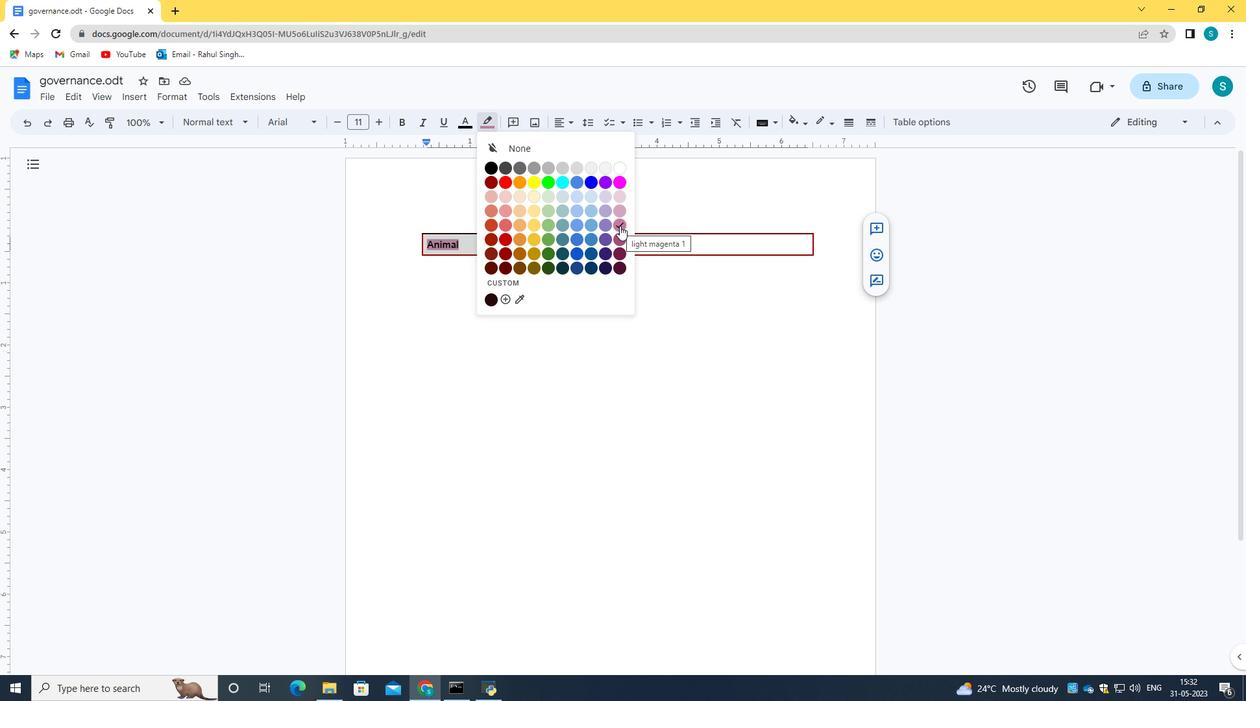 
Action: Mouse moved to (545, 290)
Screenshot: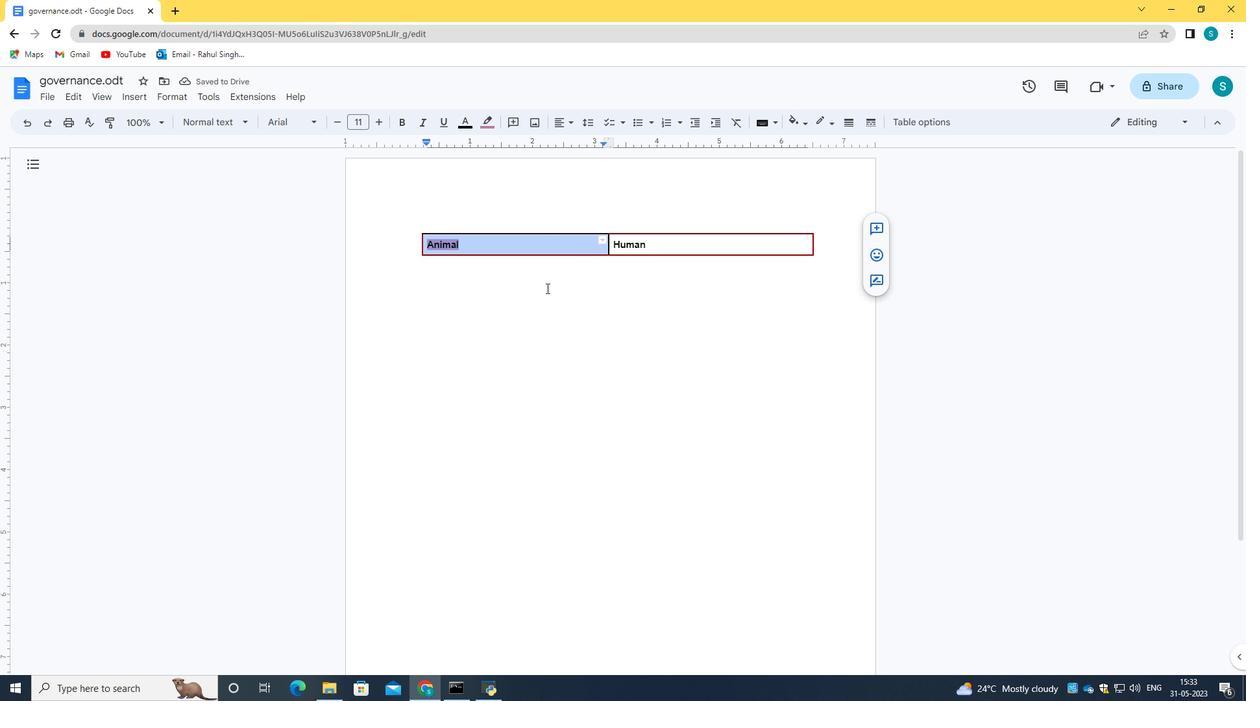 
Action: Mouse pressed left at (545, 290)
Screenshot: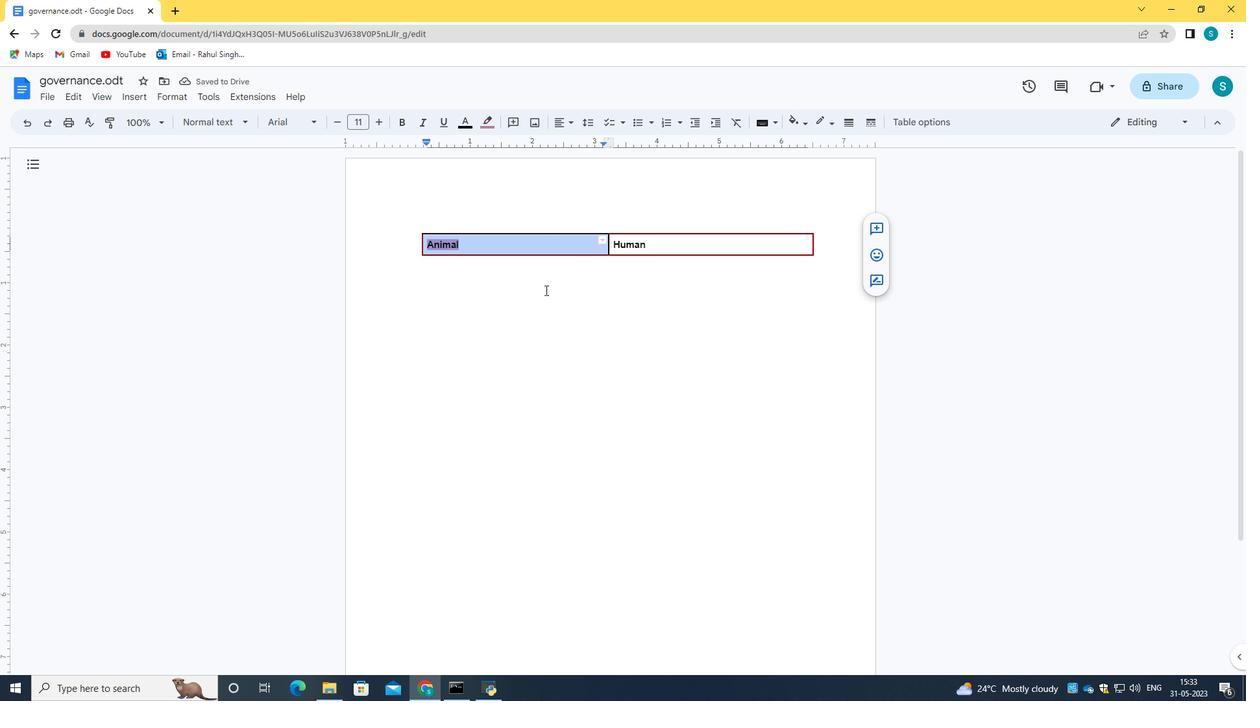 
Action: Mouse moved to (419, 234)
Screenshot: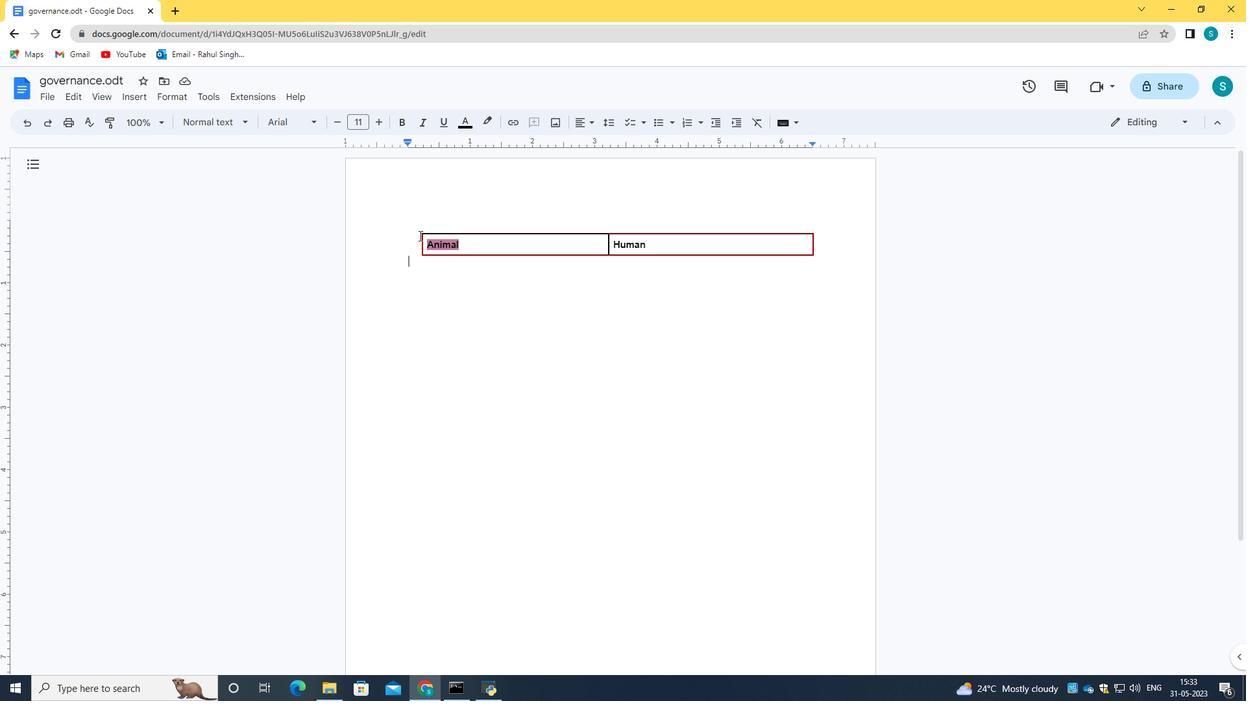 
Action: Mouse pressed left at (419, 234)
Screenshot: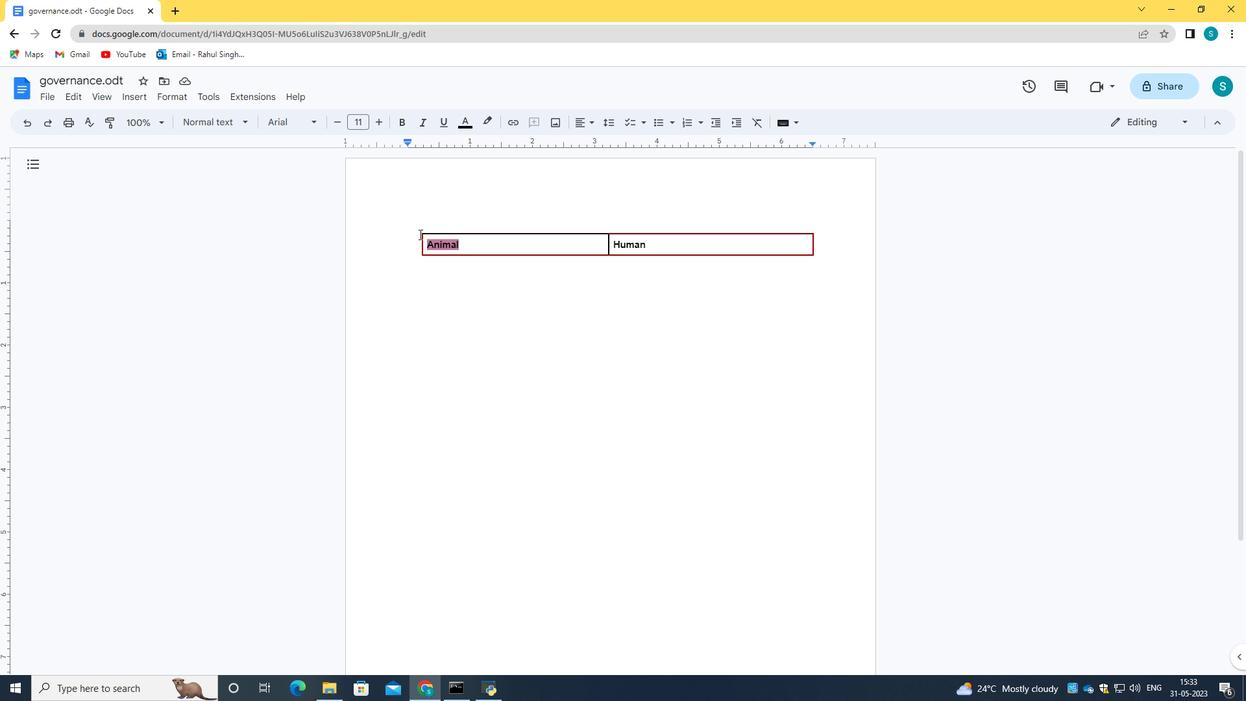 
Action: Mouse moved to (470, 125)
Screenshot: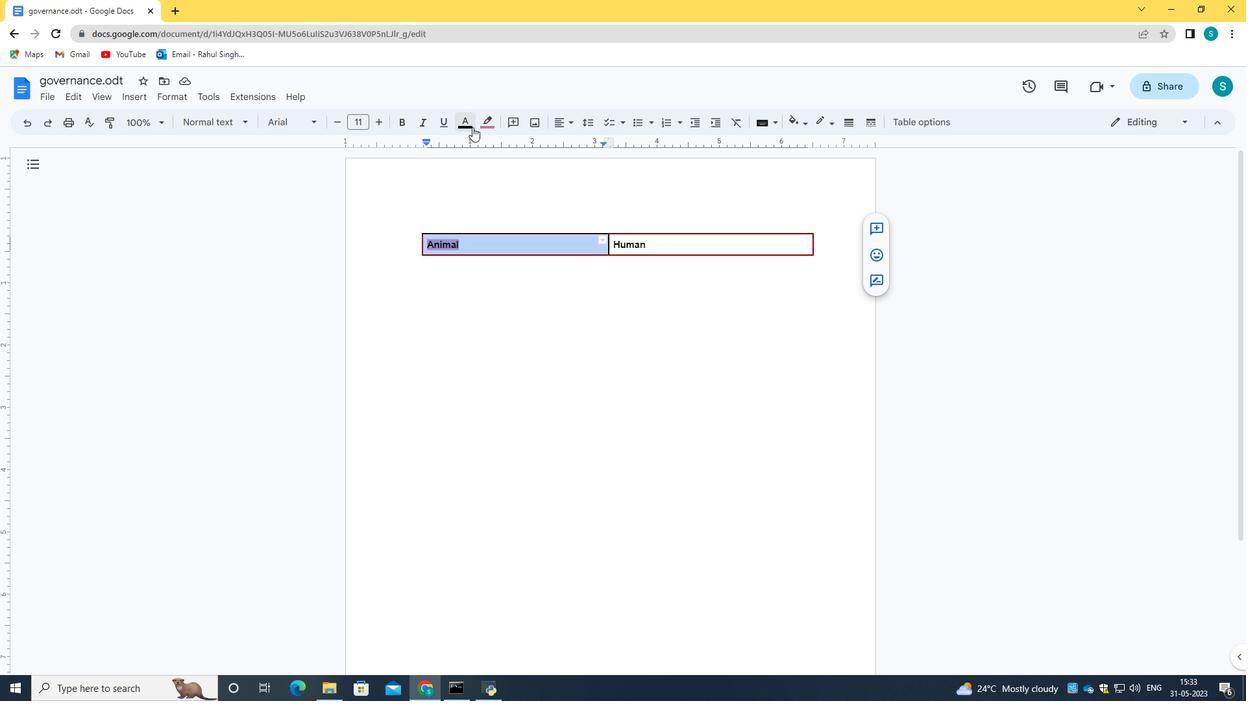 
Action: Mouse pressed left at (470, 125)
Screenshot: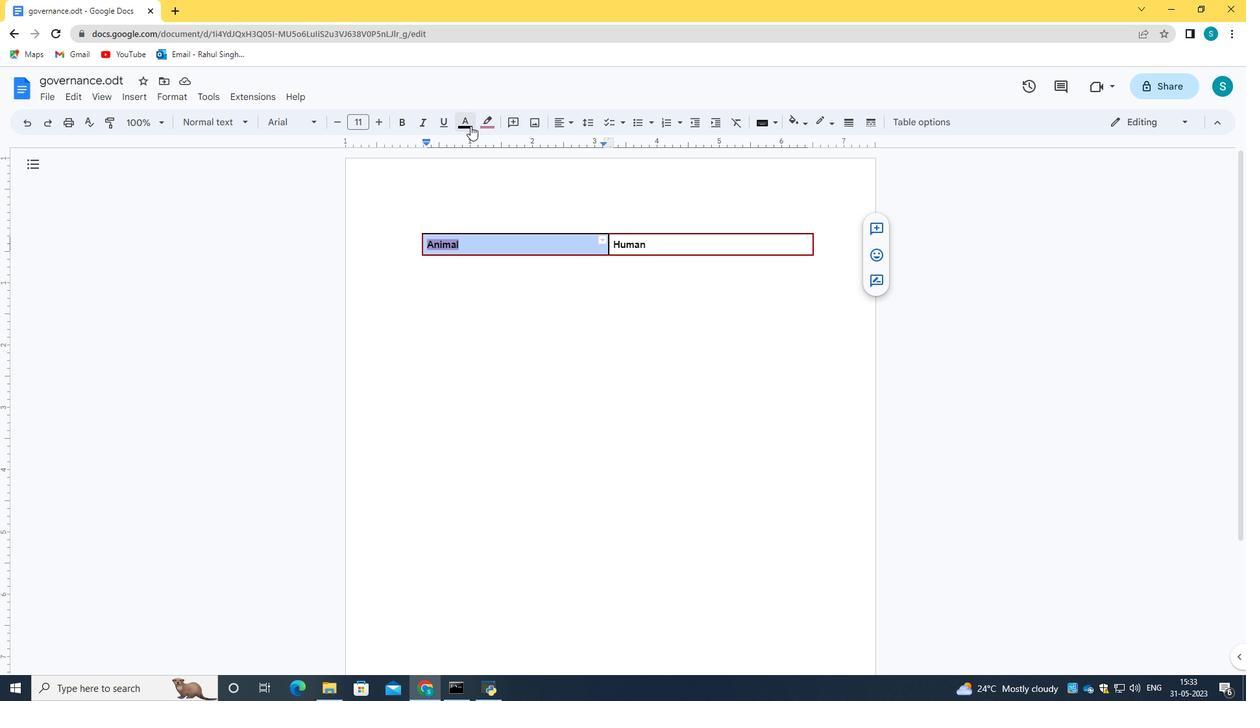 
Action: Mouse moved to (471, 147)
Screenshot: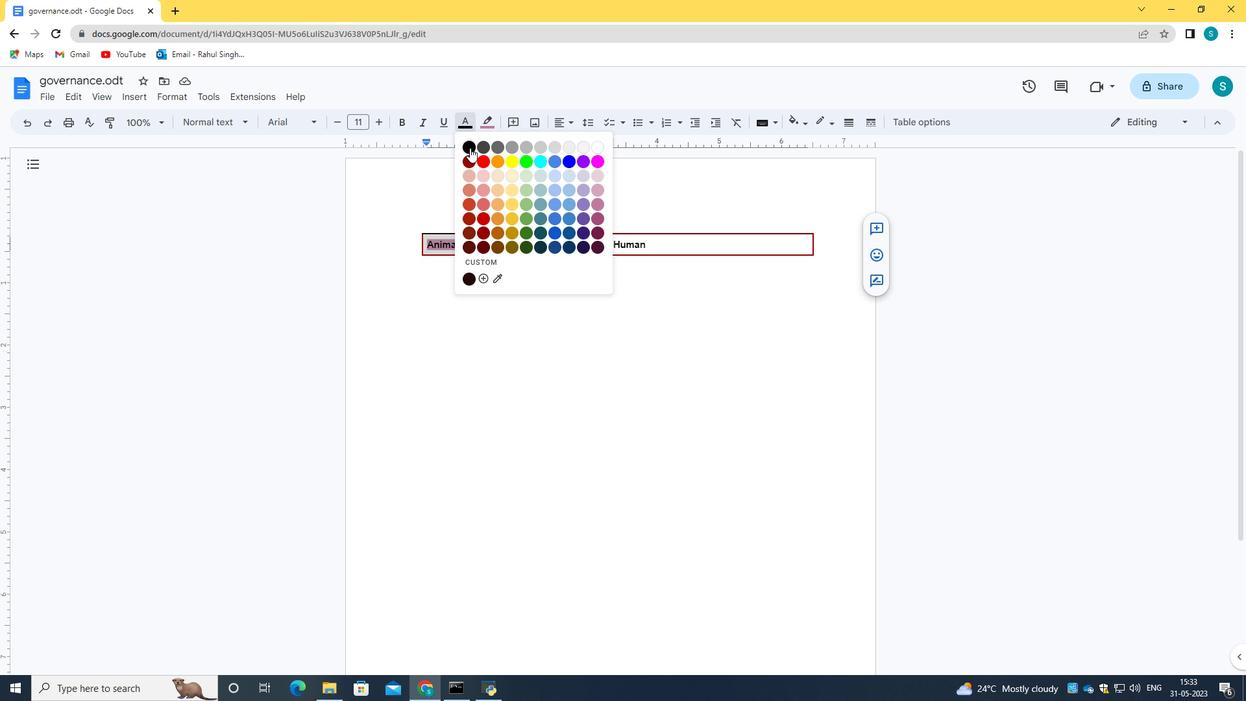 
Action: Mouse pressed left at (471, 147)
Screenshot: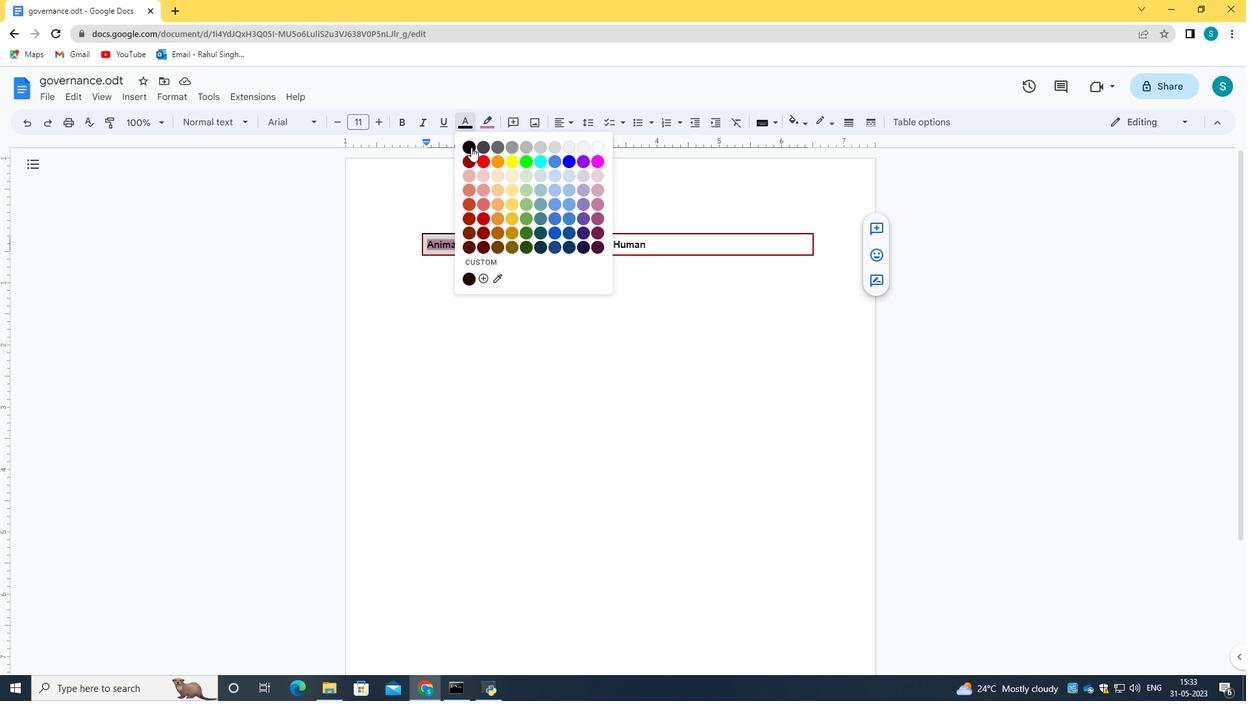
Action: Mouse moved to (482, 275)
Screenshot: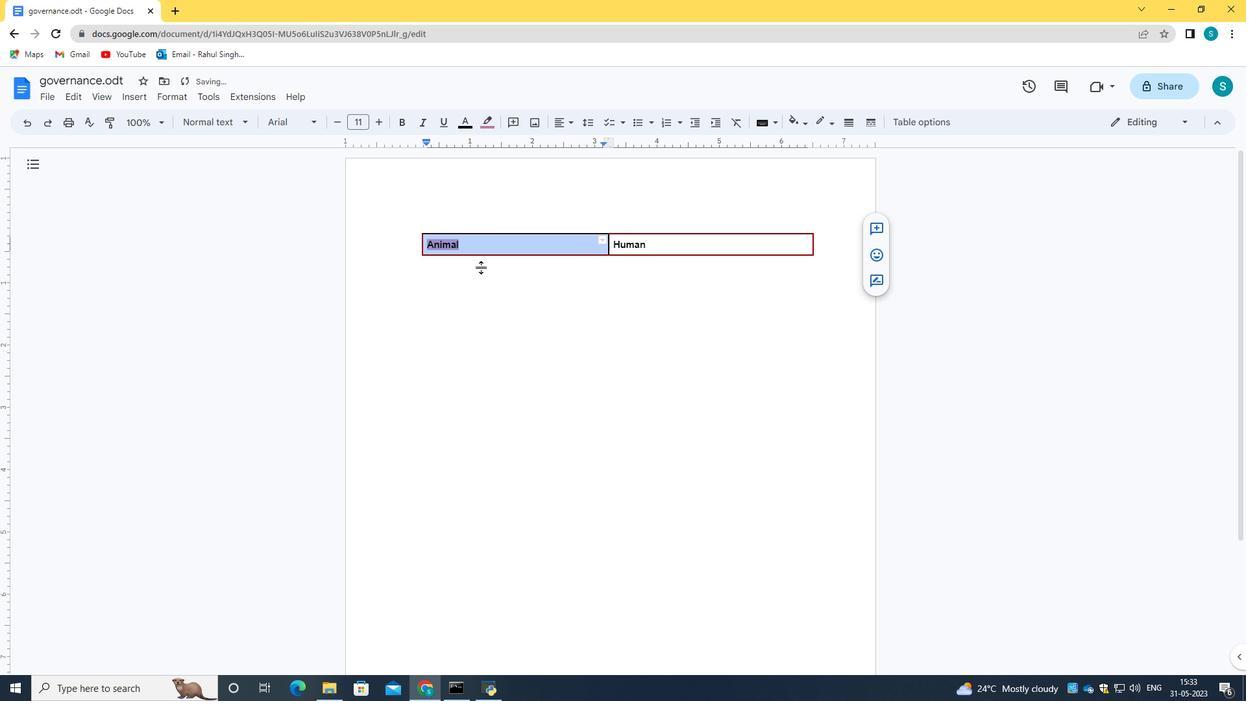 
Action: Mouse pressed left at (482, 275)
Screenshot: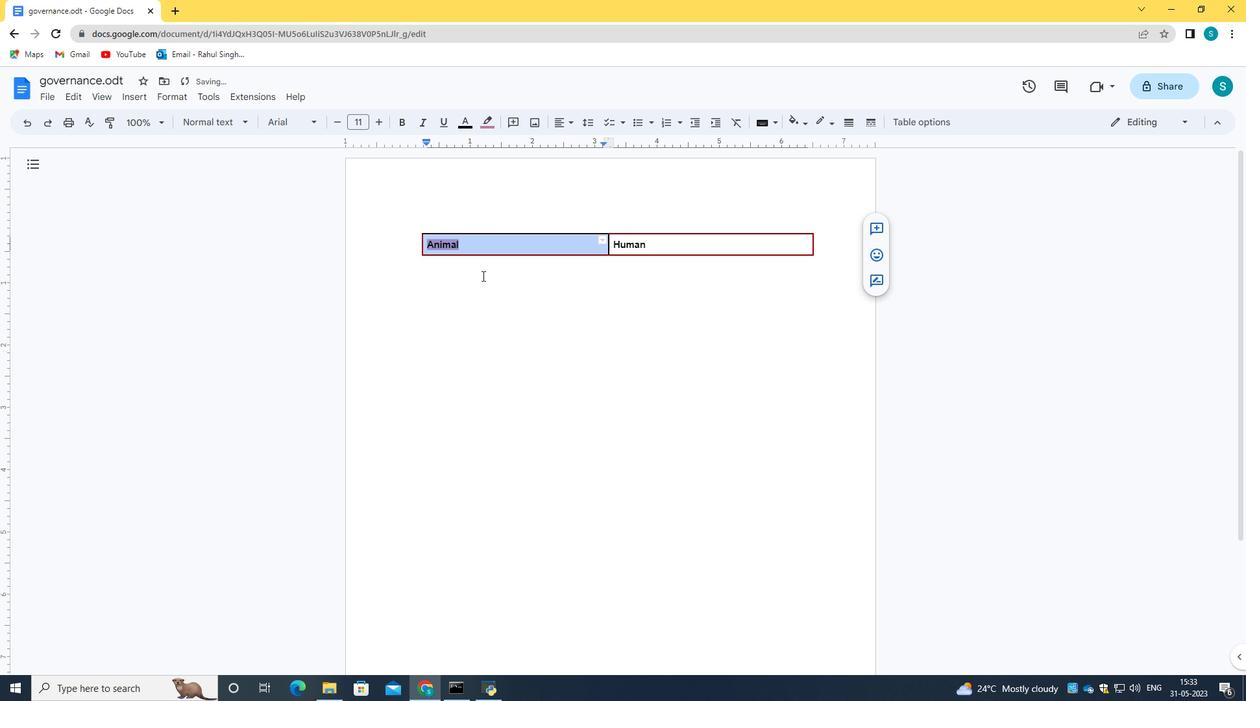 
Action: Mouse moved to (579, 198)
Screenshot: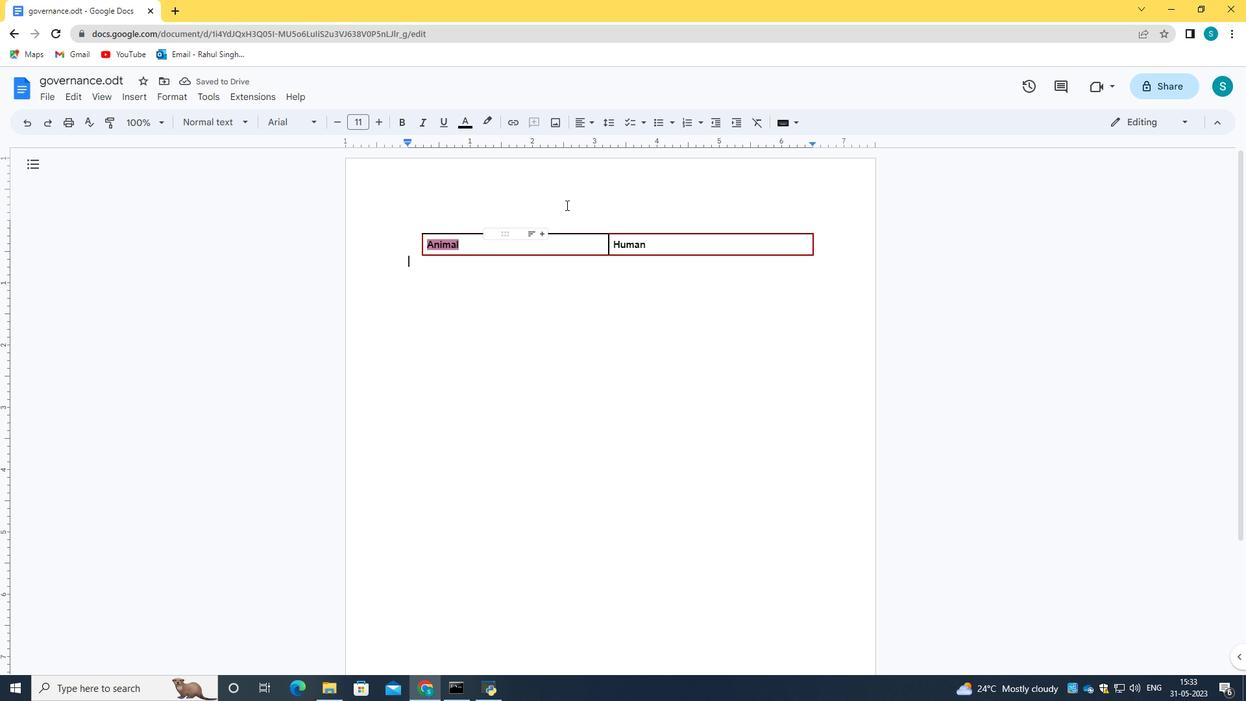
